Task: Campaign,Converted Lead to Opportunity
Action: Mouse moved to (1003, 6)
Screenshot: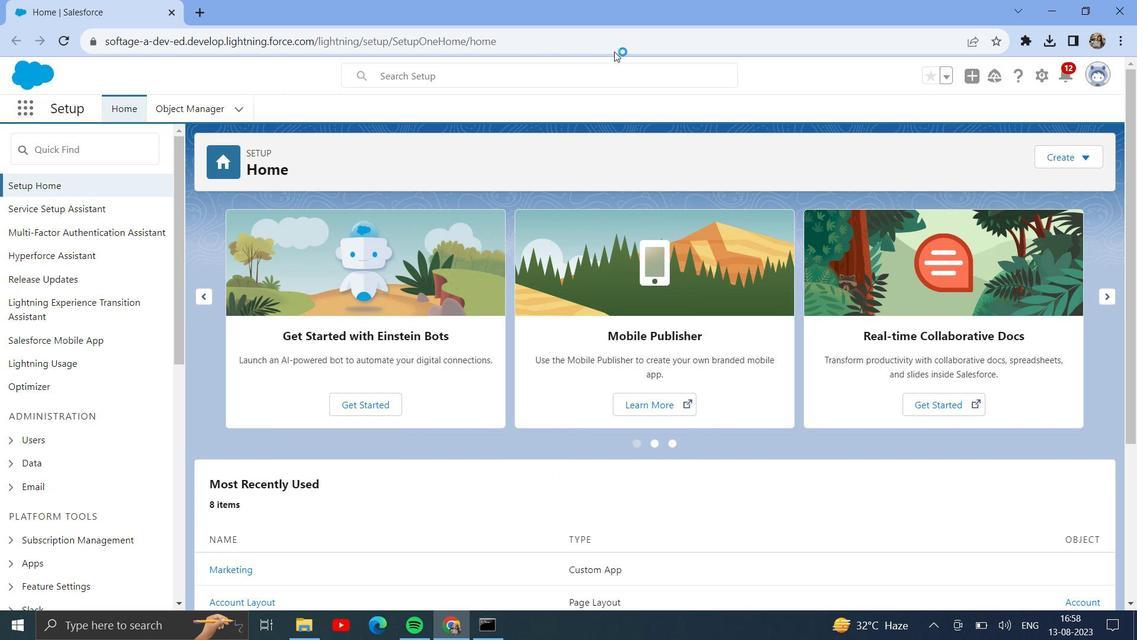 
Action: Mouse pressed left at (1003, 6)
Screenshot: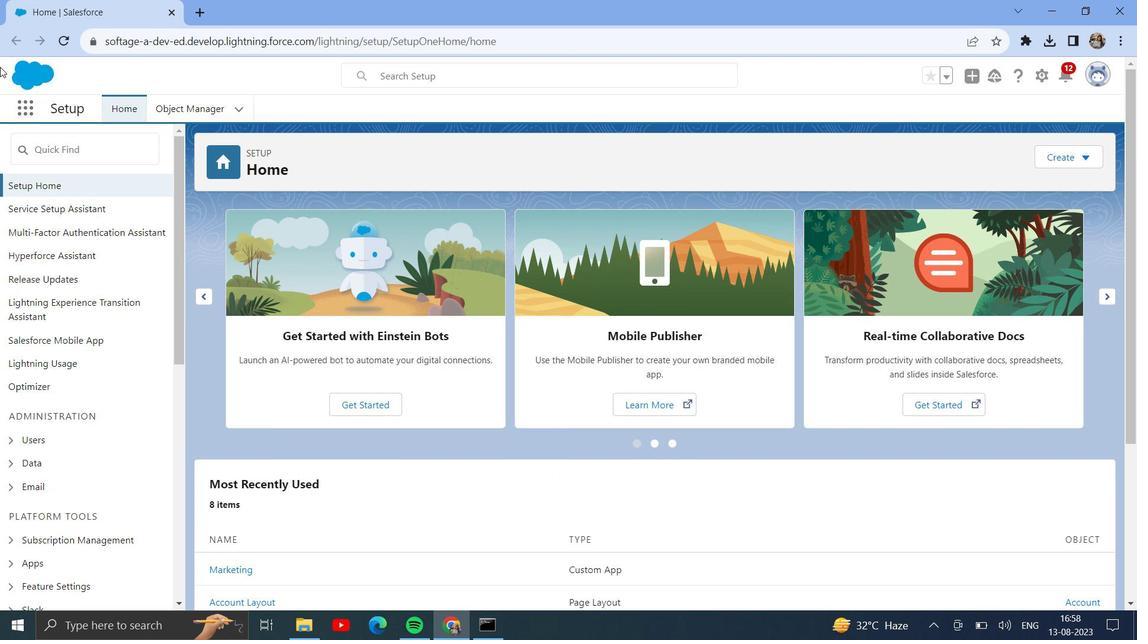 
Action: Mouse moved to (17, 112)
Screenshot: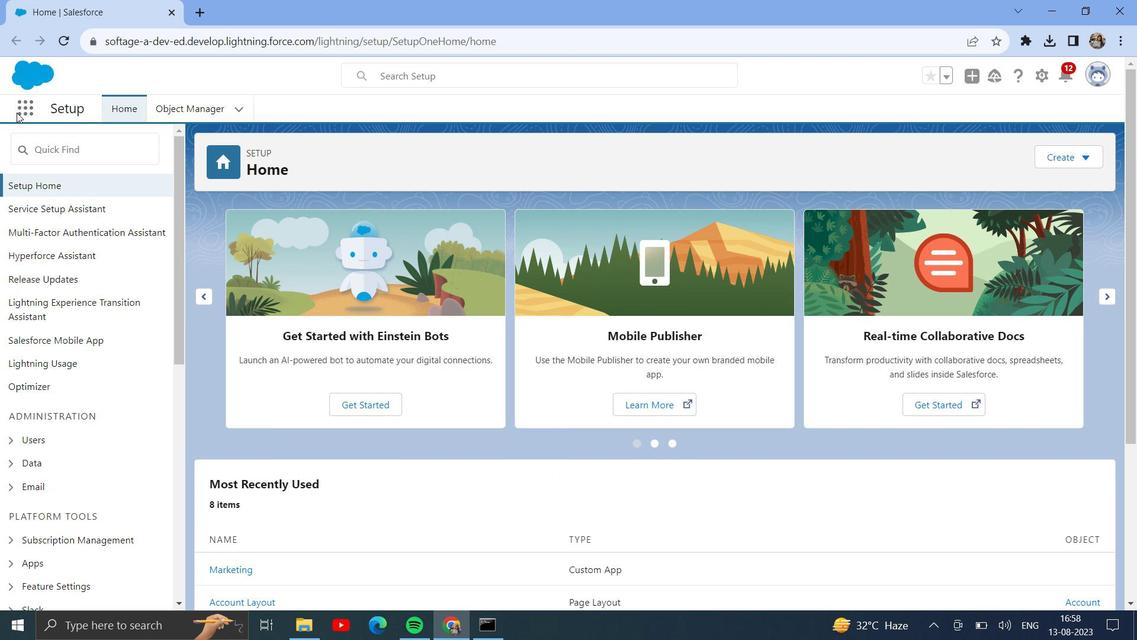 
Action: Mouse pressed left at (17, 112)
Screenshot: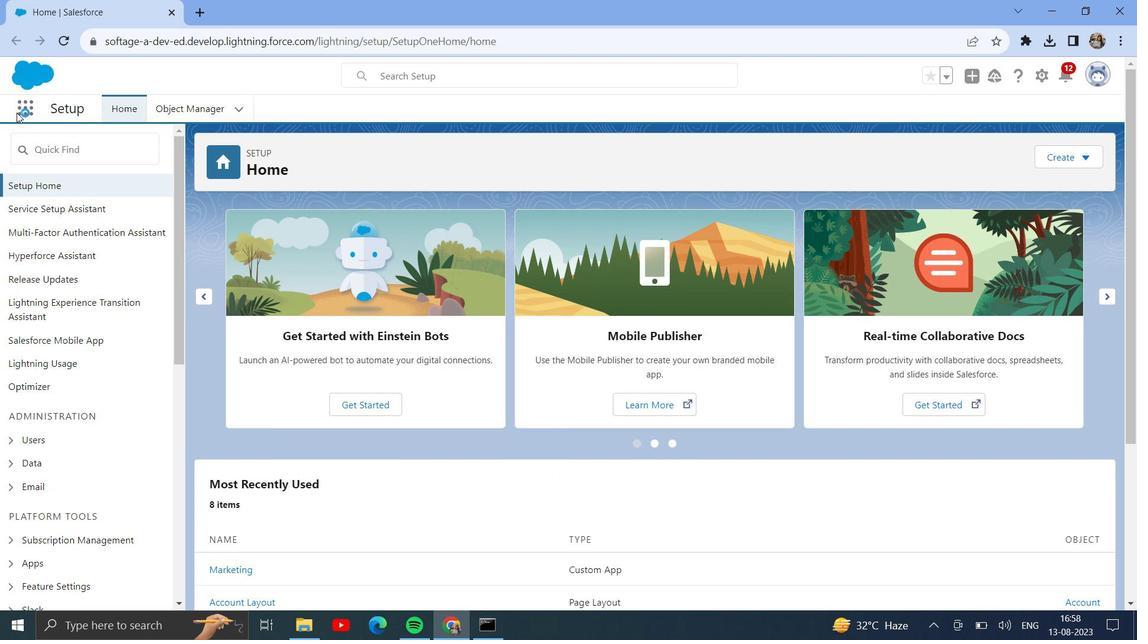 
Action: Mouse moved to (32, 109)
Screenshot: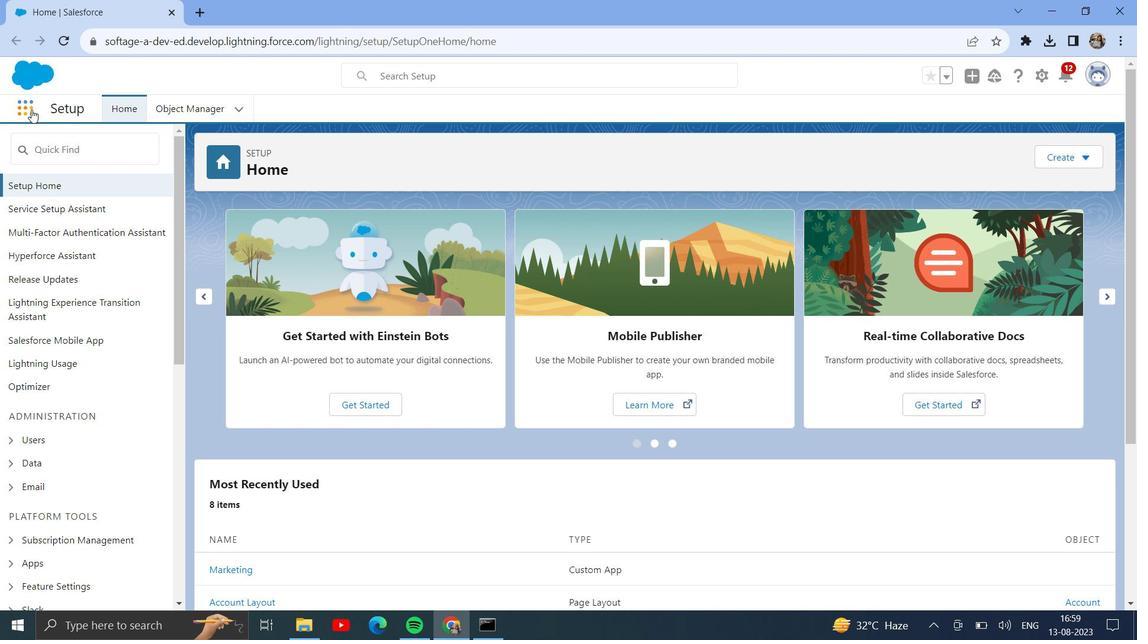 
Action: Mouse pressed left at (32, 109)
Screenshot: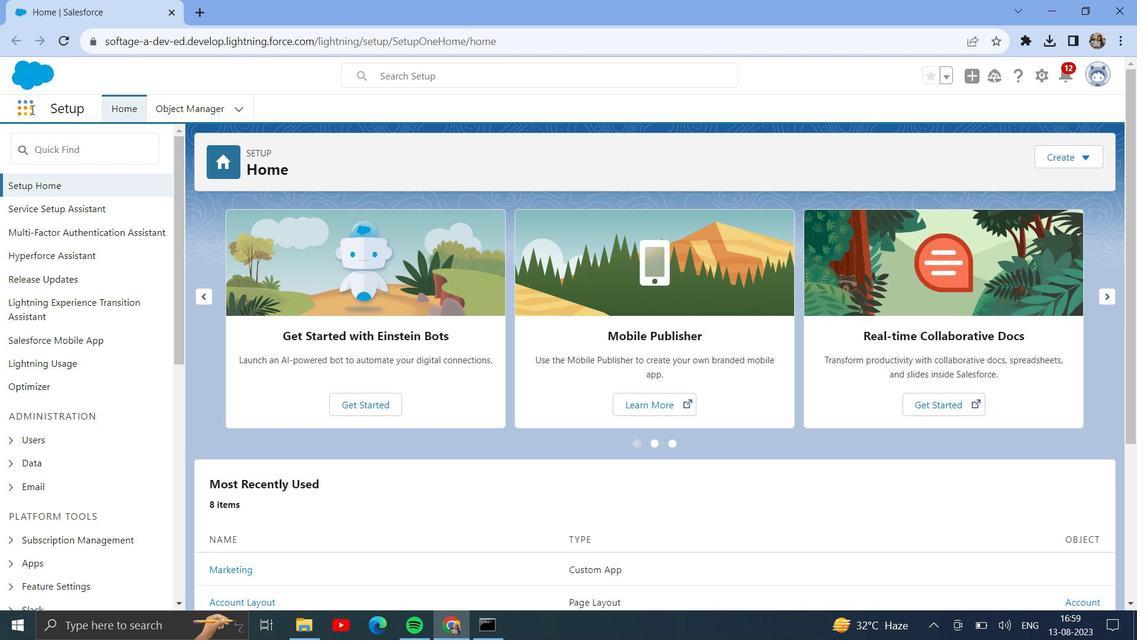 
Action: Mouse moved to (84, 227)
Screenshot: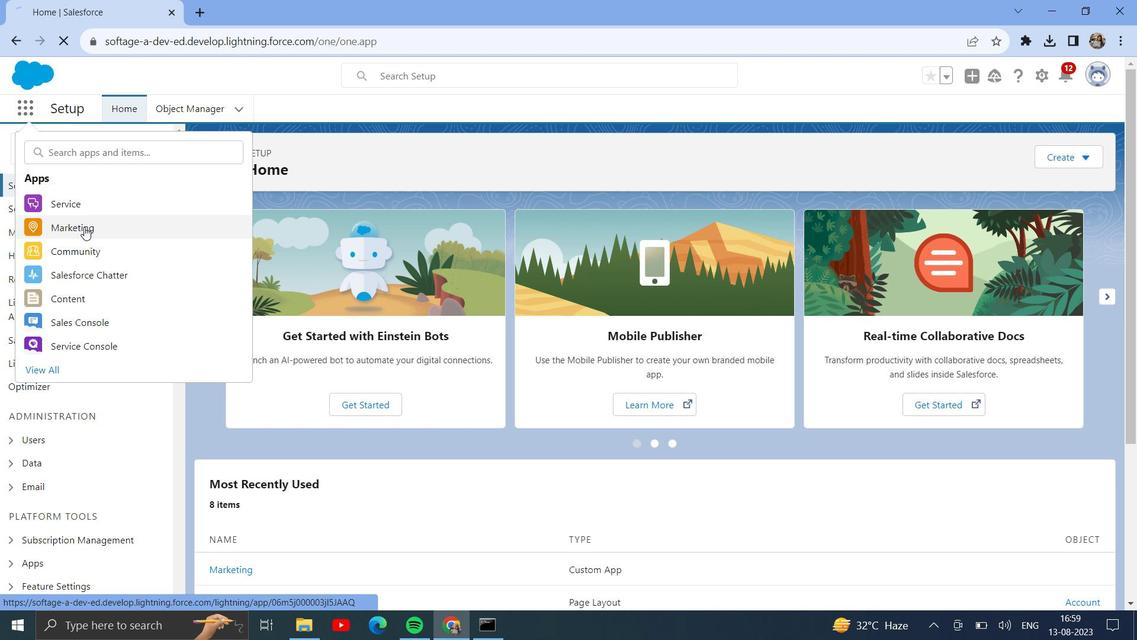 
Action: Mouse pressed left at (84, 227)
Screenshot: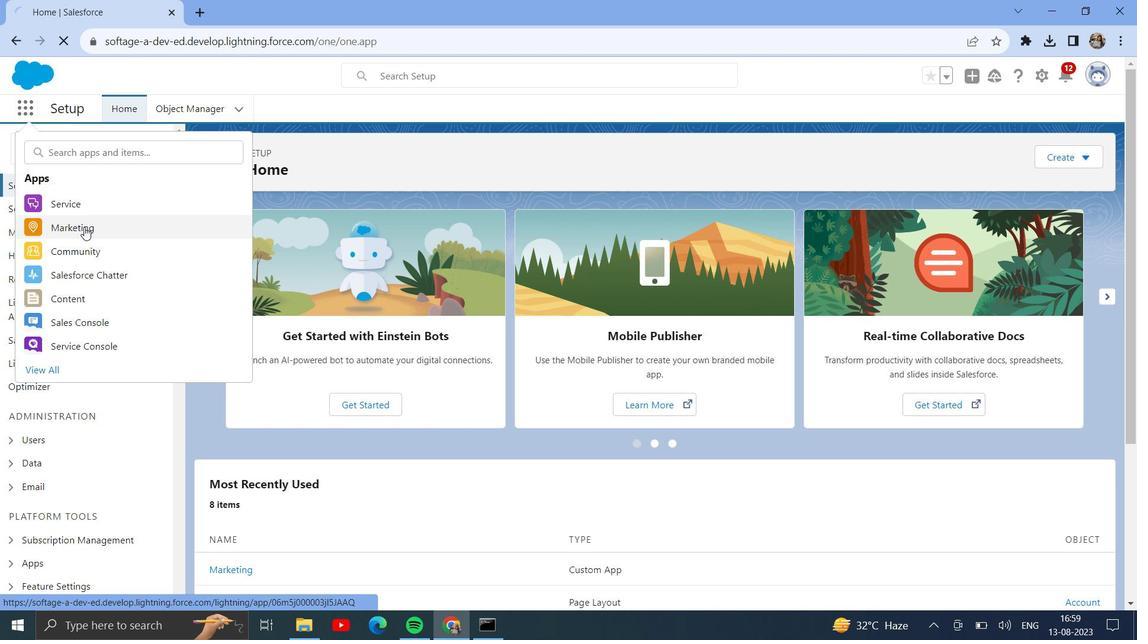 
Action: Mouse moved to (252, 109)
Screenshot: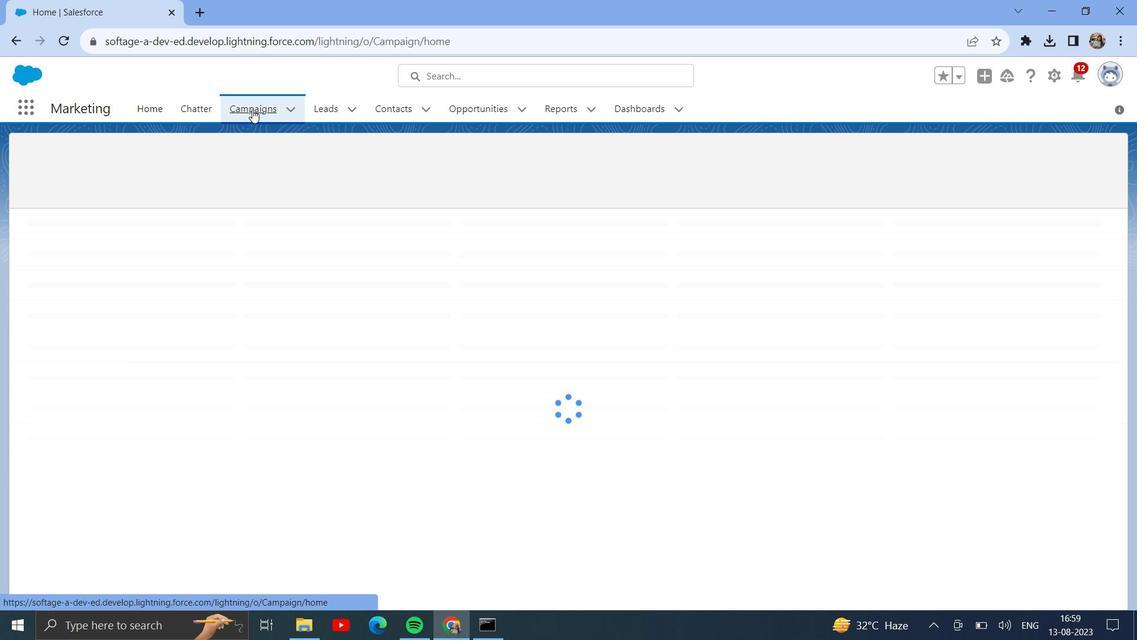 
Action: Mouse pressed left at (252, 109)
Screenshot: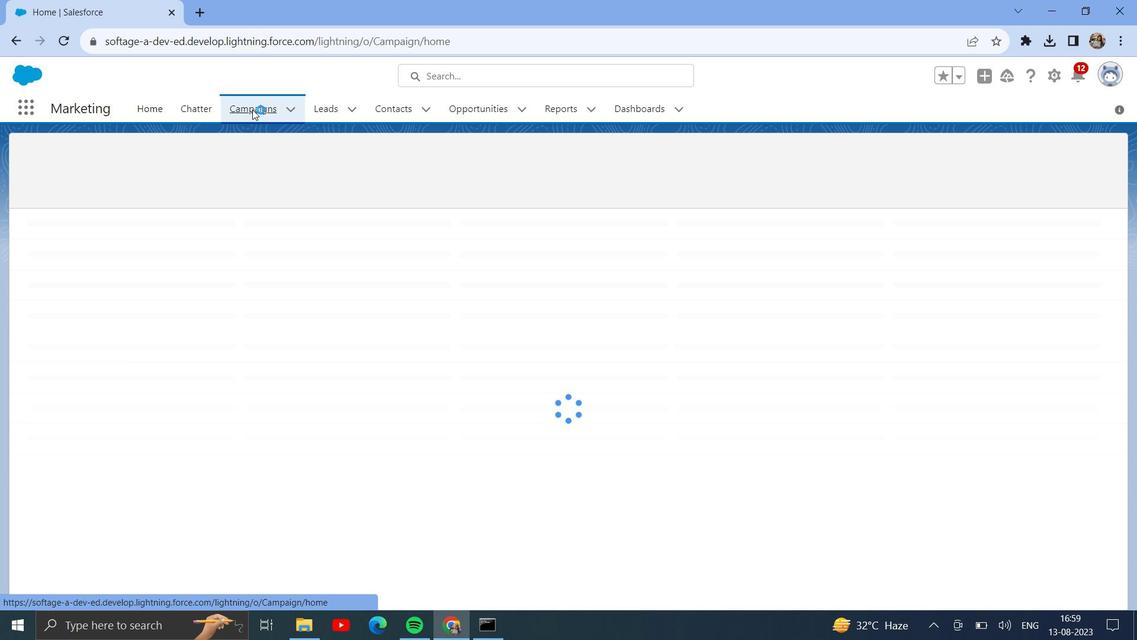 
Action: Mouse moved to (1083, 151)
Screenshot: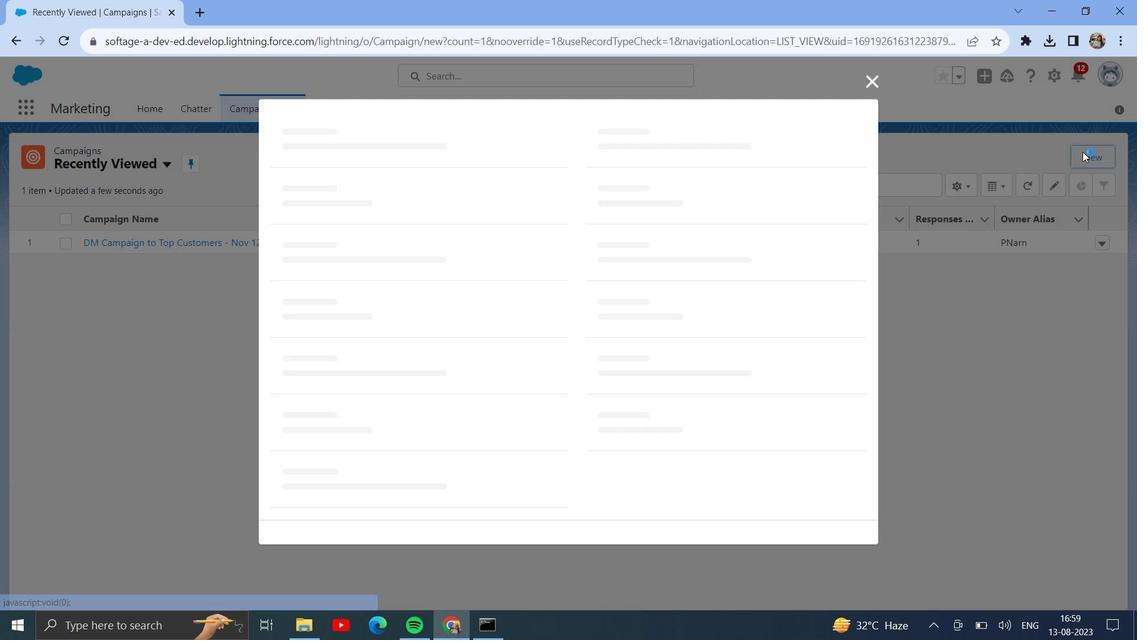 
Action: Mouse pressed left at (1083, 151)
Screenshot: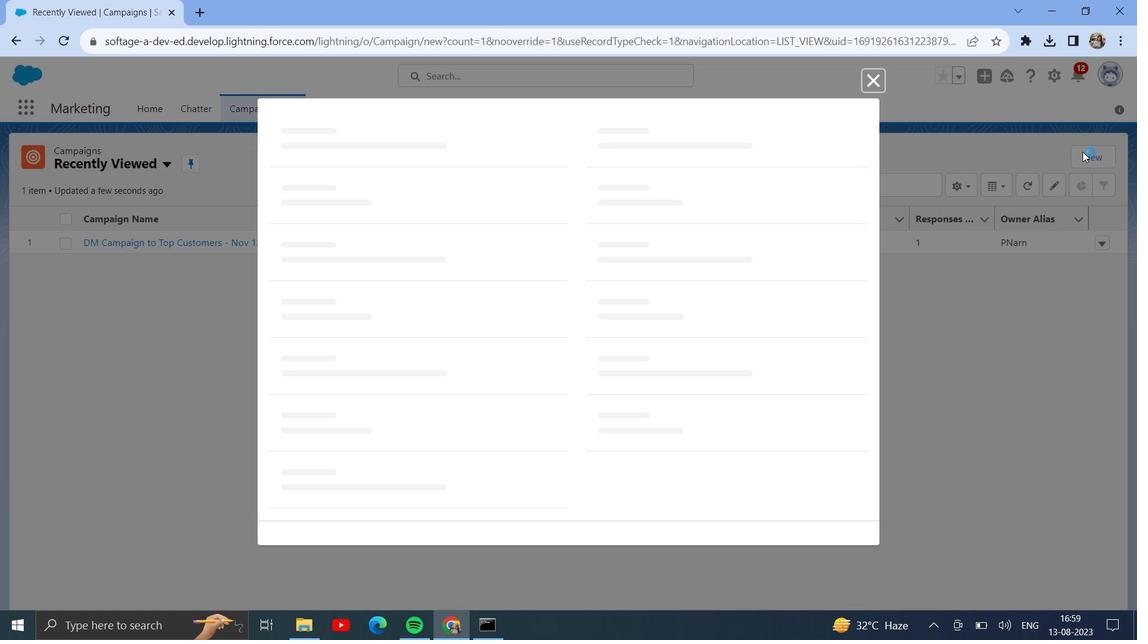 
Action: Mouse moved to (476, 264)
Screenshot: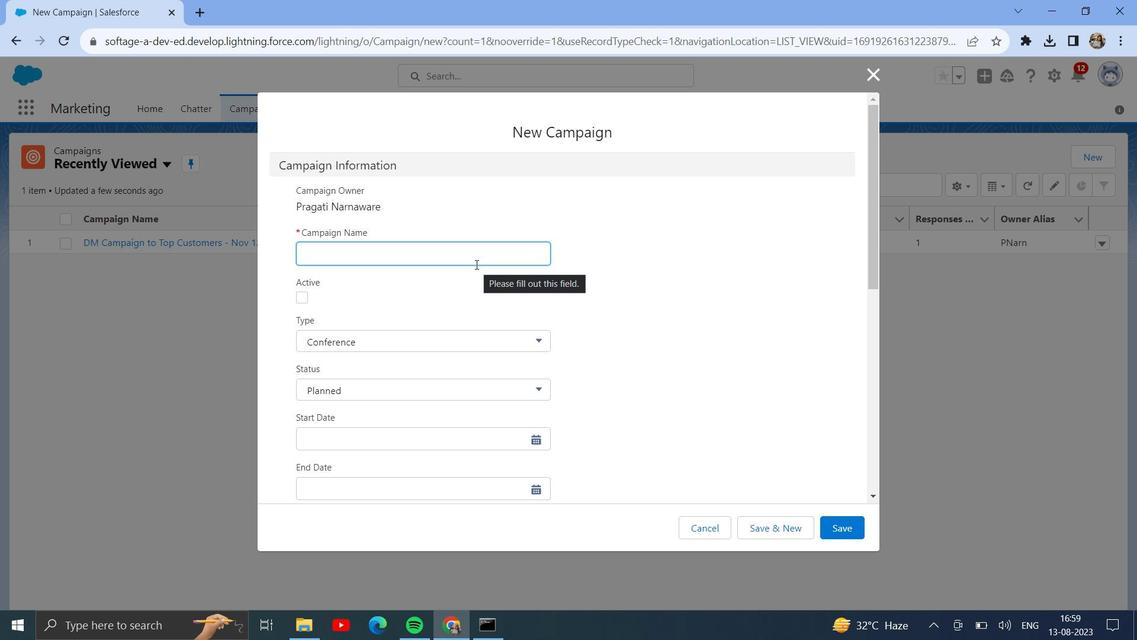 
Action: Key pressed <Key.shift>Mobile<Key.space><Key.shift>Campaign
Screenshot: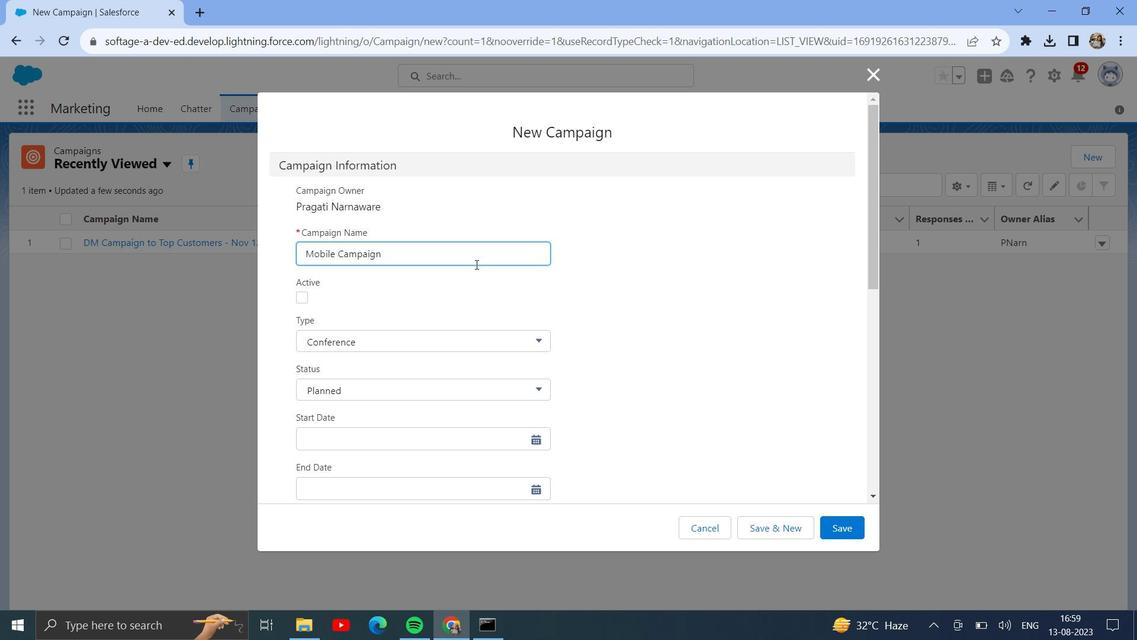 
Action: Mouse moved to (302, 297)
Screenshot: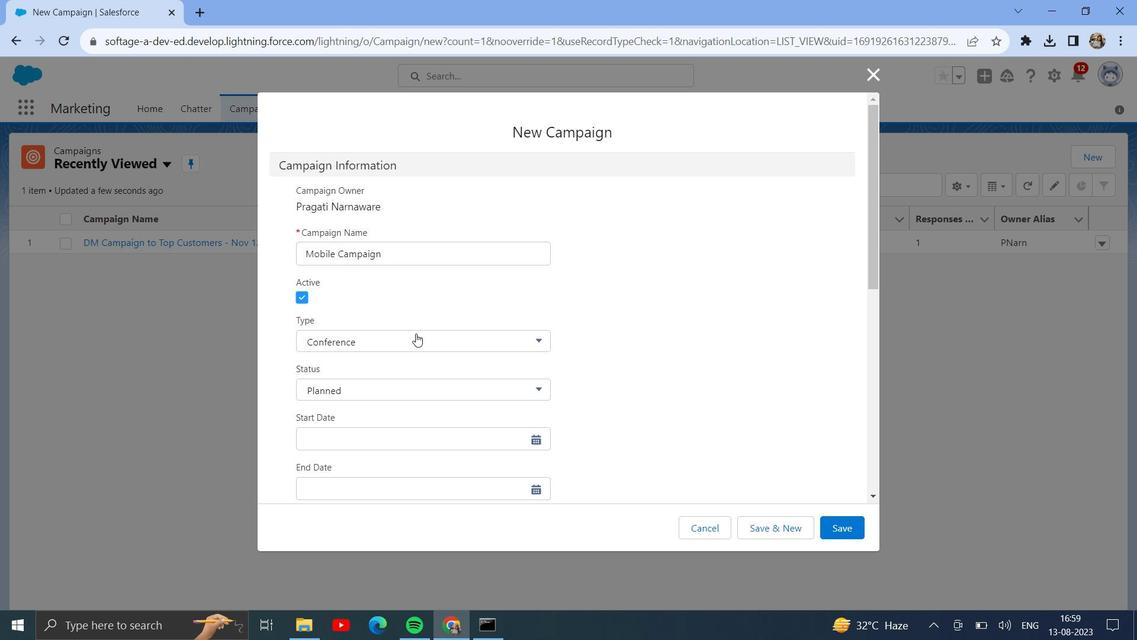 
Action: Mouse pressed left at (302, 297)
Screenshot: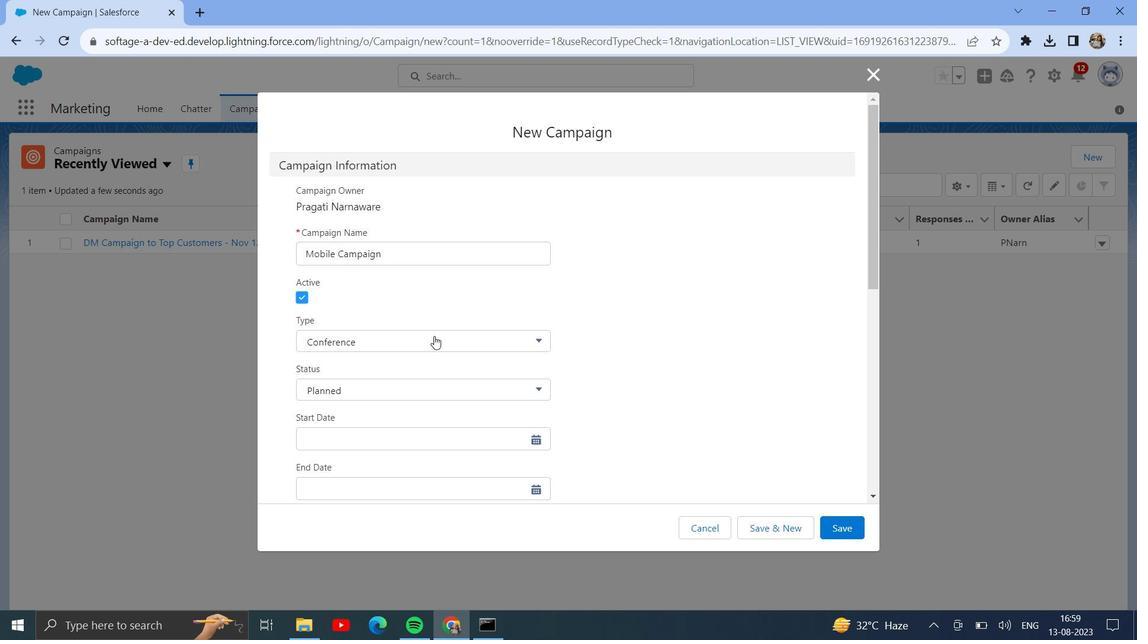 
Action: Mouse moved to (435, 336)
Screenshot: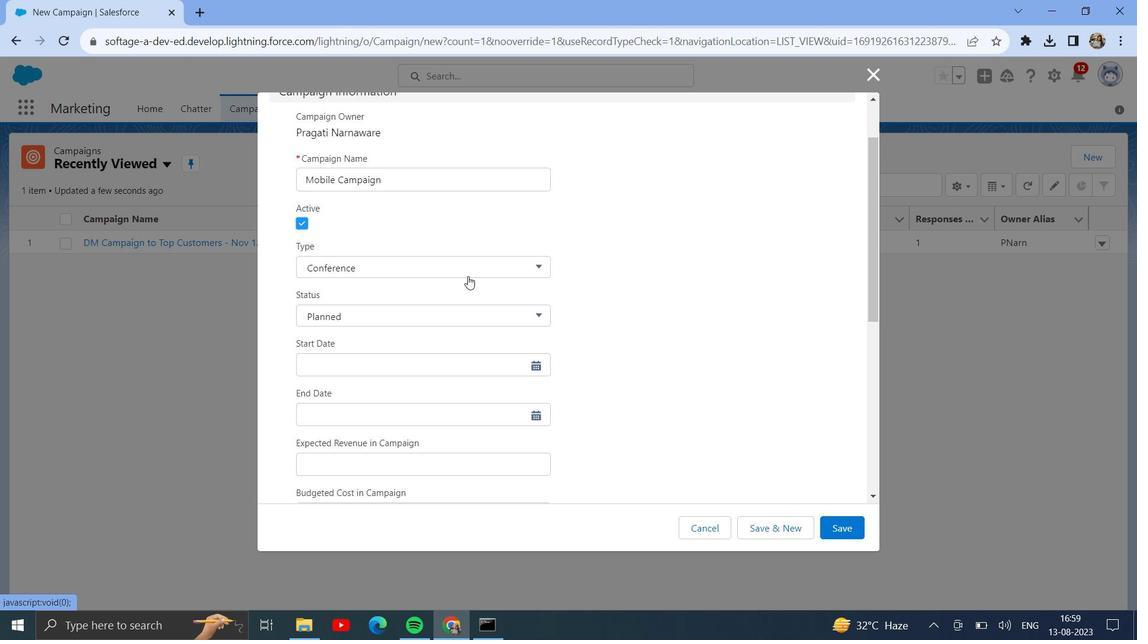 
Action: Mouse scrolled (435, 335) with delta (0, 0)
Screenshot: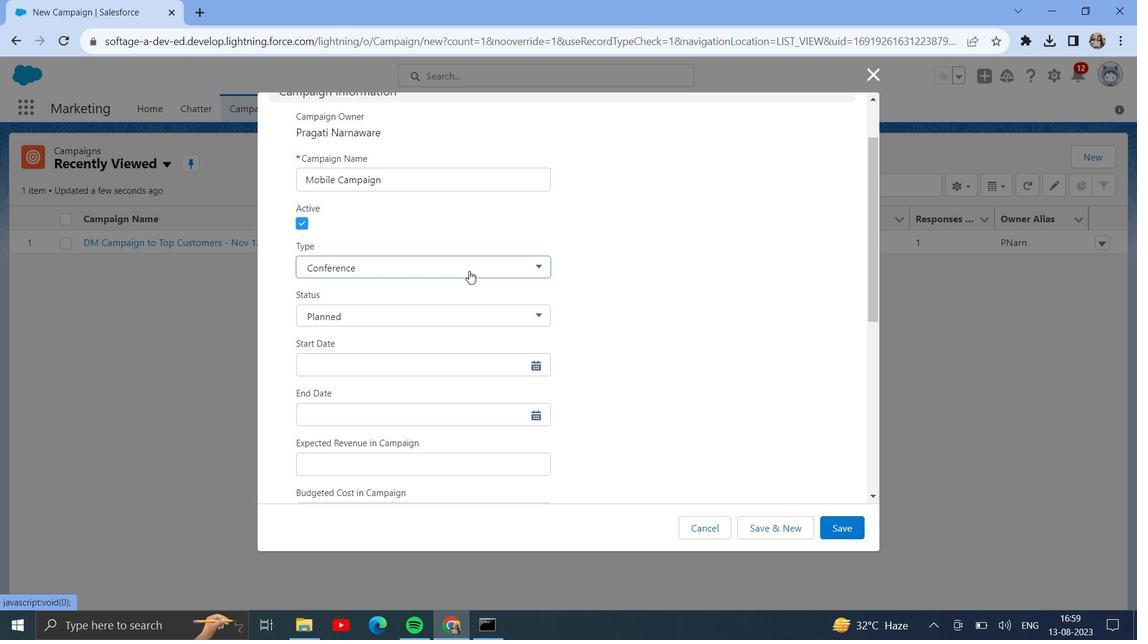 
Action: Mouse moved to (469, 270)
Screenshot: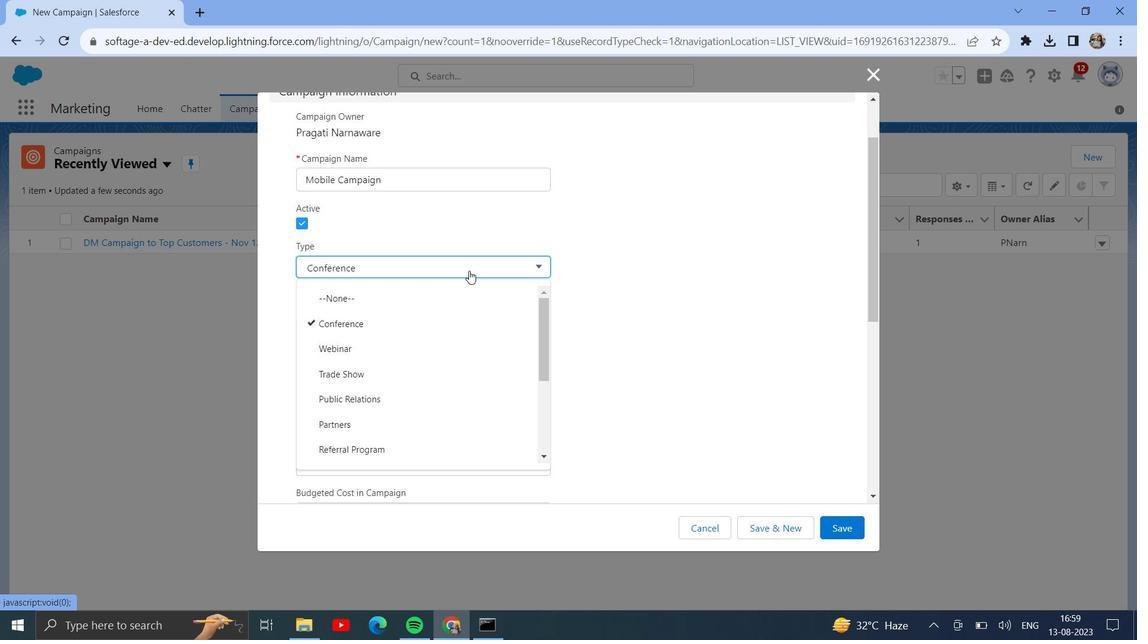 
Action: Mouse pressed left at (469, 270)
Screenshot: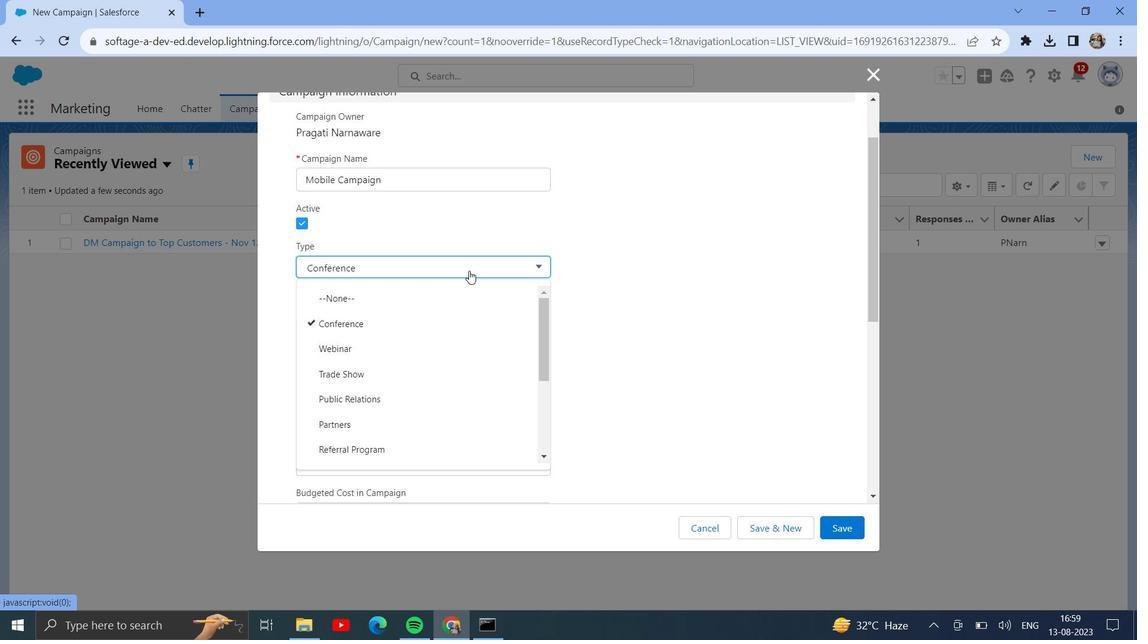 
Action: Mouse moved to (436, 381)
Screenshot: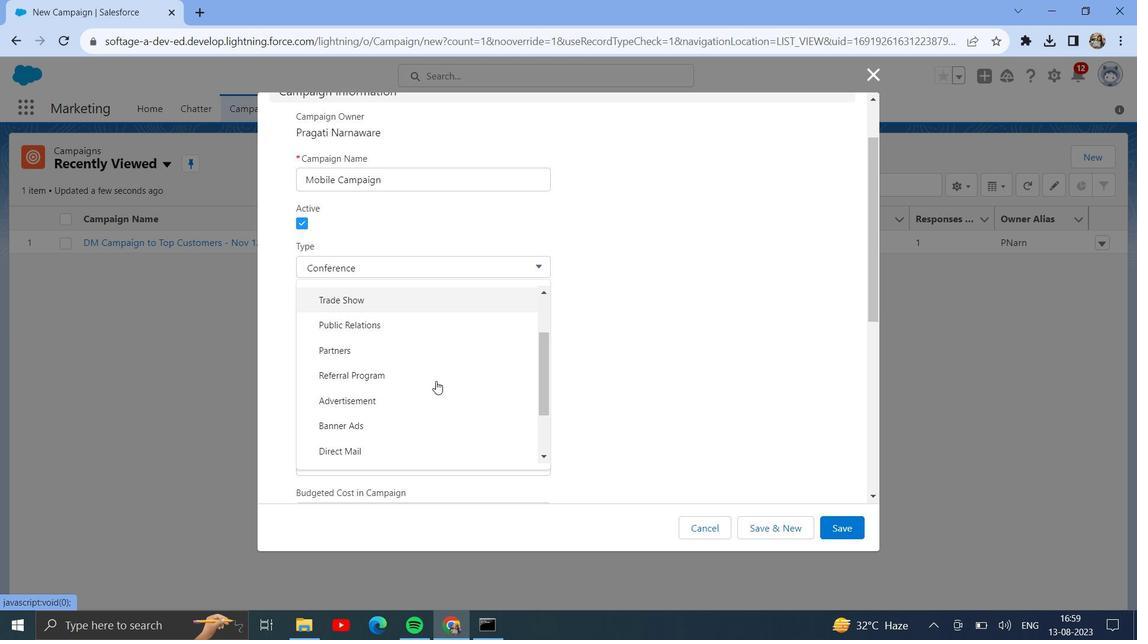 
Action: Mouse scrolled (436, 381) with delta (0, 0)
Screenshot: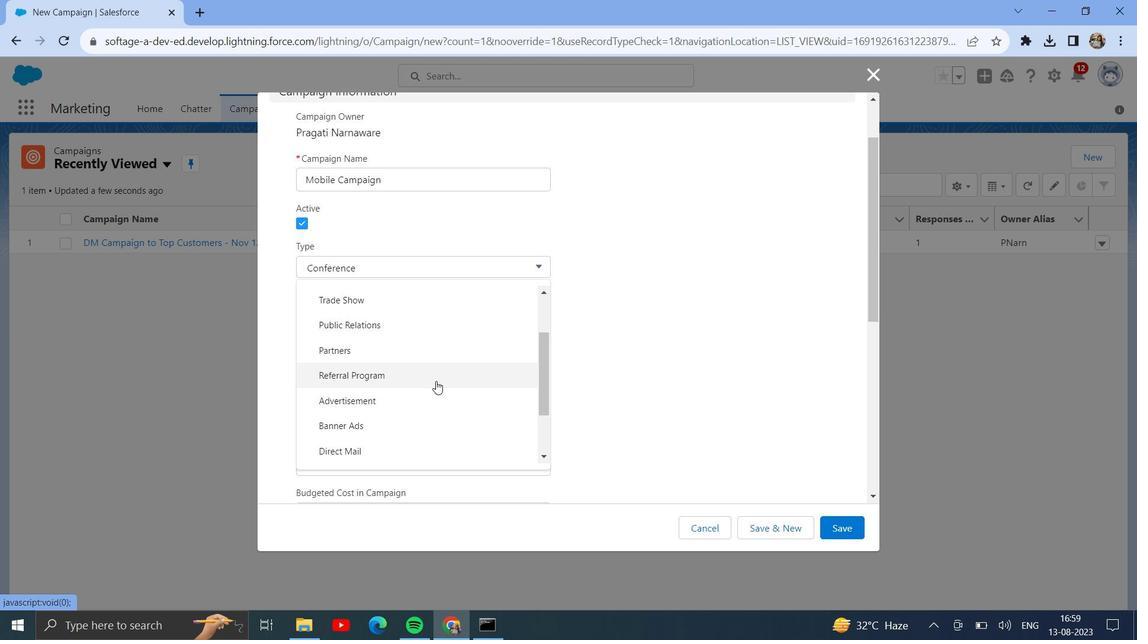 
Action: Mouse moved to (445, 430)
Screenshot: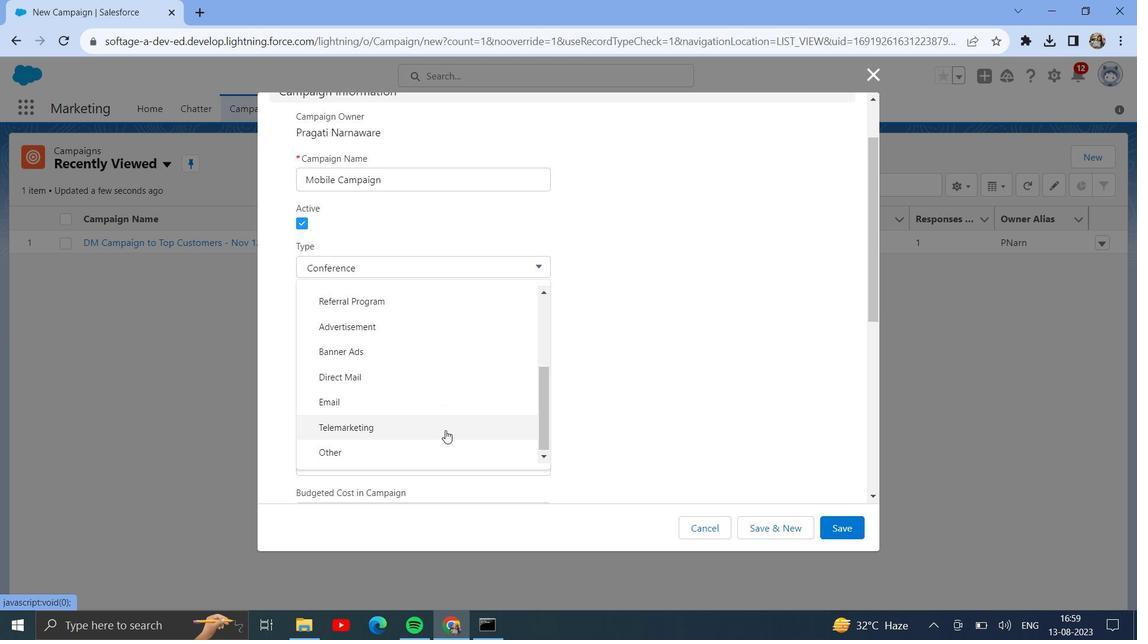 
Action: Mouse scrolled (445, 430) with delta (0, 0)
Screenshot: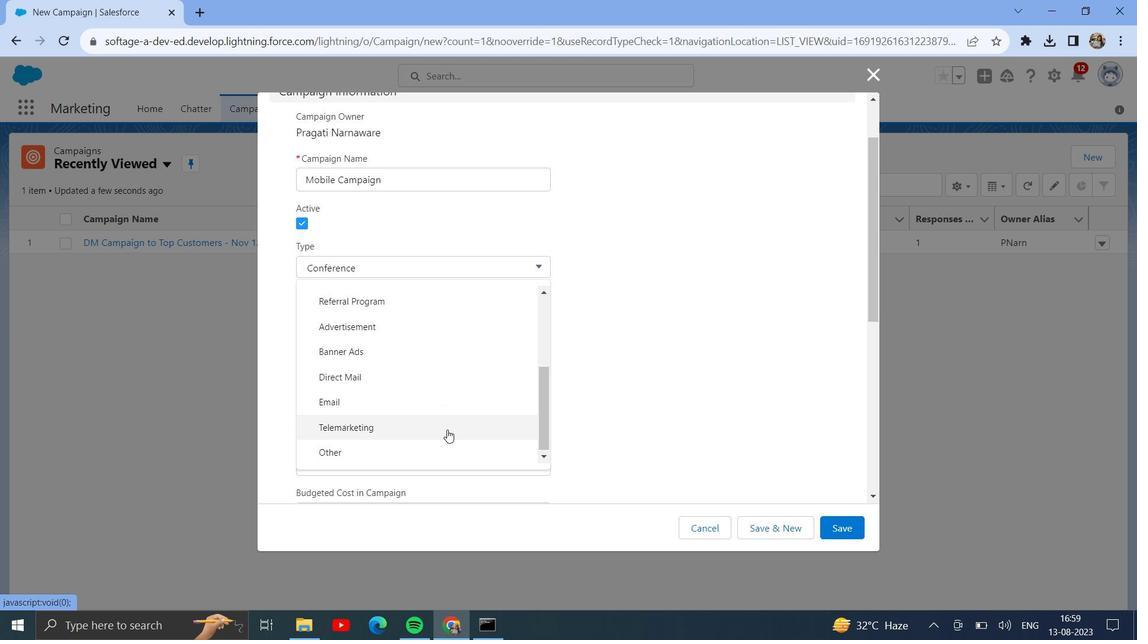 
Action: Mouse moved to (447, 429)
Screenshot: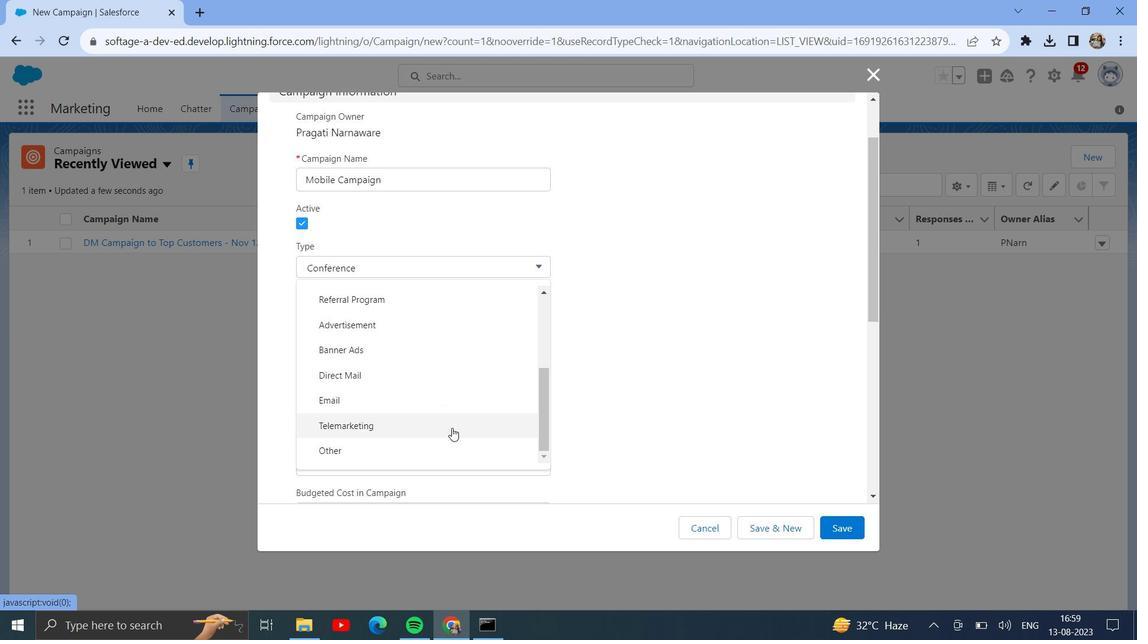 
Action: Mouse scrolled (447, 429) with delta (0, 0)
Screenshot: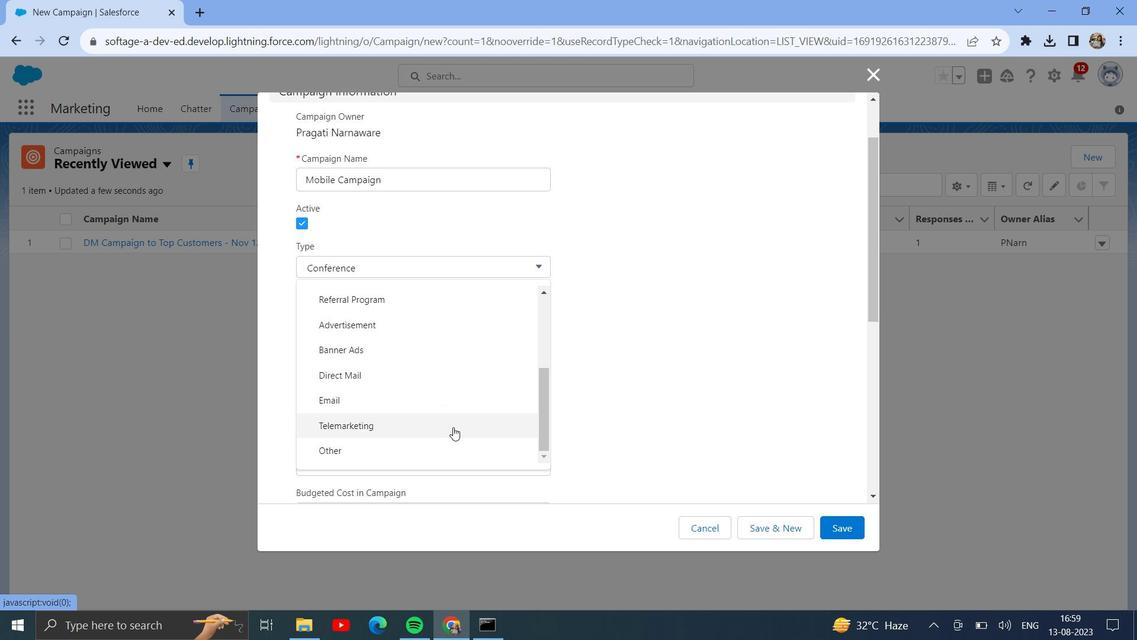 
Action: Mouse moved to (446, 429)
Screenshot: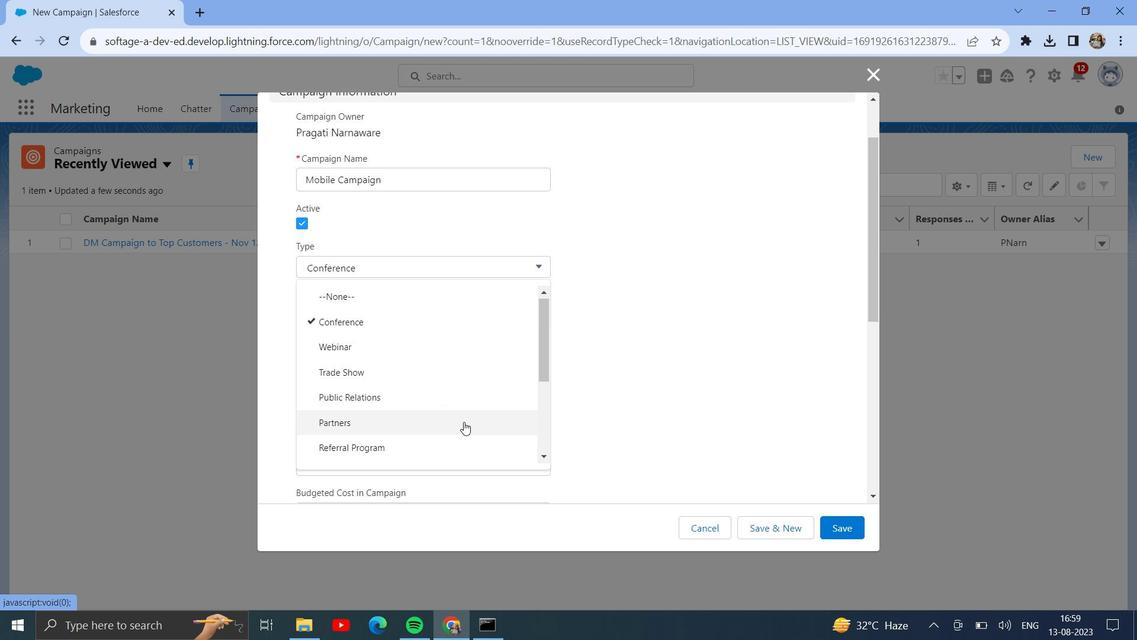 
Action: Mouse scrolled (446, 429) with delta (0, 0)
Screenshot: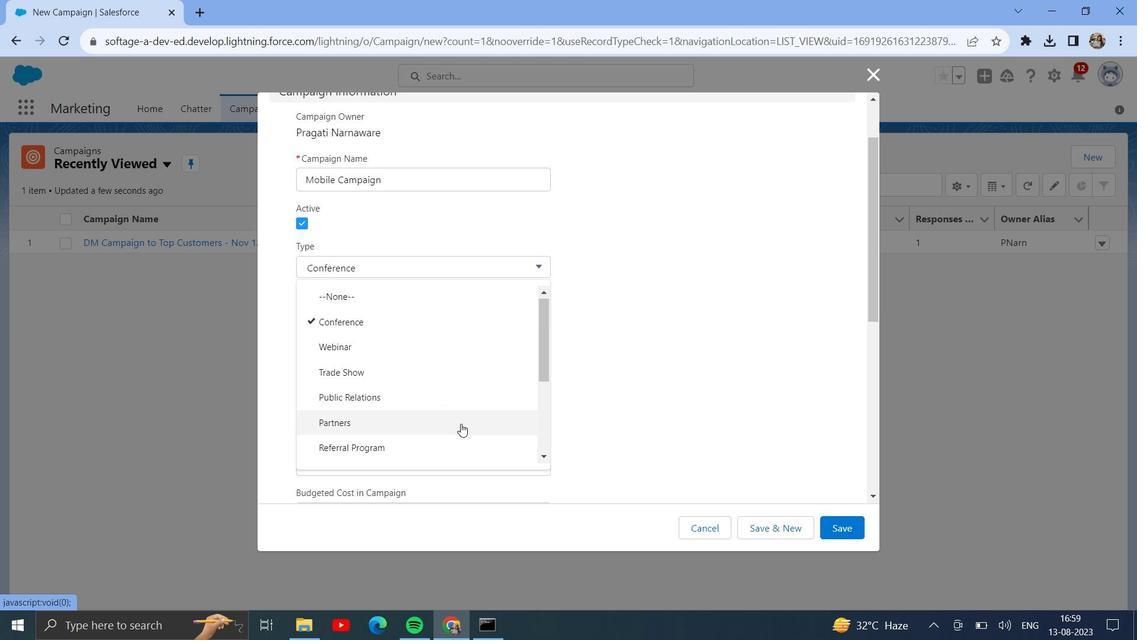 
Action: Mouse scrolled (446, 429) with delta (0, 0)
Screenshot: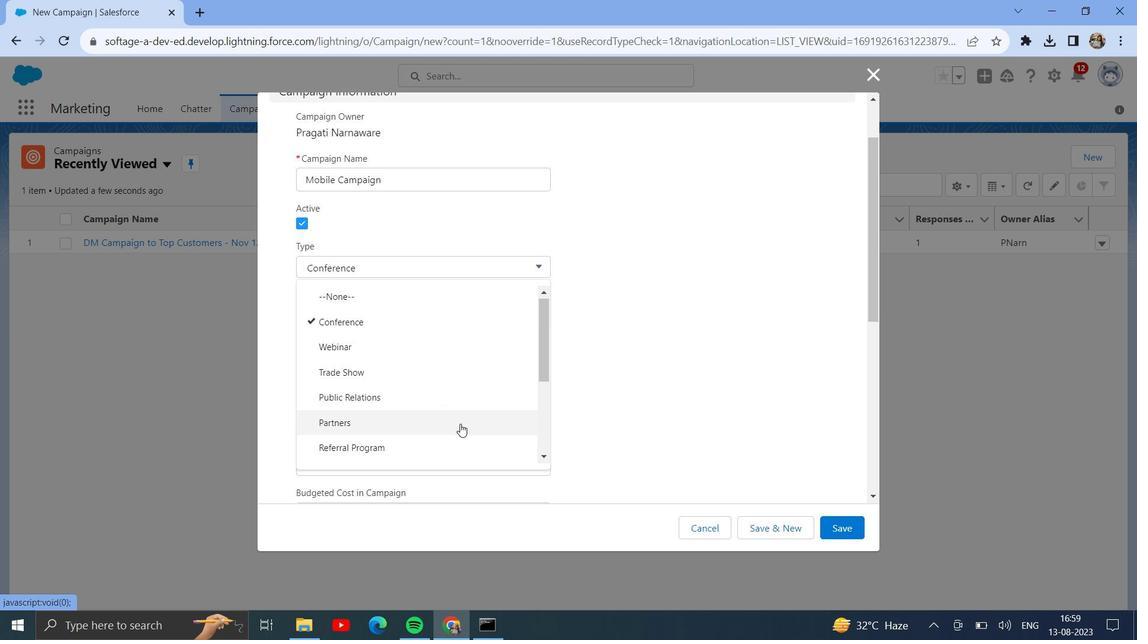 
Action: Mouse moved to (462, 423)
Screenshot: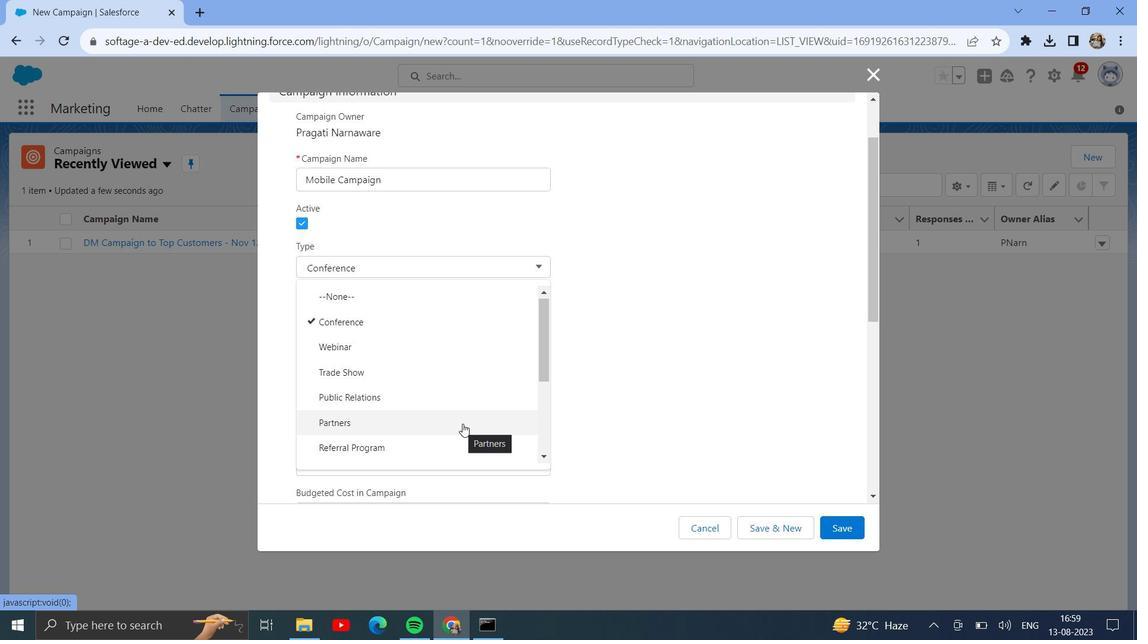 
Action: Mouse scrolled (462, 423) with delta (0, 0)
Screenshot: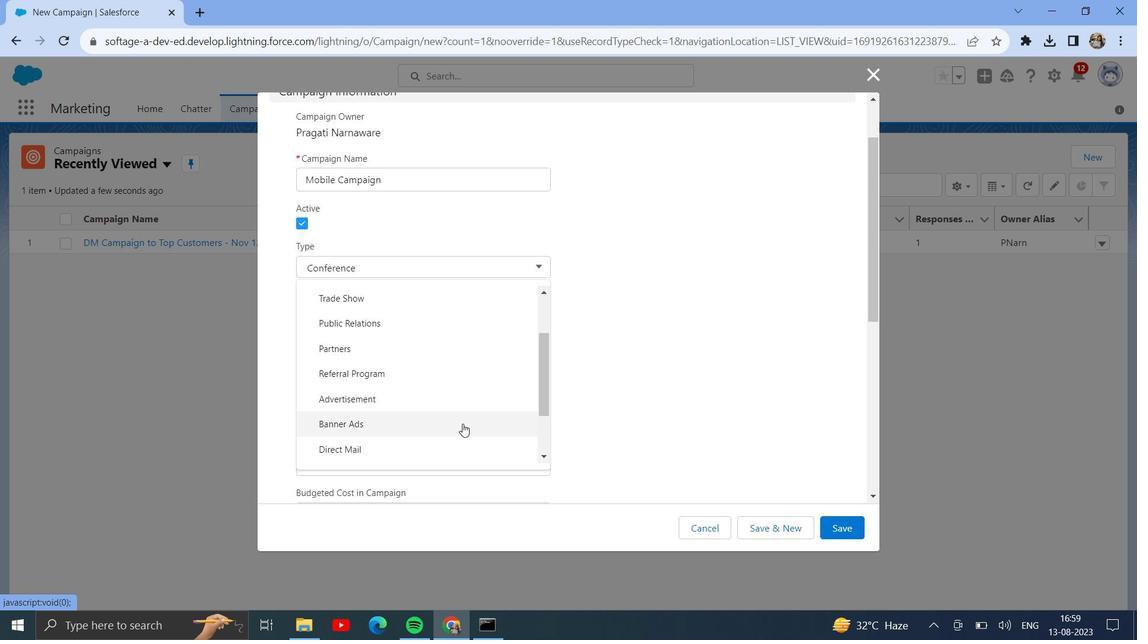 
Action: Mouse moved to (469, 416)
Screenshot: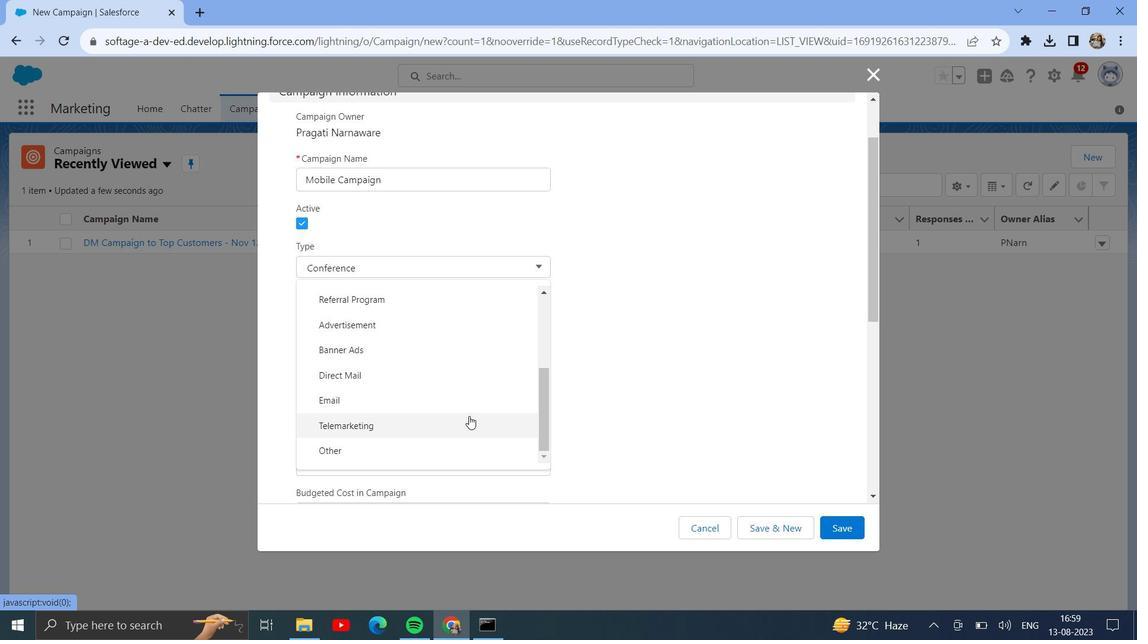 
Action: Mouse scrolled (469, 415) with delta (0, 0)
Screenshot: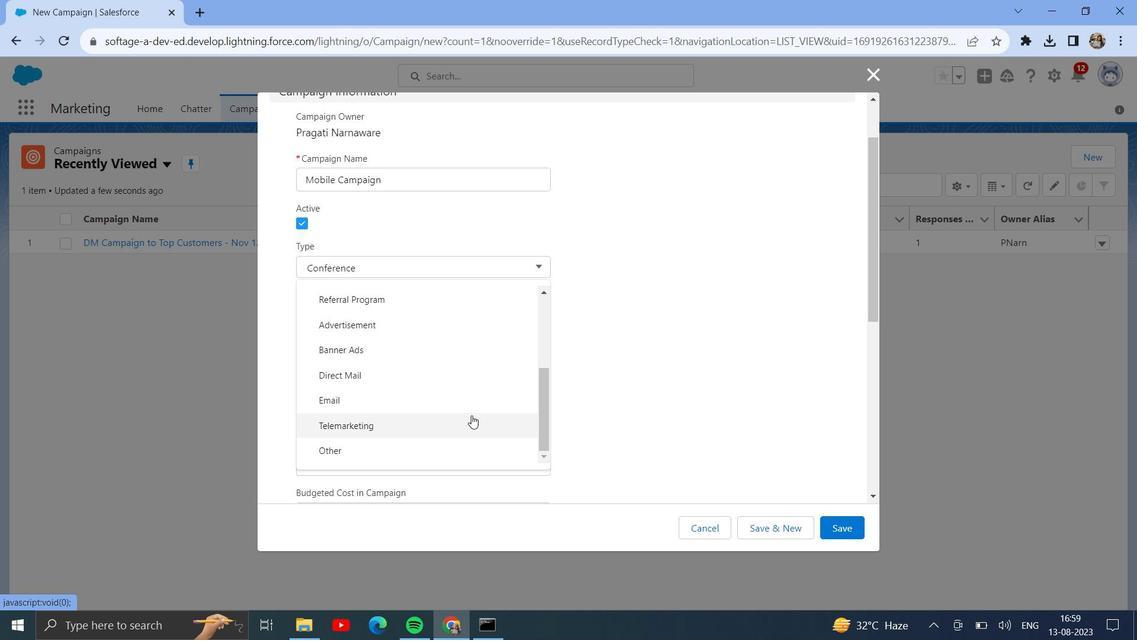 
Action: Mouse moved to (474, 414)
Screenshot: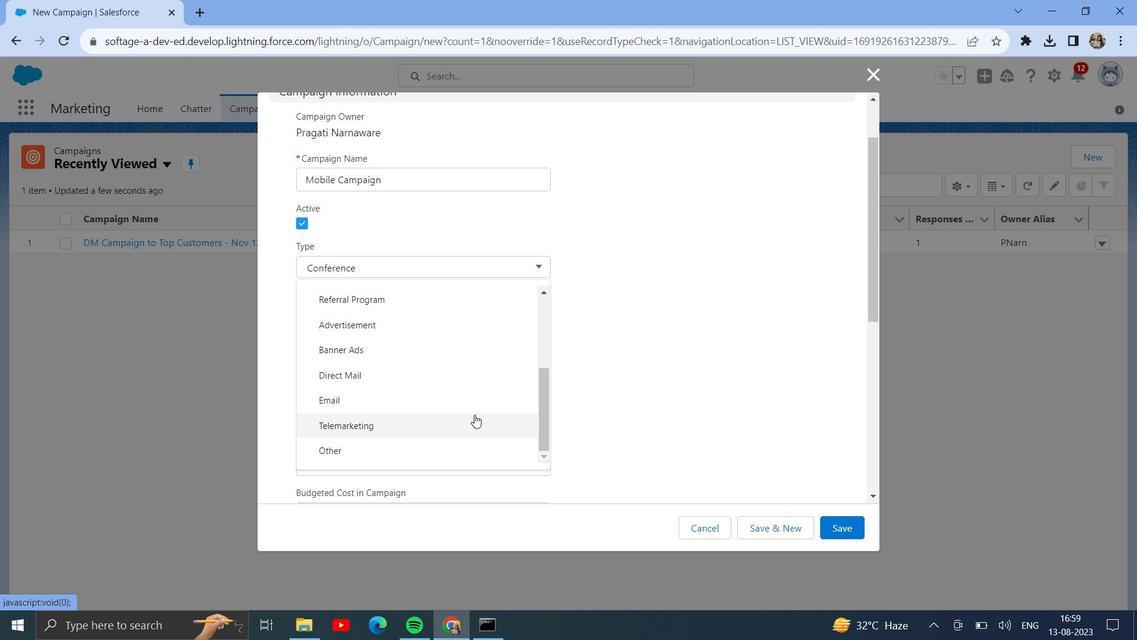 
Action: Mouse scrolled (474, 414) with delta (0, 0)
Screenshot: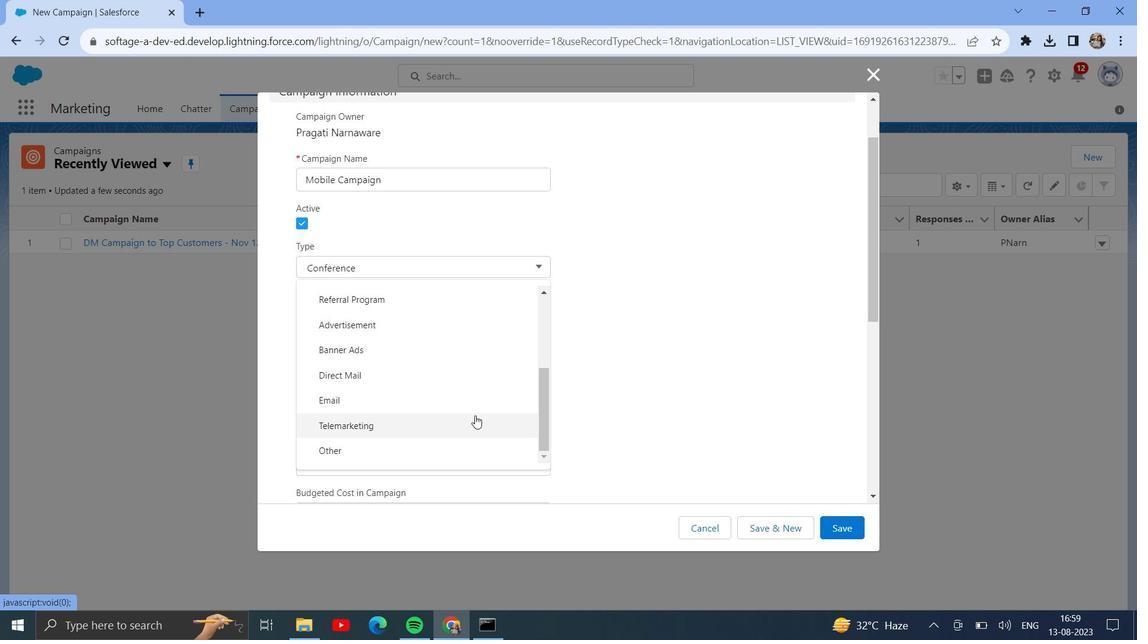 
Action: Mouse moved to (450, 399)
Screenshot: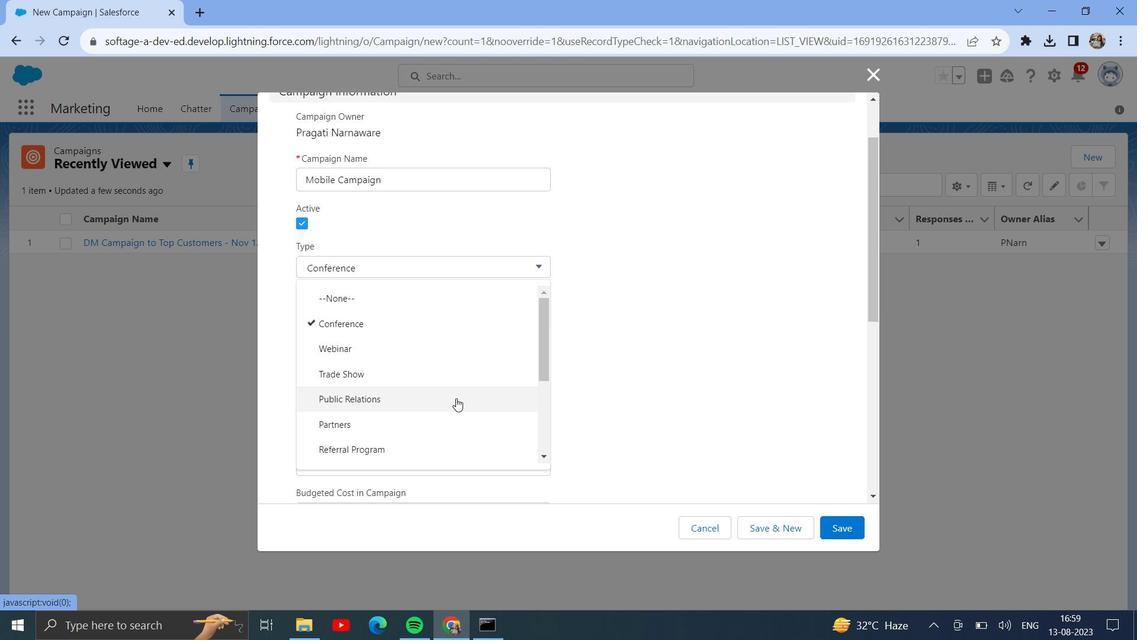 
Action: Mouse scrolled (450, 400) with delta (0, 0)
Screenshot: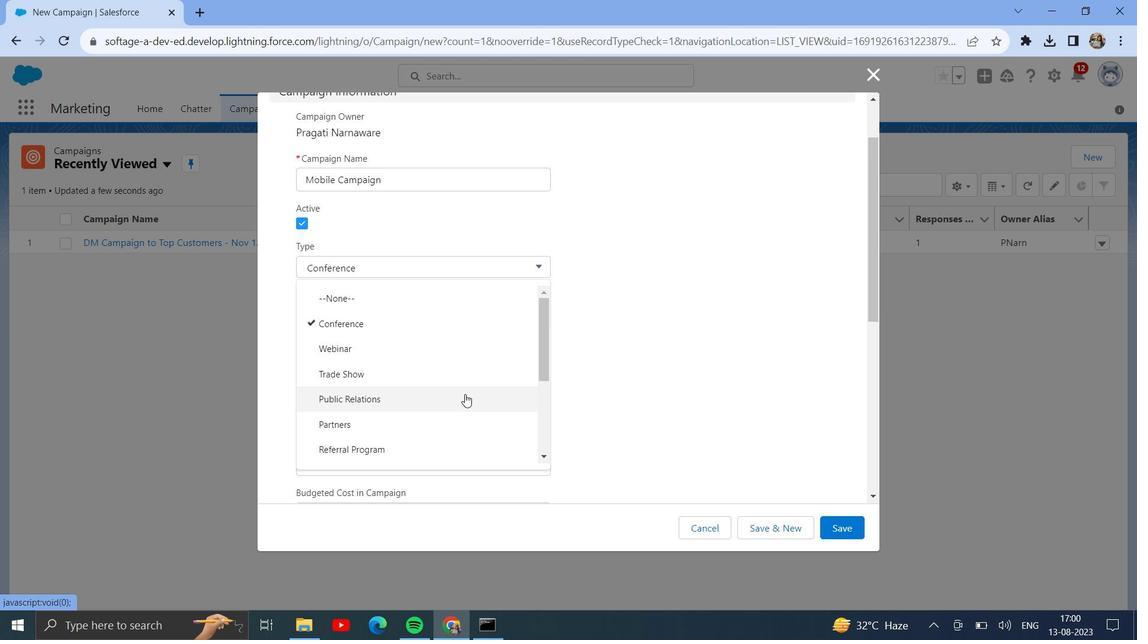 
Action: Mouse scrolled (450, 400) with delta (0, 0)
Screenshot: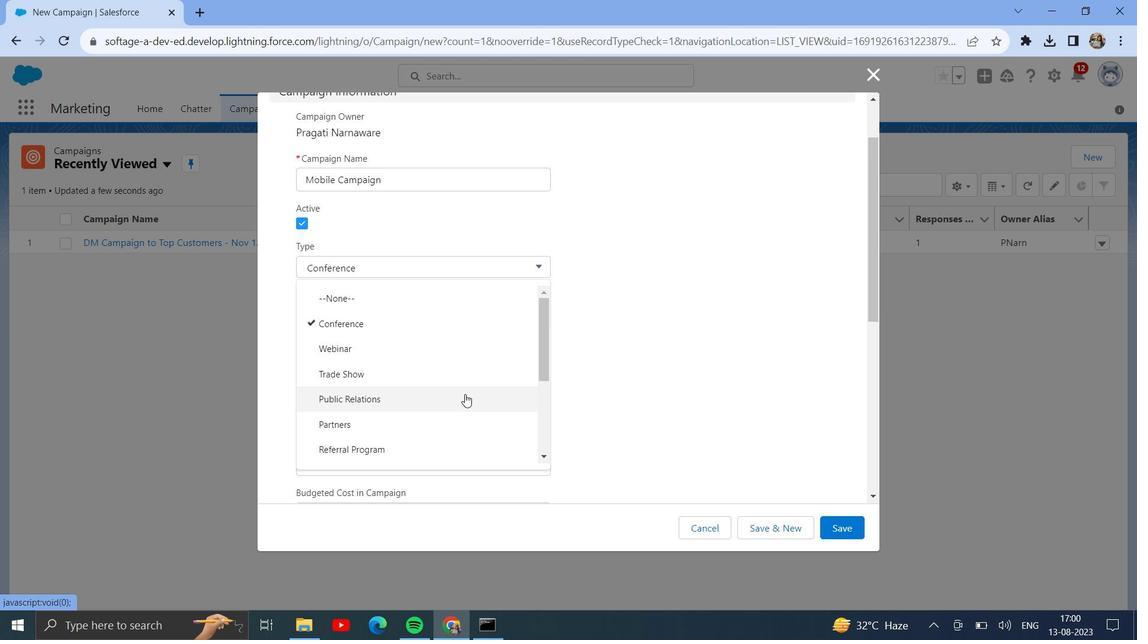 
Action: Mouse moved to (466, 395)
Screenshot: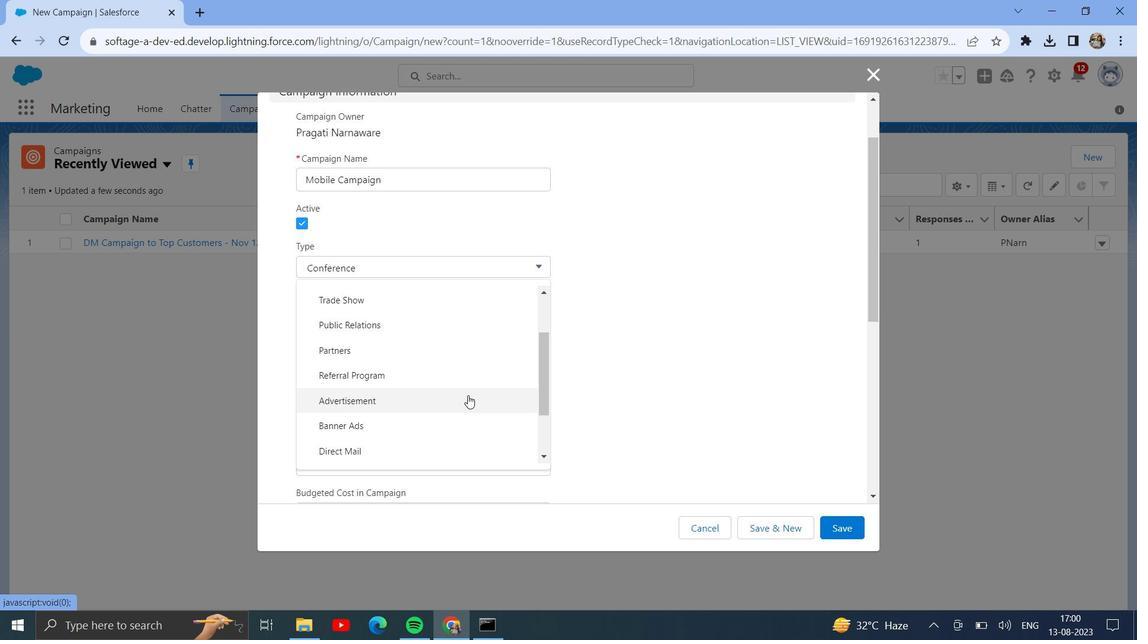 
Action: Mouse scrolled (466, 395) with delta (0, 0)
Screenshot: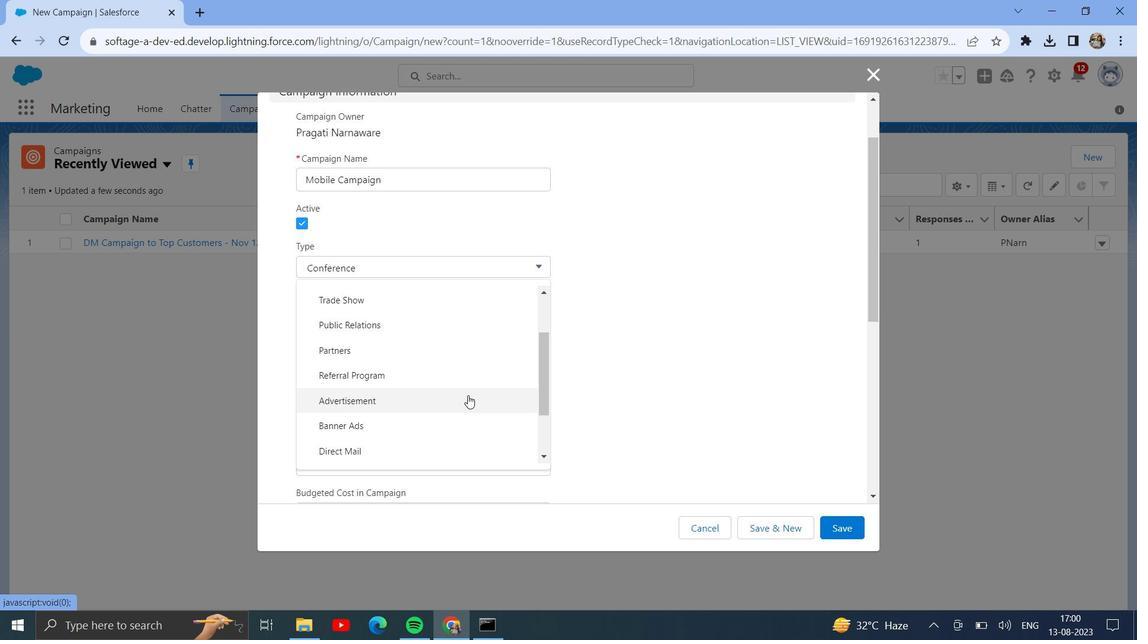 
Action: Mouse moved to (472, 393)
Screenshot: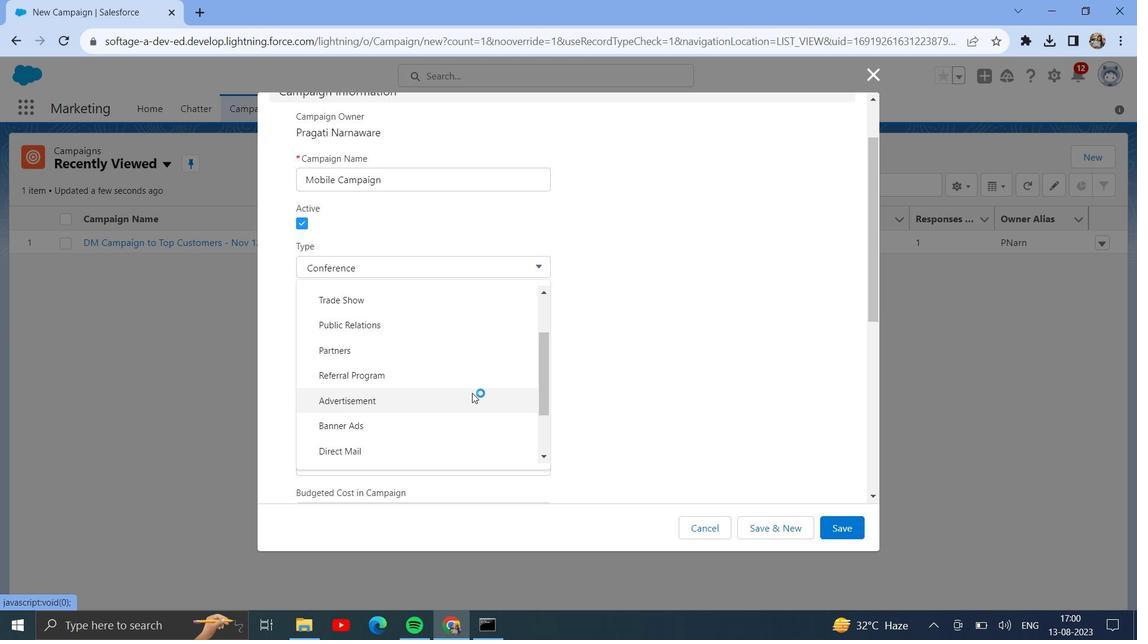 
Action: Mouse pressed left at (472, 393)
Screenshot: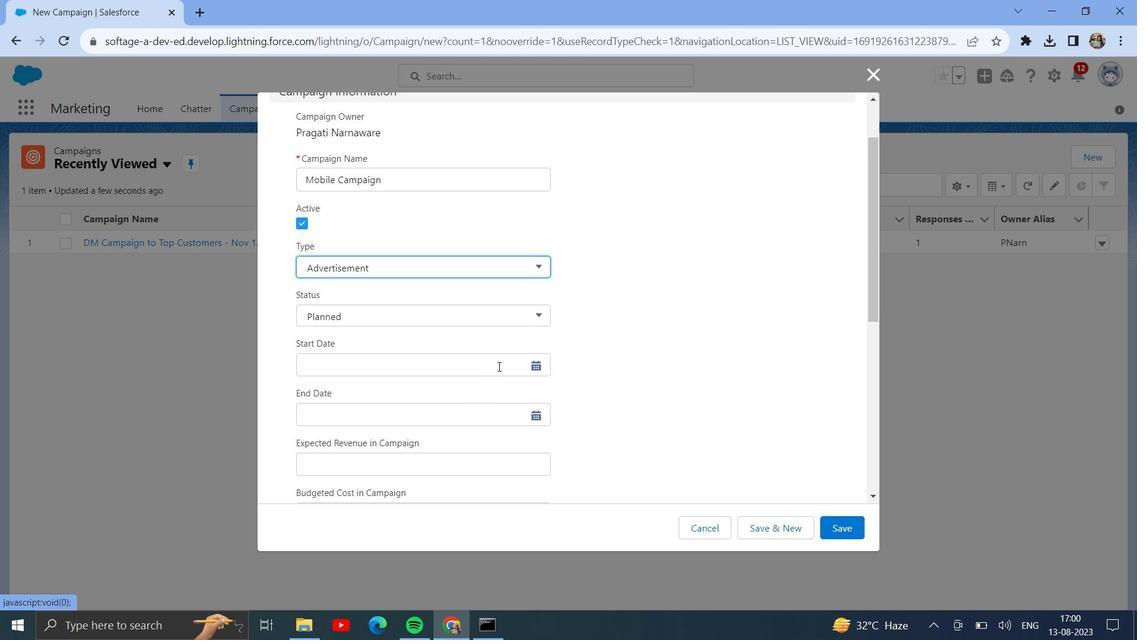 
Action: Mouse moved to (515, 310)
Screenshot: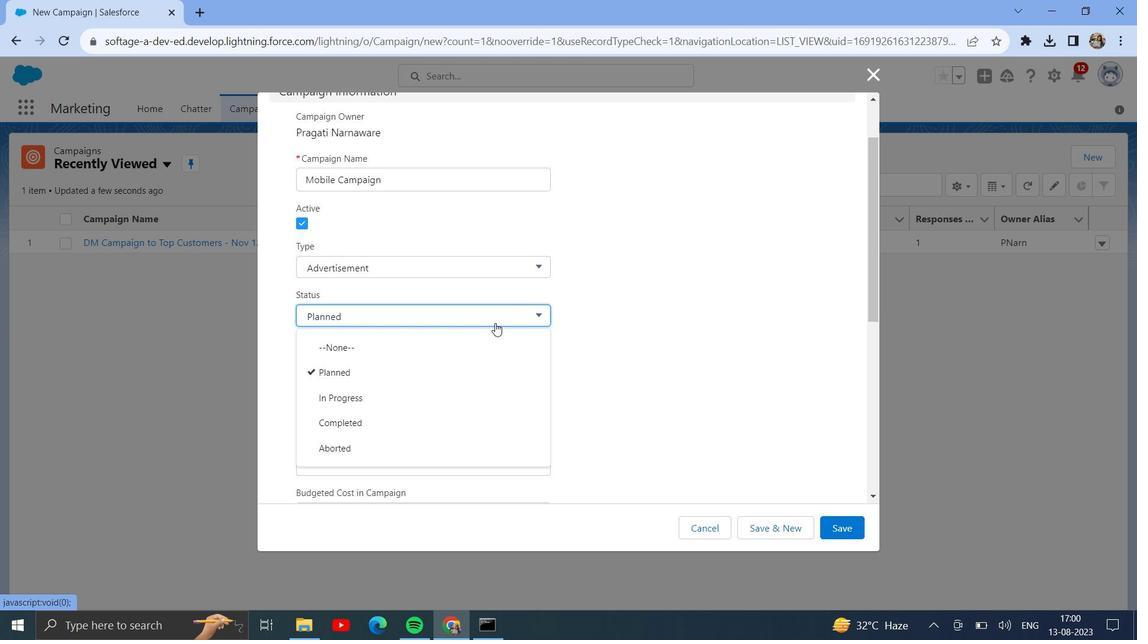 
Action: Mouse pressed left at (515, 310)
Screenshot: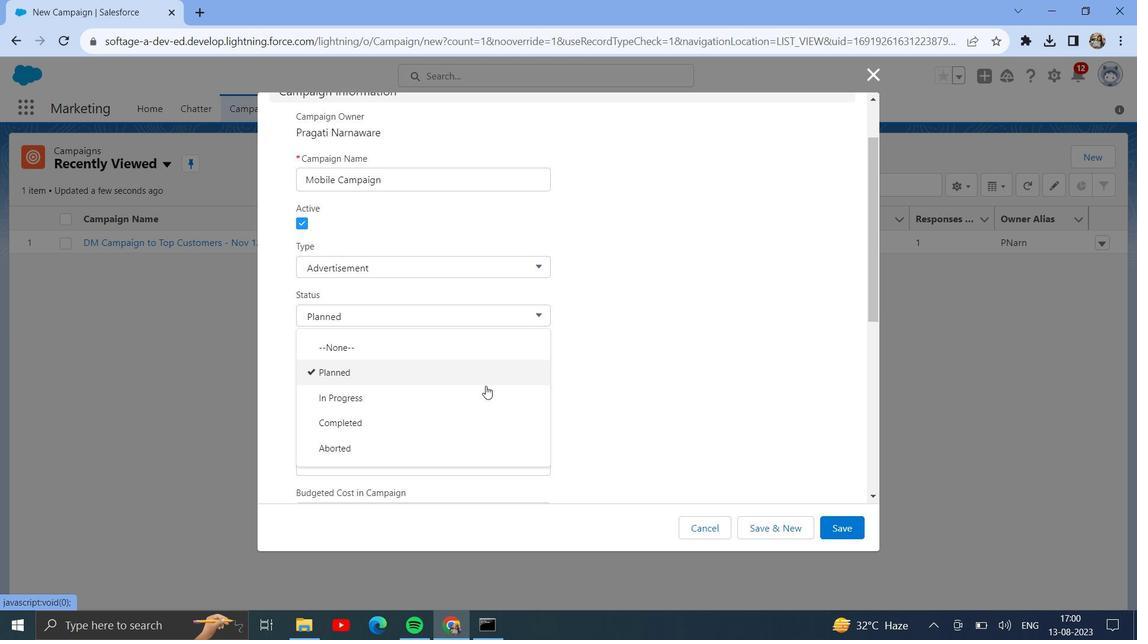 
Action: Mouse moved to (481, 400)
Screenshot: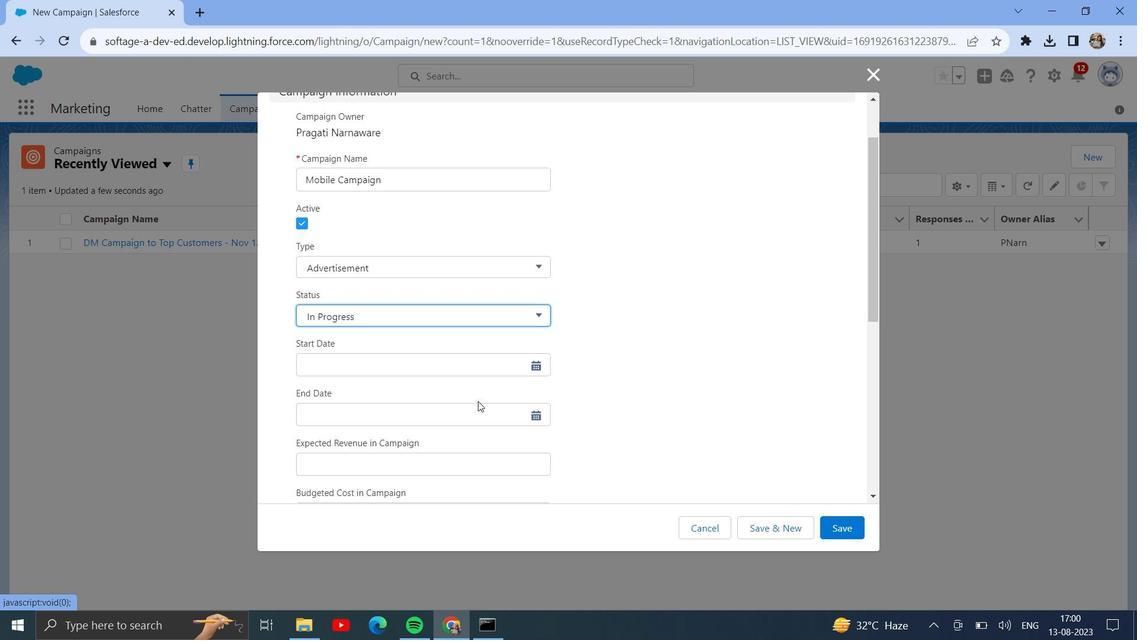
Action: Mouse pressed left at (481, 400)
Screenshot: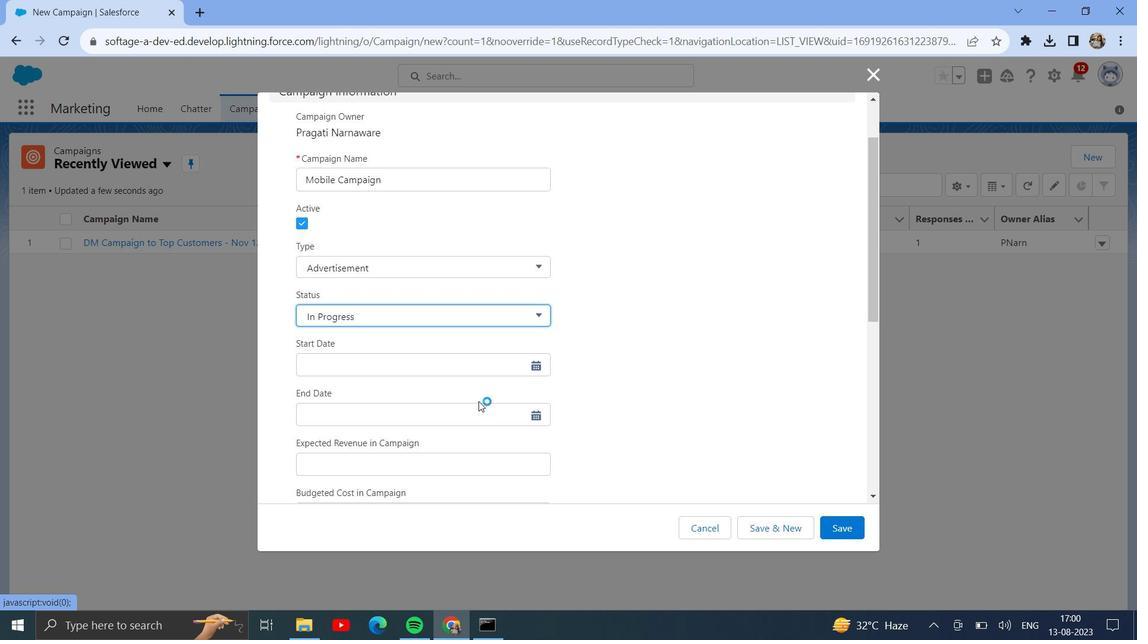 
Action: Mouse moved to (462, 361)
Screenshot: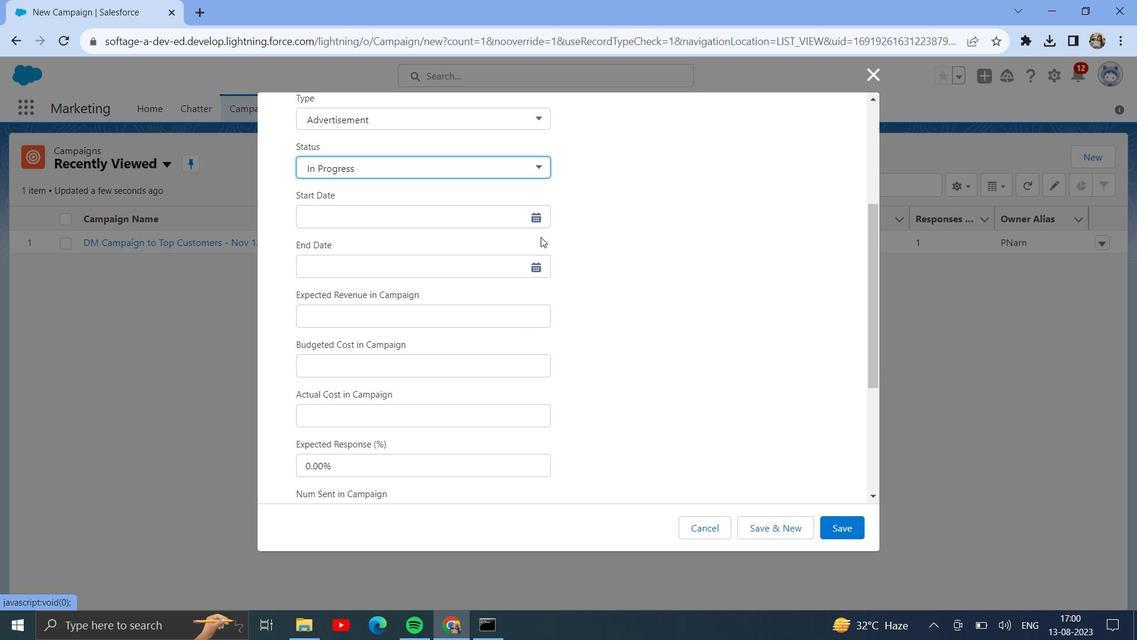 
Action: Mouse scrolled (462, 360) with delta (0, 0)
Screenshot: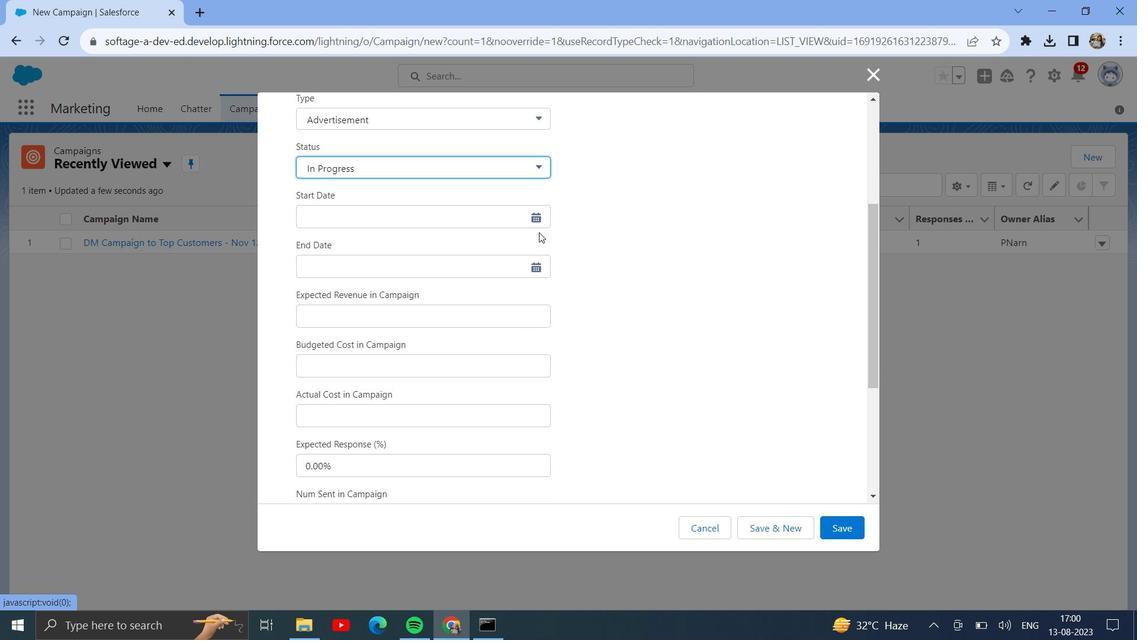 
Action: Mouse scrolled (462, 360) with delta (0, 0)
Screenshot: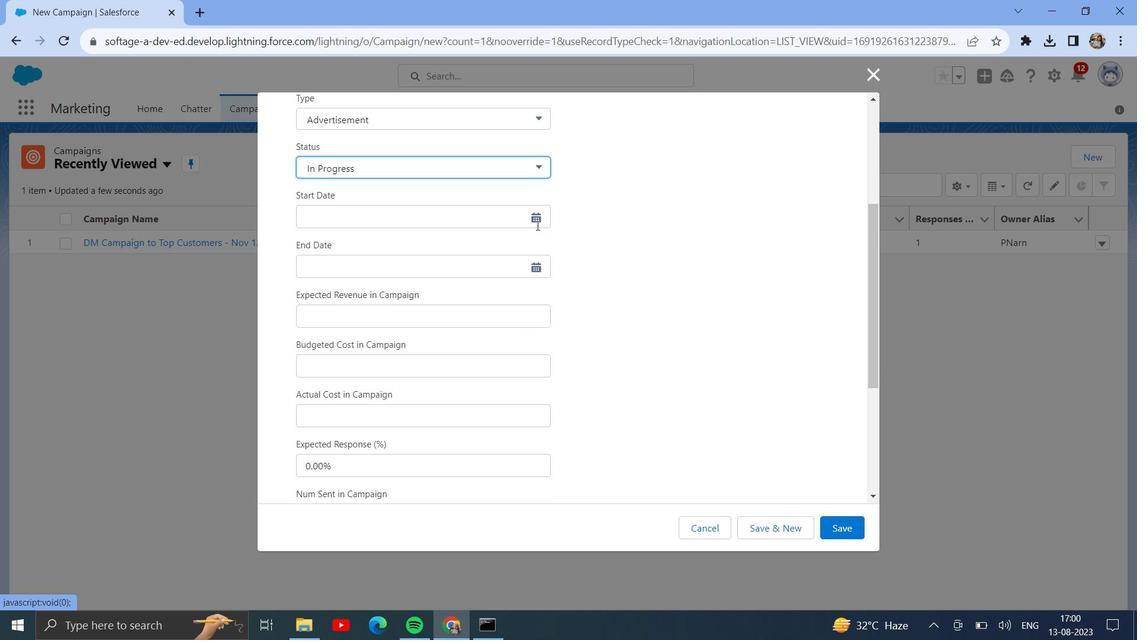 
Action: Mouse moved to (537, 216)
Screenshot: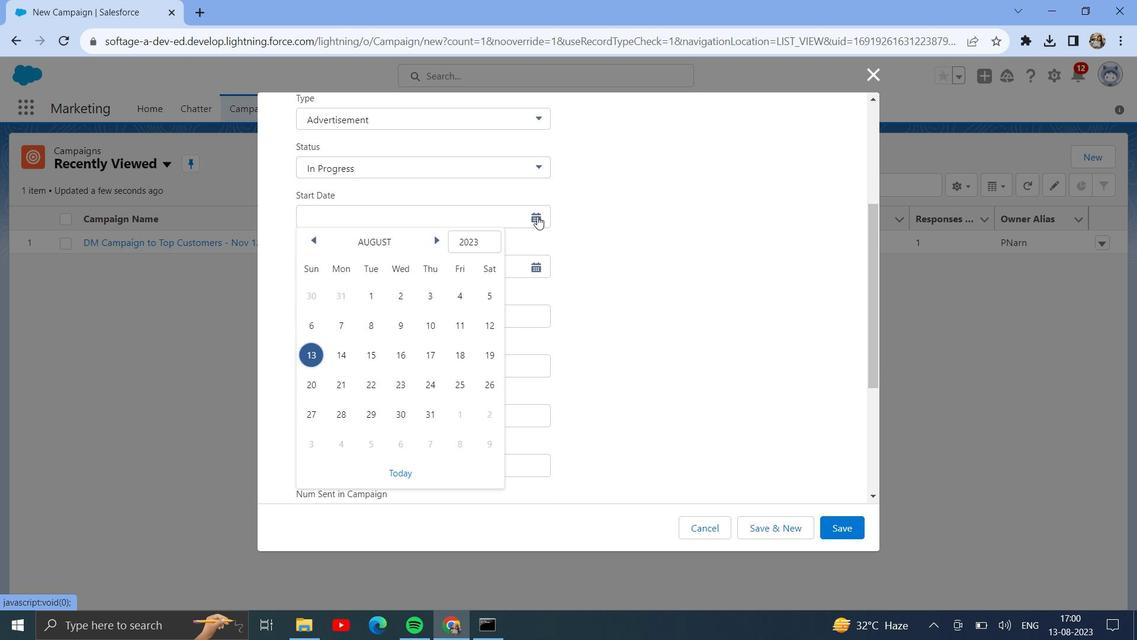 
Action: Mouse pressed left at (537, 216)
Screenshot: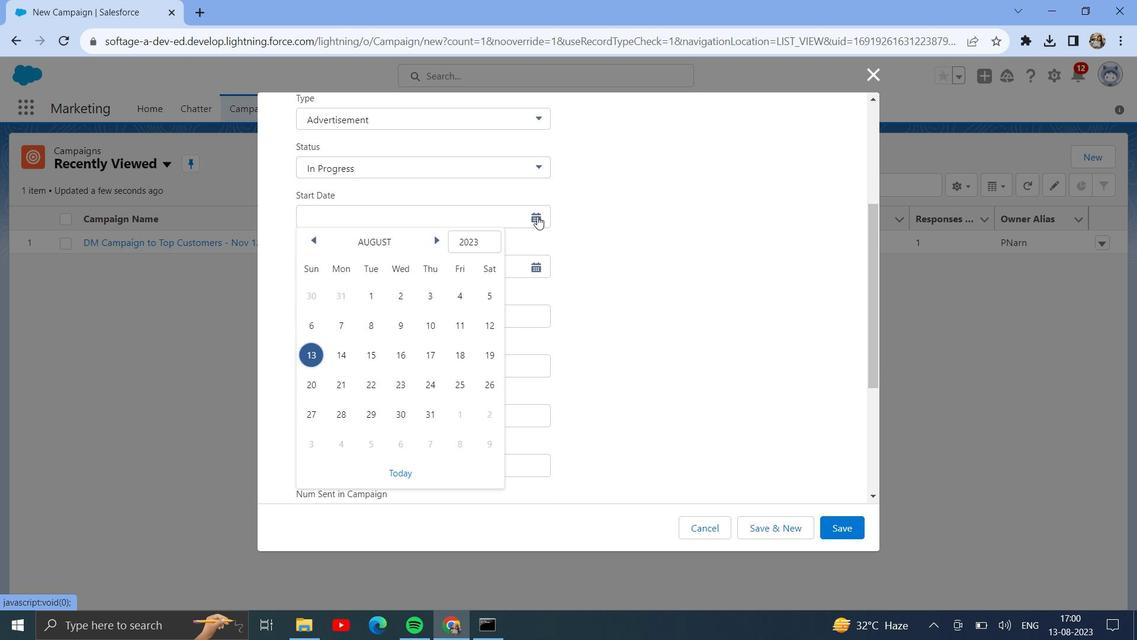
Action: Mouse moved to (311, 355)
Screenshot: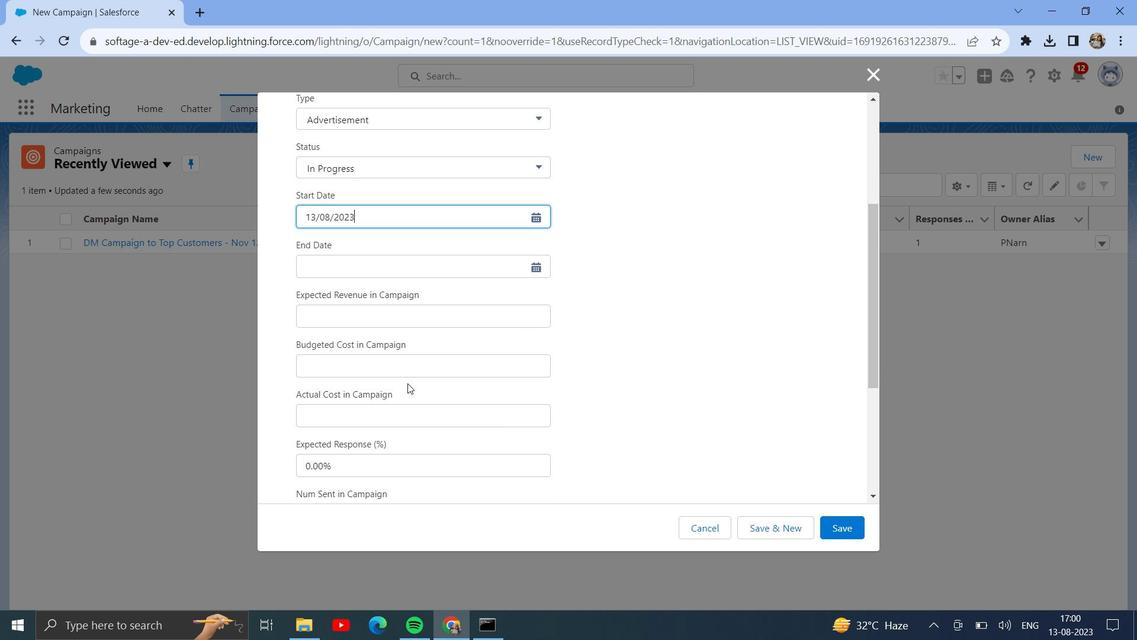 
Action: Mouse pressed left at (311, 355)
Screenshot: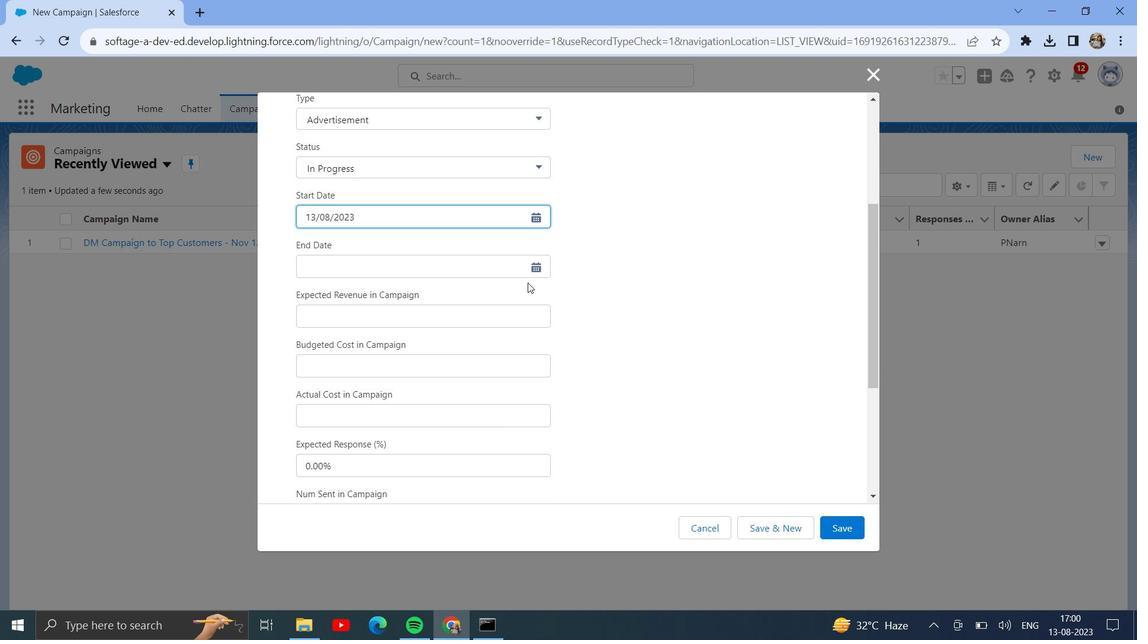 
Action: Mouse moved to (536, 274)
Screenshot: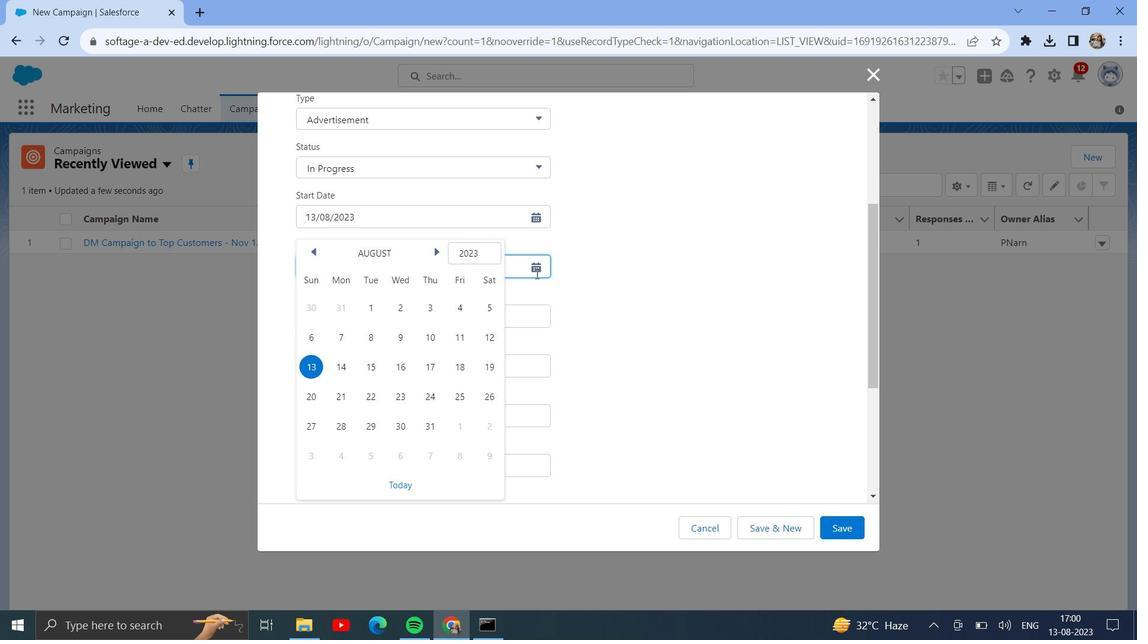 
Action: Mouse pressed left at (536, 274)
Screenshot: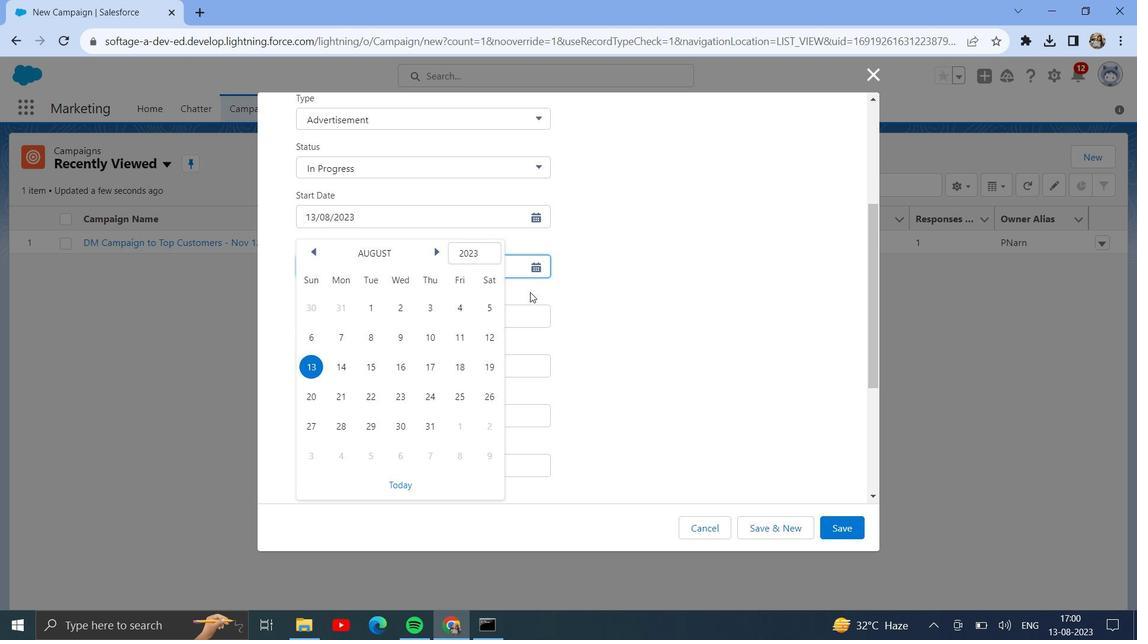 
Action: Mouse moved to (439, 253)
Screenshot: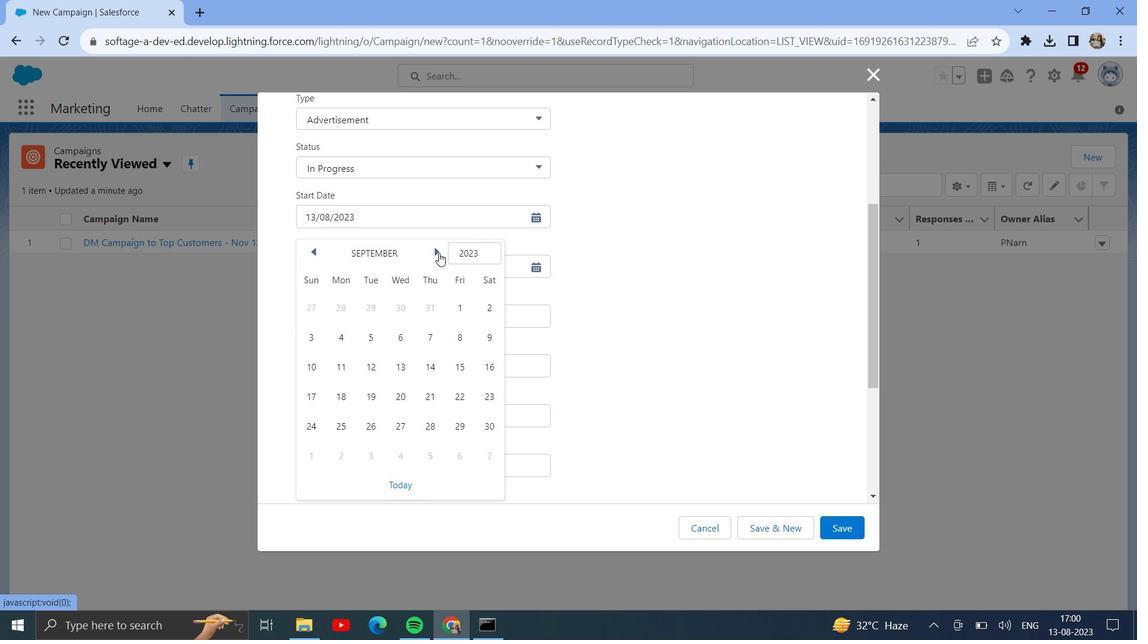 
Action: Mouse pressed left at (439, 253)
Screenshot: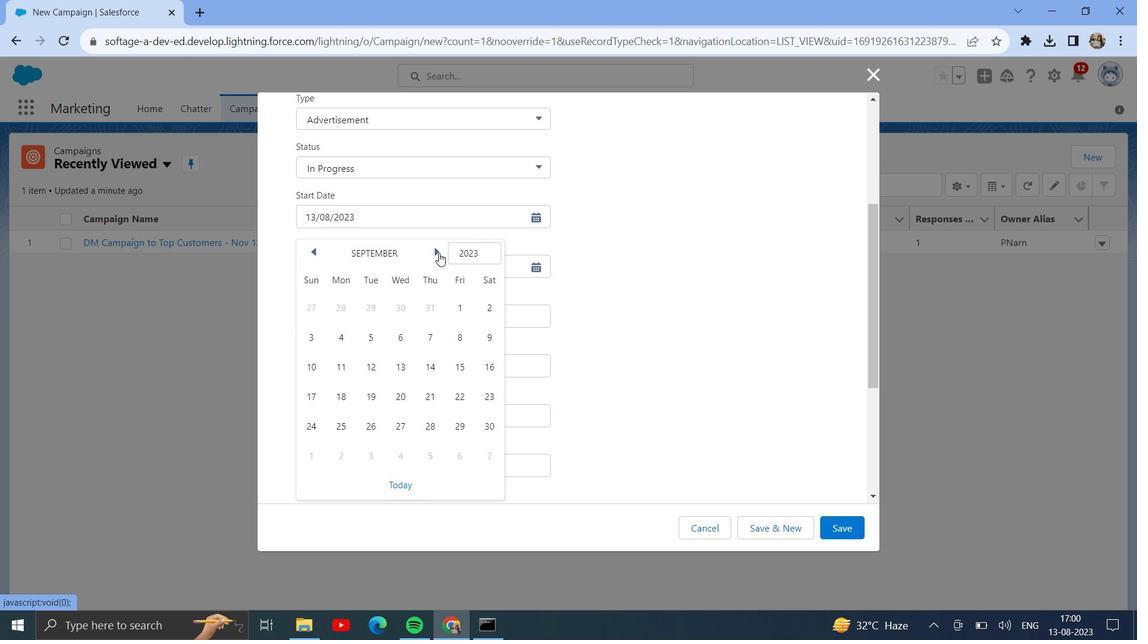 
Action: Mouse moved to (491, 424)
Screenshot: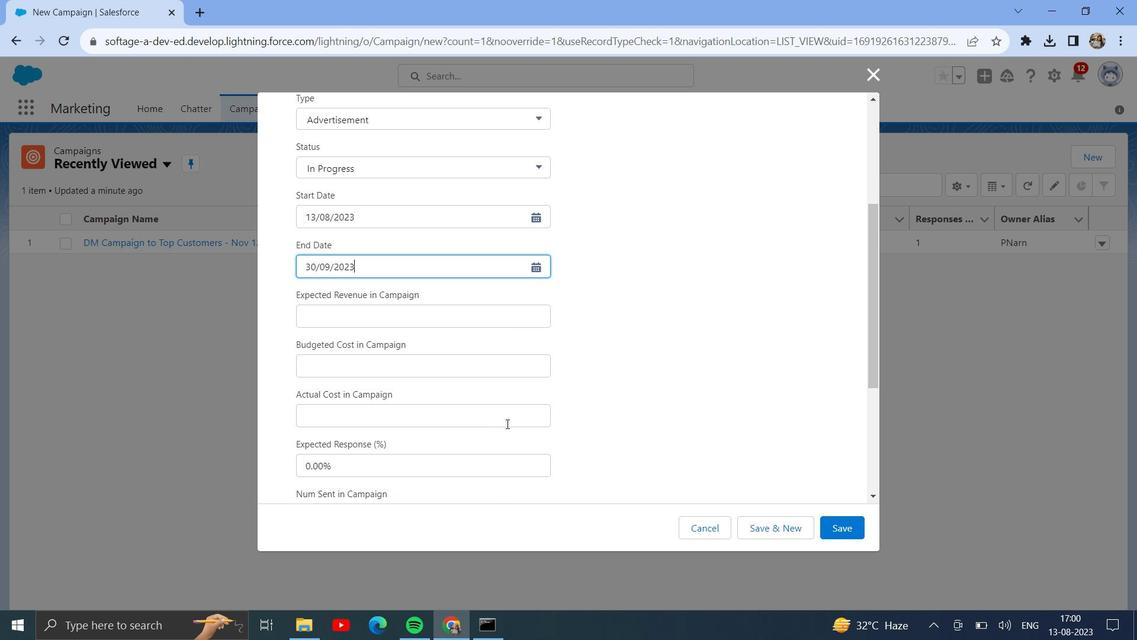 
Action: Mouse pressed left at (491, 424)
Screenshot: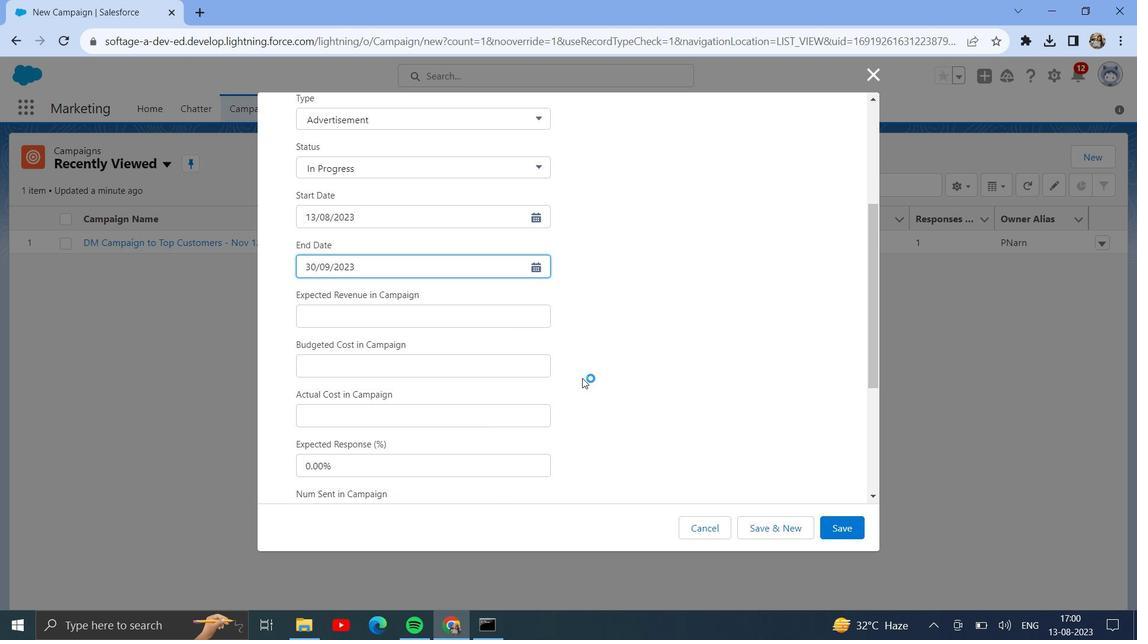 
Action: Mouse moved to (552, 363)
Screenshot: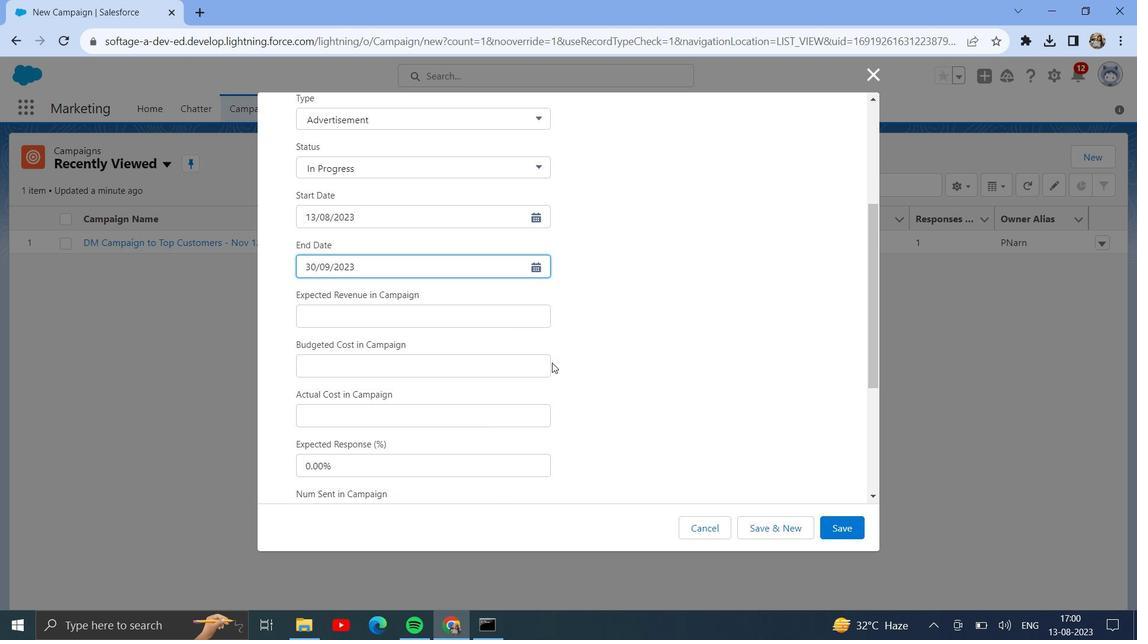 
Action: Mouse scrolled (552, 362) with delta (0, 0)
Screenshot: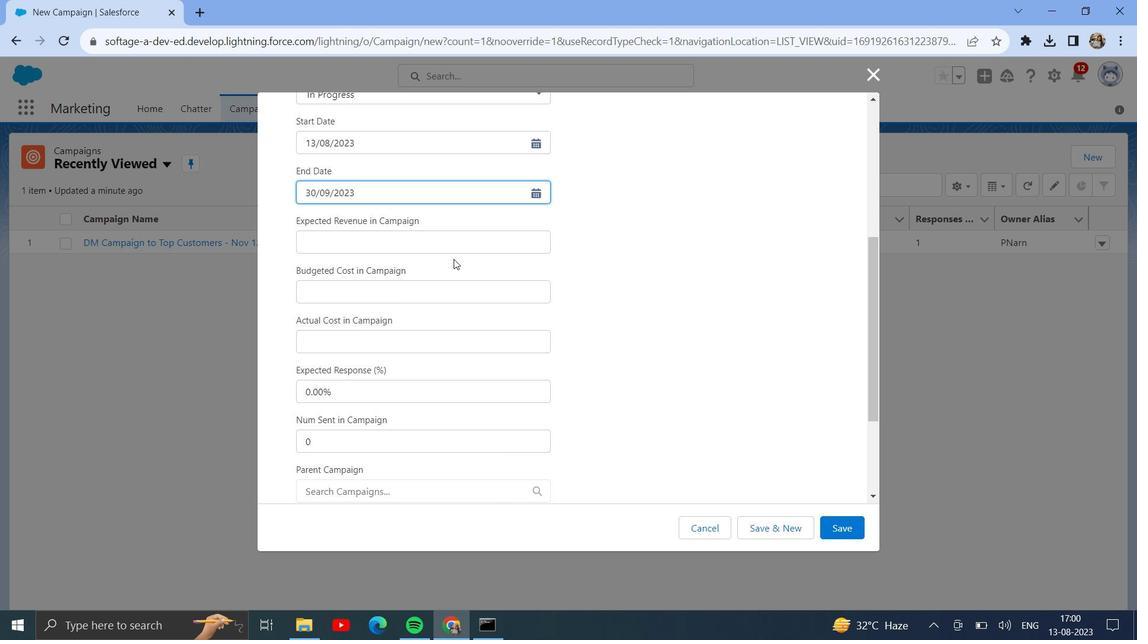 
Action: Mouse moved to (443, 240)
Screenshot: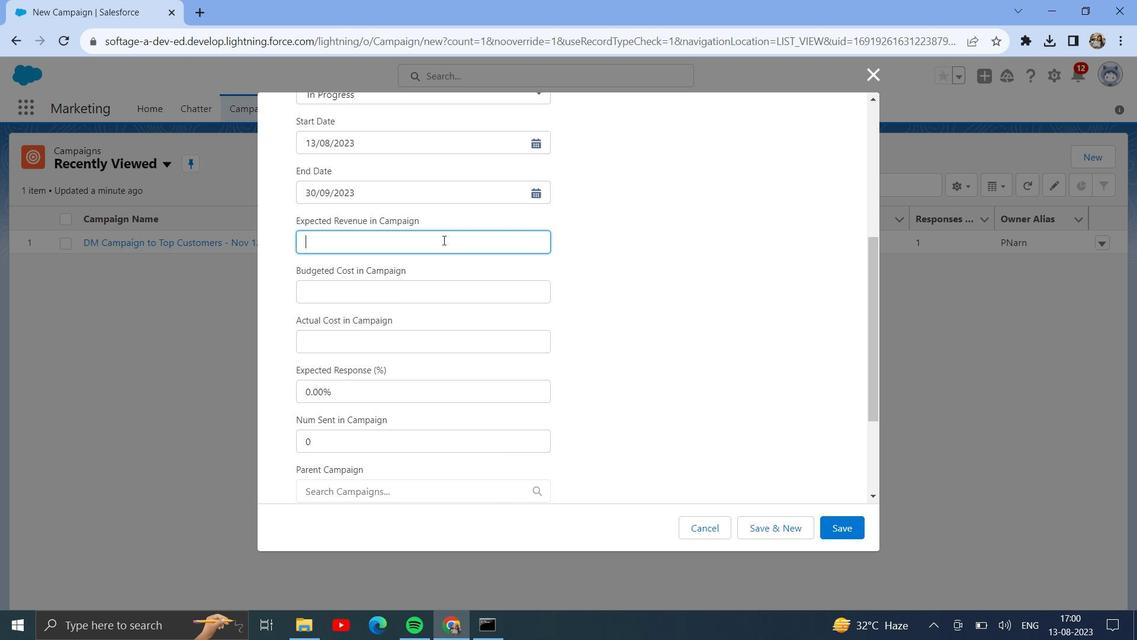 
Action: Mouse pressed left at (443, 240)
Screenshot: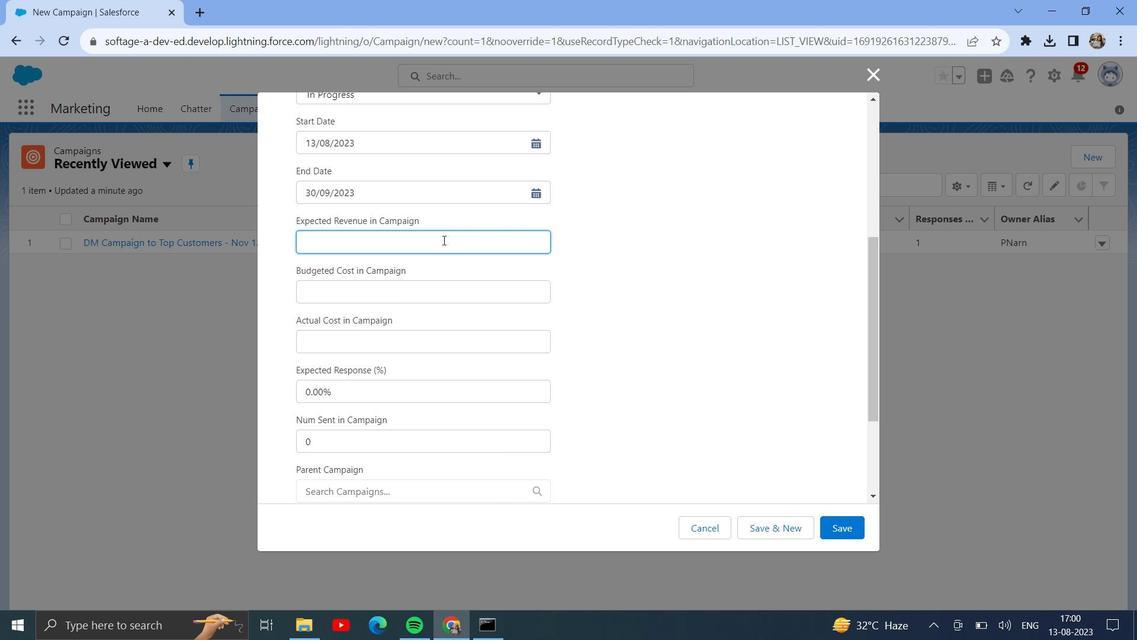 
Action: Key pressed 10000
Screenshot: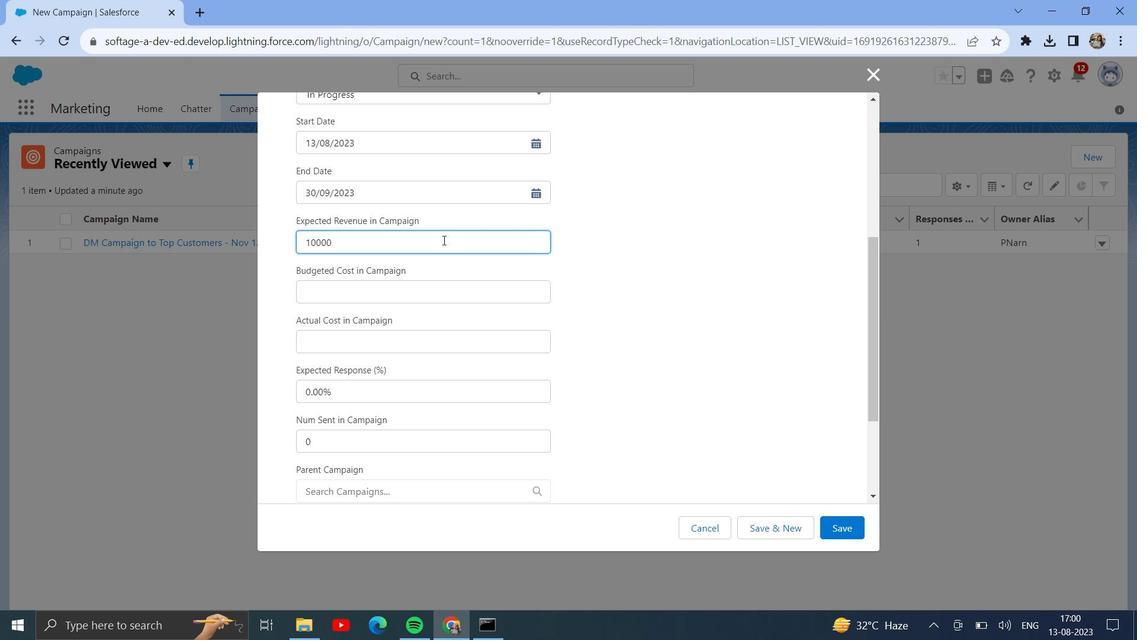 
Action: Mouse moved to (420, 296)
Screenshot: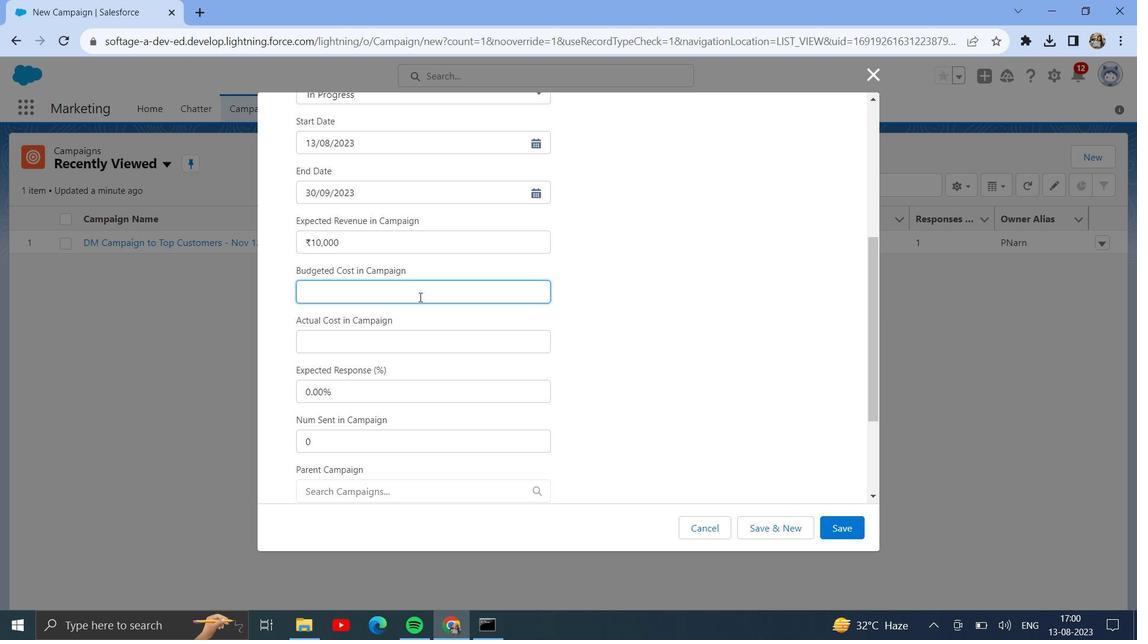 
Action: Mouse pressed left at (420, 296)
Screenshot: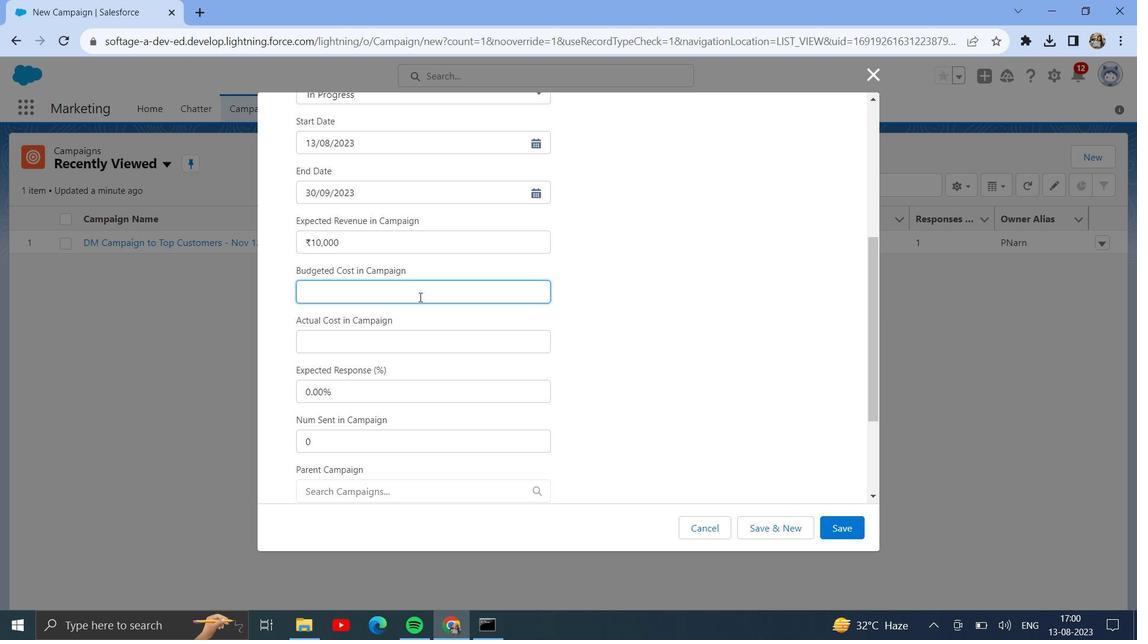 
Action: Key pressed 200000
Screenshot: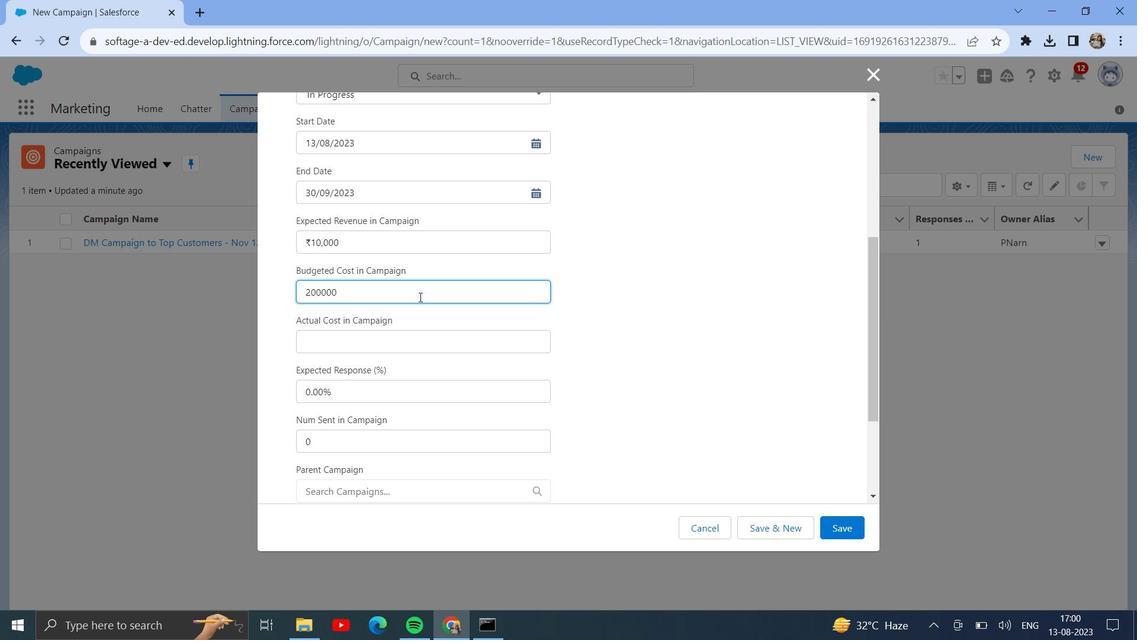 
Action: Mouse moved to (340, 245)
Screenshot: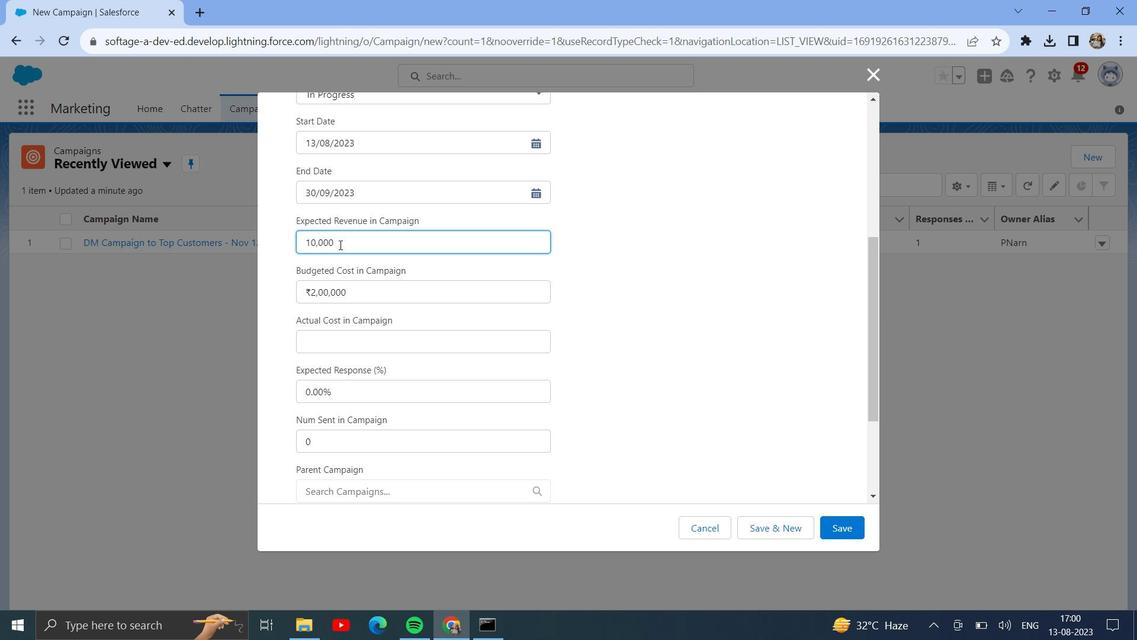 
Action: Mouse pressed left at (340, 245)
Screenshot: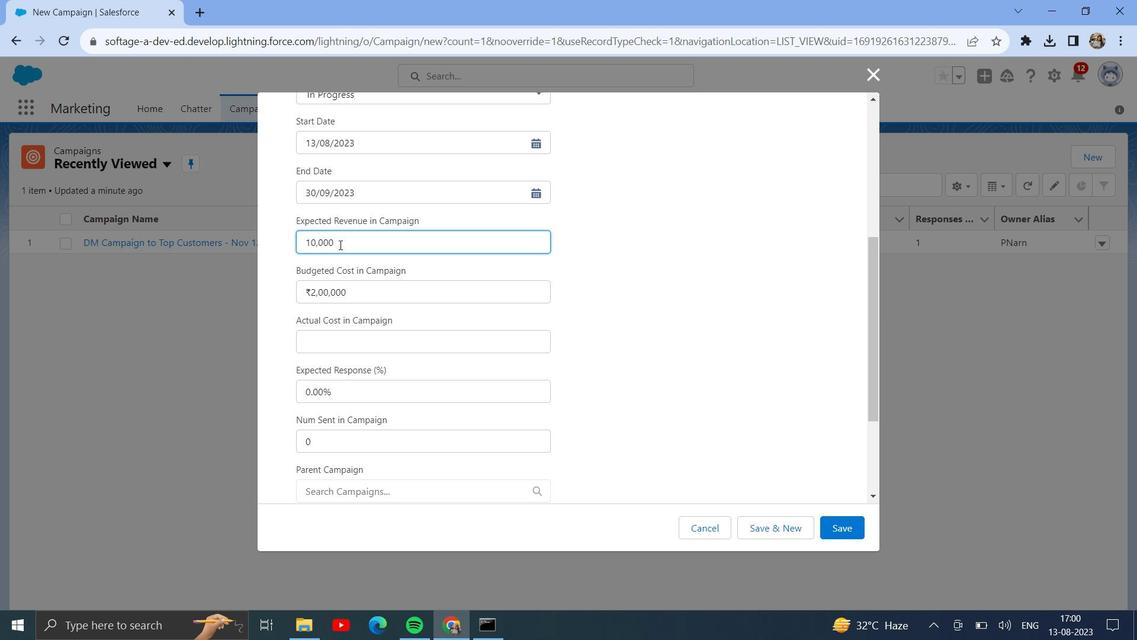 
Action: Key pressed 00
Screenshot: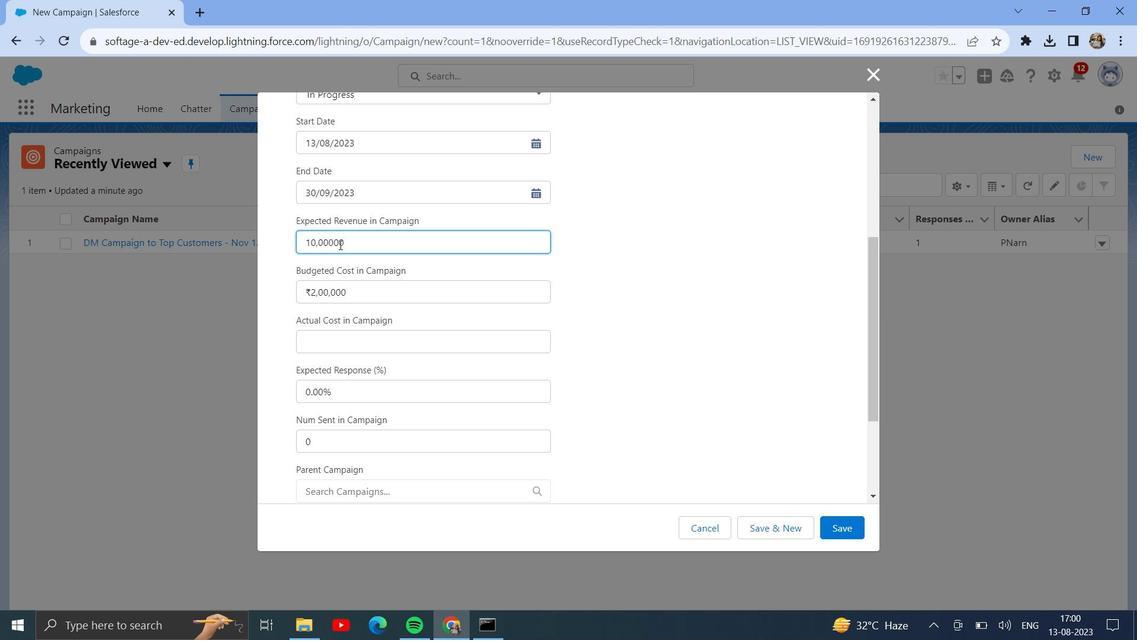 
Action: Mouse scrolled (340, 244) with delta (0, 0)
Screenshot: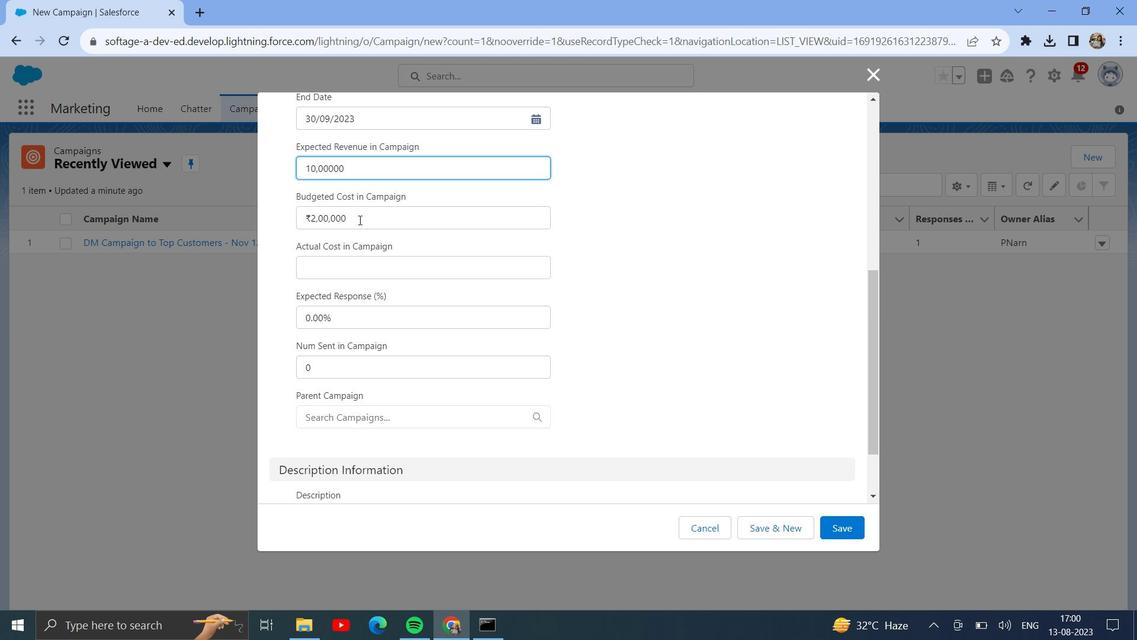 
Action: Mouse moved to (359, 219)
Screenshot: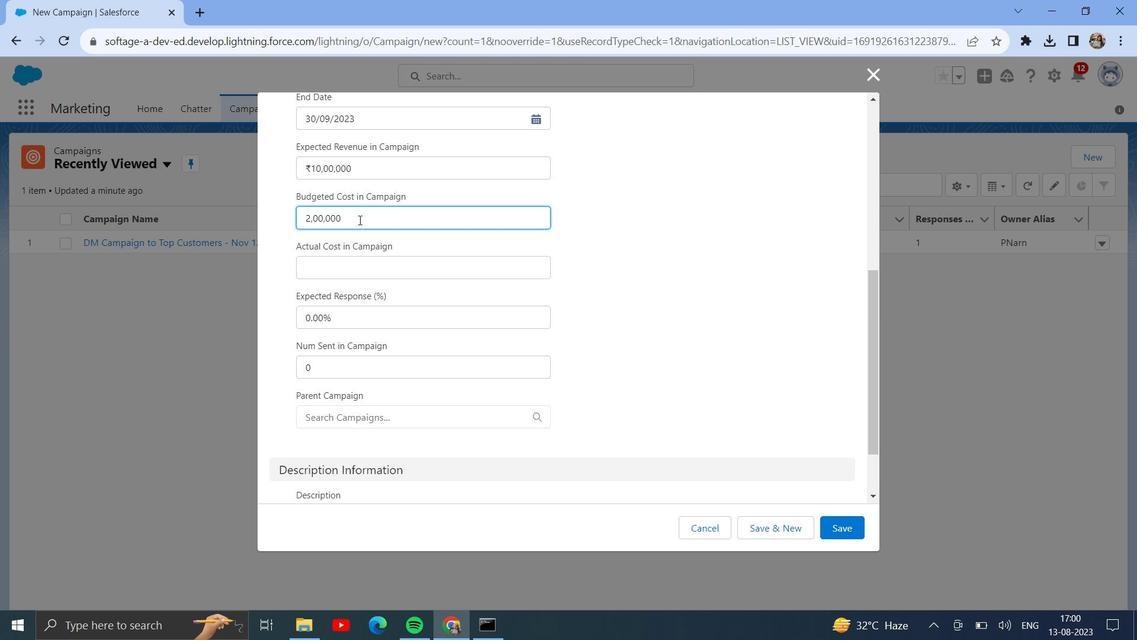 
Action: Mouse pressed left at (359, 219)
Screenshot: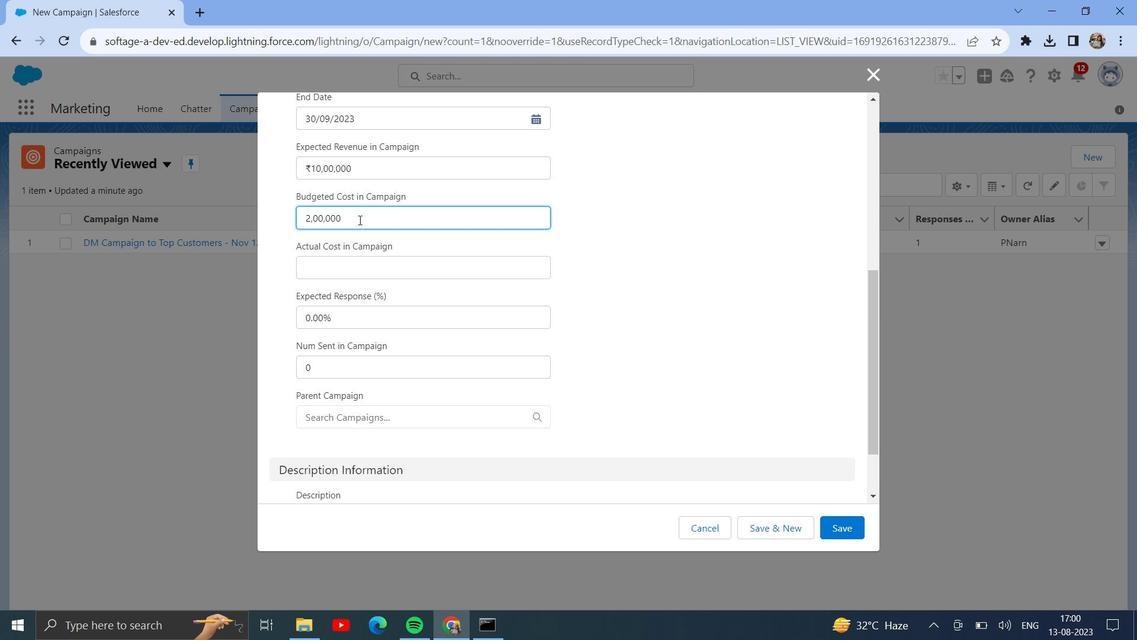 
Action: Key pressed 0<Key.backspace><Key.backspace><Key.backspace><Key.backspace><Key.backspace><Key.backspace><Key.backspace><Key.backspace><Key.backspace>500000<Key.backspace><Key.backspace>
Screenshot: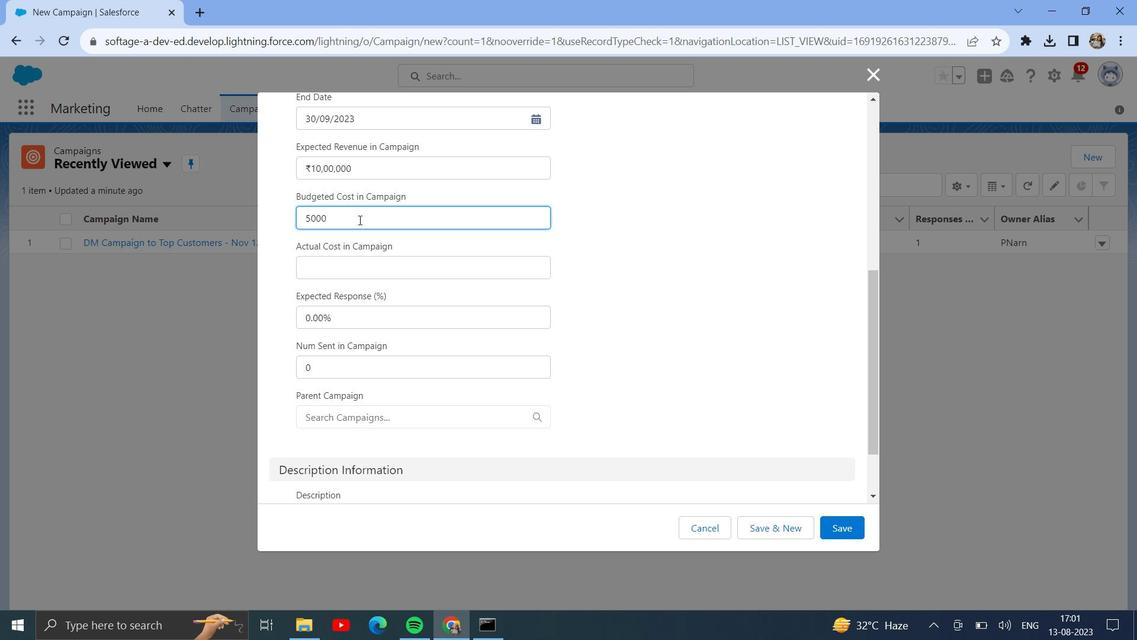 
Action: Mouse moved to (347, 254)
Screenshot: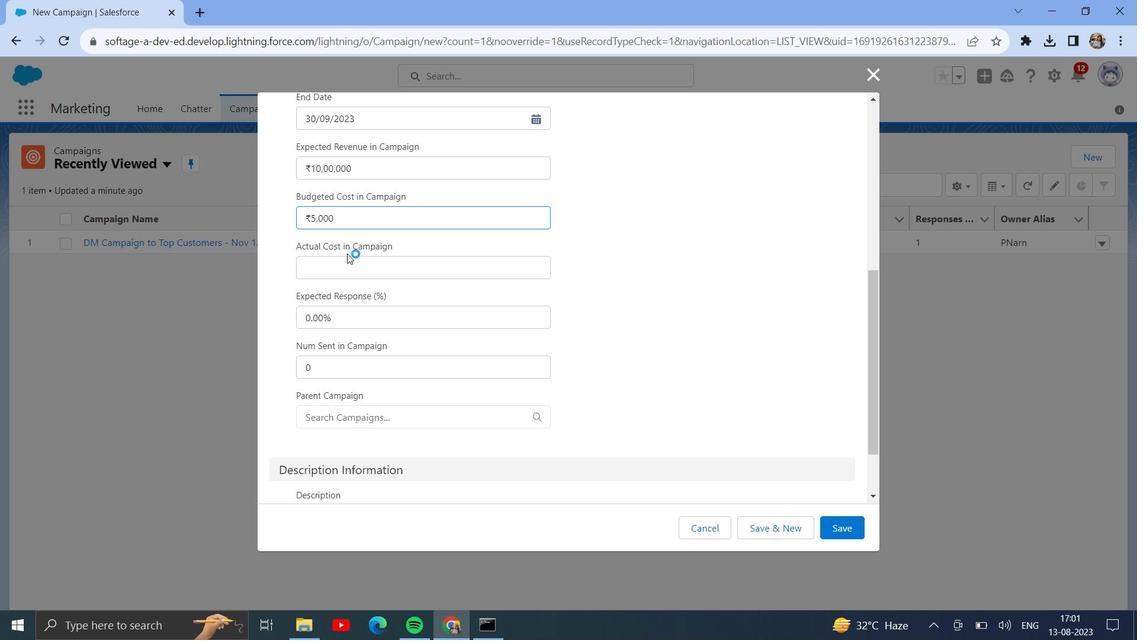 
Action: Mouse pressed left at (347, 254)
Screenshot: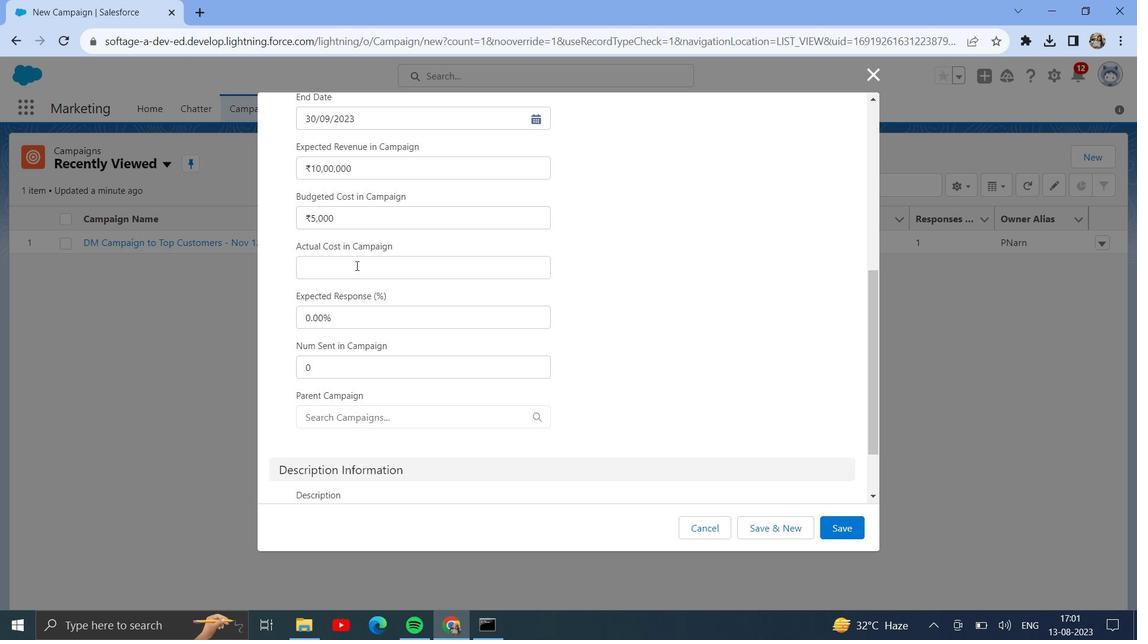 
Action: Mouse moved to (365, 276)
Screenshot: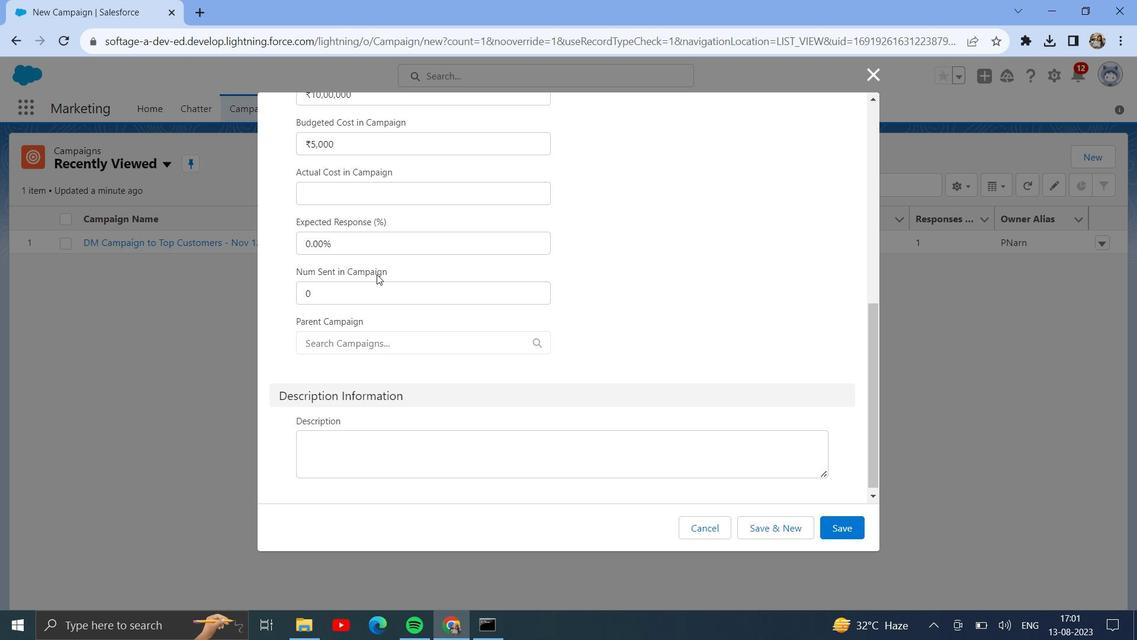 
Action: Mouse scrolled (365, 276) with delta (0, 0)
Screenshot: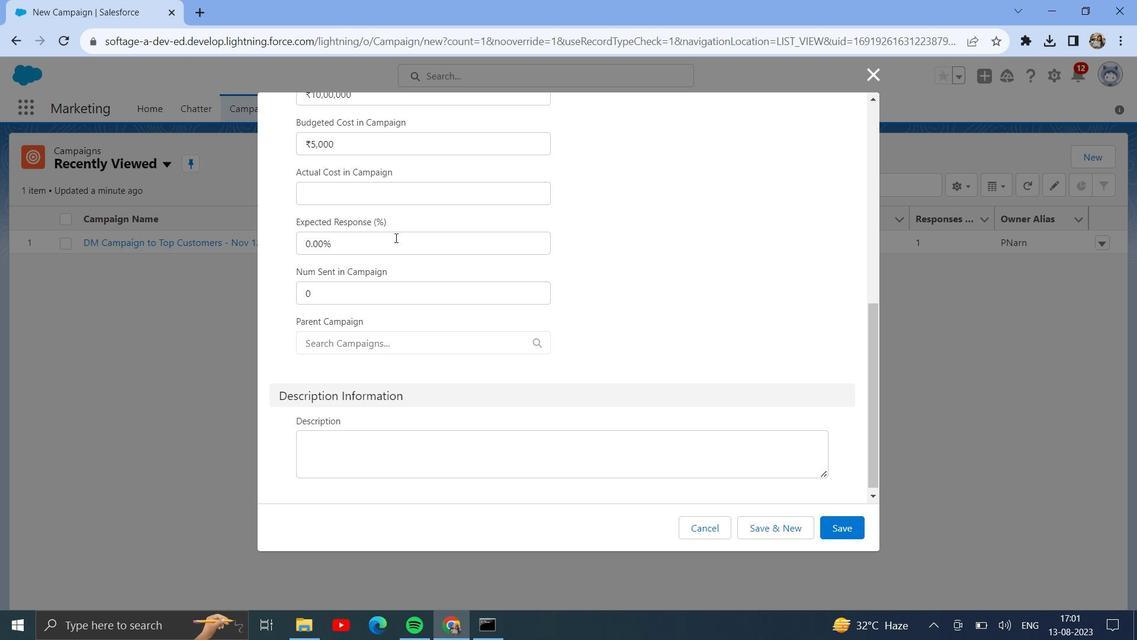 
Action: Mouse moved to (395, 237)
Screenshot: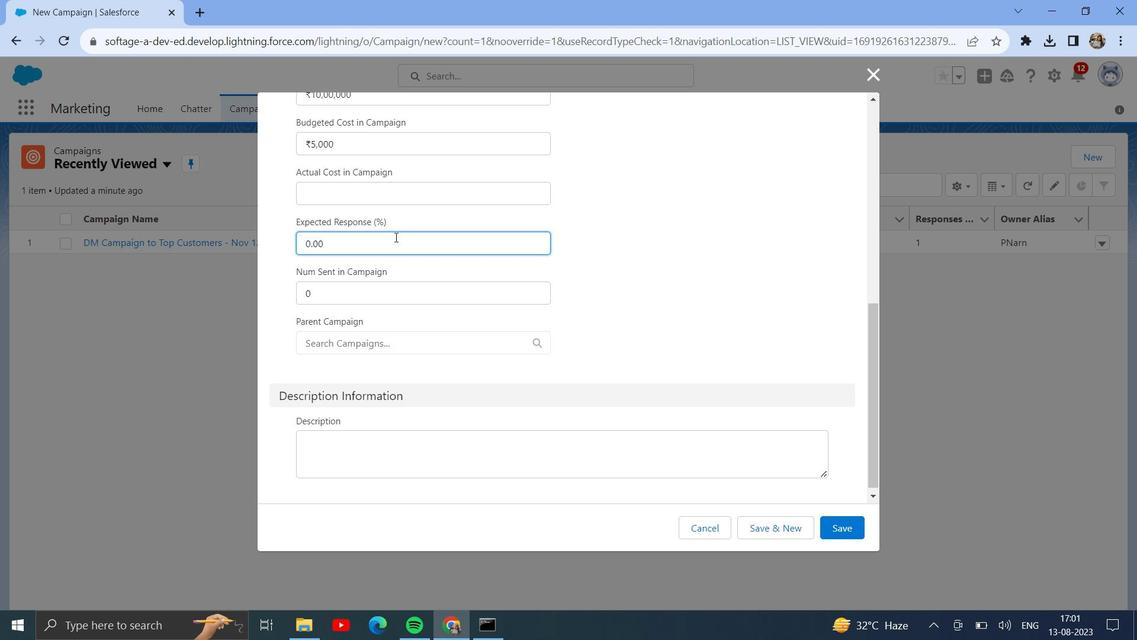
Action: Mouse pressed left at (395, 237)
Screenshot: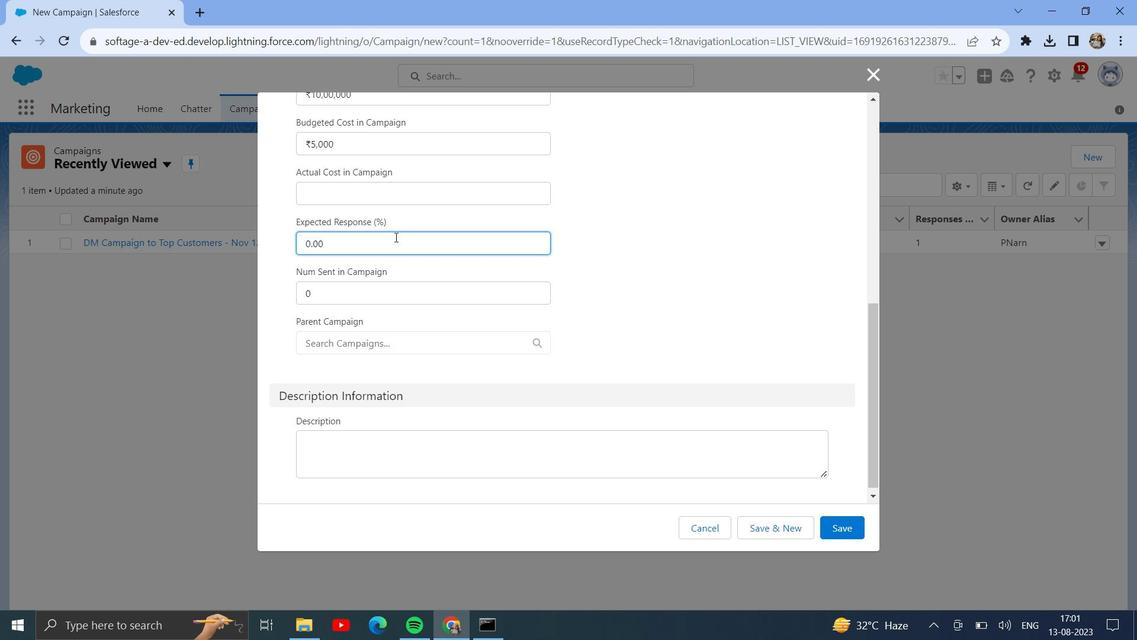 
Action: Key pressed <Key.backspace><Key.backspace><Key.backspace><Key.backspace><Key.backspace><Key.backspace><Key.backspace><Key.backspace><Key.backspace><Key.backspace><Key.backspace><Key.backspace><Key.backspace><Key.backspace>50.00
Screenshot: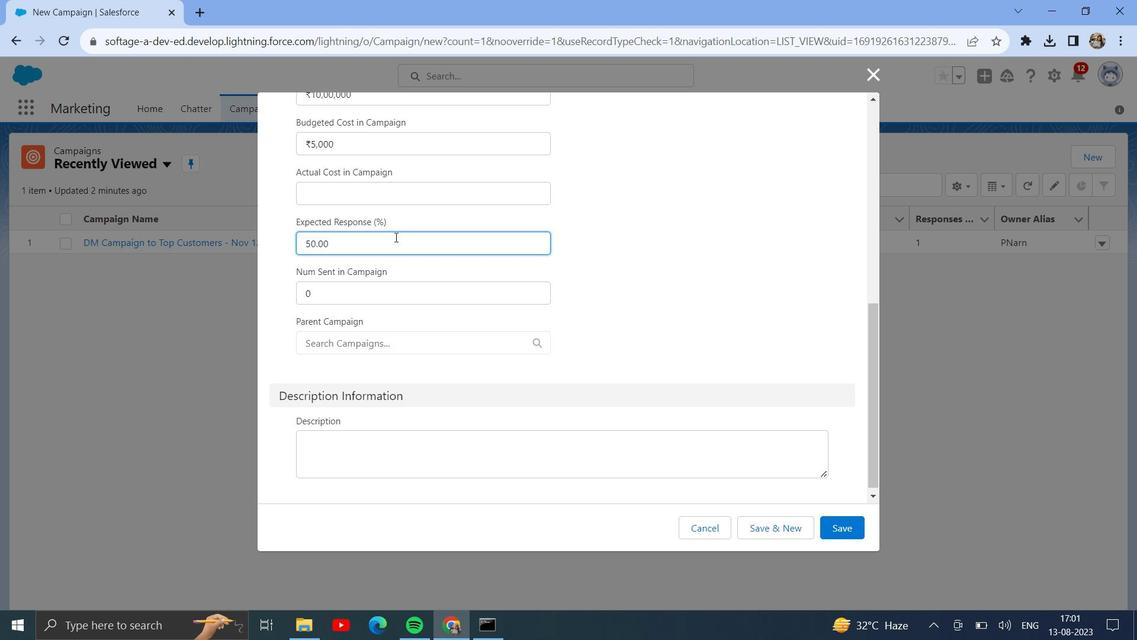 
Action: Mouse moved to (397, 236)
Screenshot: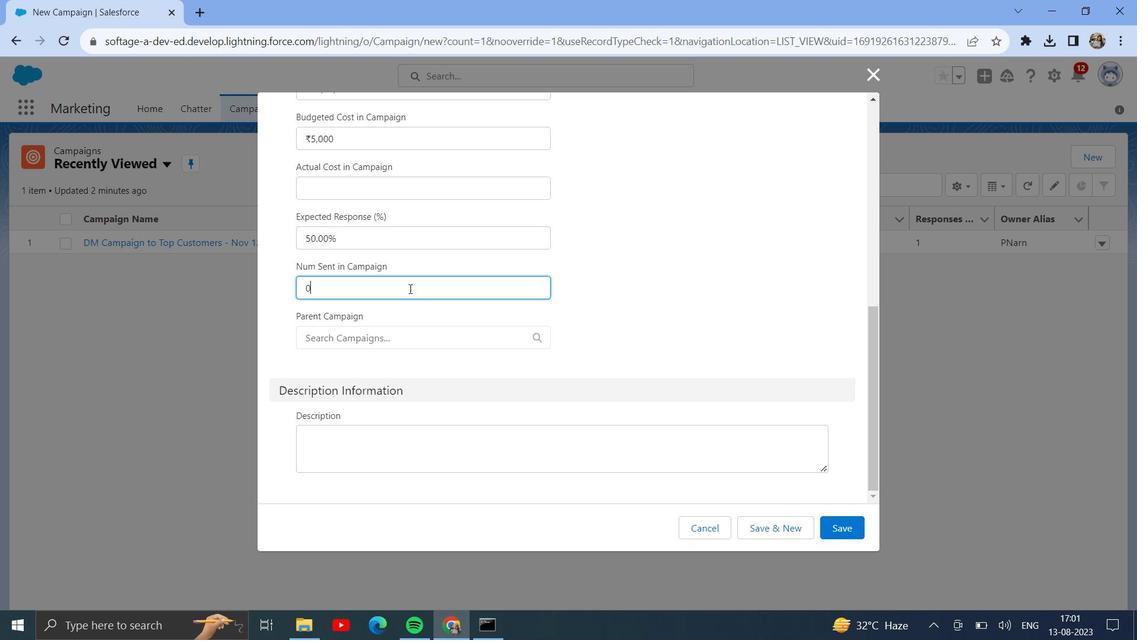 
Action: Mouse scrolled (397, 235) with delta (0, 0)
Screenshot: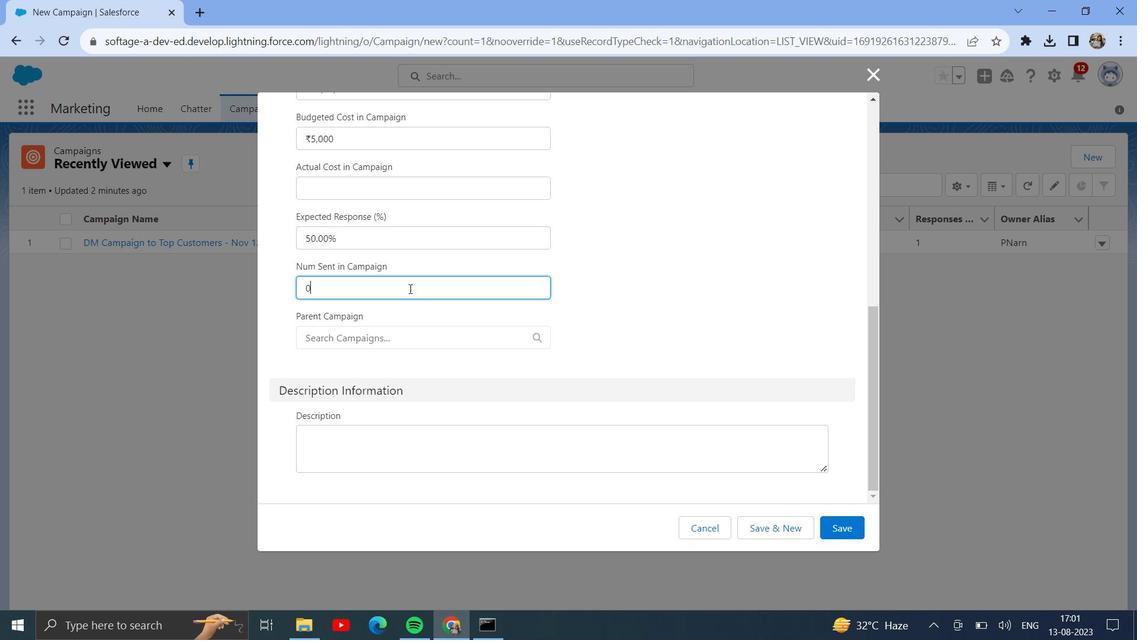 
Action: Mouse moved to (409, 288)
Screenshot: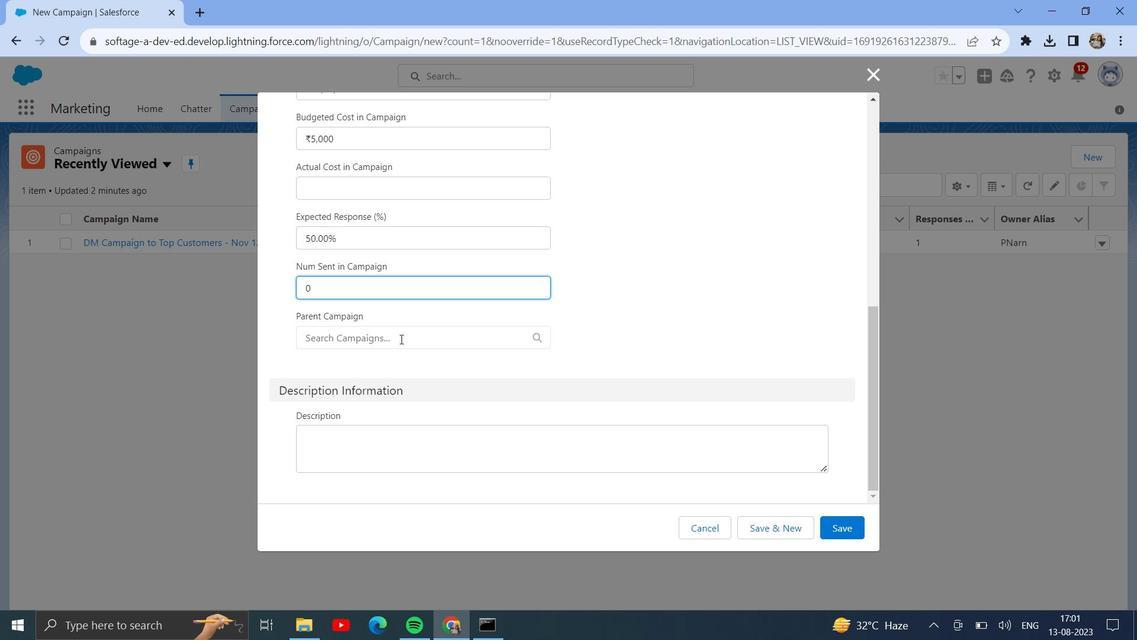 
Action: Mouse pressed left at (409, 288)
Screenshot: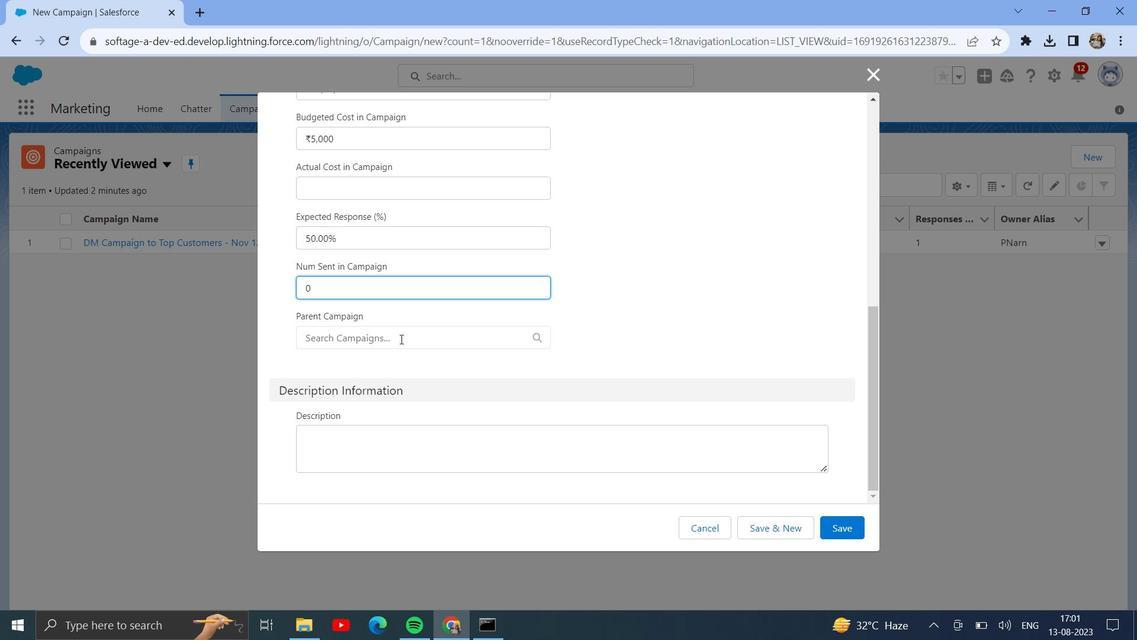 
Action: Mouse moved to (400, 339)
Screenshot: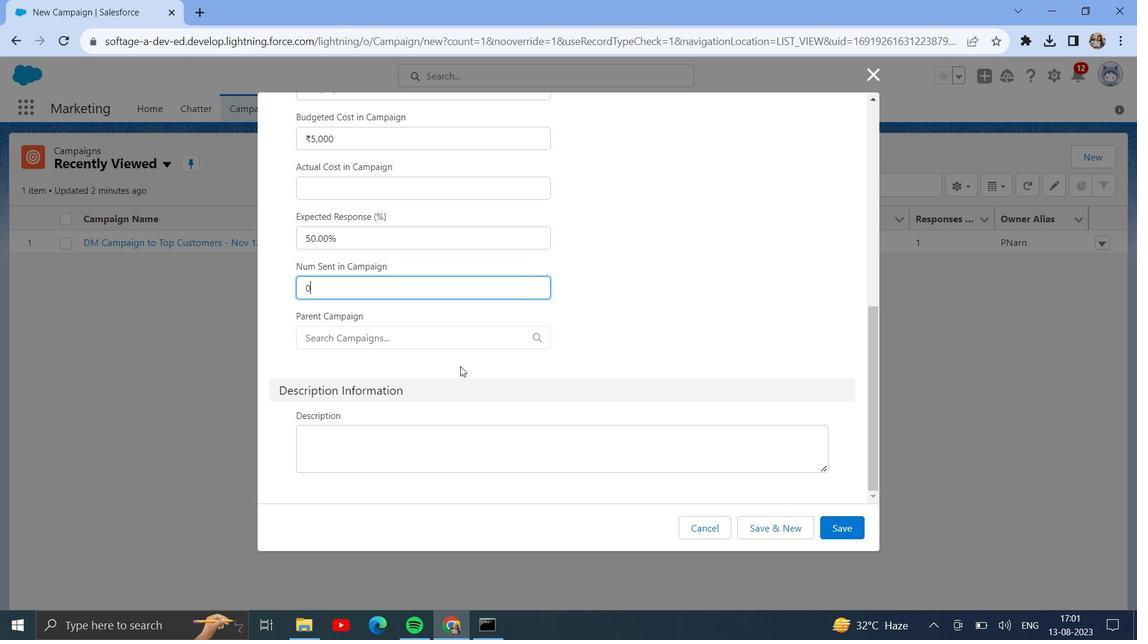 
Action: Mouse scrolled (400, 338) with delta (0, 0)
Screenshot: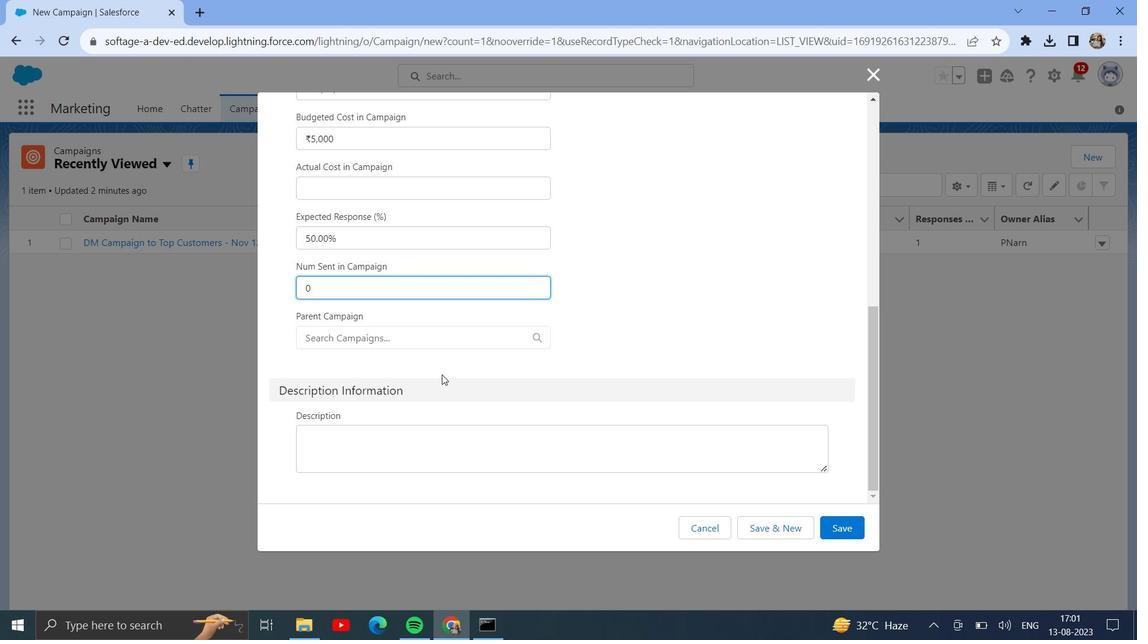 
Action: Mouse moved to (527, 341)
Screenshot: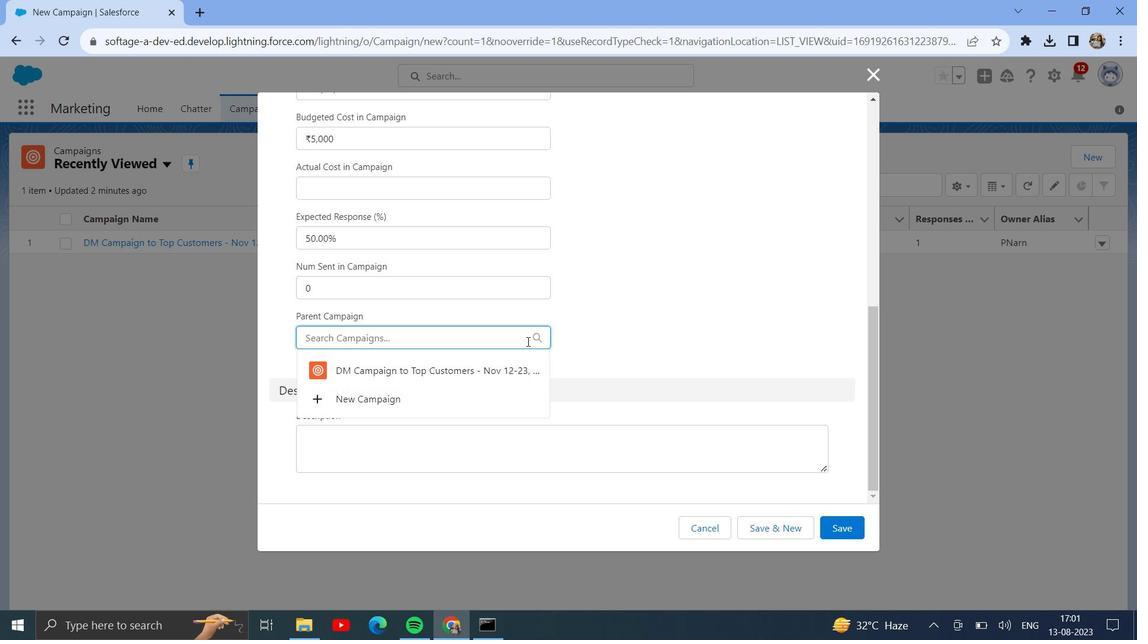 
Action: Mouse pressed left at (527, 341)
Screenshot: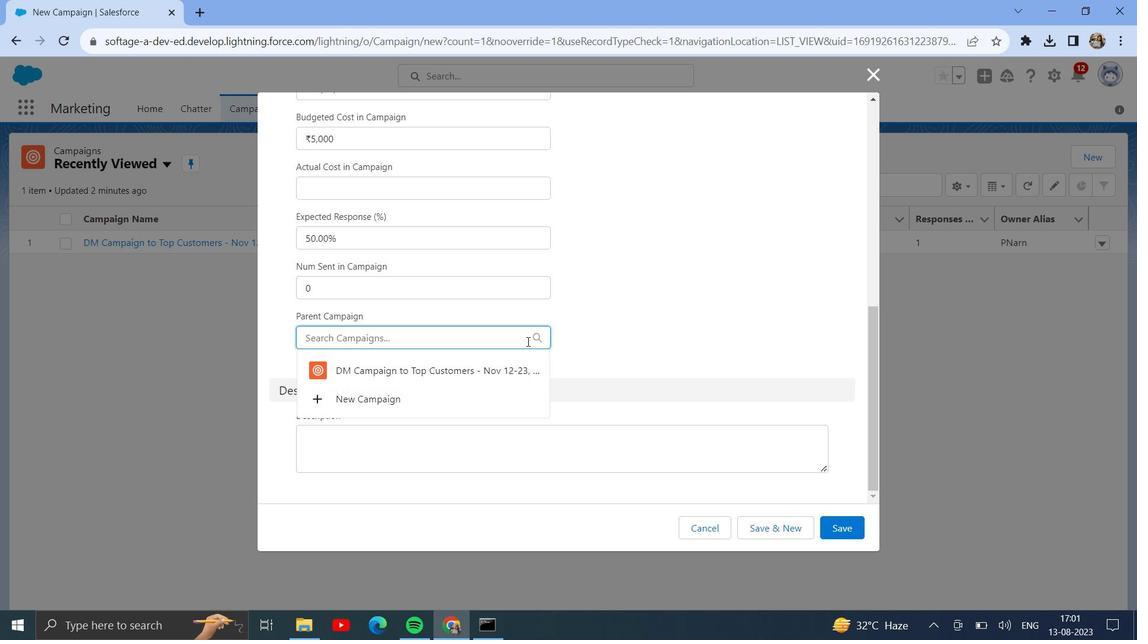 
Action: Mouse moved to (607, 304)
Screenshot: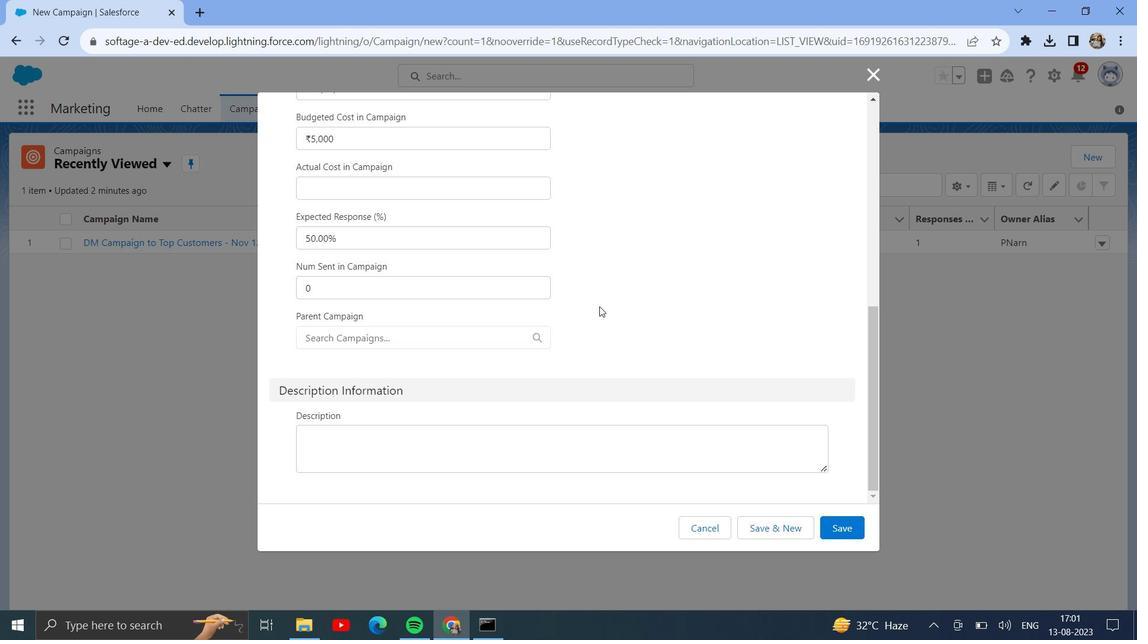 
Action: Mouse pressed left at (607, 304)
Screenshot: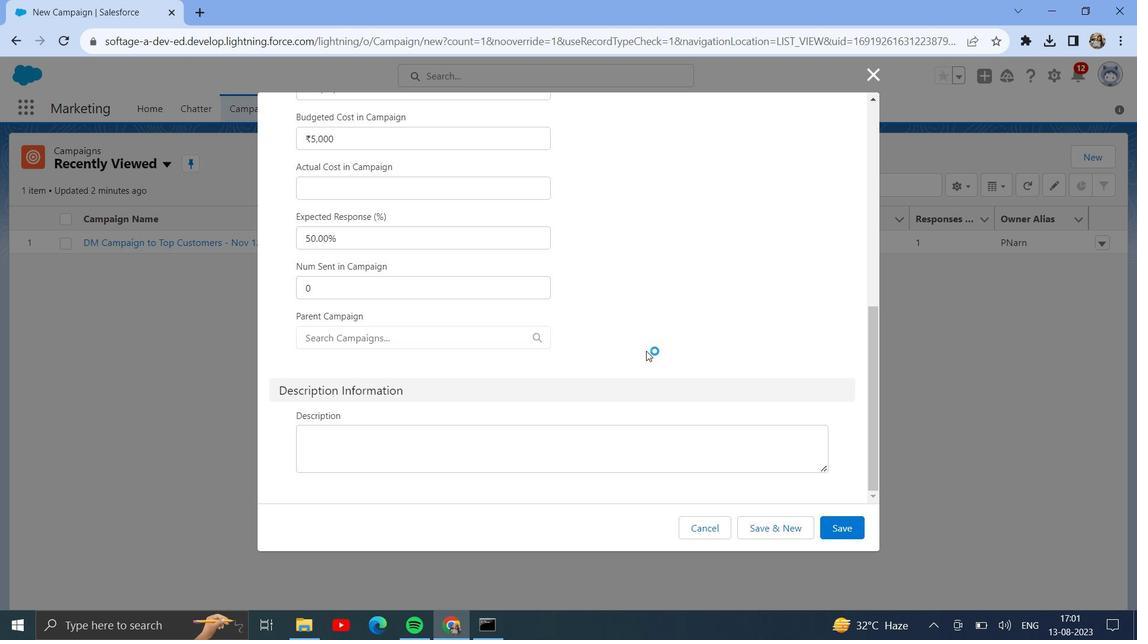 
Action: Mouse moved to (853, 528)
Screenshot: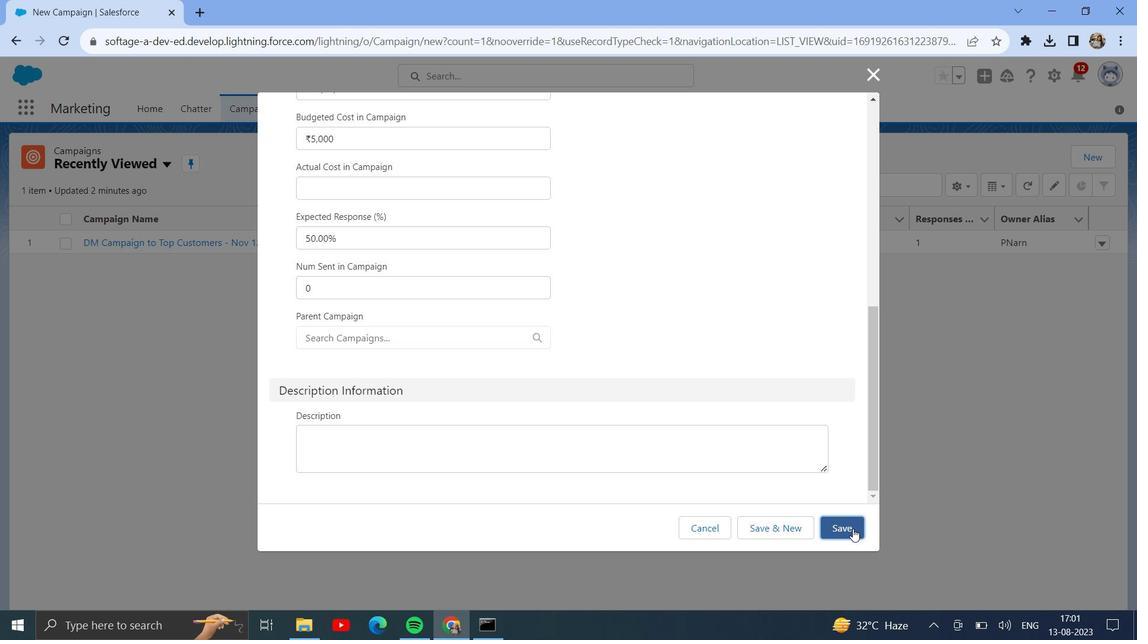 
Action: Mouse pressed left at (853, 528)
Screenshot: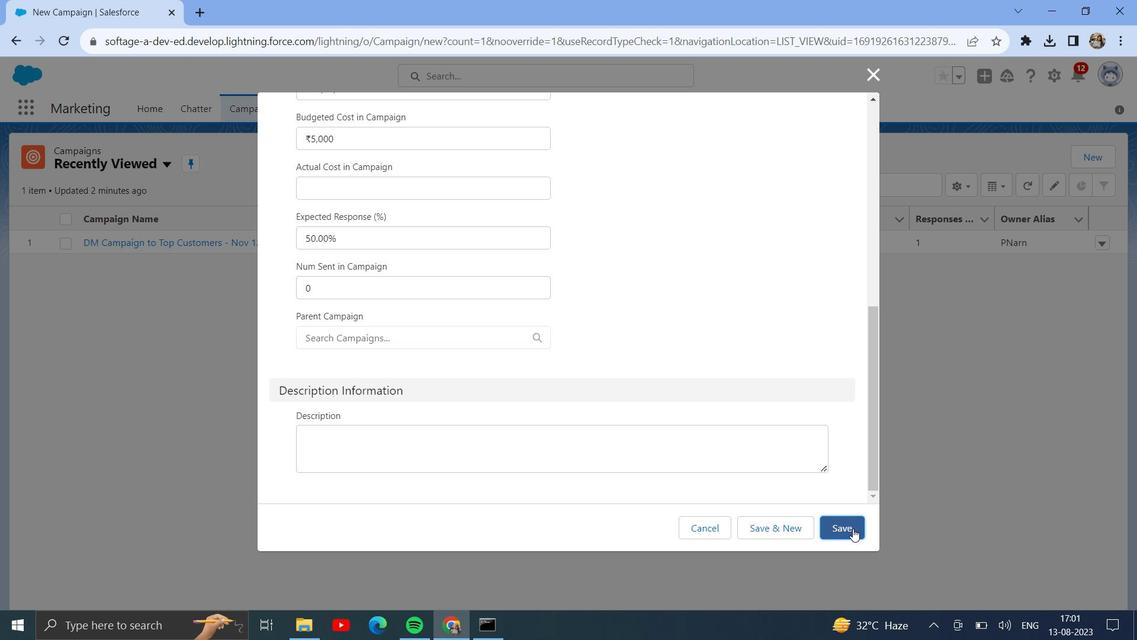 
Action: Mouse moved to (275, 493)
Screenshot: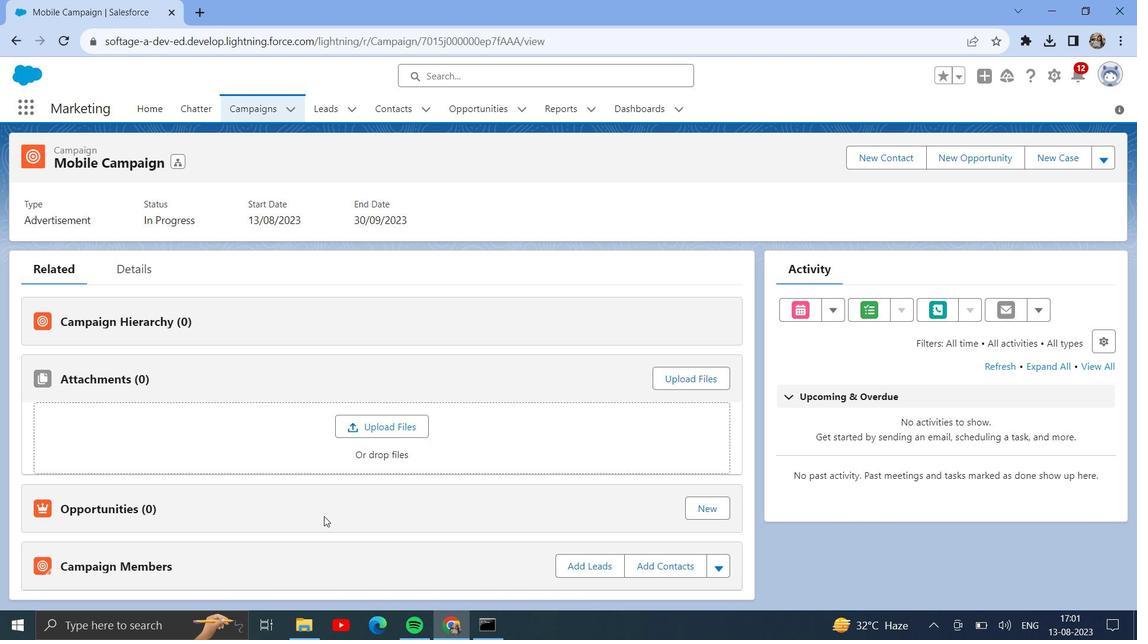 
Action: Mouse scrolled (275, 493) with delta (0, 0)
Screenshot: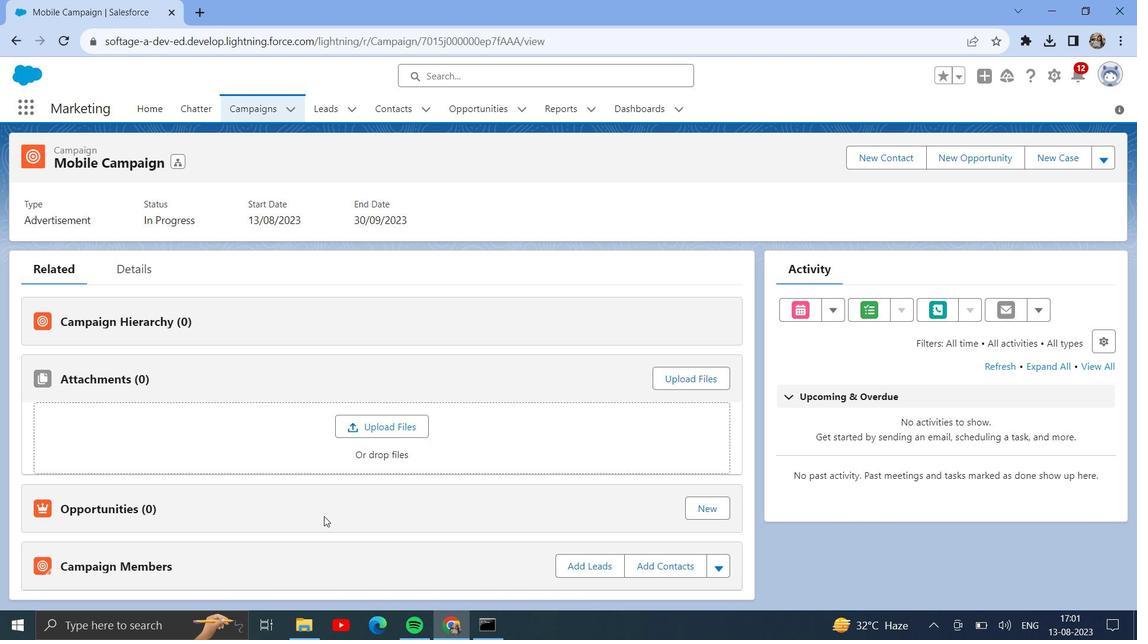 
Action: Mouse moved to (276, 494)
Screenshot: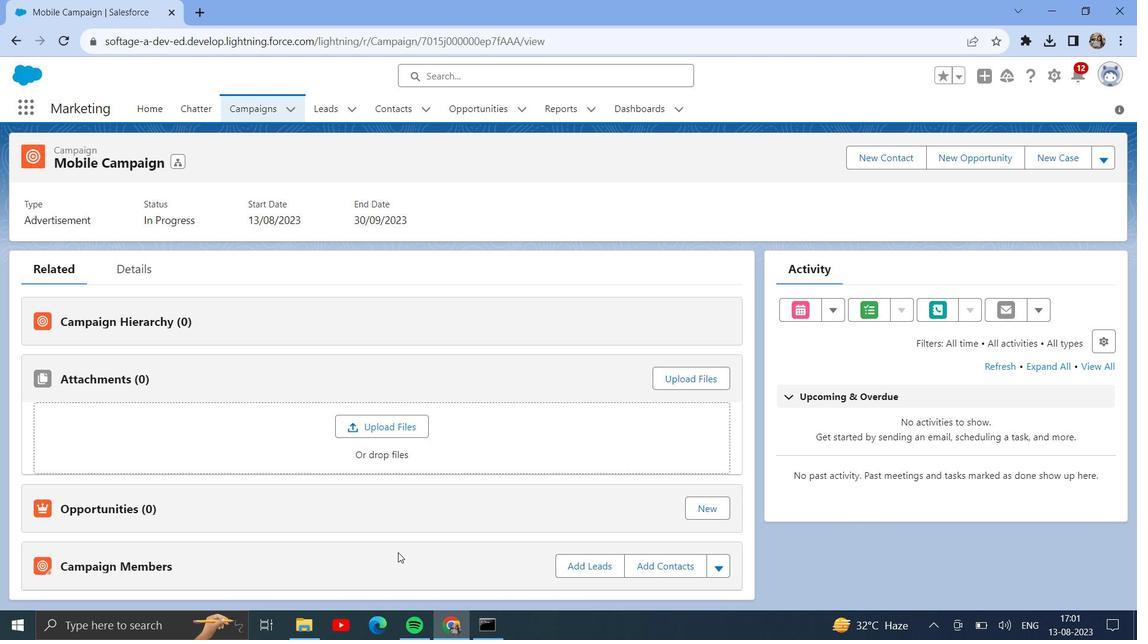 
Action: Mouse scrolled (276, 493) with delta (0, 0)
Screenshot: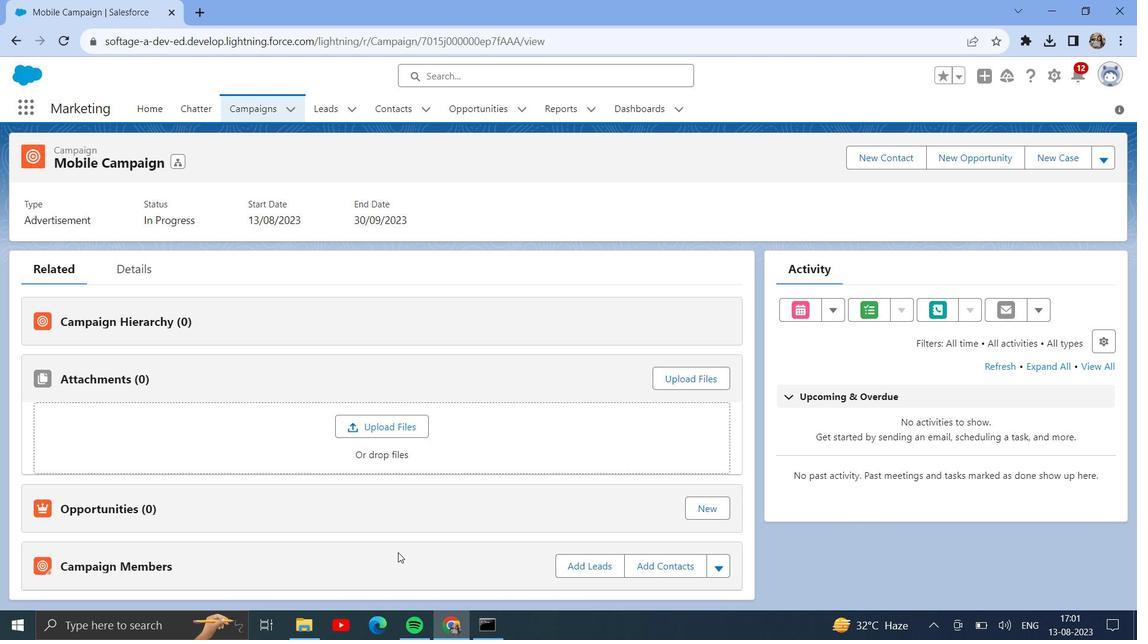 
Action: Mouse moved to (277, 493)
Screenshot: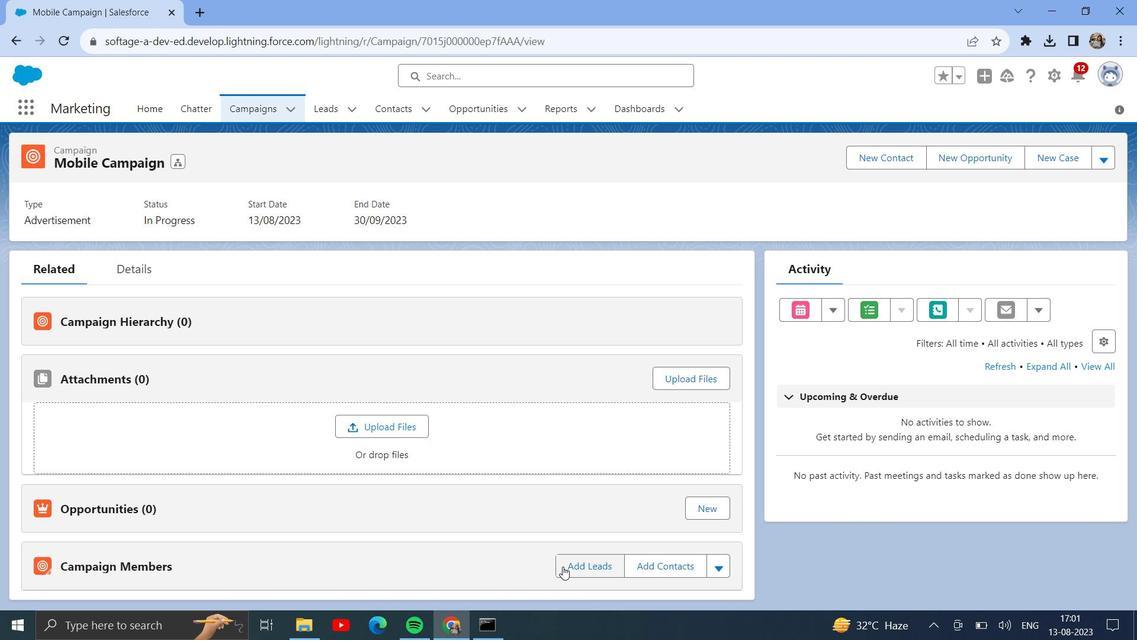 
Action: Mouse scrolled (277, 493) with delta (0, 0)
Screenshot: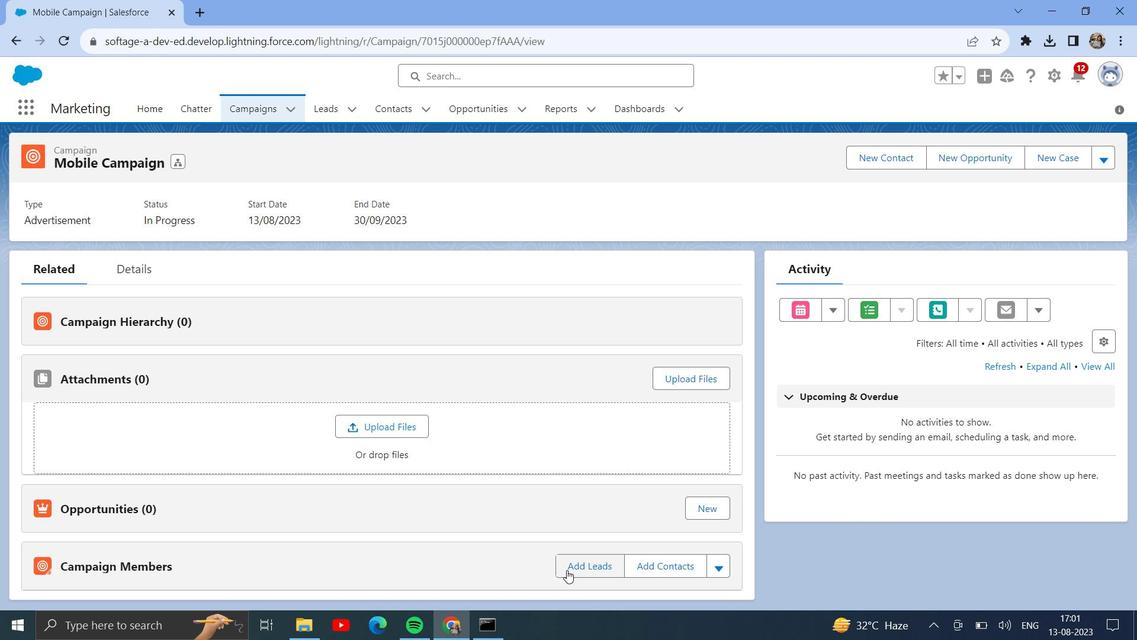
Action: Mouse scrolled (277, 493) with delta (0, 0)
Screenshot: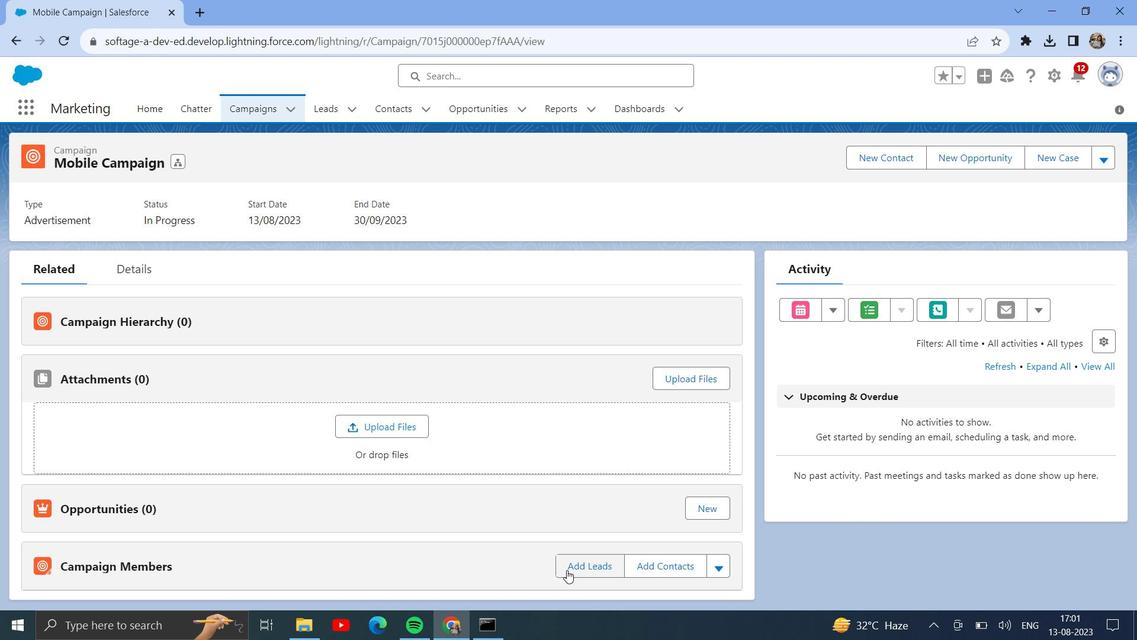 
Action: Mouse scrolled (277, 493) with delta (0, 0)
Screenshot: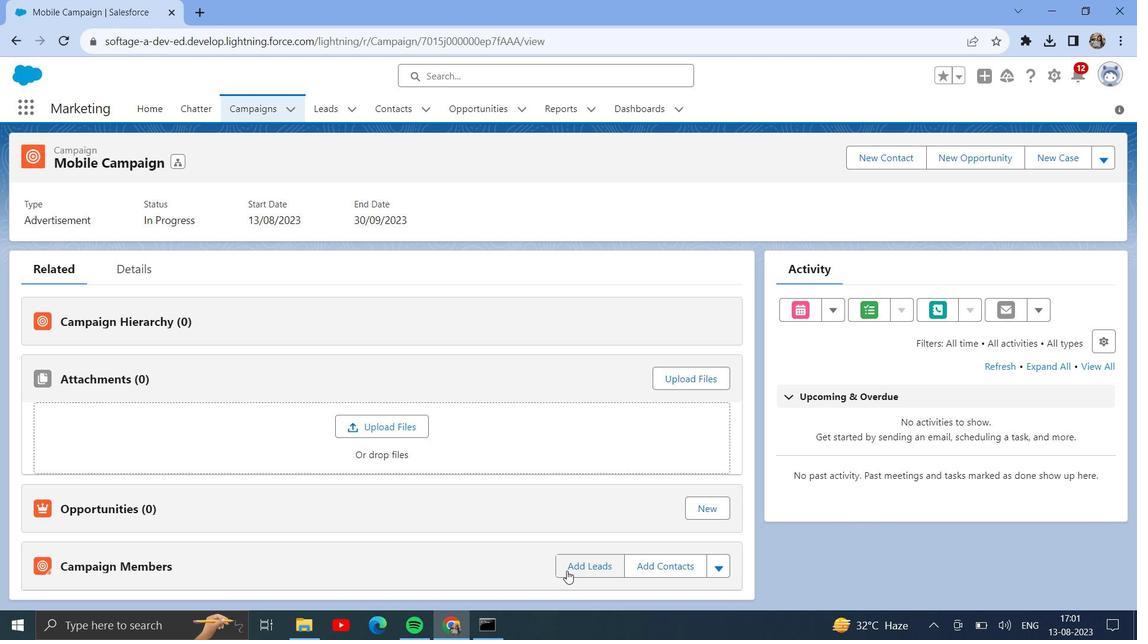 
Action: Mouse moved to (333, 106)
Screenshot: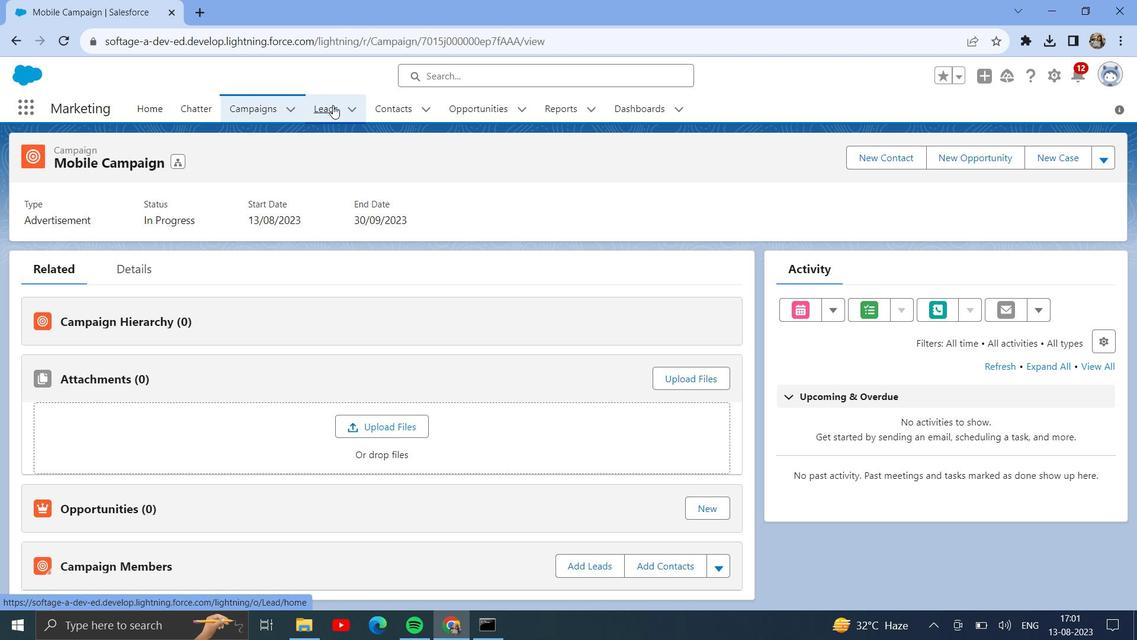 
Action: Mouse pressed right at (333, 106)
Screenshot: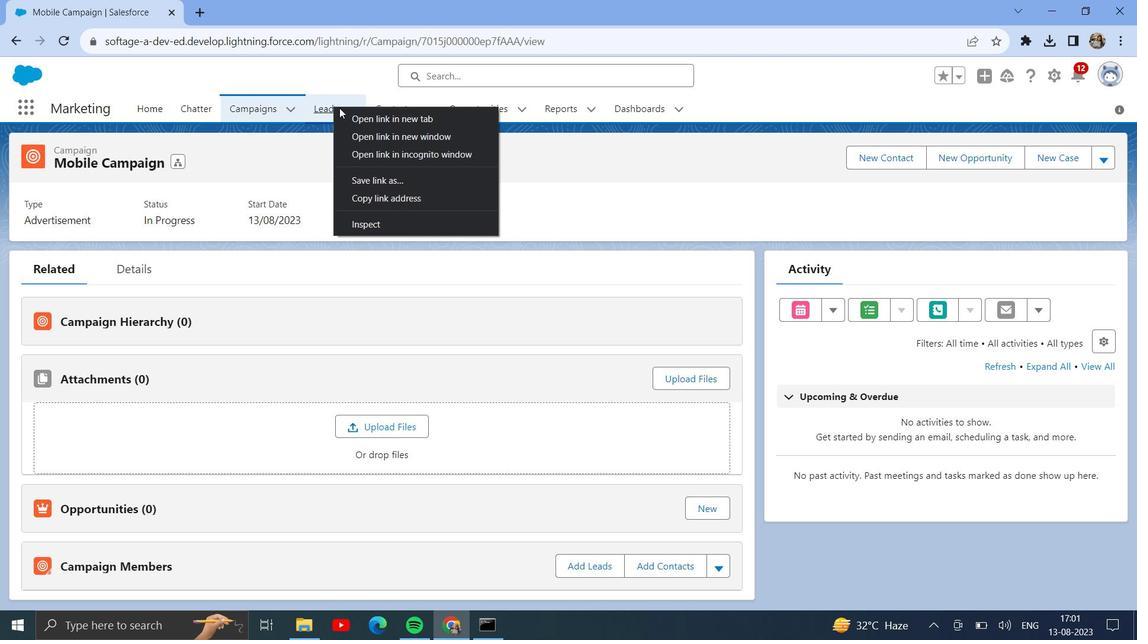 
Action: Mouse moved to (355, 121)
Screenshot: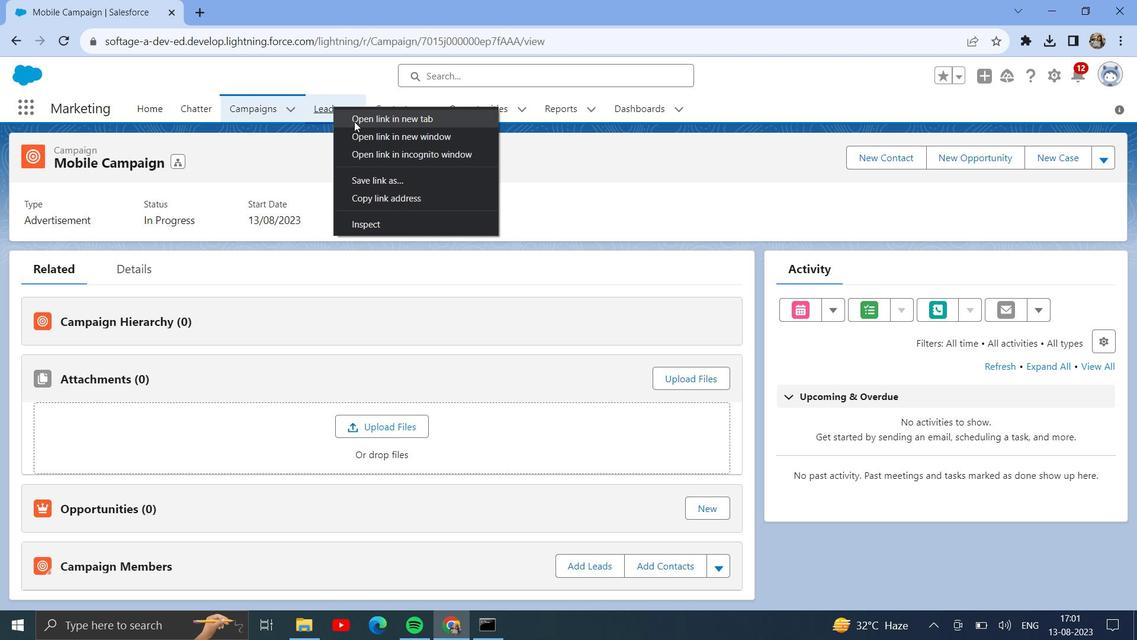 
Action: Mouse pressed left at (355, 121)
Screenshot: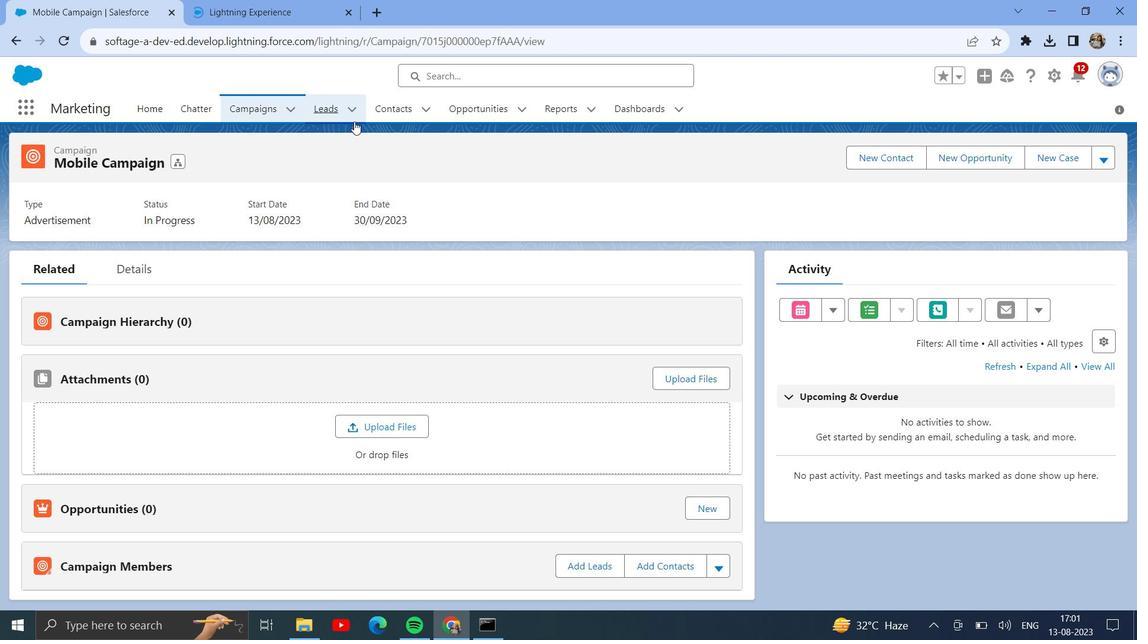 
Action: Mouse moved to (251, 1)
Screenshot: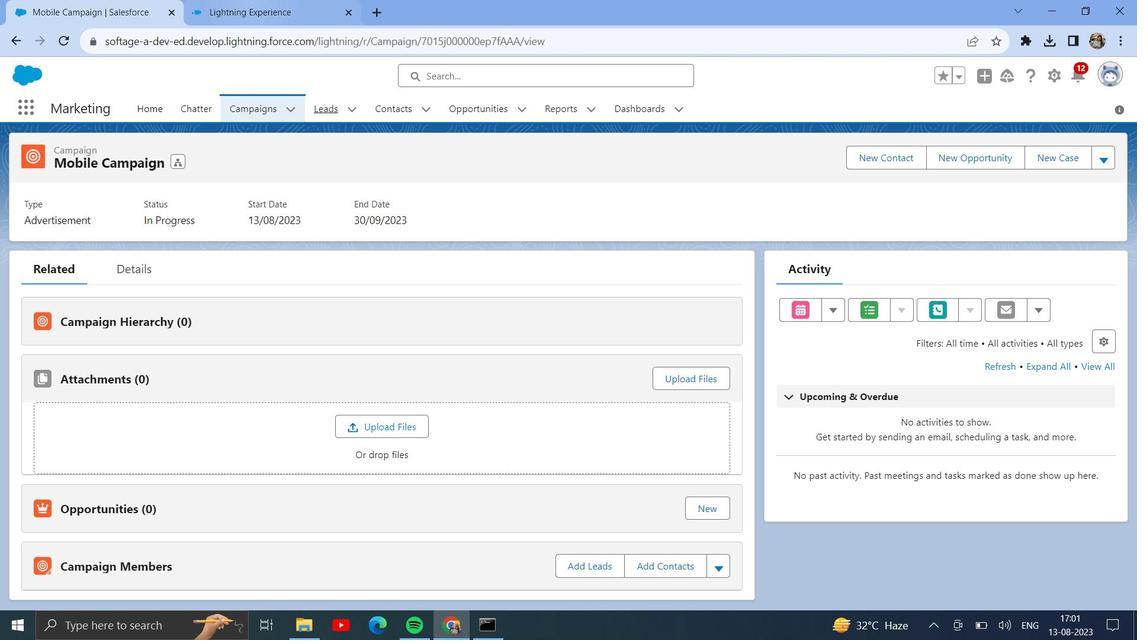 
Action: Mouse pressed left at (251, 1)
Screenshot: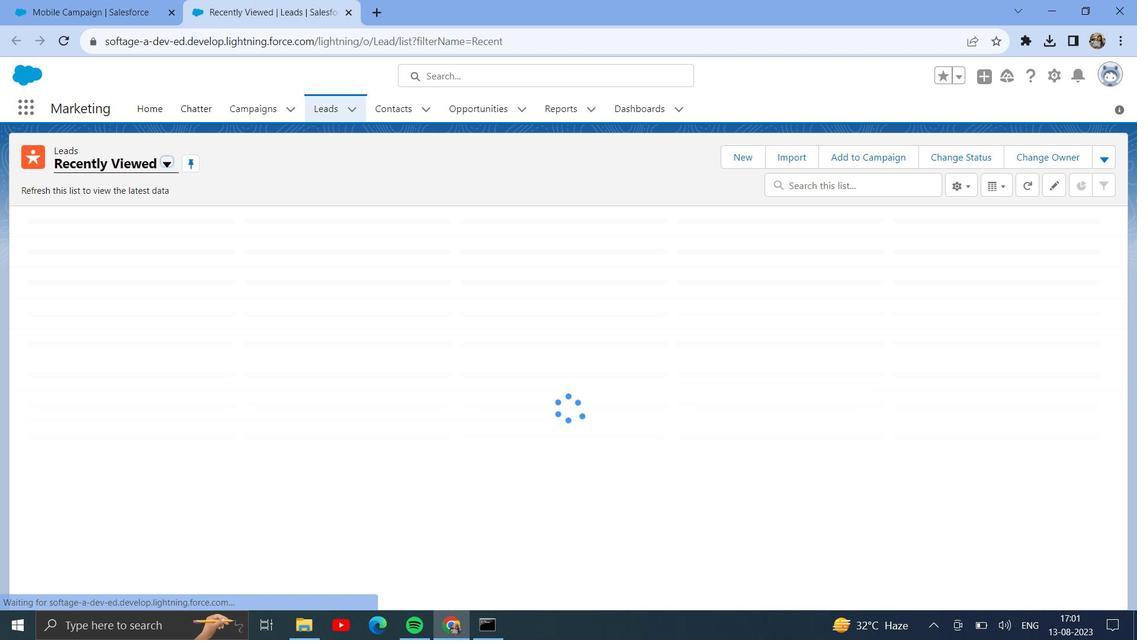 
Action: Mouse moved to (736, 162)
Screenshot: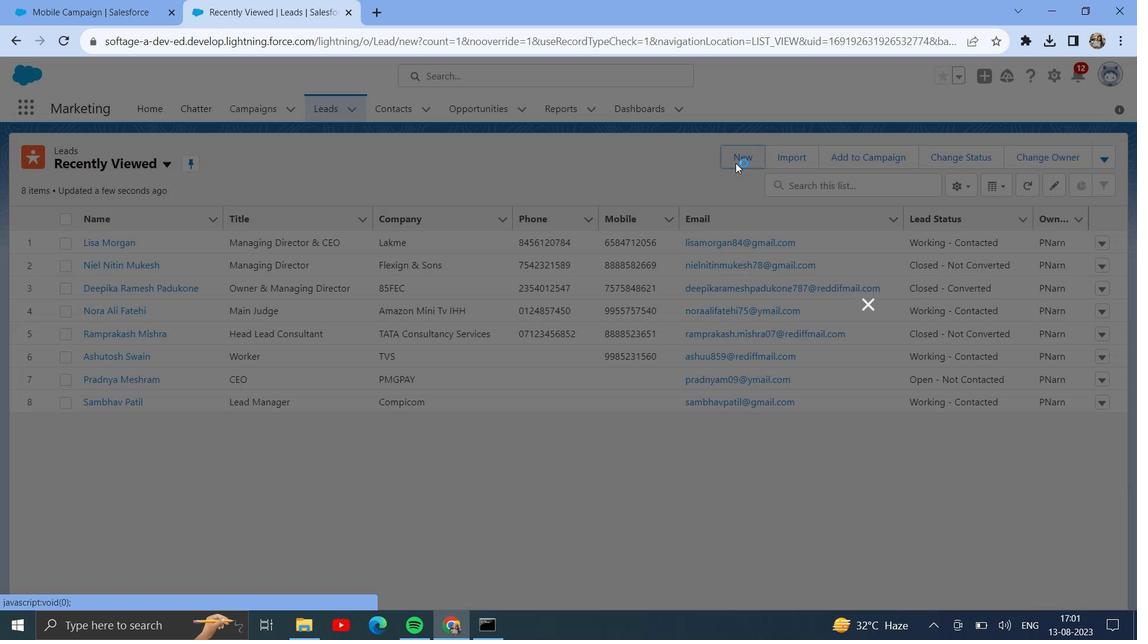 
Action: Mouse pressed left at (736, 162)
Screenshot: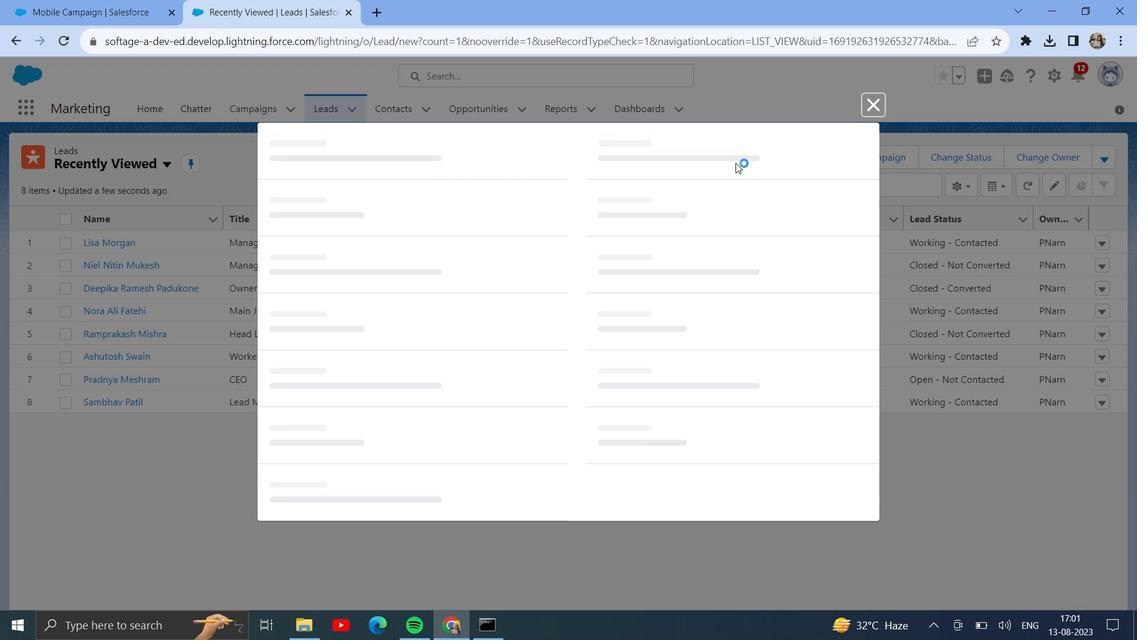 
Action: Mouse moved to (469, 288)
Screenshot: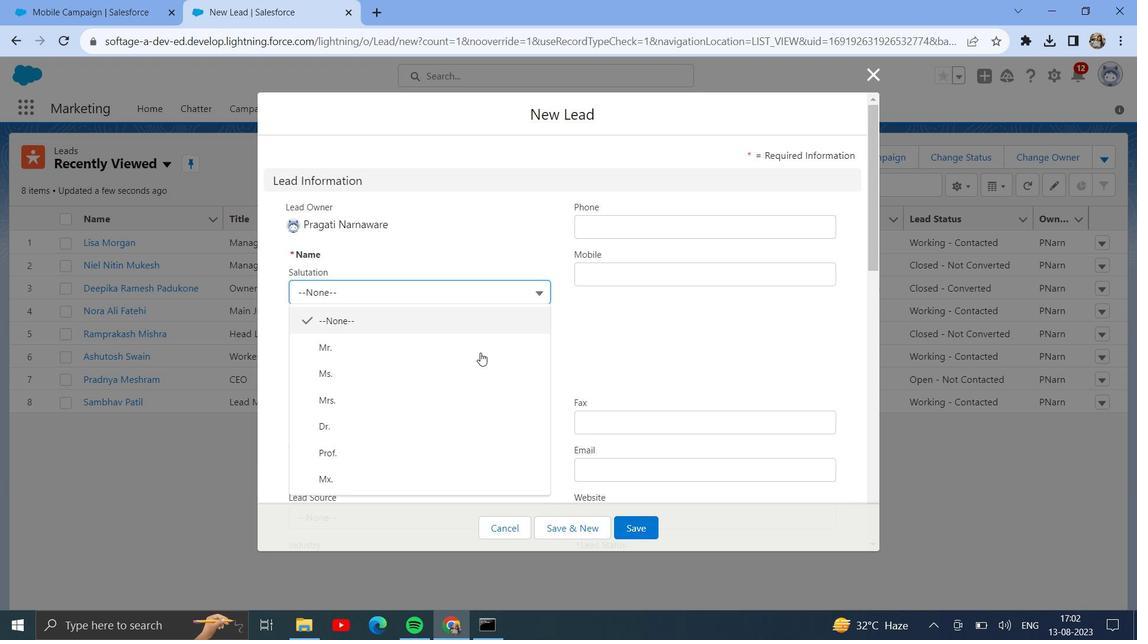 
Action: Mouse pressed left at (469, 288)
Screenshot: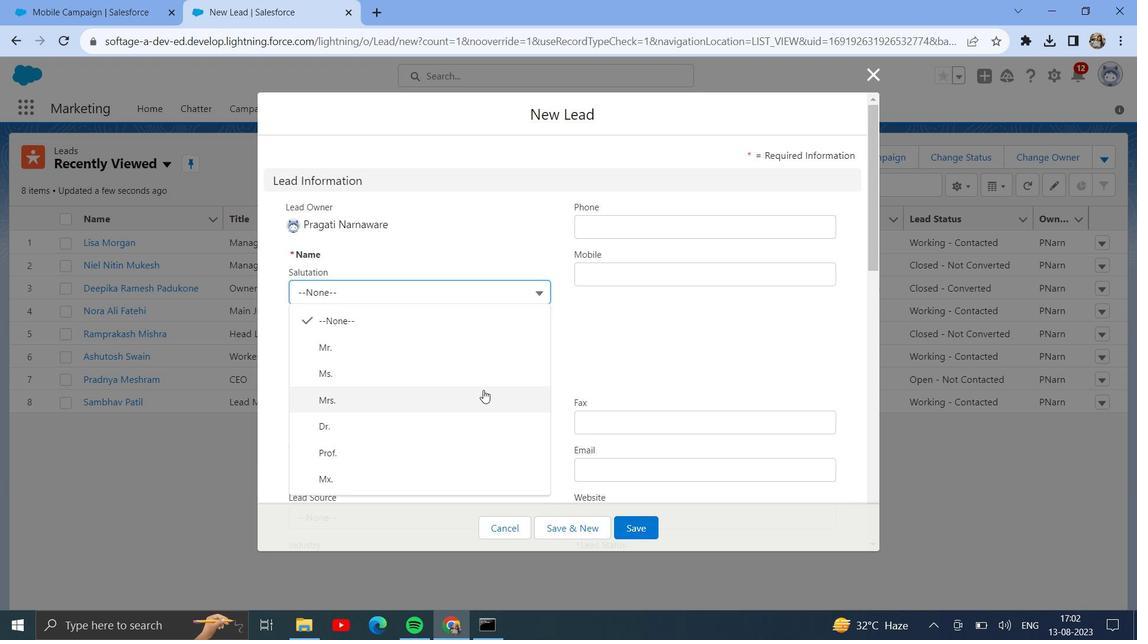 
Action: Mouse moved to (476, 379)
Screenshot: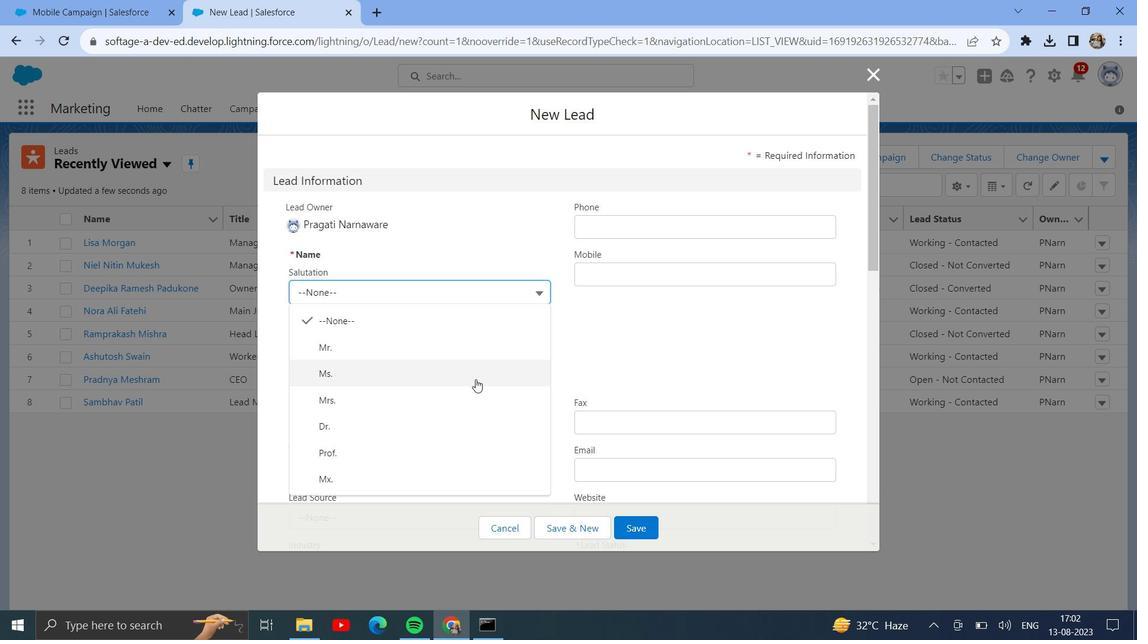 
Action: Mouse pressed left at (476, 379)
Screenshot: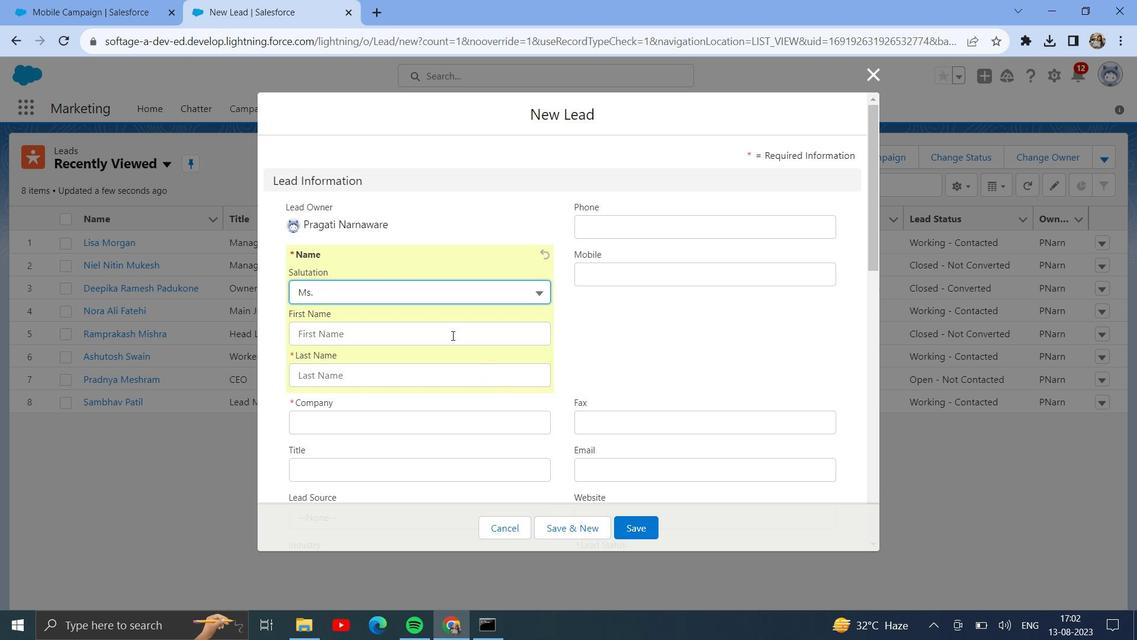 
Action: Mouse moved to (452, 335)
Screenshot: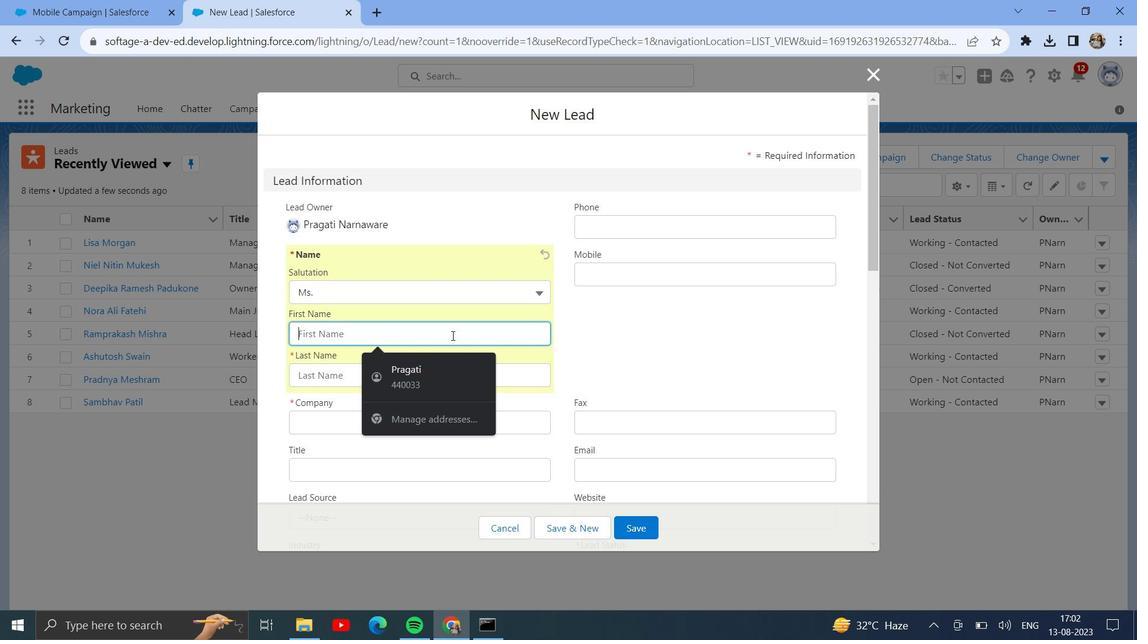 
Action: Mouse pressed left at (452, 335)
Screenshot: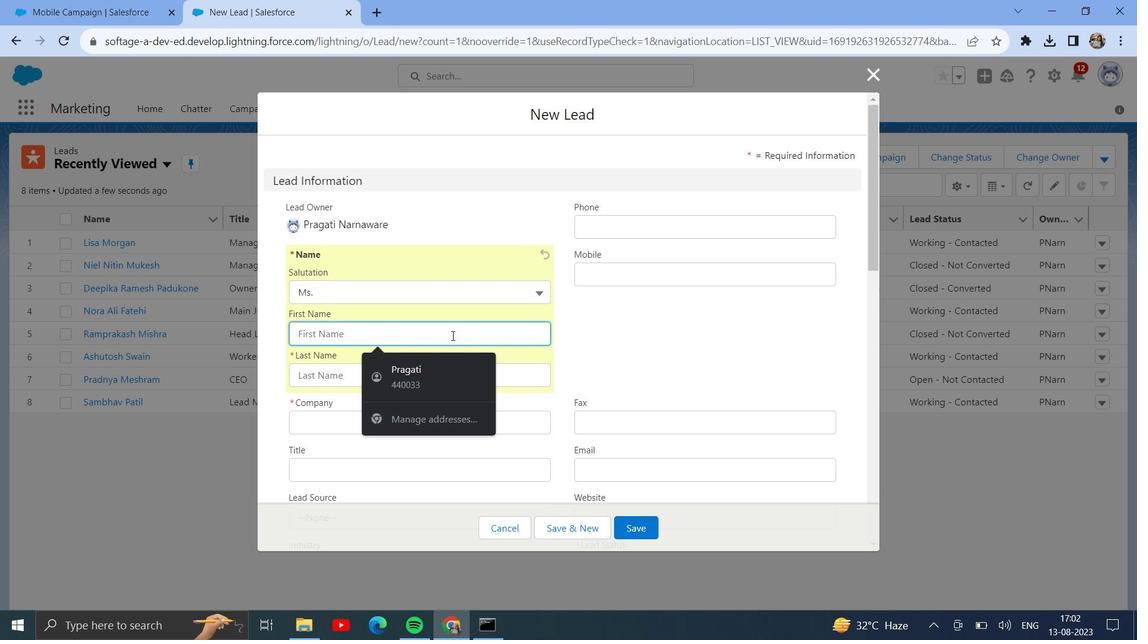 
Action: Key pressed <Key.shift>Pooja
Screenshot: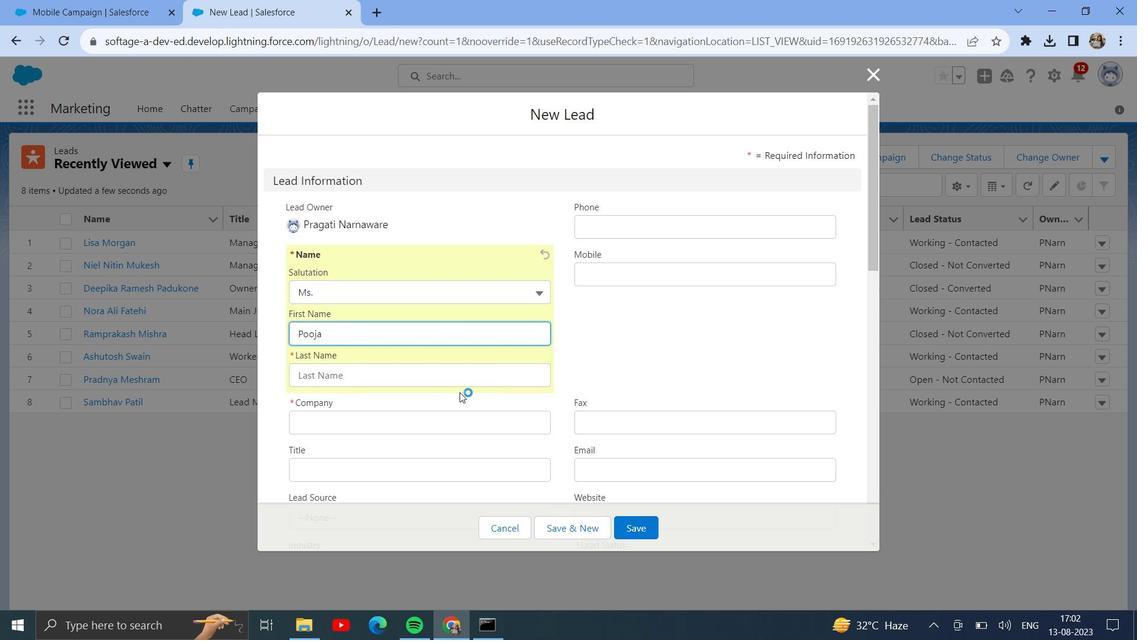 
Action: Mouse moved to (453, 374)
Screenshot: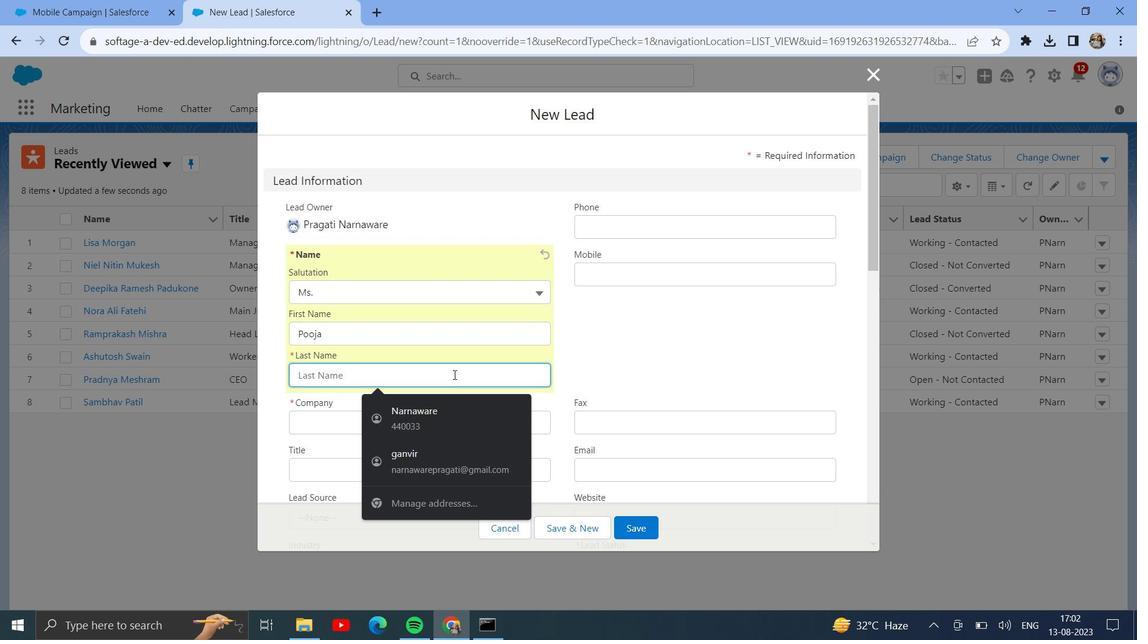 
Action: Mouse pressed left at (453, 374)
Screenshot: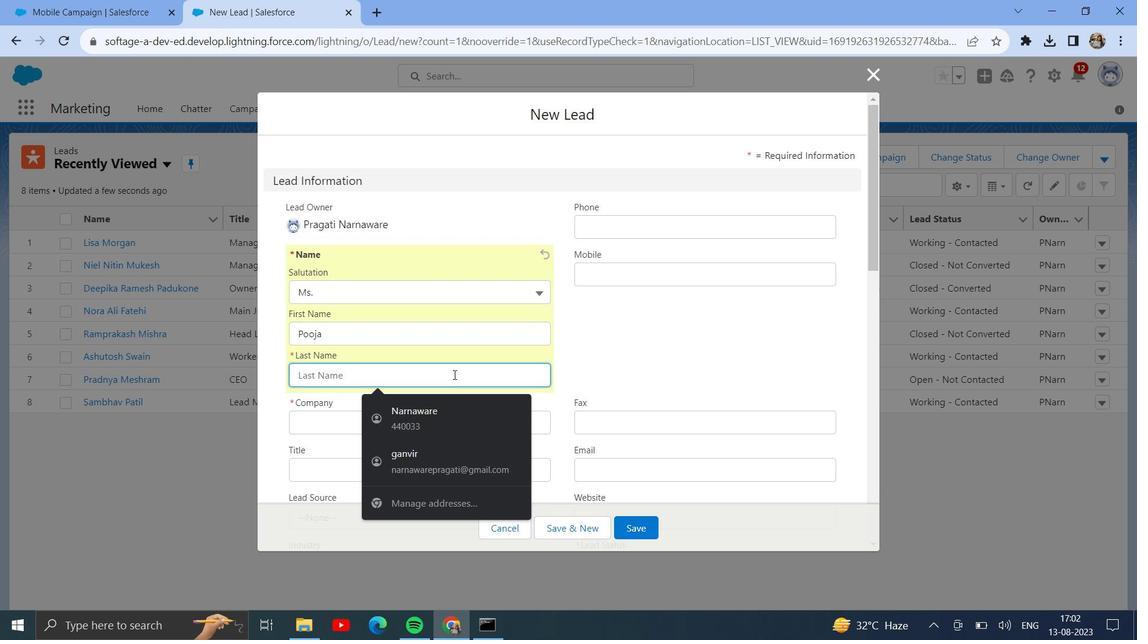
Action: Key pressed <Key.shift>Kashyap
Screenshot: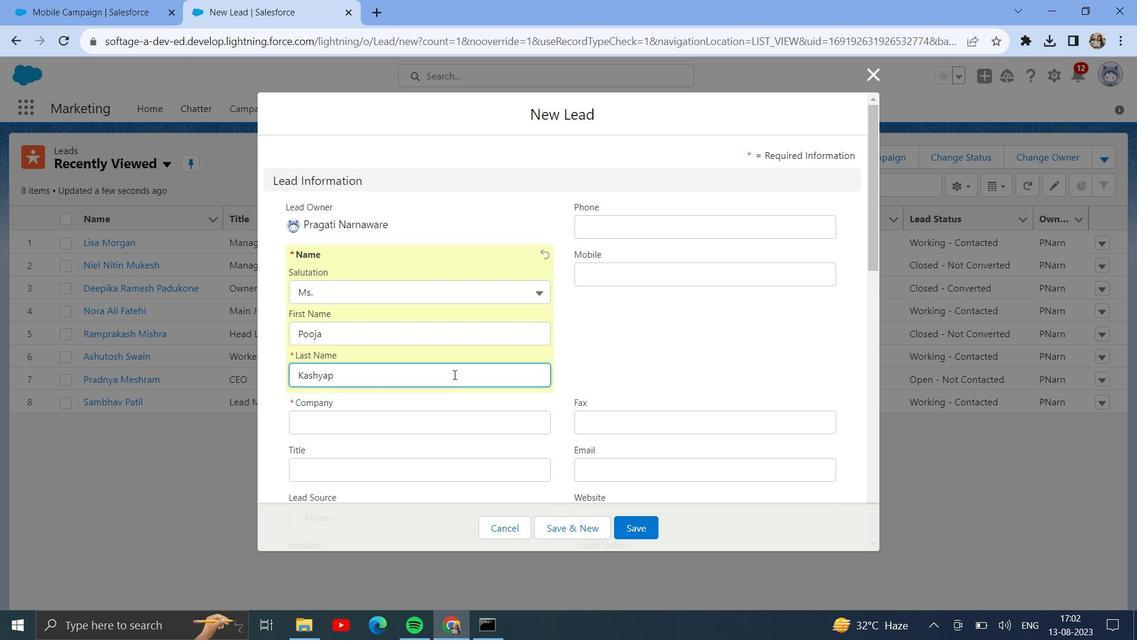 
Action: Mouse scrolled (453, 373) with delta (0, 0)
Screenshot: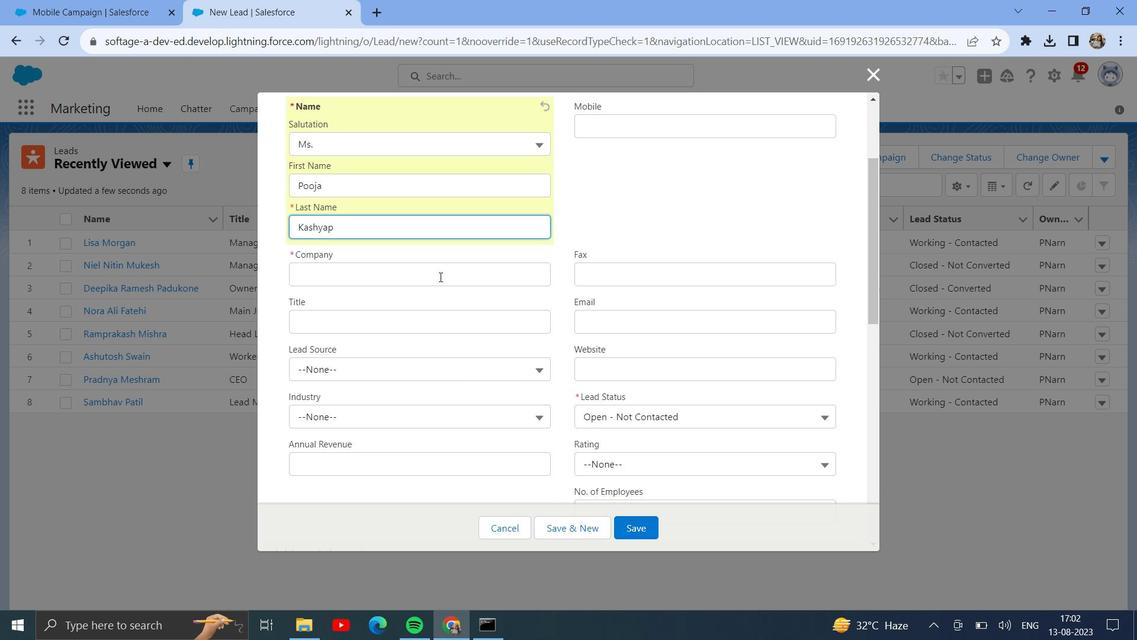 
Action: Mouse scrolled (453, 373) with delta (0, 0)
Screenshot: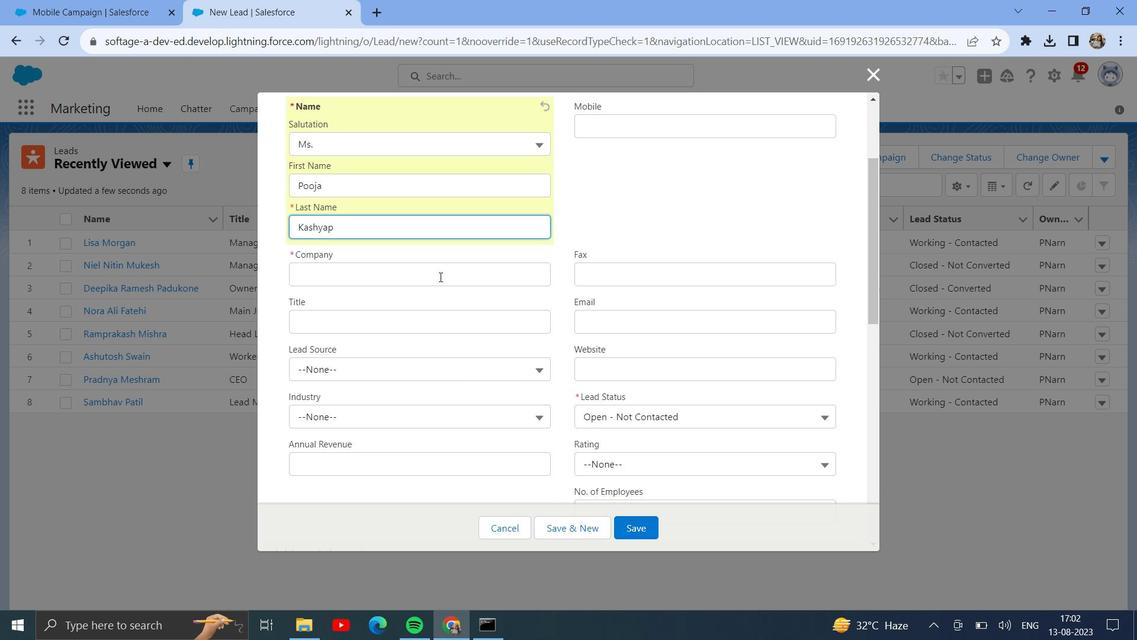 
Action: Mouse moved to (440, 277)
Screenshot: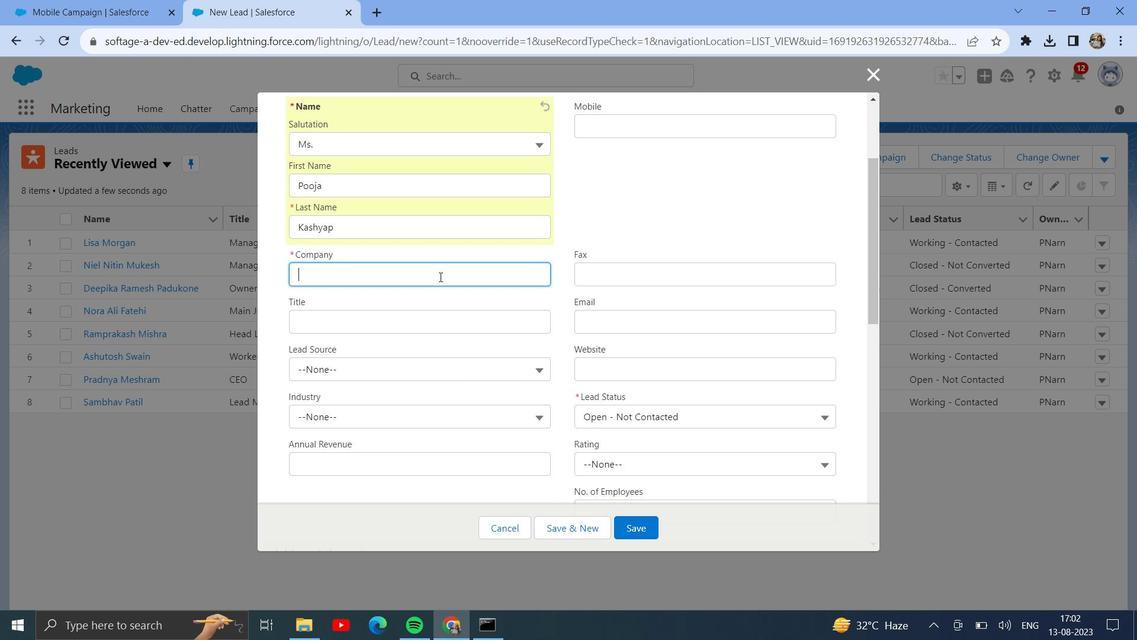 
Action: Mouse pressed left at (440, 277)
Screenshot: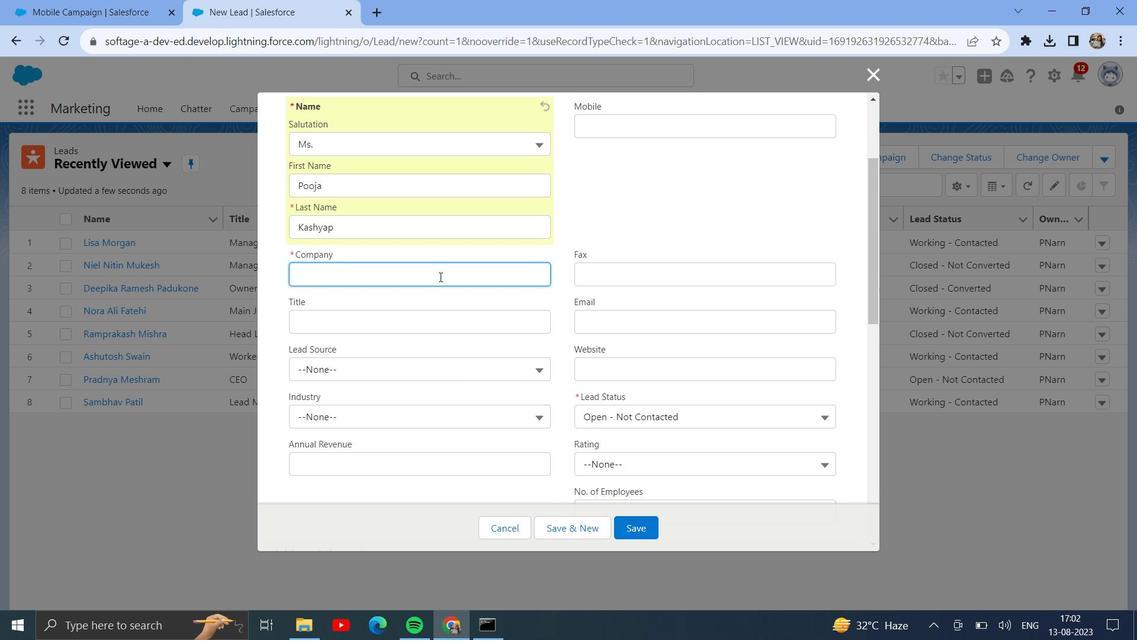 
Action: Key pressed <Key.shift><Key.shift>Airtel
Screenshot: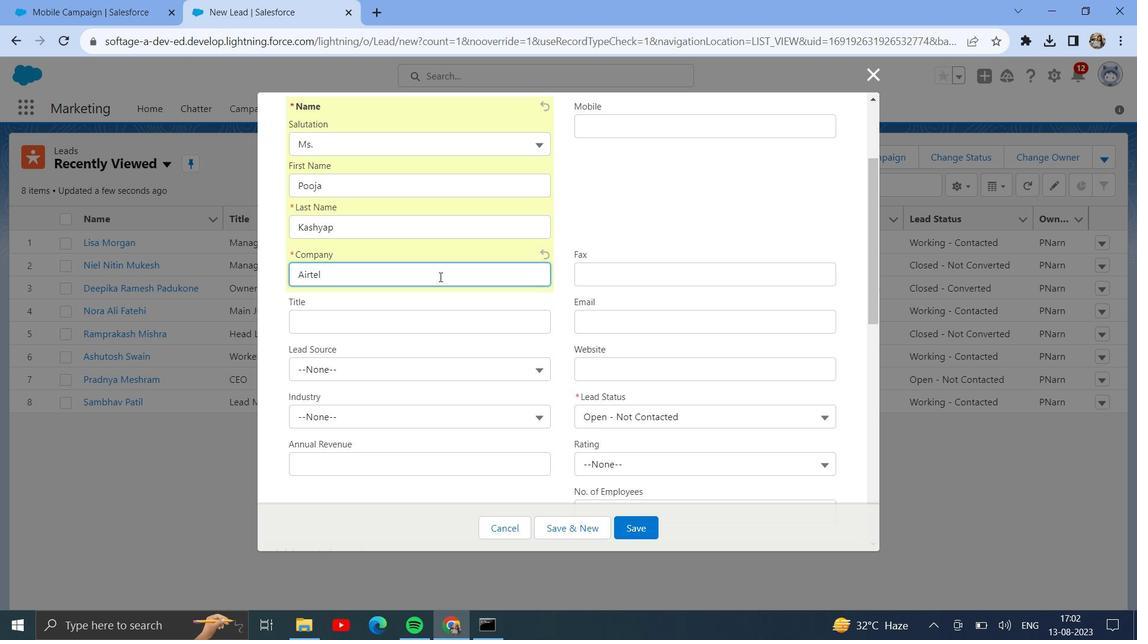 
Action: Mouse moved to (611, 326)
Screenshot: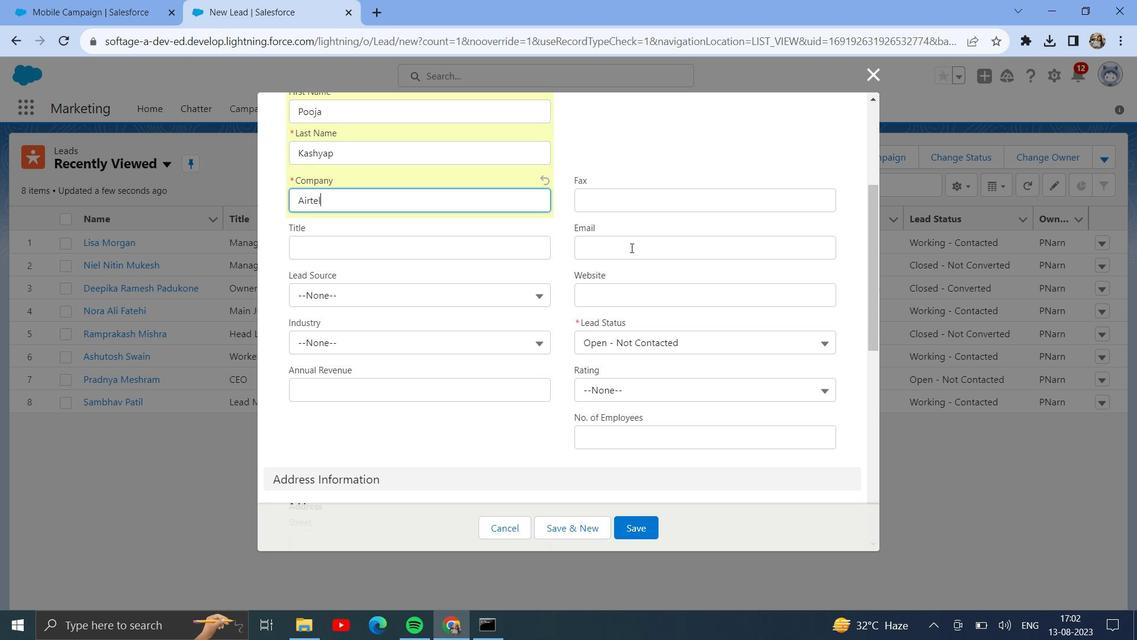
Action: Mouse scrolled (611, 325) with delta (0, 0)
Screenshot: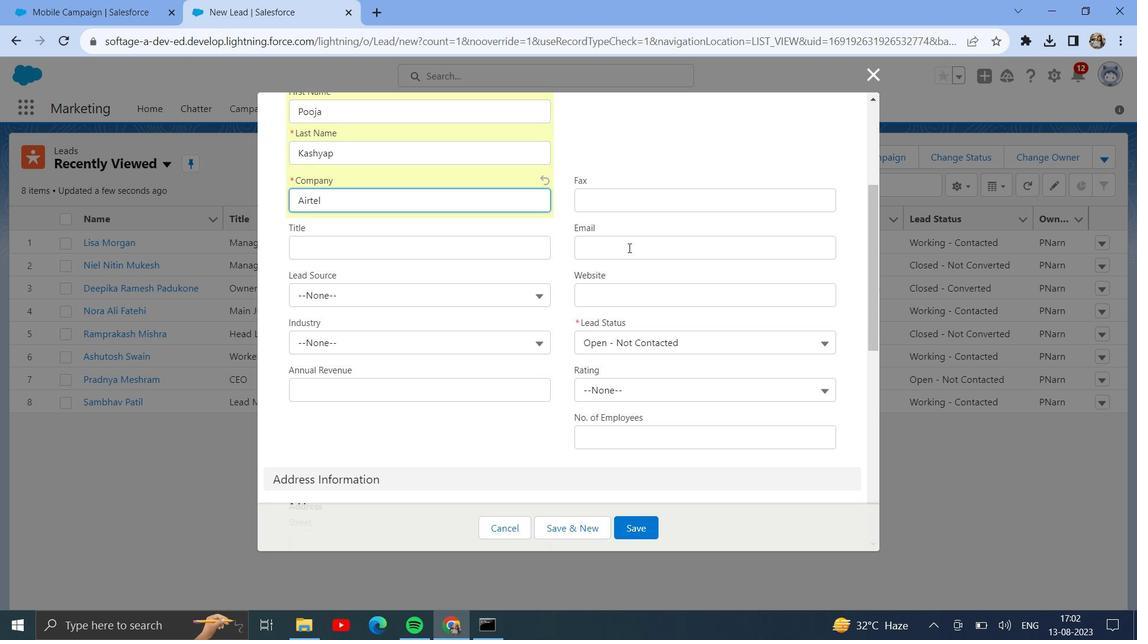 
Action: Mouse moved to (628, 248)
Screenshot: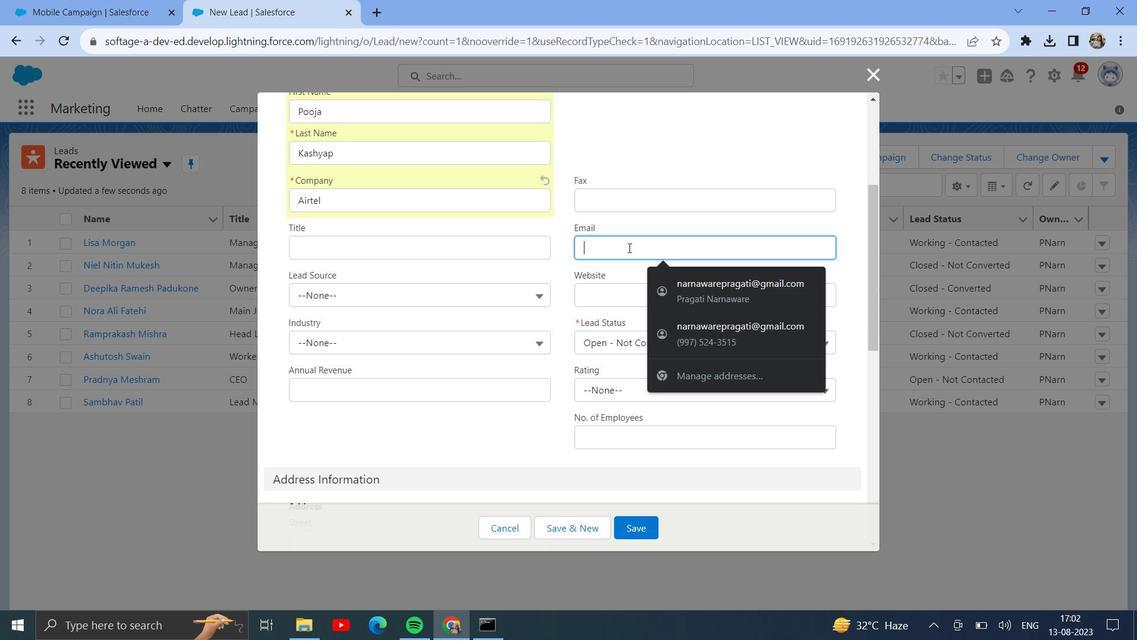 
Action: Mouse pressed left at (628, 248)
Screenshot: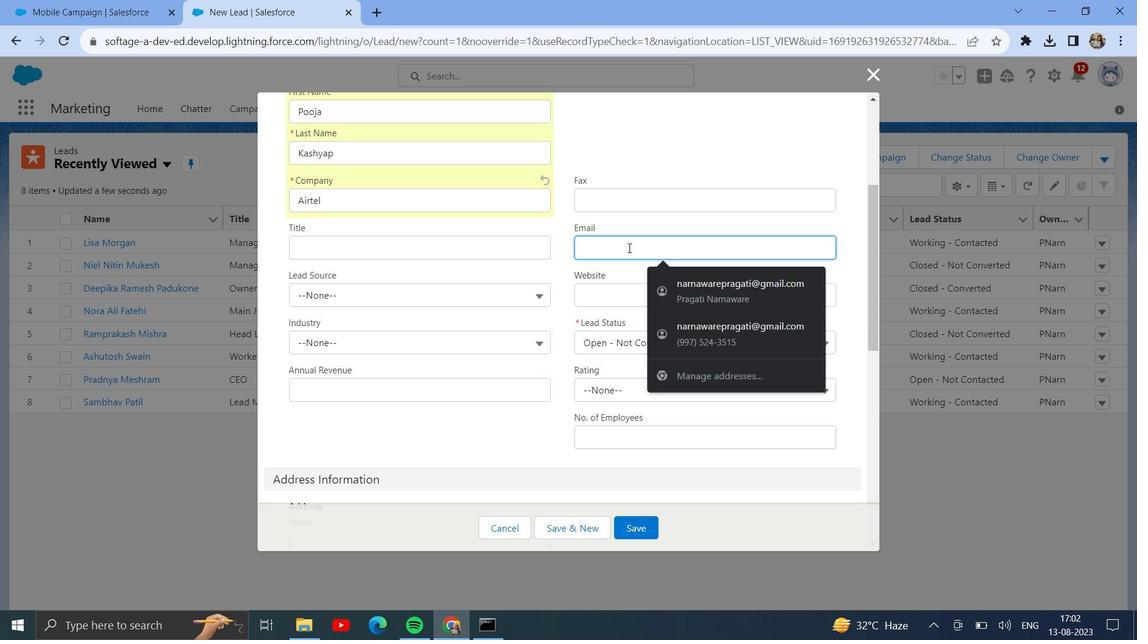 
Action: Key pressed <Key.shift>Pooja<Key.shift_r><Key.shift_r><Key.shift_r><Key.shift_r><Key.shift_r><Key.shift_r><Key.shift_r><Key.shift_r><Key.shift_r><Key.shift_r><Key.shift_r><Key.shift_r><Key.shift_r><Key.shift_r><Key.shift_r><Key.shift_r>@airtel.com
Screenshot: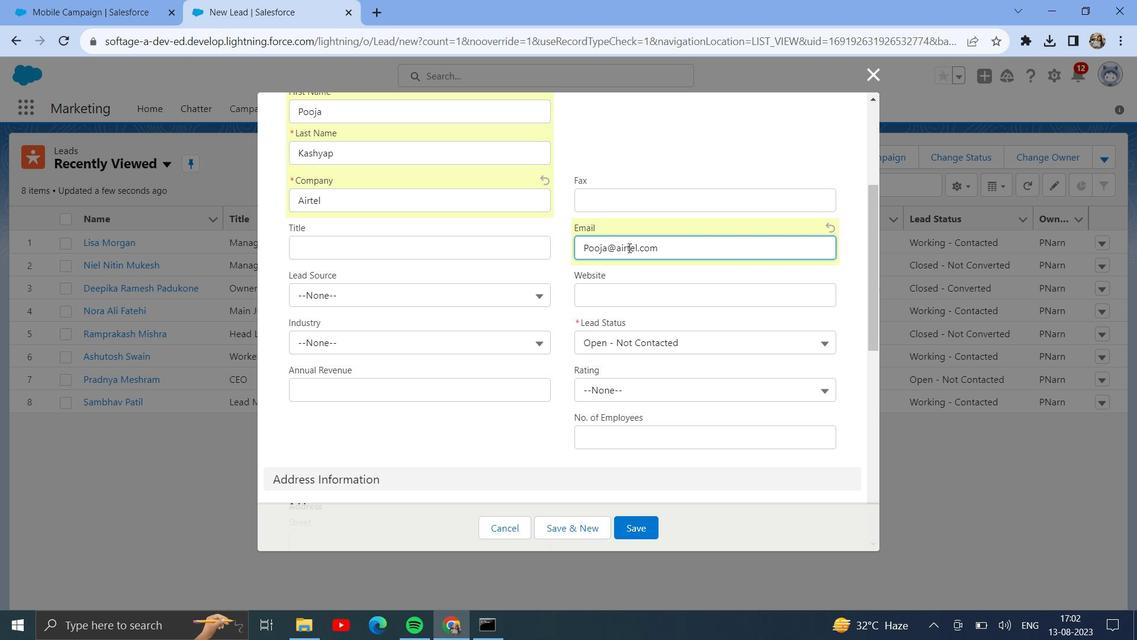 
Action: Mouse moved to (433, 299)
Screenshot: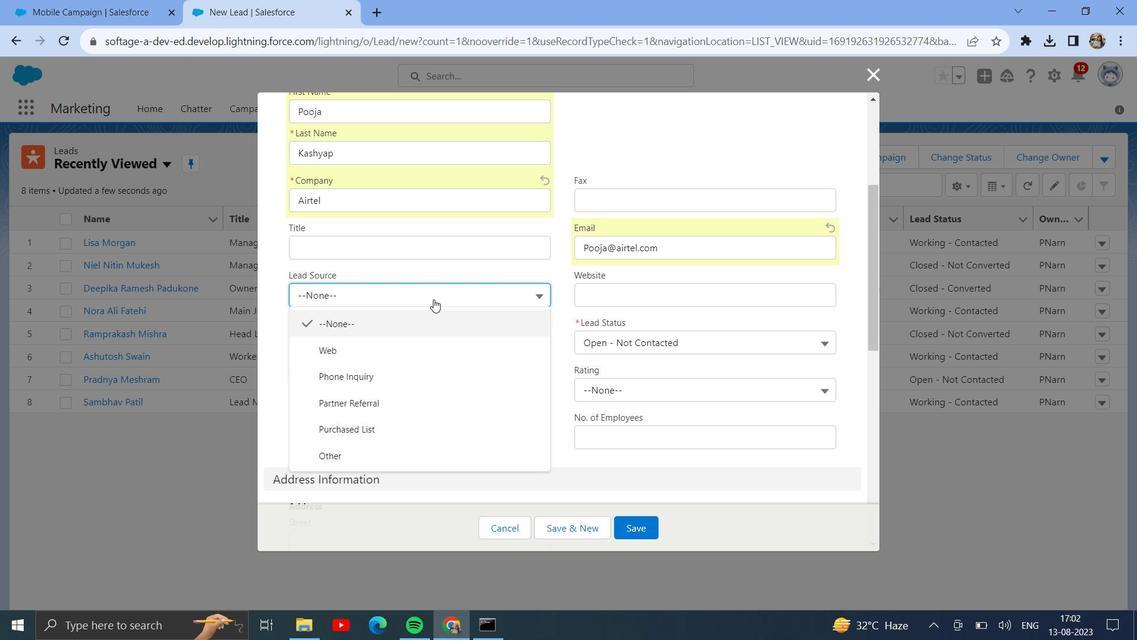 
Action: Mouse pressed left at (433, 299)
Screenshot: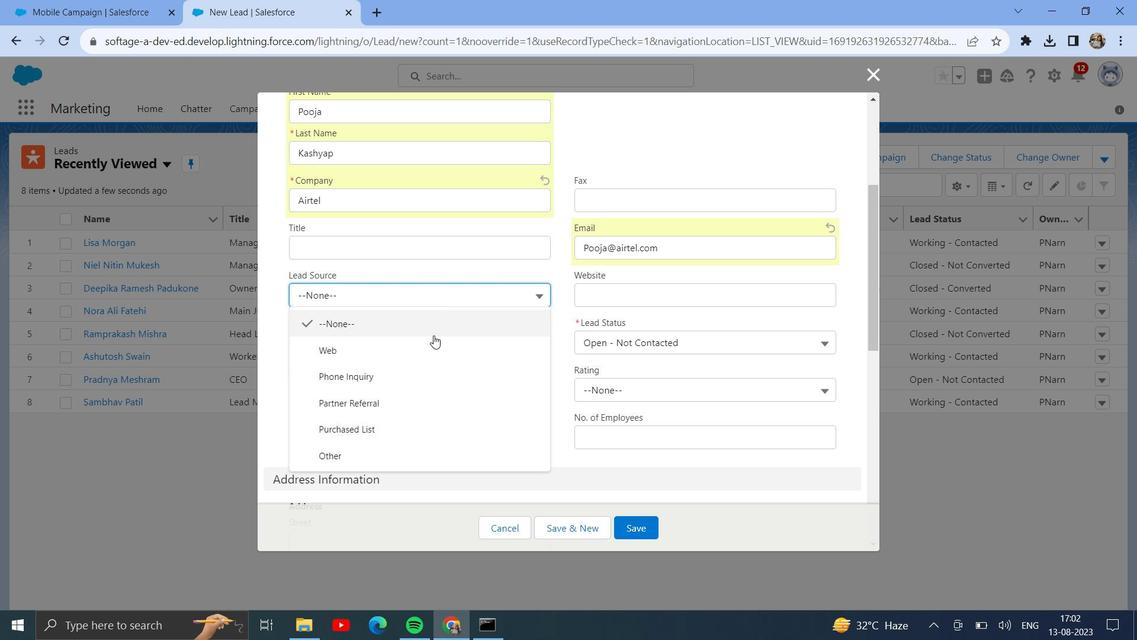 
Action: Mouse moved to (436, 458)
Screenshot: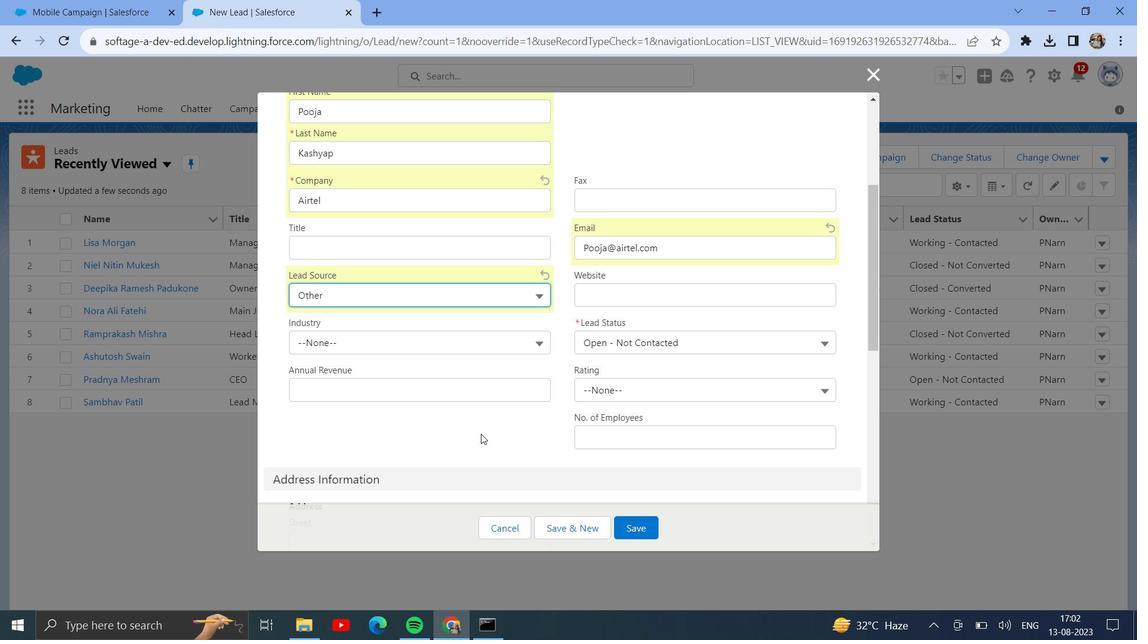 
Action: Mouse pressed left at (436, 458)
Screenshot: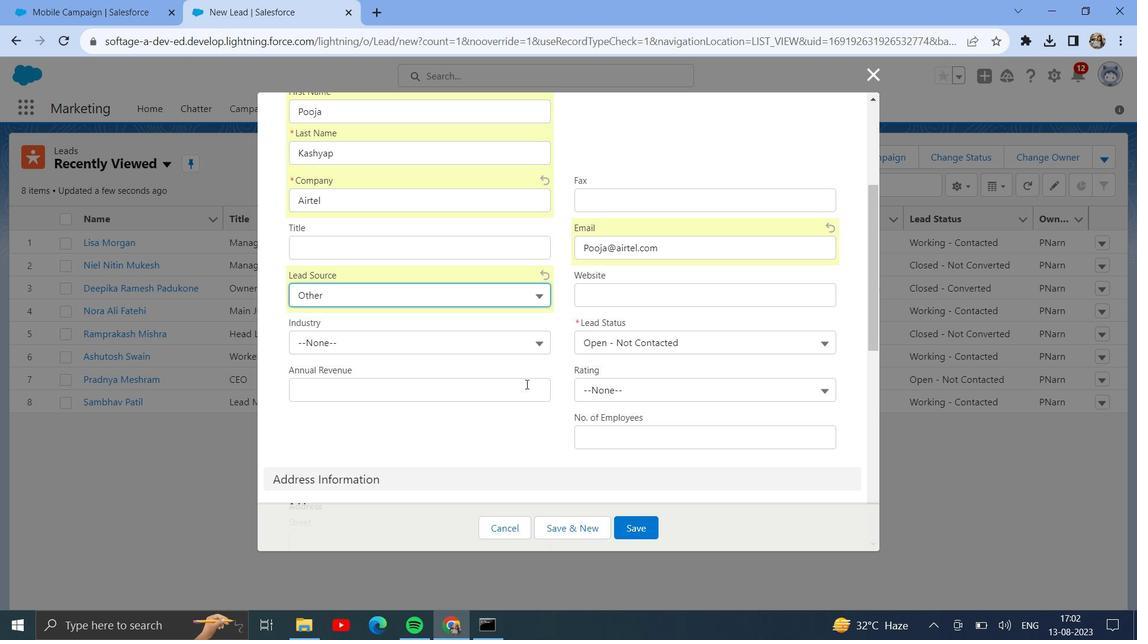 
Action: Mouse moved to (518, 345)
Screenshot: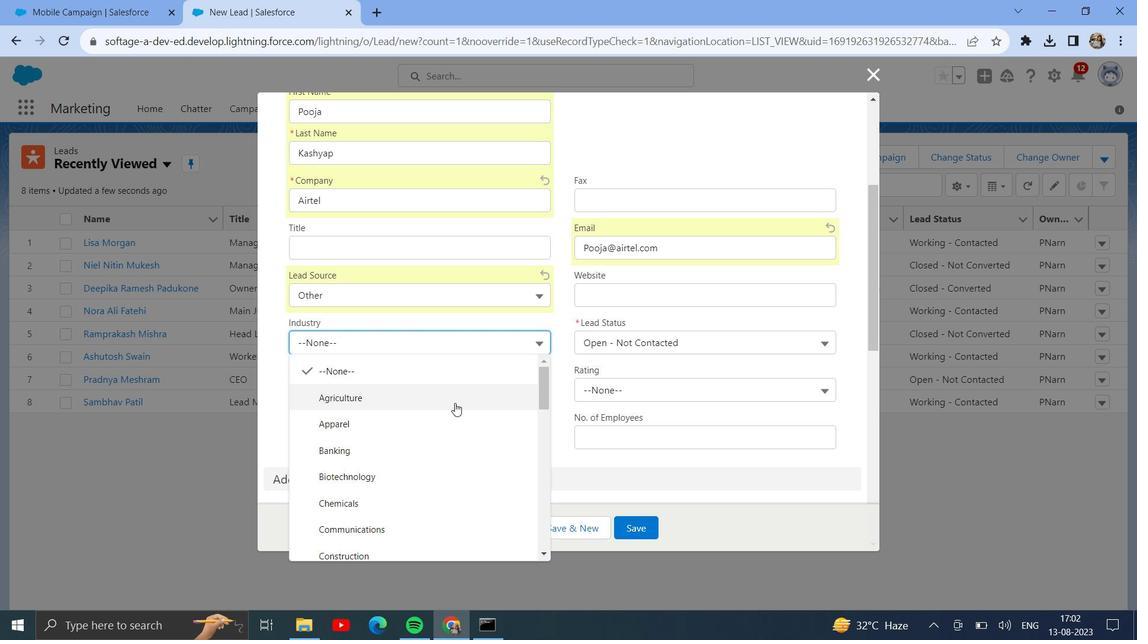 
Action: Mouse pressed left at (518, 345)
Screenshot: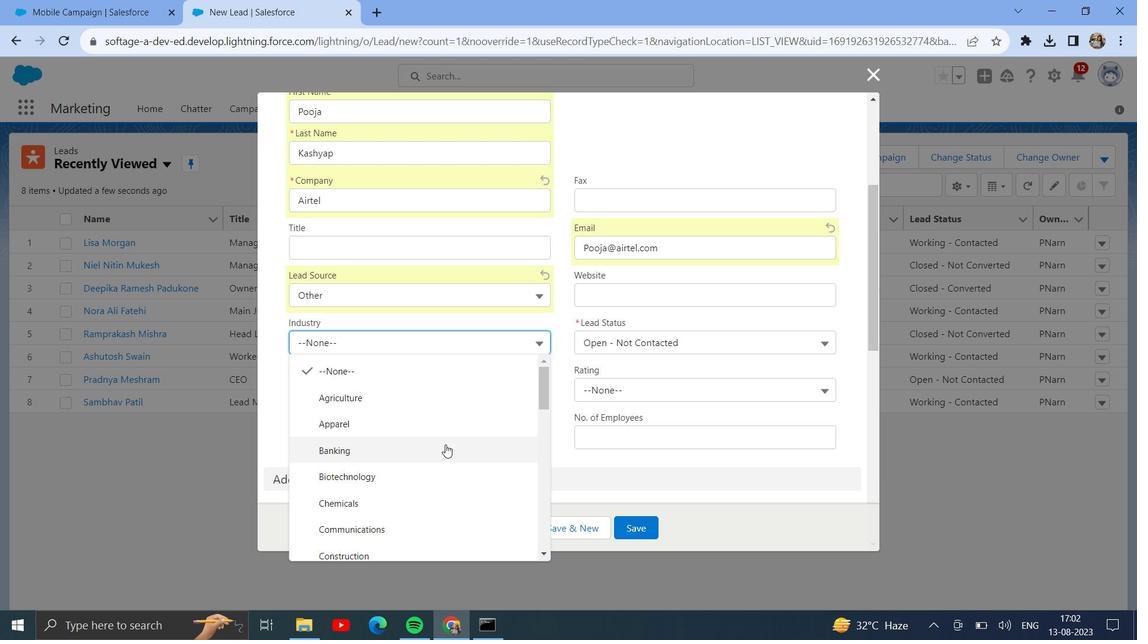 
Action: Mouse moved to (440, 465)
Screenshot: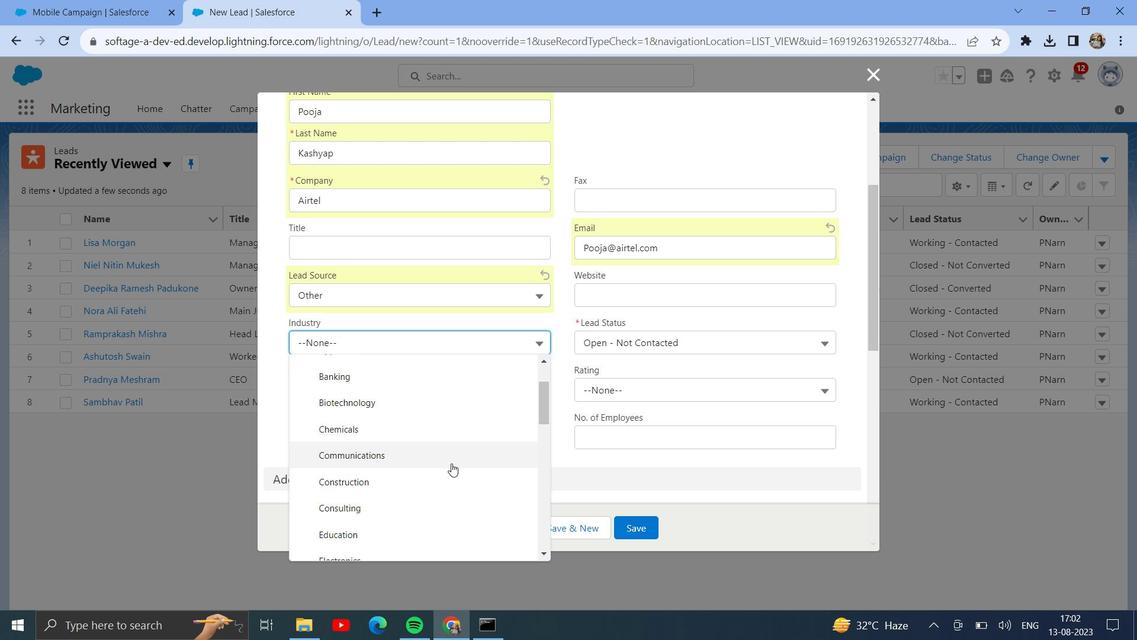 
Action: Mouse scrolled (440, 464) with delta (0, 0)
Screenshot: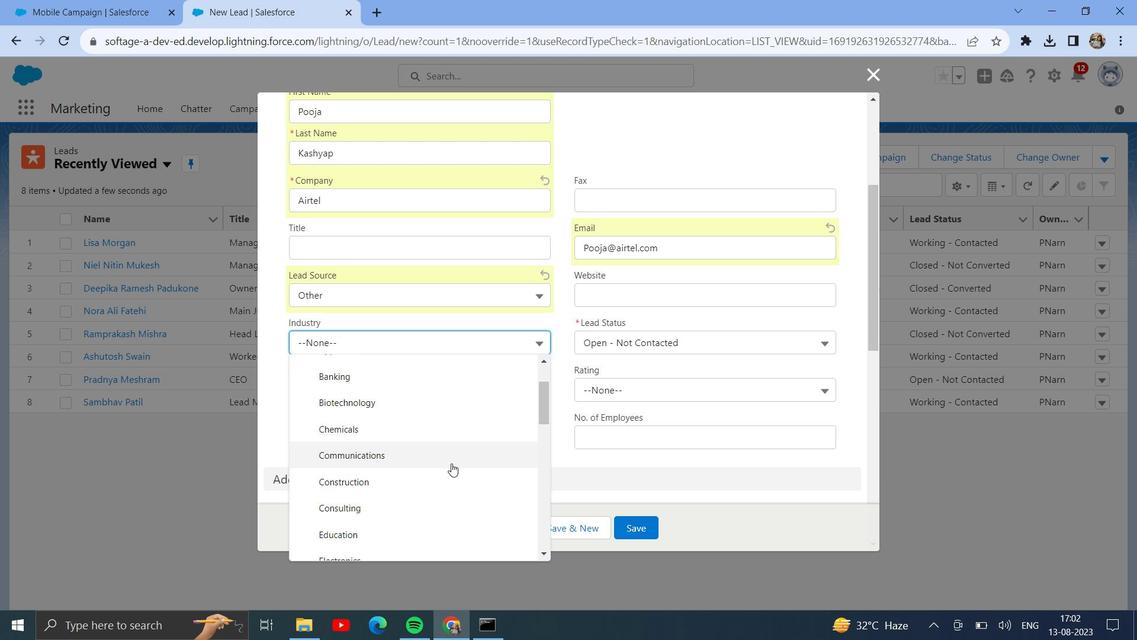 
Action: Mouse moved to (451, 463)
Screenshot: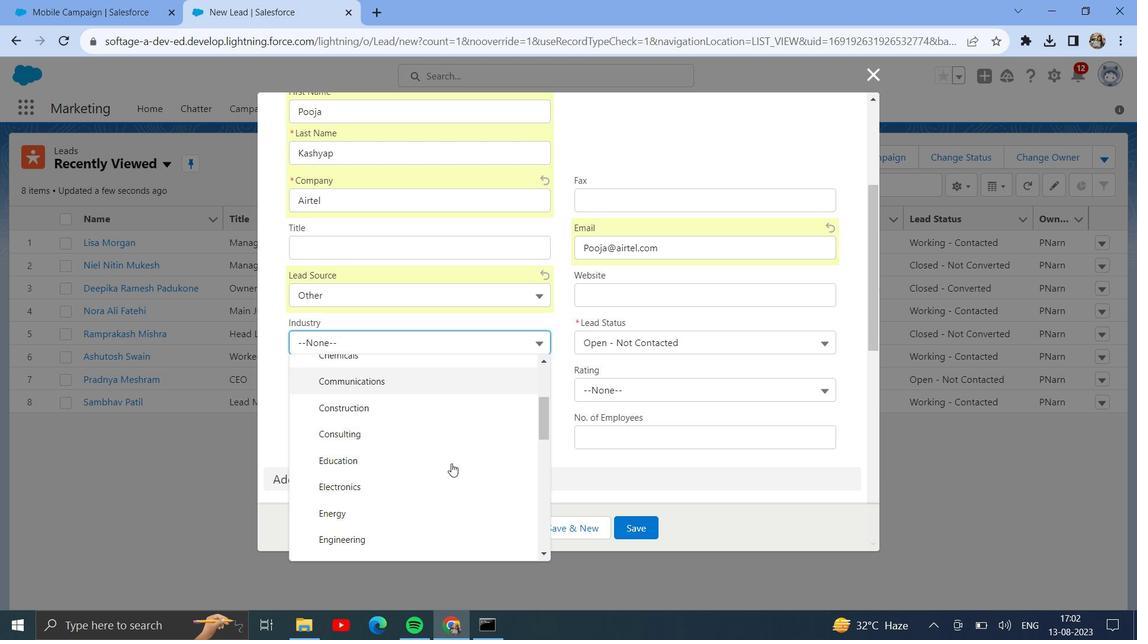 
Action: Mouse scrolled (451, 462) with delta (0, 0)
Screenshot: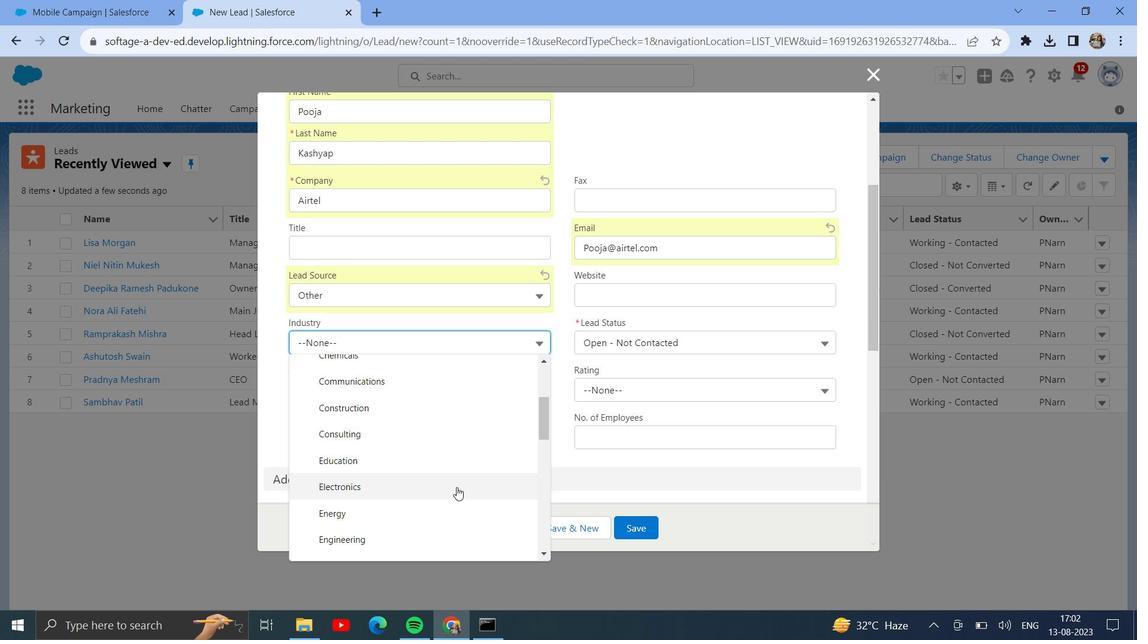 
Action: Mouse moved to (449, 489)
Screenshot: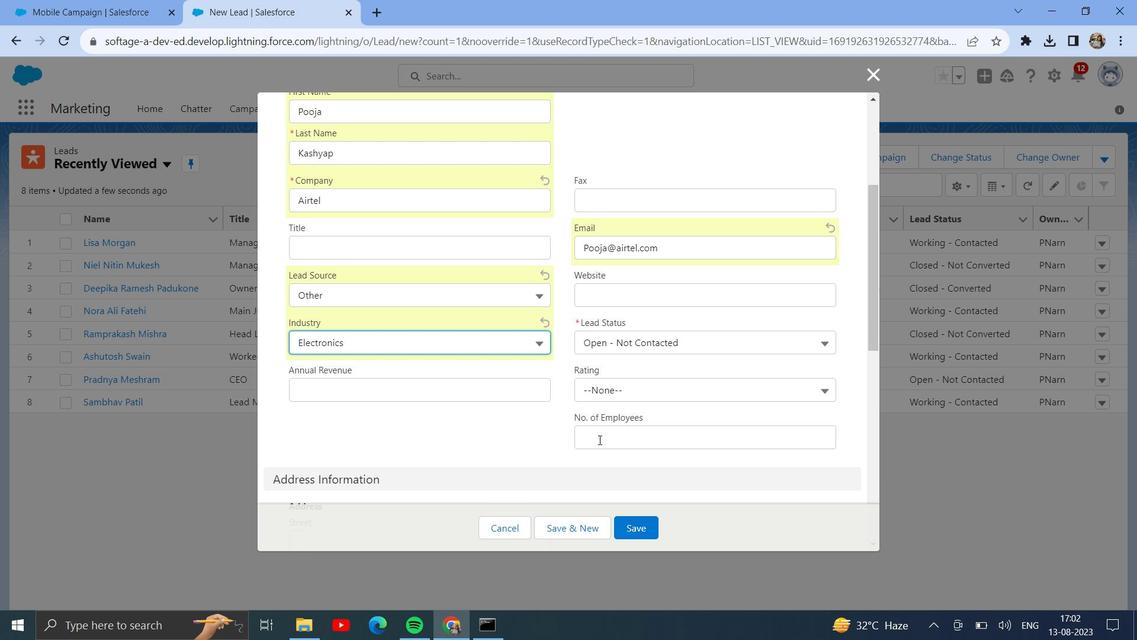 
Action: Mouse pressed left at (449, 489)
Screenshot: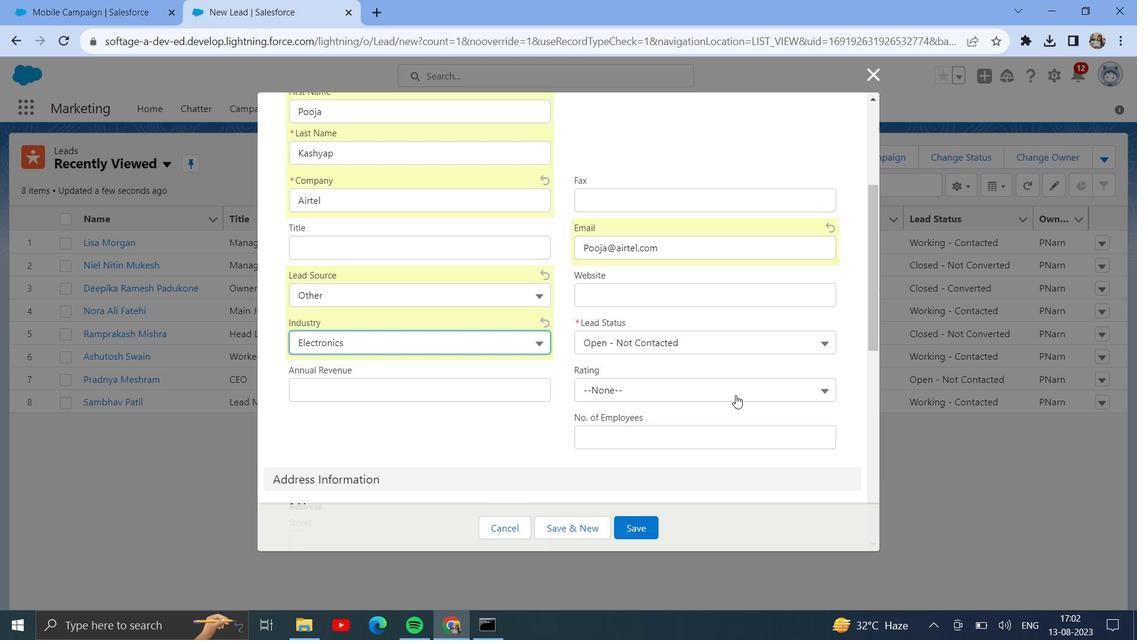 
Action: Mouse moved to (747, 347)
Screenshot: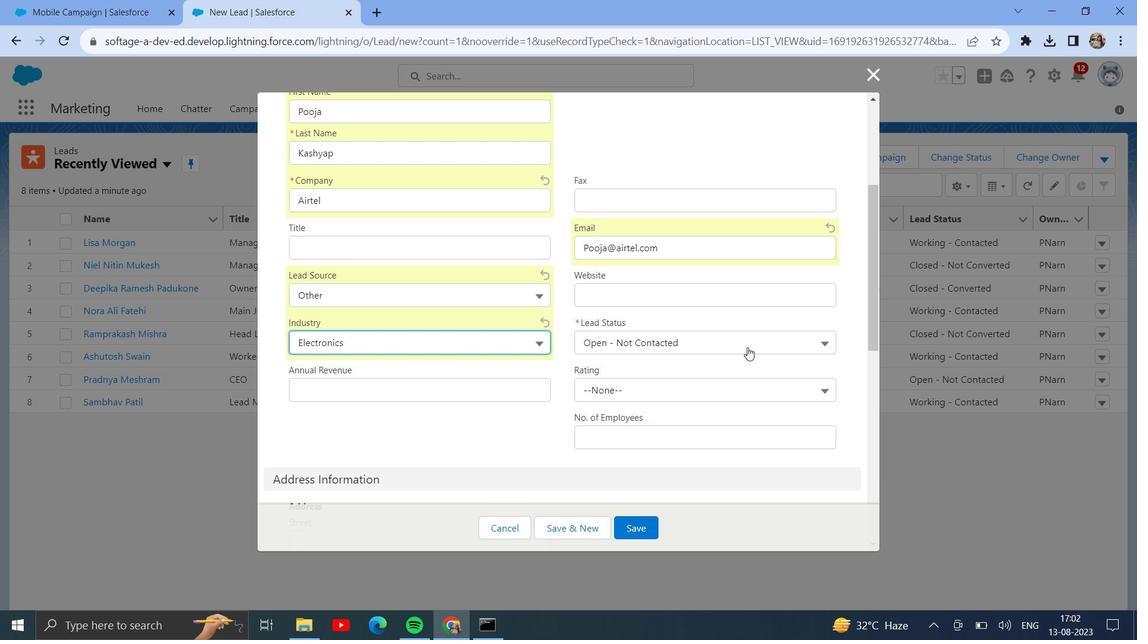 
Action: Mouse pressed left at (747, 347)
Screenshot: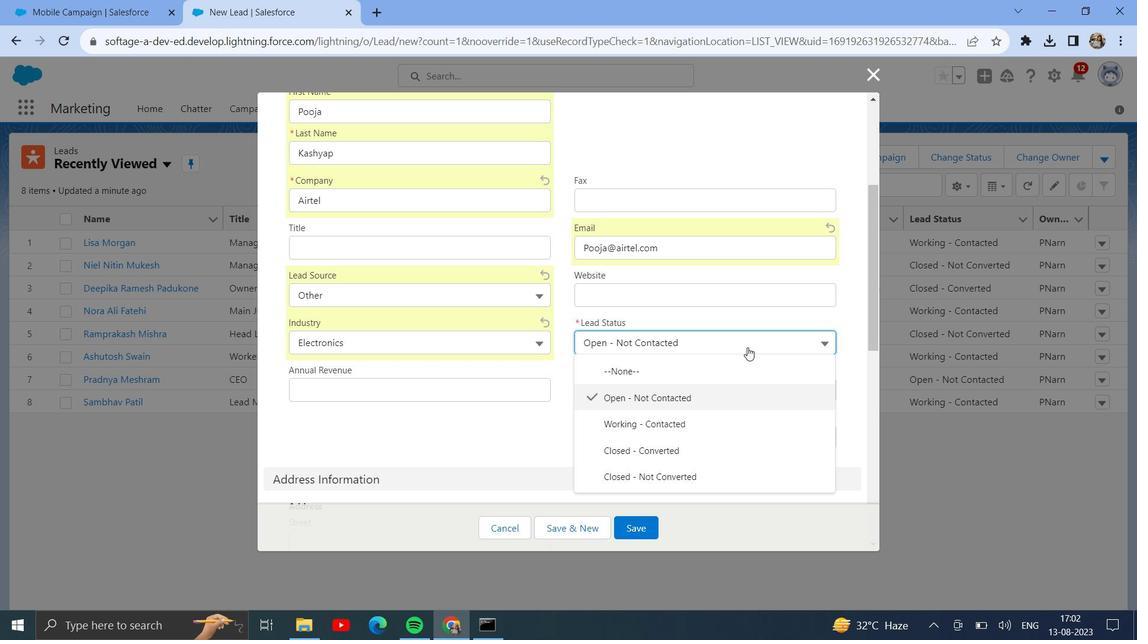 
Action: Mouse moved to (521, 431)
Screenshot: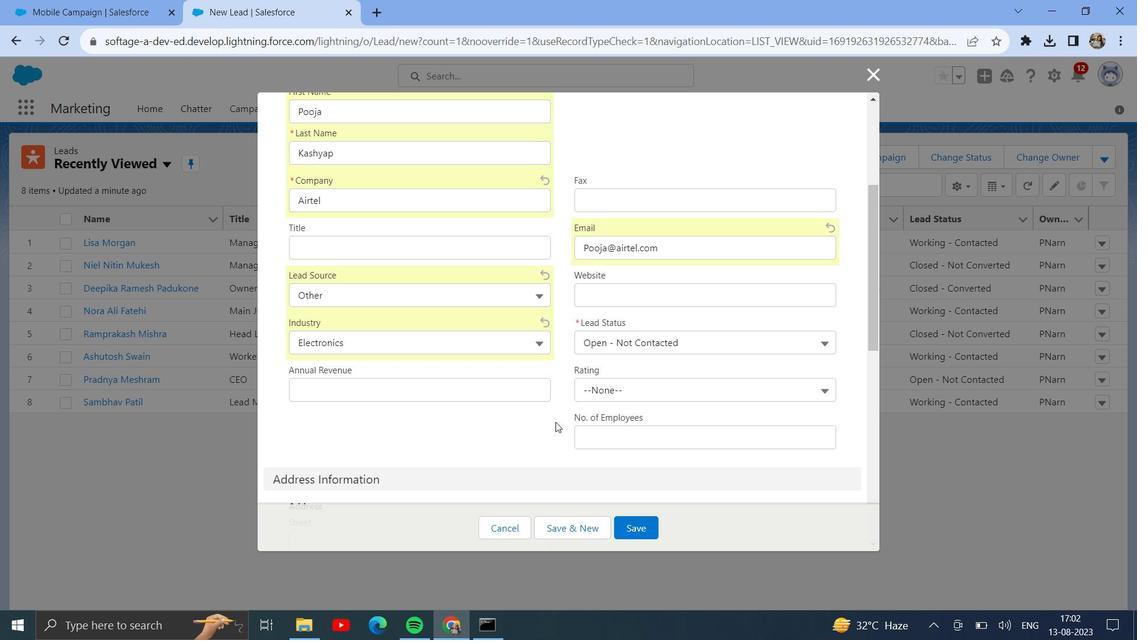 
Action: Mouse pressed left at (521, 431)
Screenshot: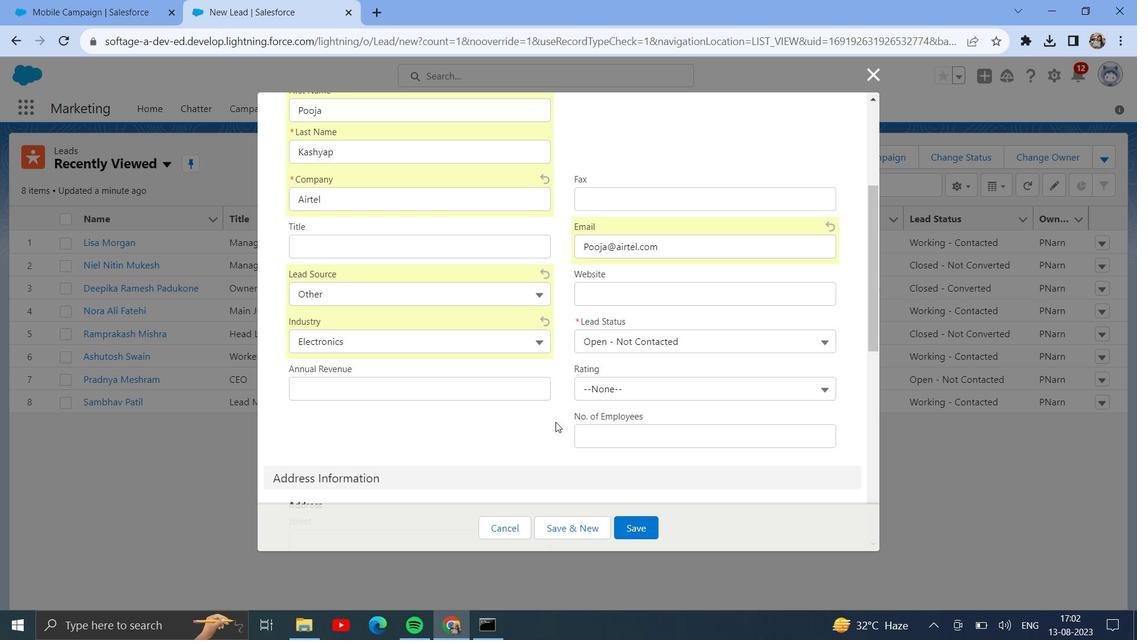
Action: Mouse moved to (556, 421)
Screenshot: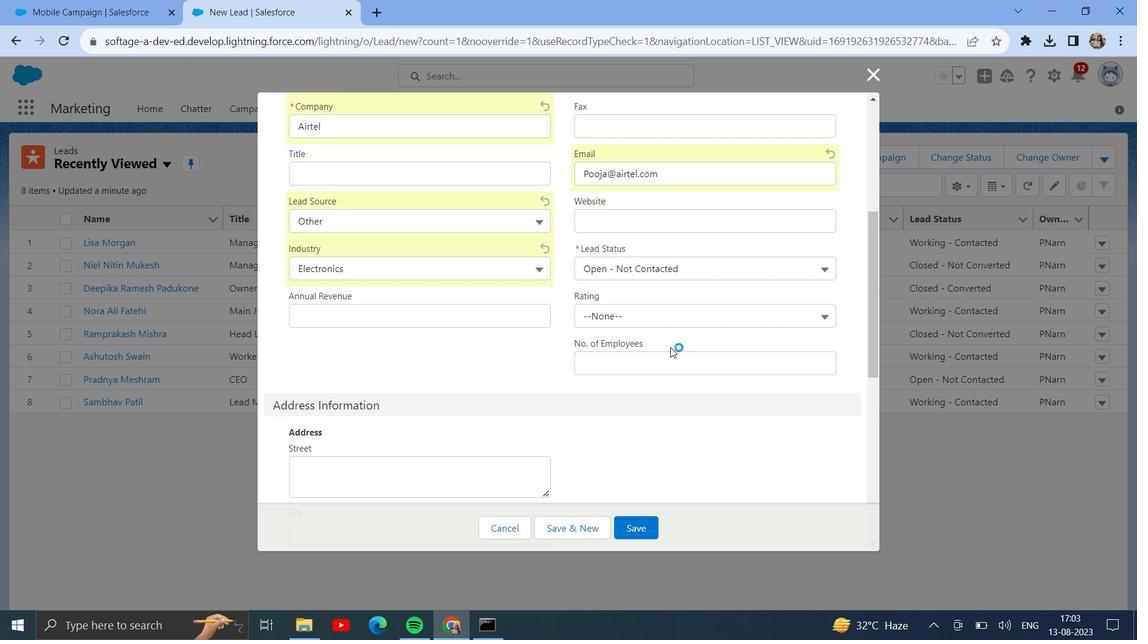 
Action: Mouse scrolled (556, 421) with delta (0, 0)
Screenshot: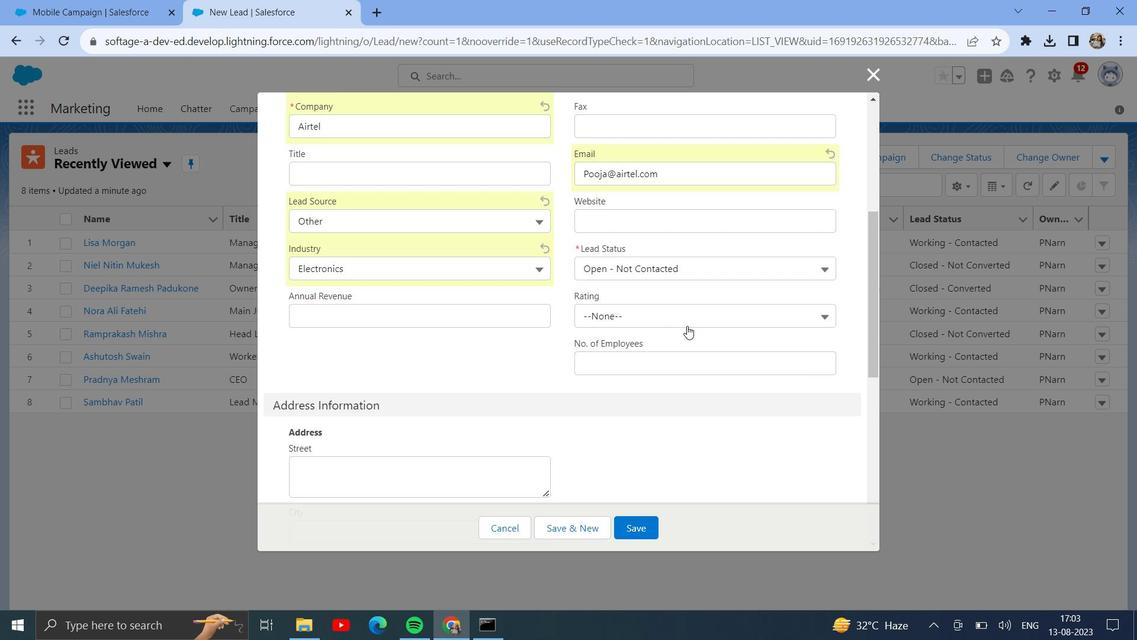 
Action: Mouse moved to (454, 359)
Screenshot: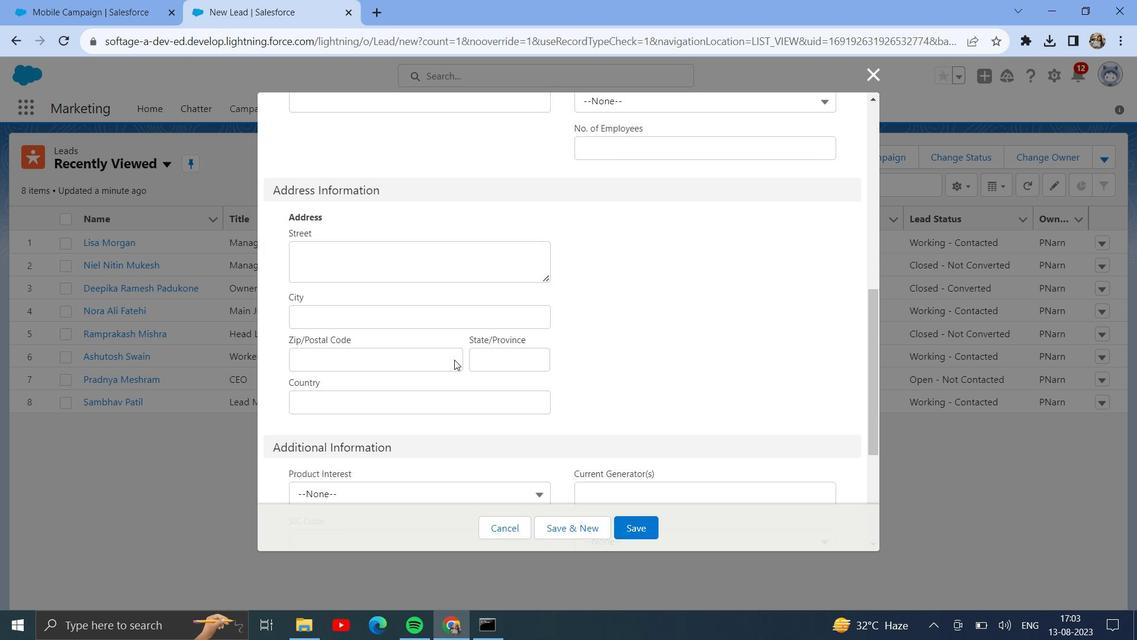 
Action: Mouse scrolled (454, 359) with delta (0, 0)
Screenshot: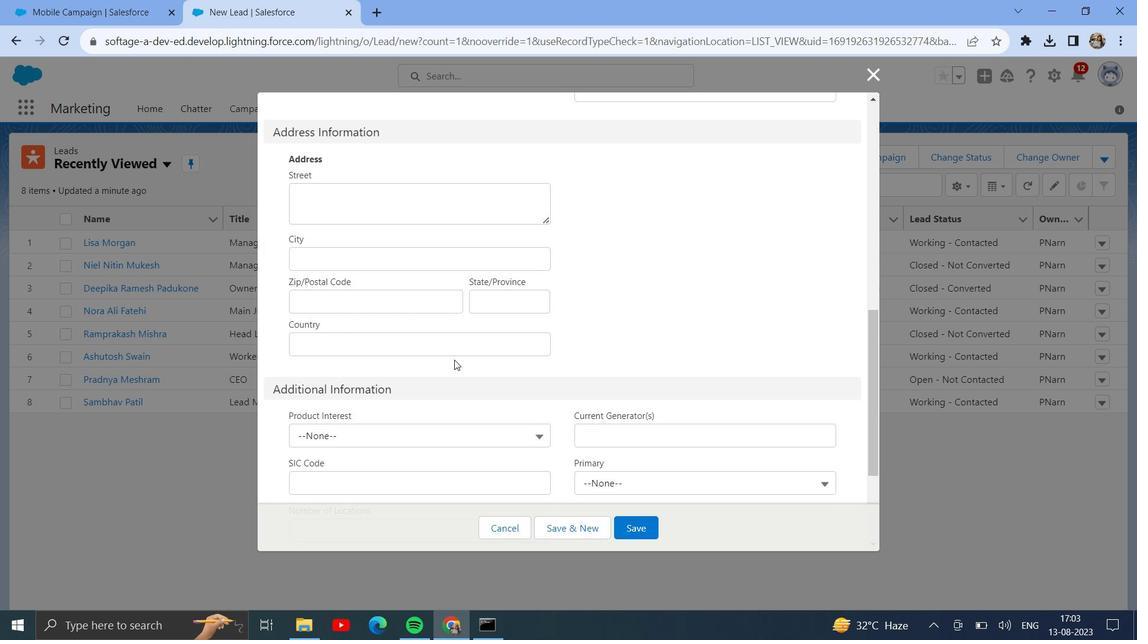 
Action: Mouse scrolled (454, 359) with delta (0, 0)
Screenshot: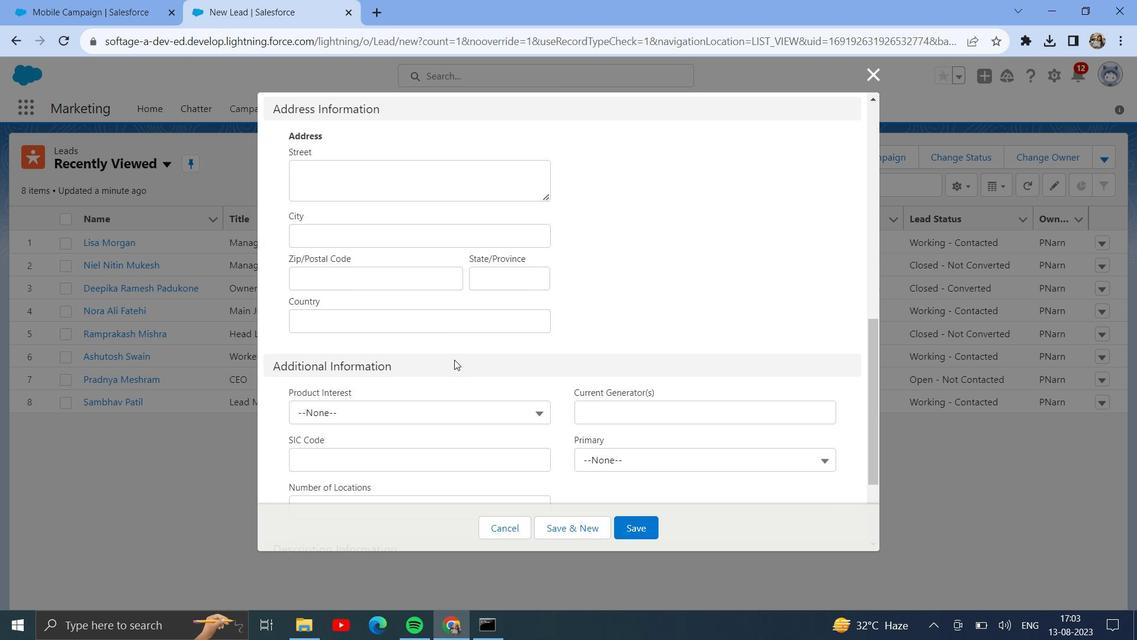 
Action: Mouse scrolled (454, 359) with delta (0, 0)
Screenshot: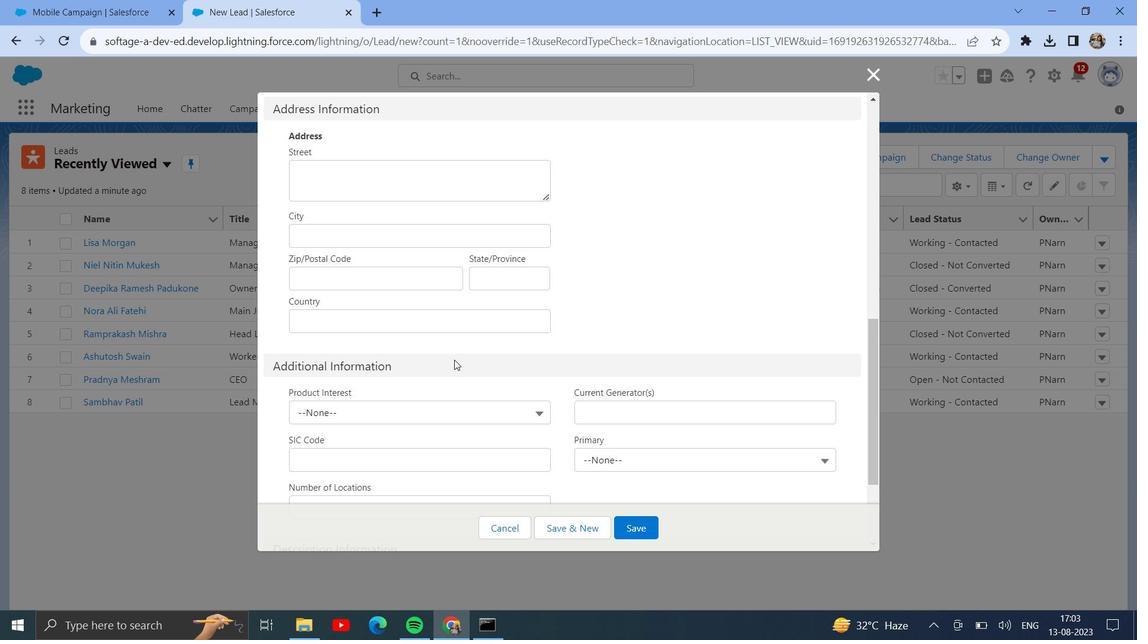 
Action: Mouse scrolled (454, 359) with delta (0, 0)
Screenshot: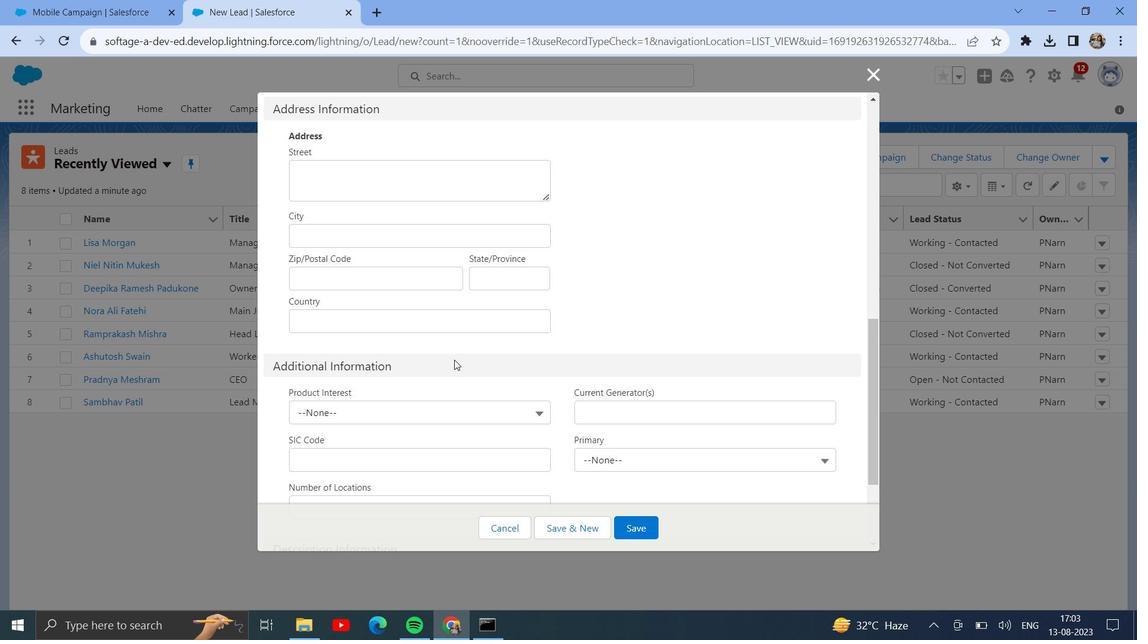 
Action: Mouse scrolled (454, 359) with delta (0, 0)
Screenshot: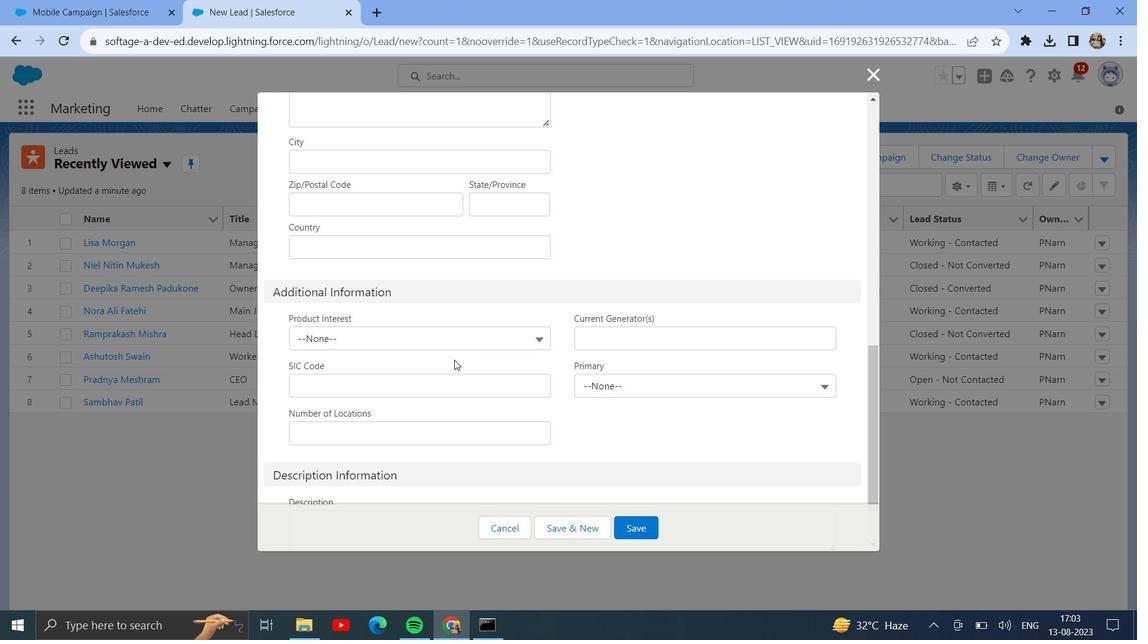 
Action: Mouse scrolled (454, 359) with delta (0, 0)
Screenshot: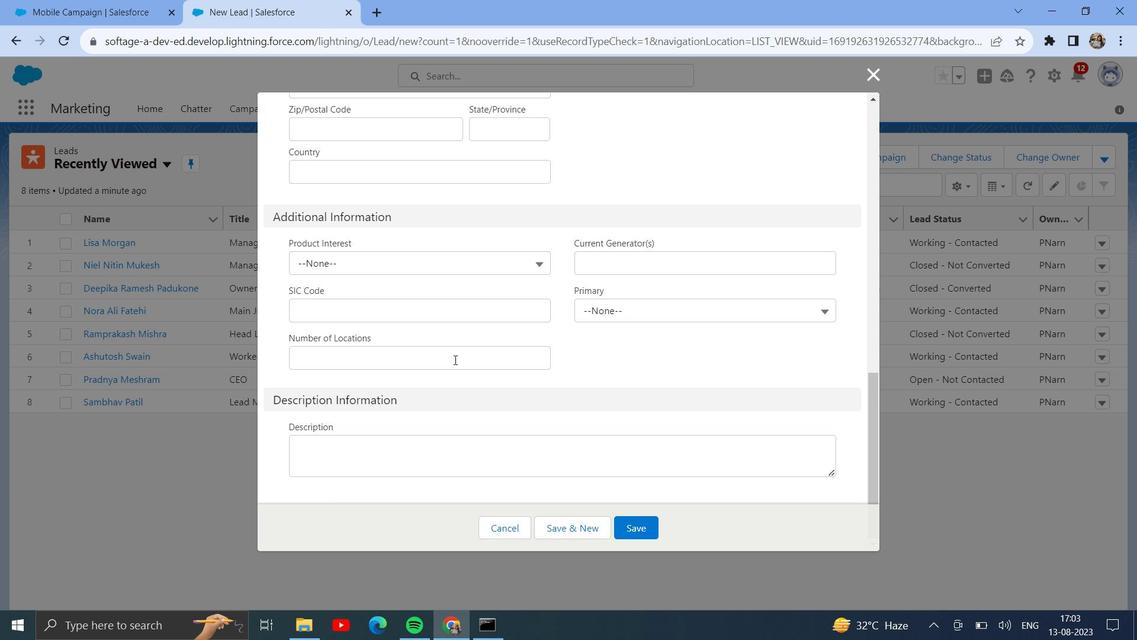 
Action: Mouse scrolled (454, 359) with delta (0, 0)
Screenshot: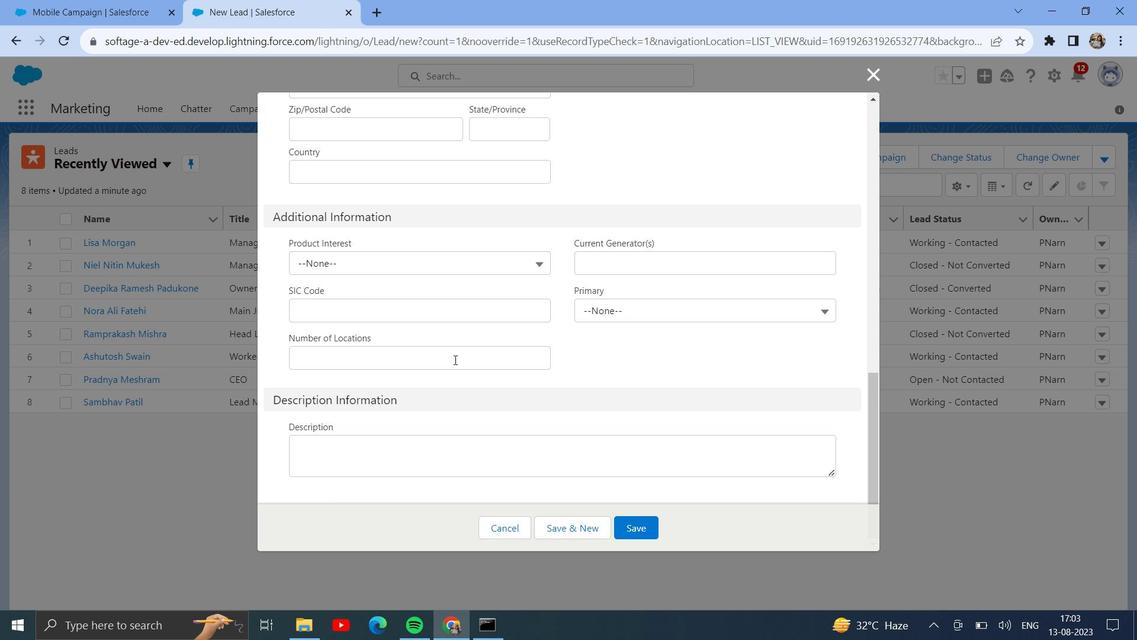 
Action: Mouse scrolled (454, 359) with delta (0, 0)
Screenshot: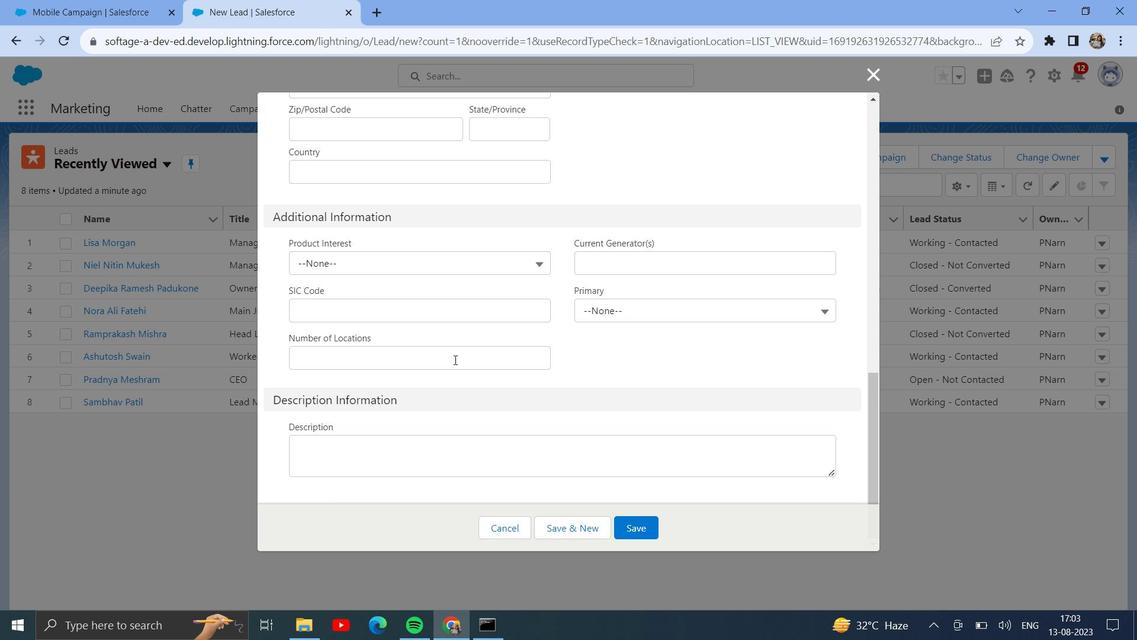 
Action: Mouse scrolled (454, 359) with delta (0, 0)
Screenshot: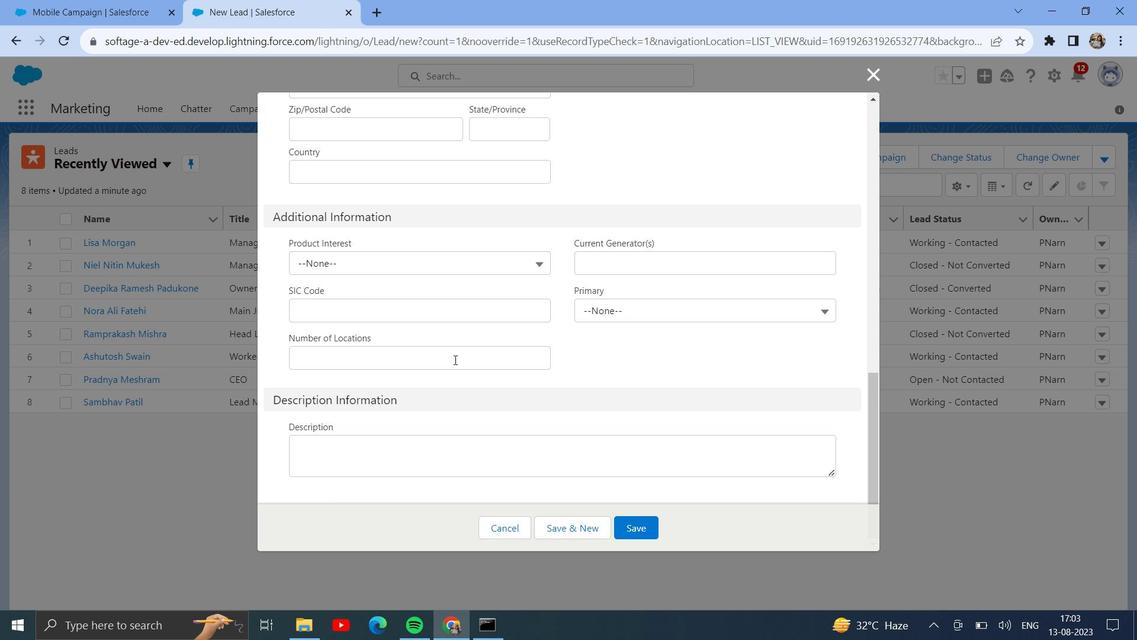 
Action: Mouse scrolled (454, 360) with delta (0, 0)
Screenshot: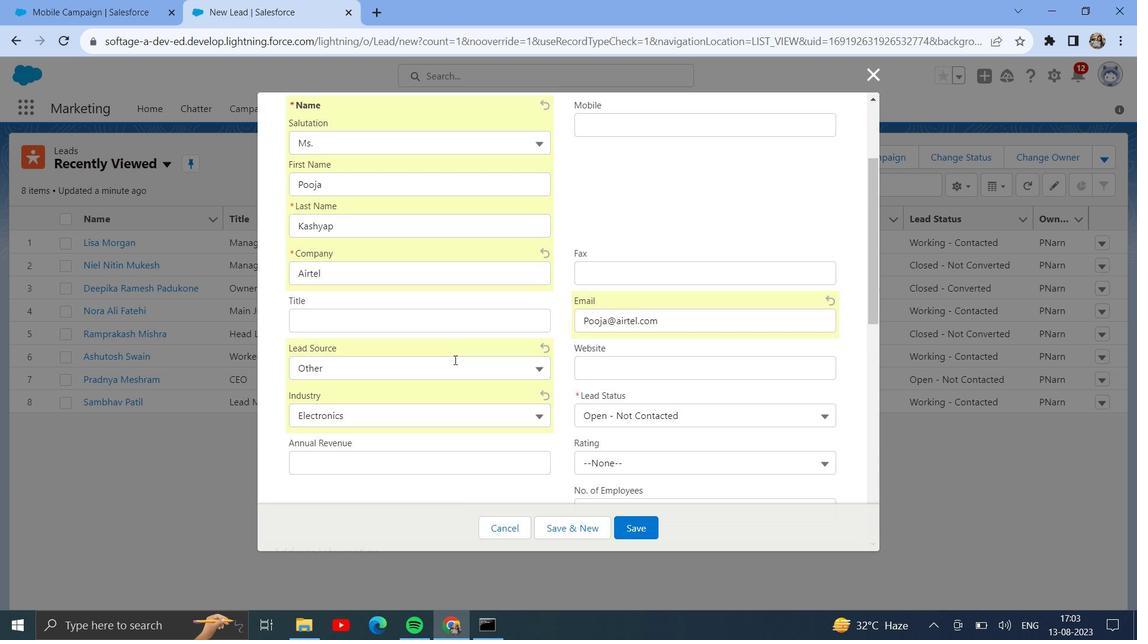 
Action: Mouse scrolled (454, 360) with delta (0, 0)
Screenshot: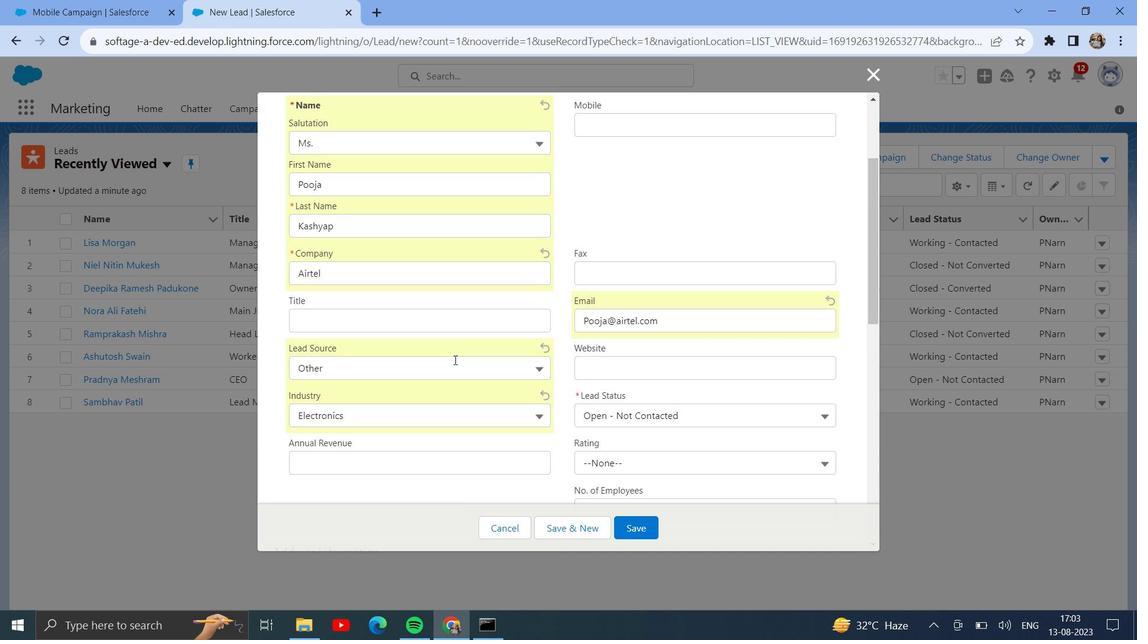 
Action: Mouse scrolled (454, 360) with delta (0, 0)
Screenshot: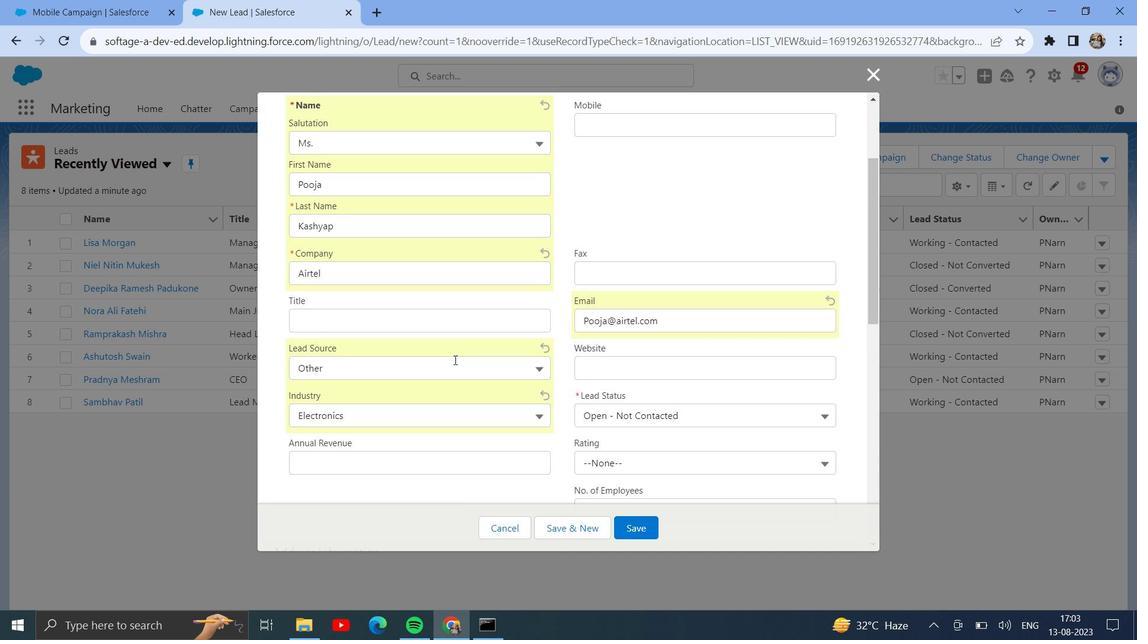 
Action: Mouse scrolled (454, 360) with delta (0, 0)
Screenshot: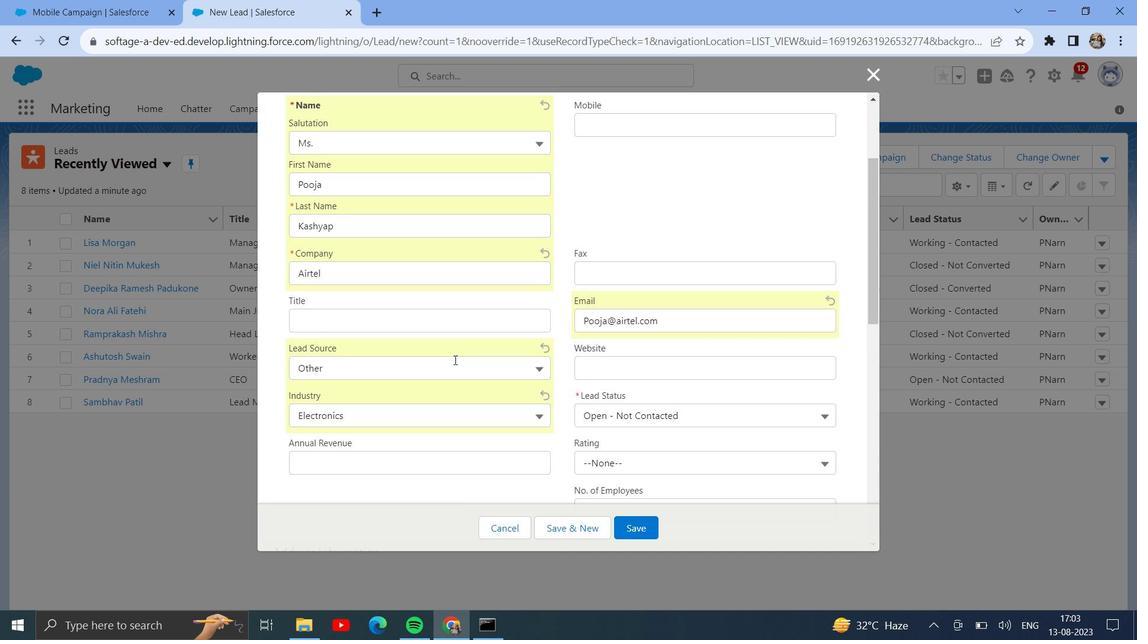 
Action: Mouse scrolled (454, 360) with delta (0, 0)
Screenshot: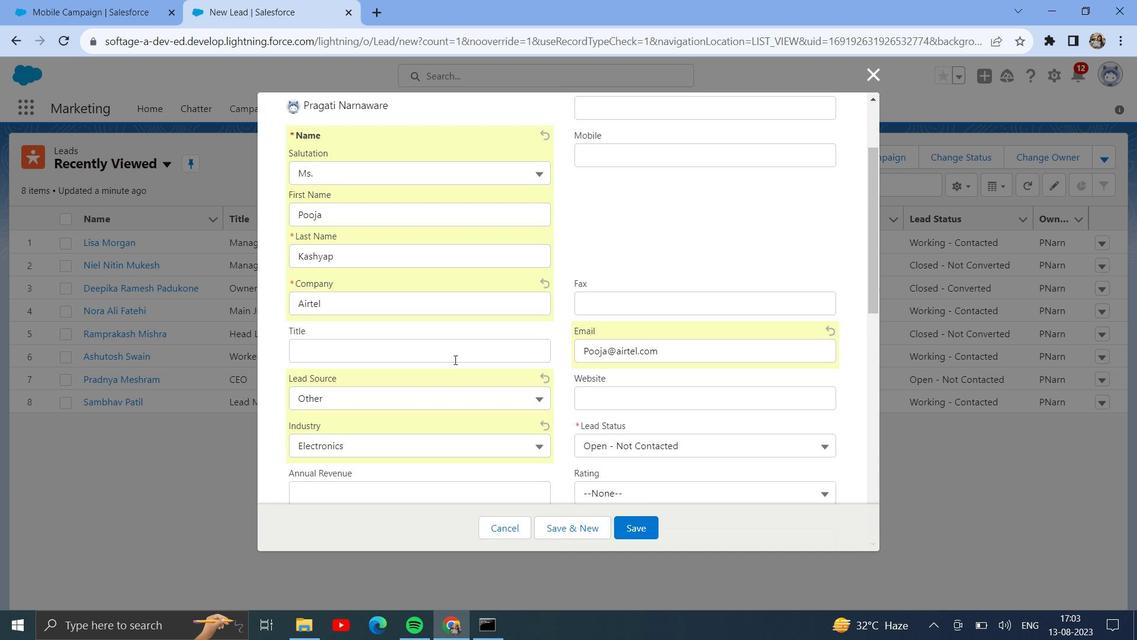 
Action: Mouse scrolled (454, 360) with delta (0, 0)
Screenshot: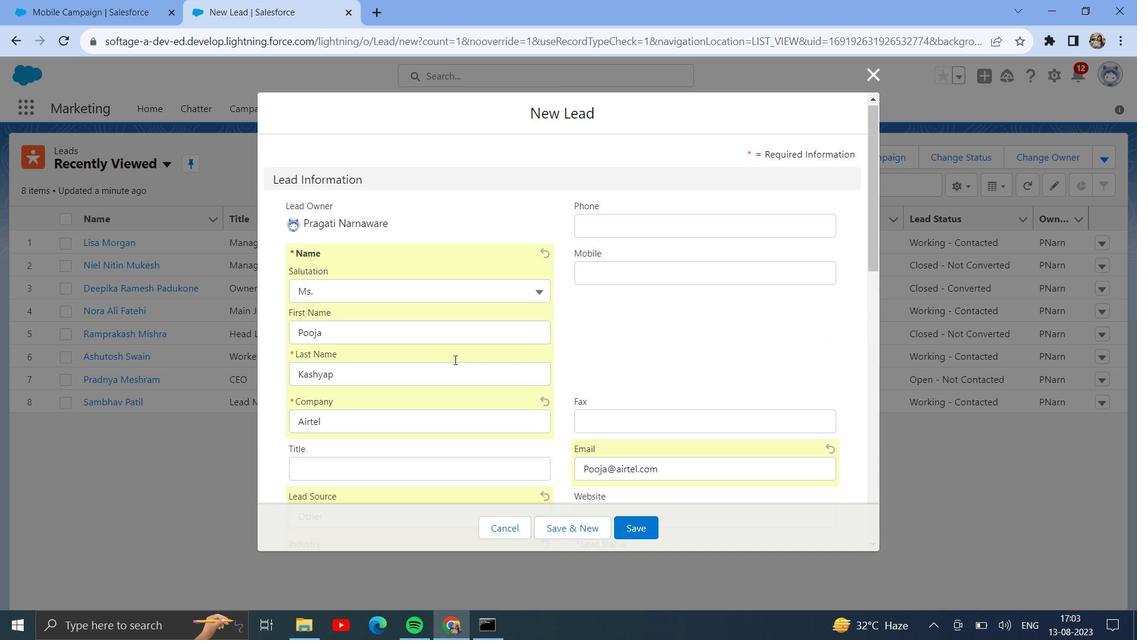 
Action: Mouse scrolled (454, 360) with delta (0, 0)
Screenshot: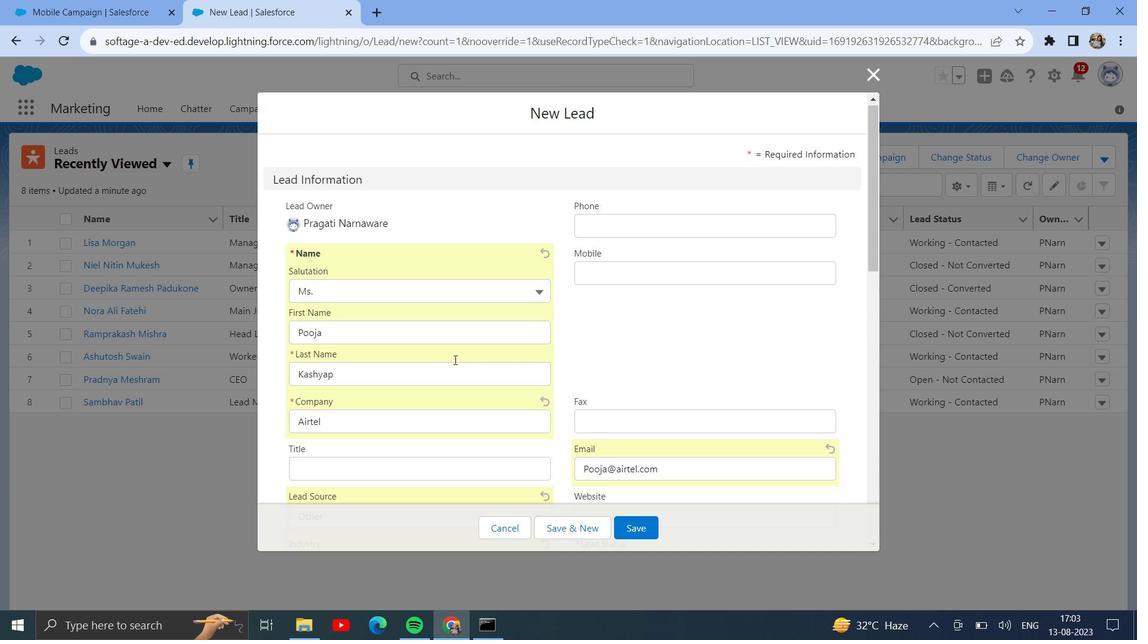
Action: Mouse scrolled (454, 360) with delta (0, 0)
Screenshot: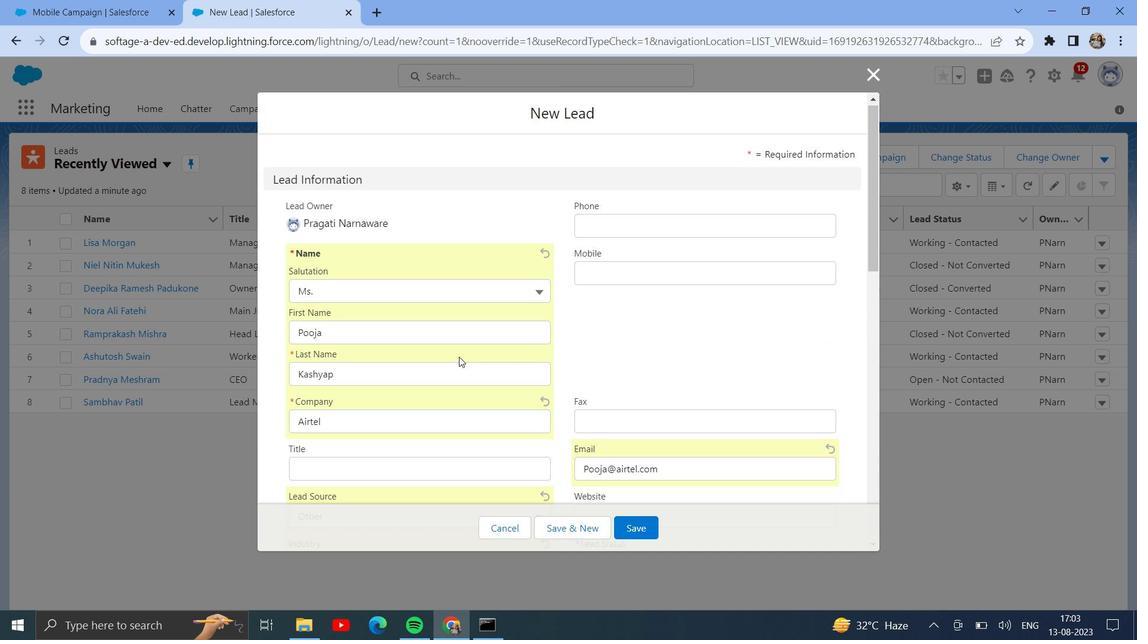 
Action: Mouse scrolled (454, 360) with delta (0, 0)
Screenshot: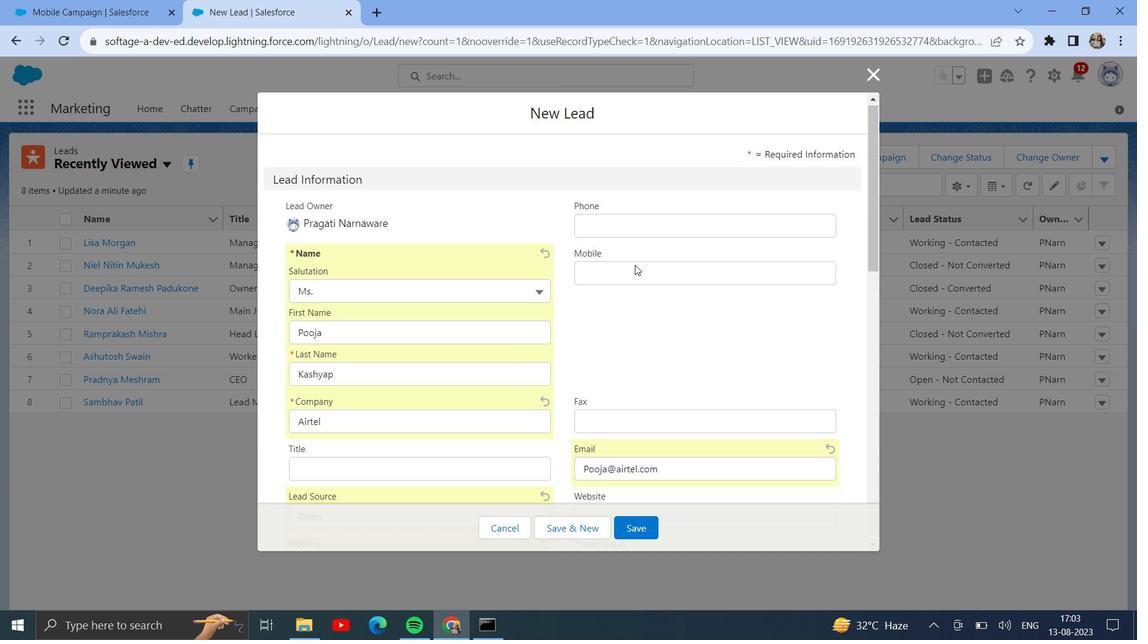 
Action: Mouse scrolled (454, 360) with delta (0, 0)
Screenshot: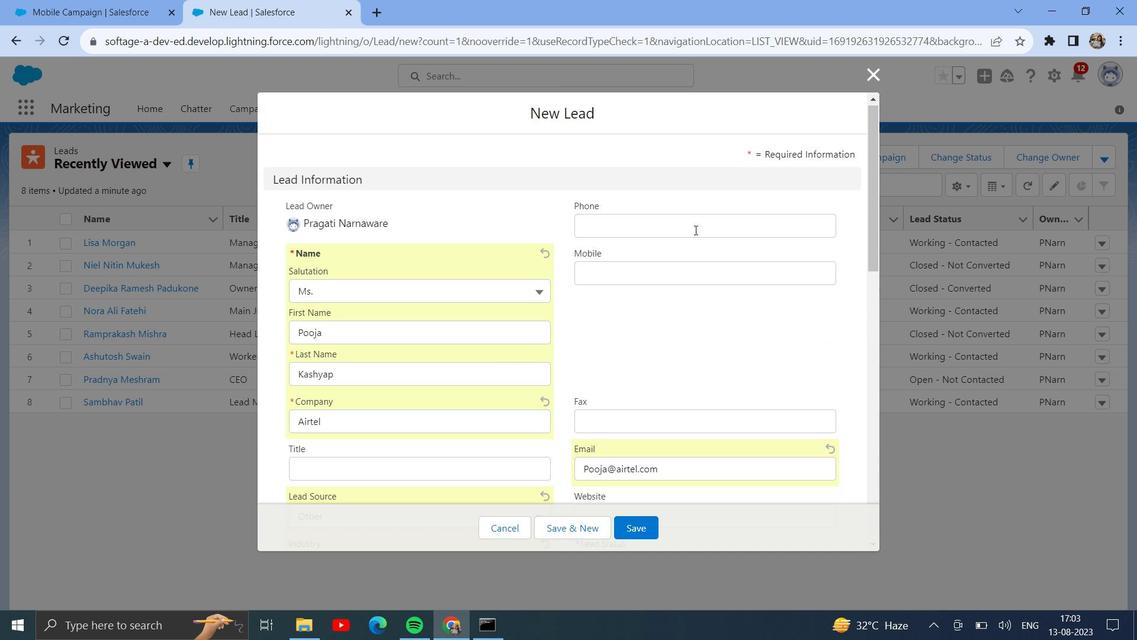 
Action: Mouse moved to (696, 227)
Screenshot: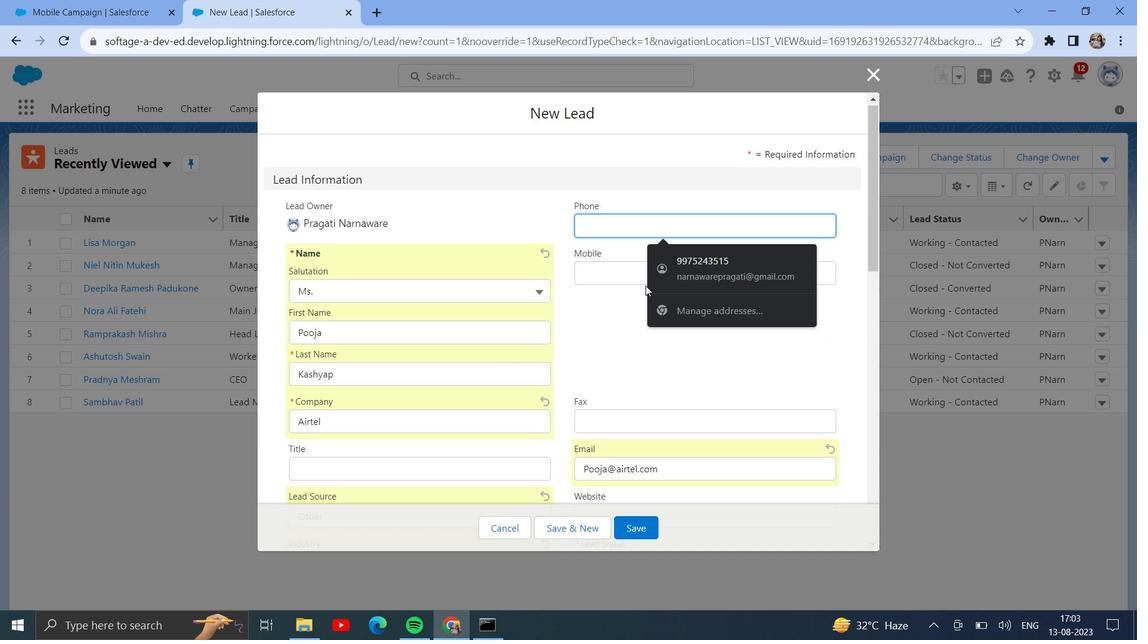 
Action: Mouse pressed left at (696, 227)
Screenshot: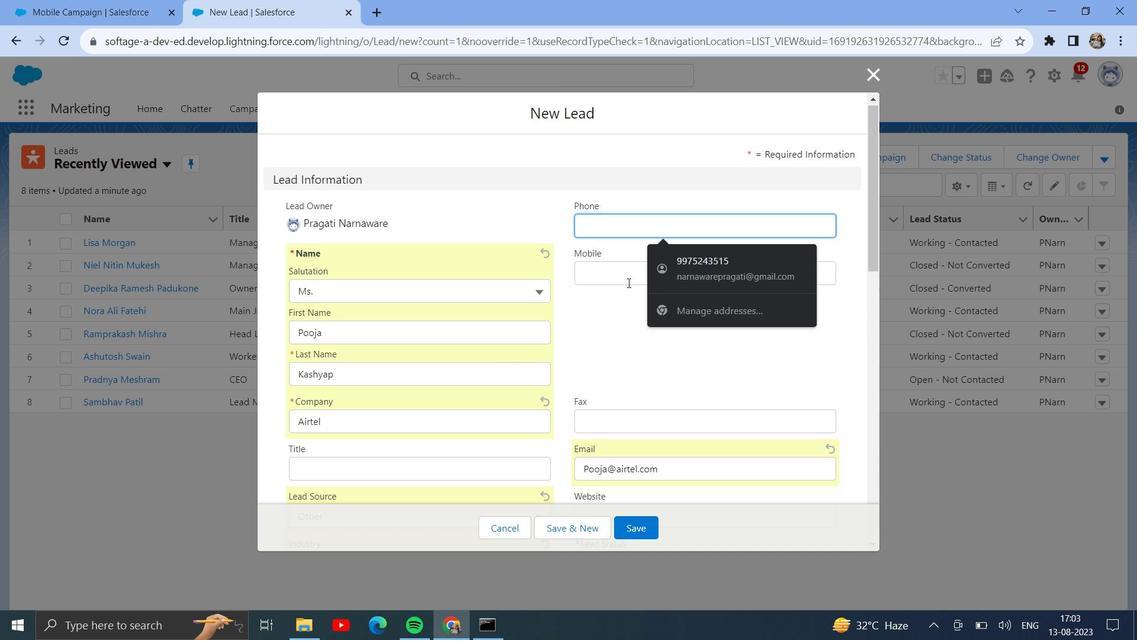 
Action: Mouse moved to (603, 282)
Screenshot: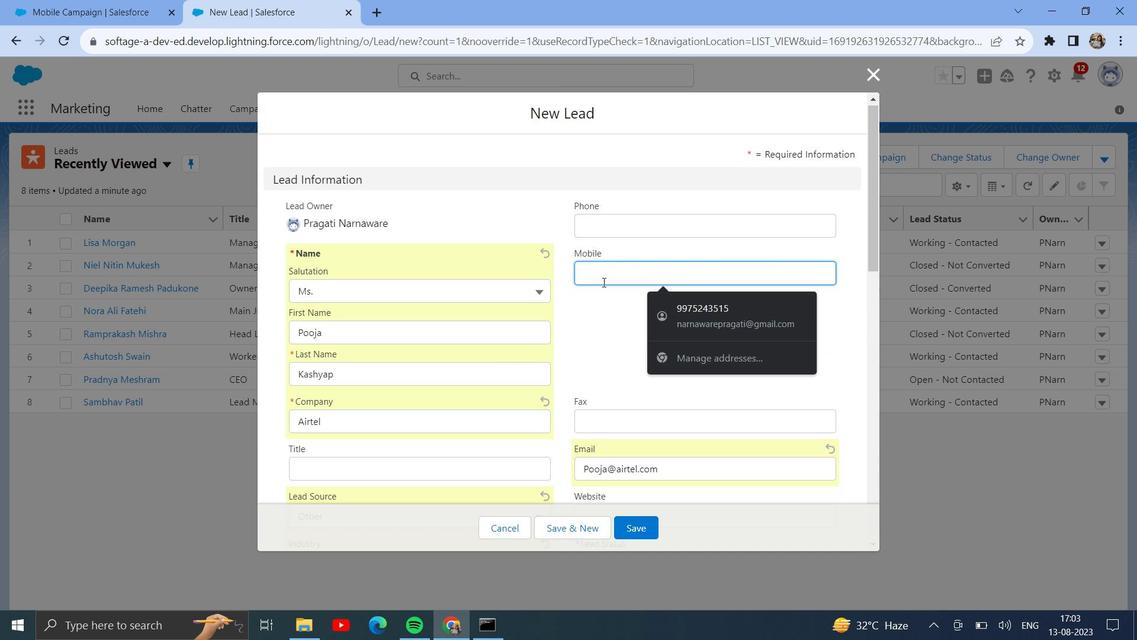 
Action: Mouse pressed left at (603, 282)
Screenshot: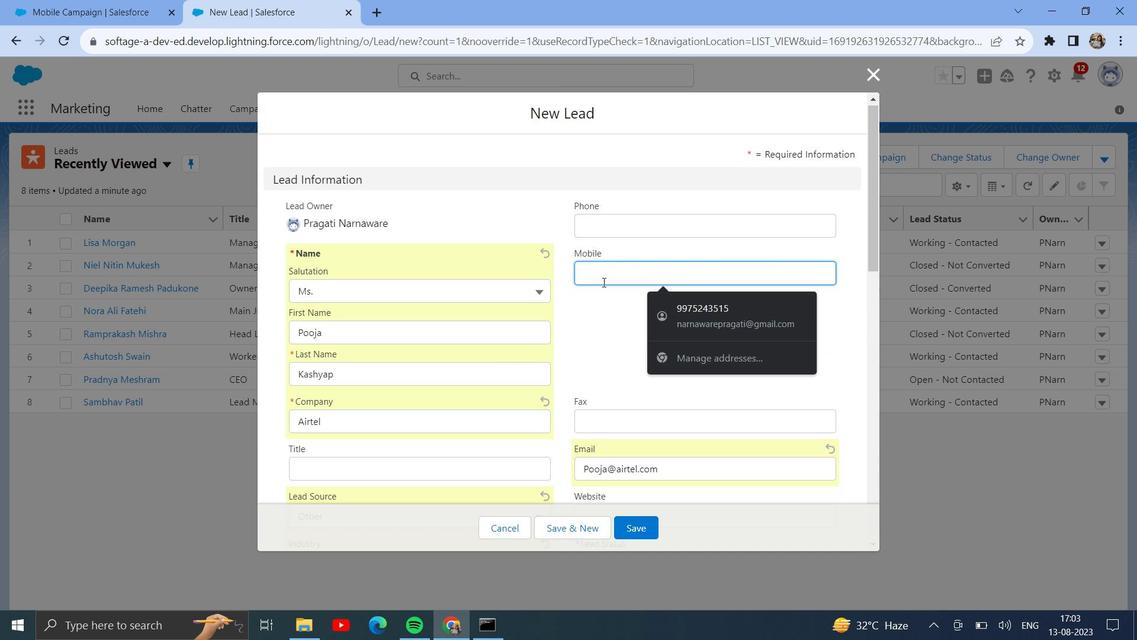 
Action: Key pressed 6667779090
Screenshot: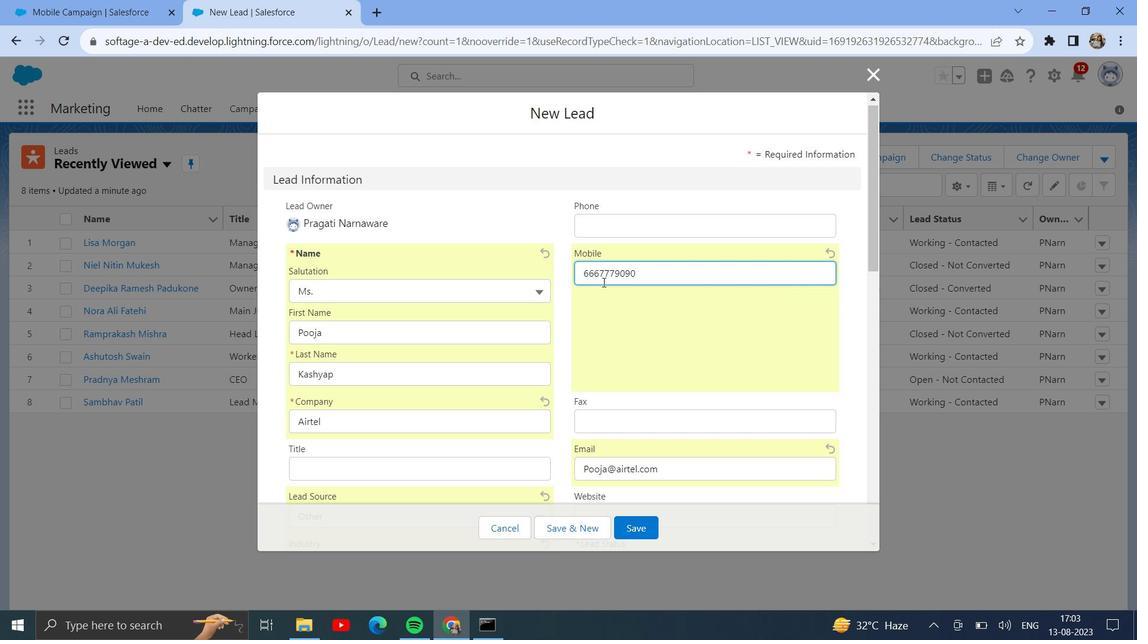 
Action: Mouse moved to (650, 385)
Screenshot: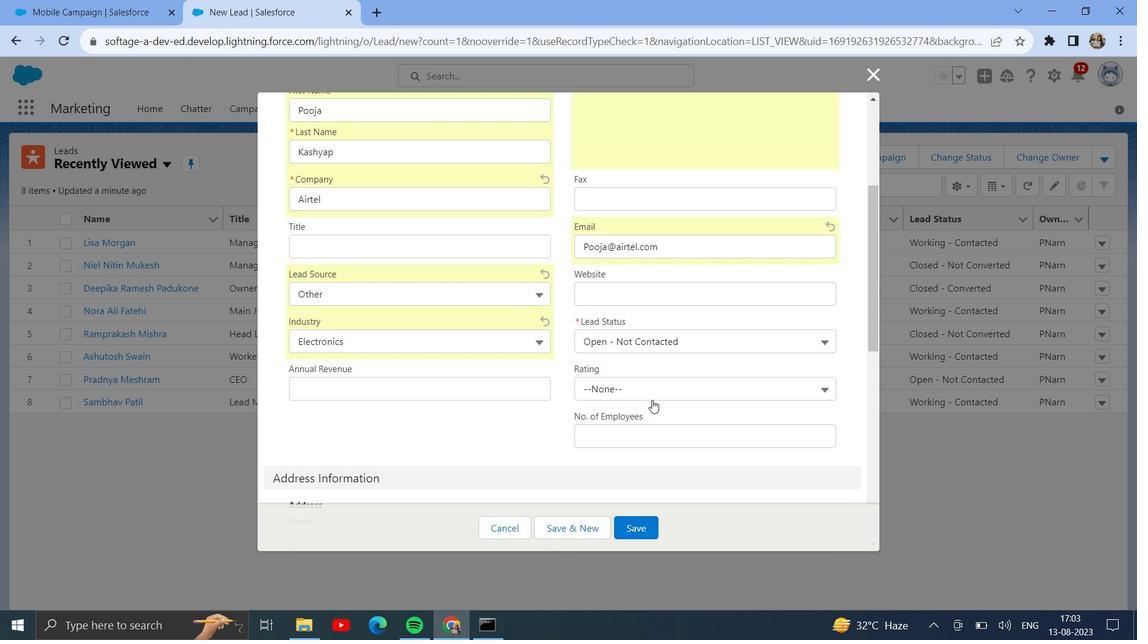 
Action: Mouse scrolled (650, 384) with delta (0, 0)
Screenshot: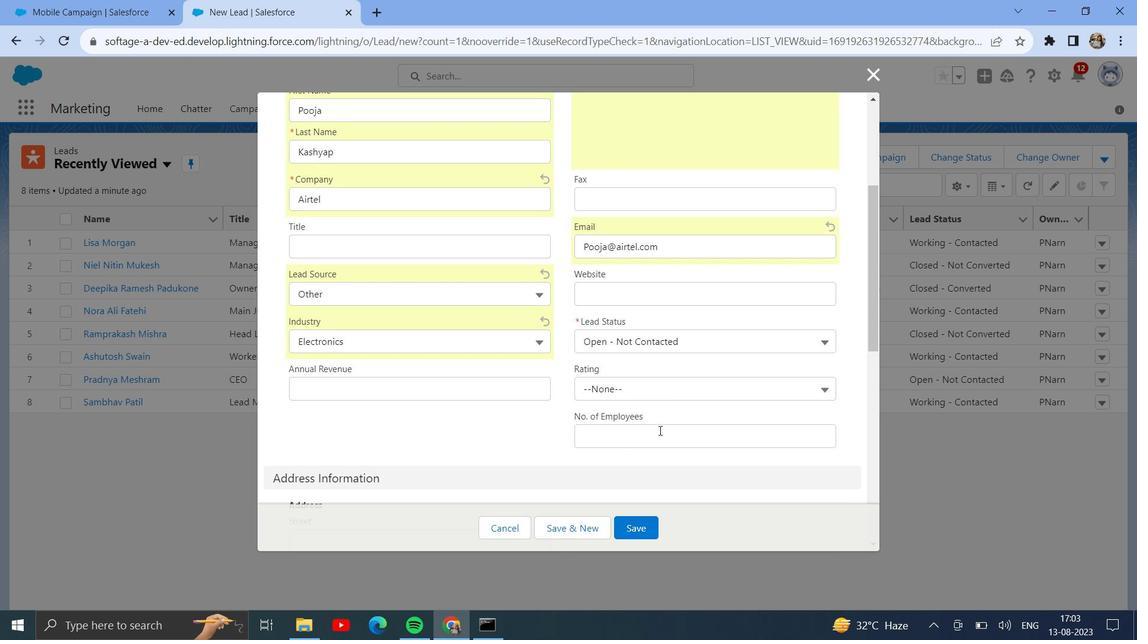 
Action: Mouse scrolled (650, 384) with delta (0, 0)
Screenshot: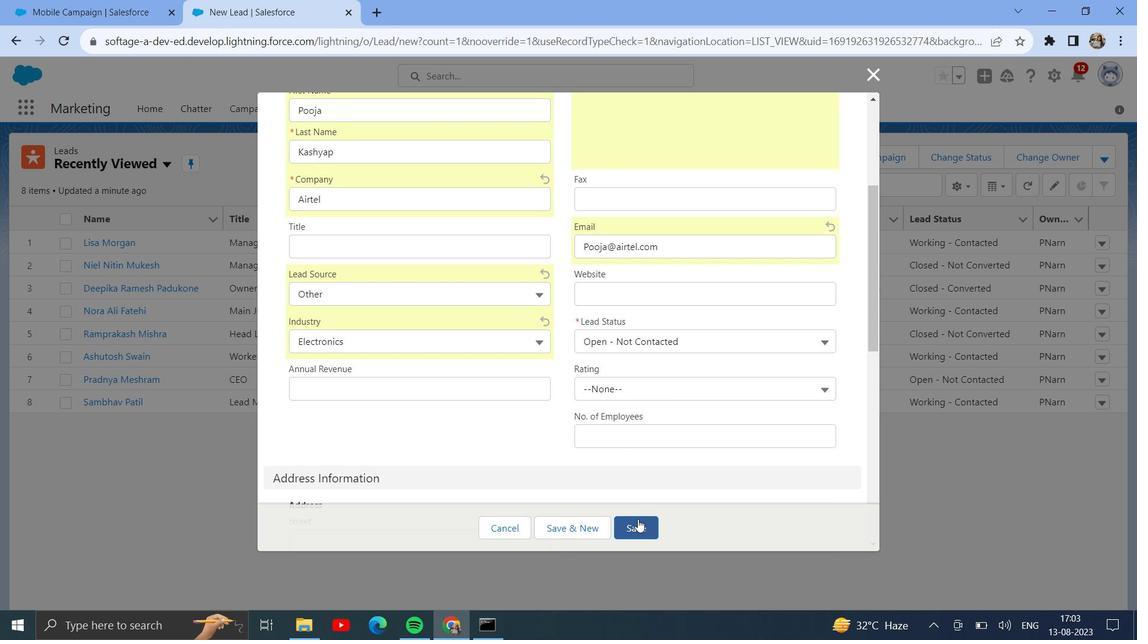 
Action: Mouse scrolled (650, 384) with delta (0, 0)
Screenshot: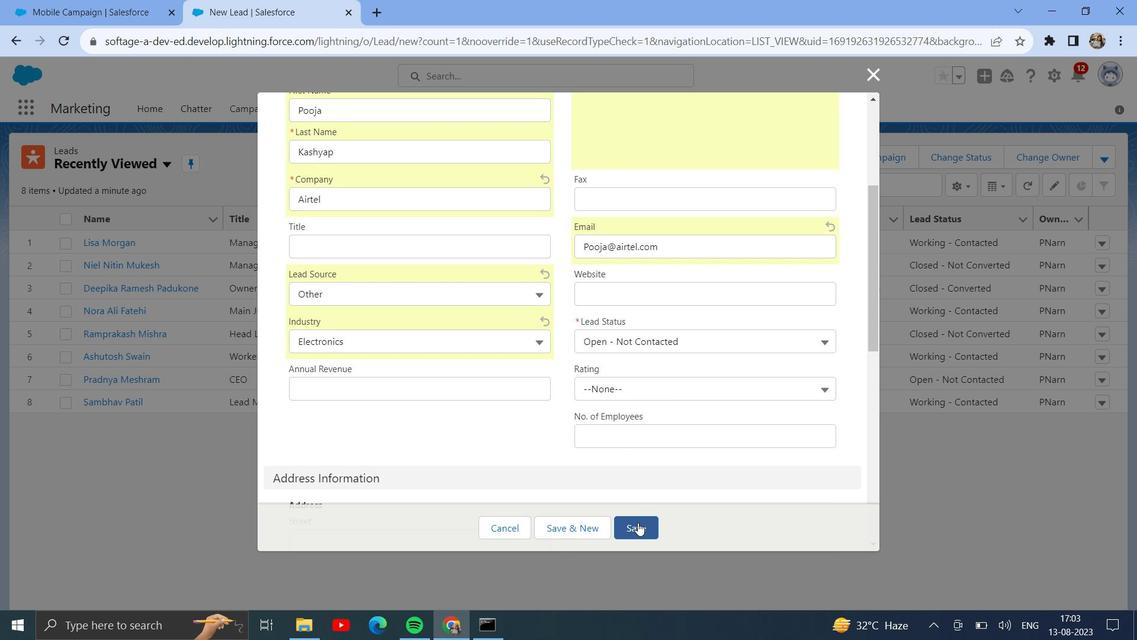 
Action: Mouse moved to (646, 528)
Screenshot: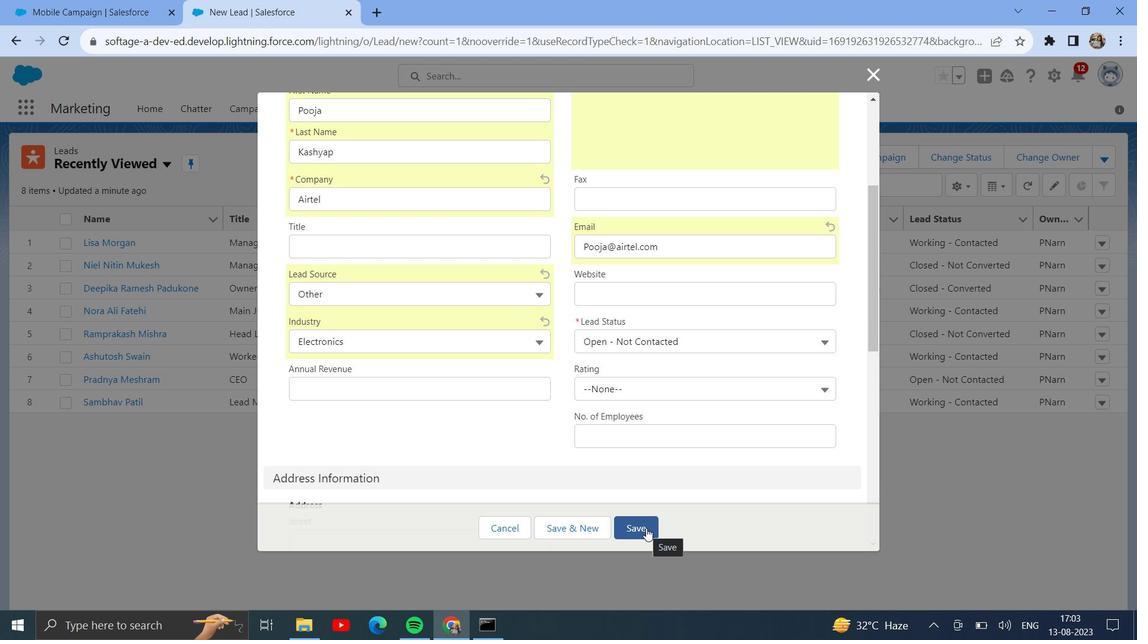 
Action: Mouse pressed left at (646, 528)
Screenshot: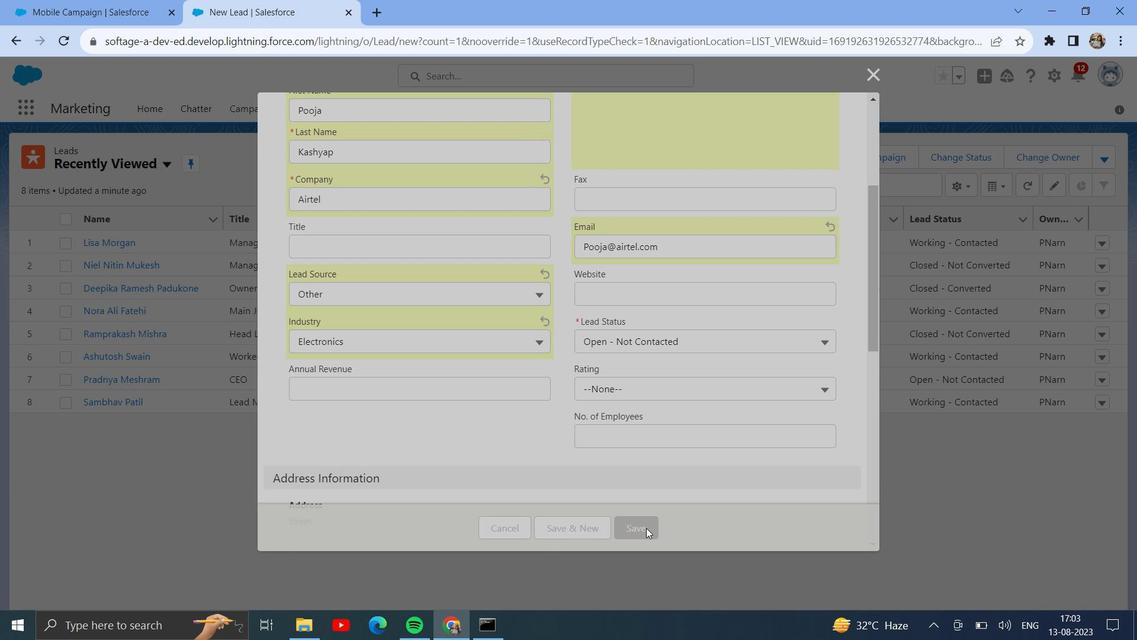 
Action: Mouse moved to (1098, 413)
Screenshot: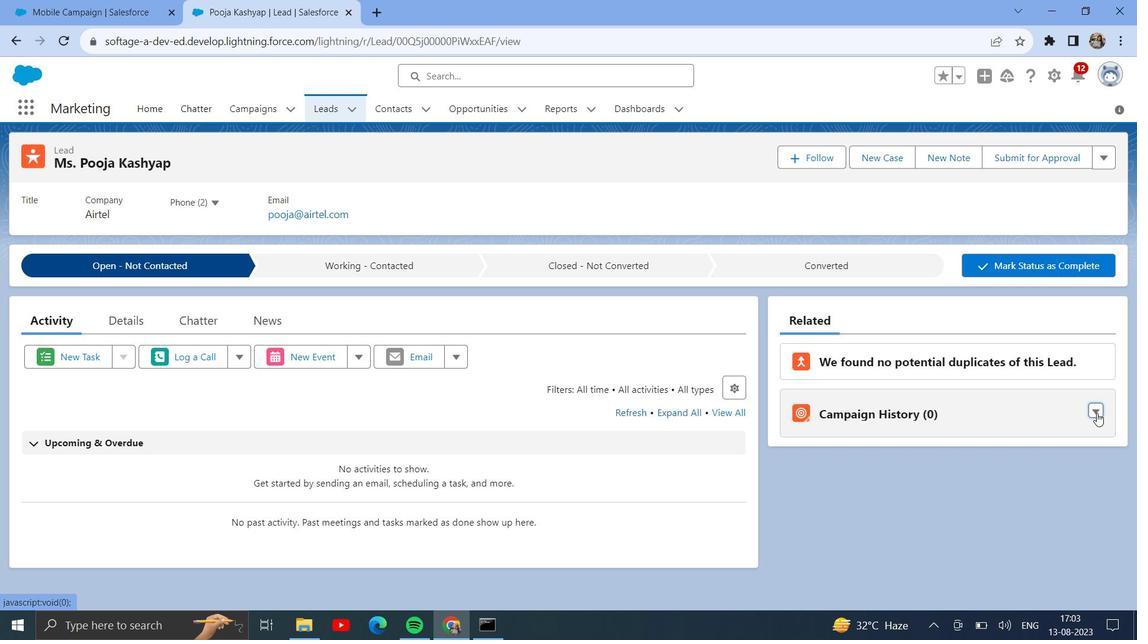 
Action: Mouse pressed left at (1098, 413)
Screenshot: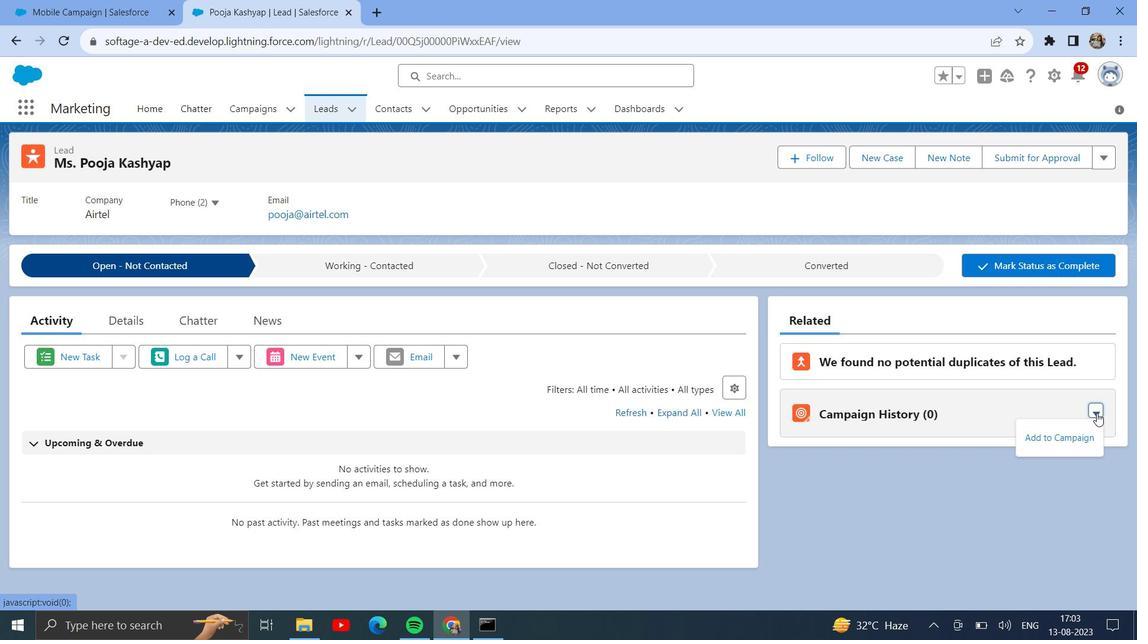 
Action: Mouse moved to (1056, 433)
Screenshot: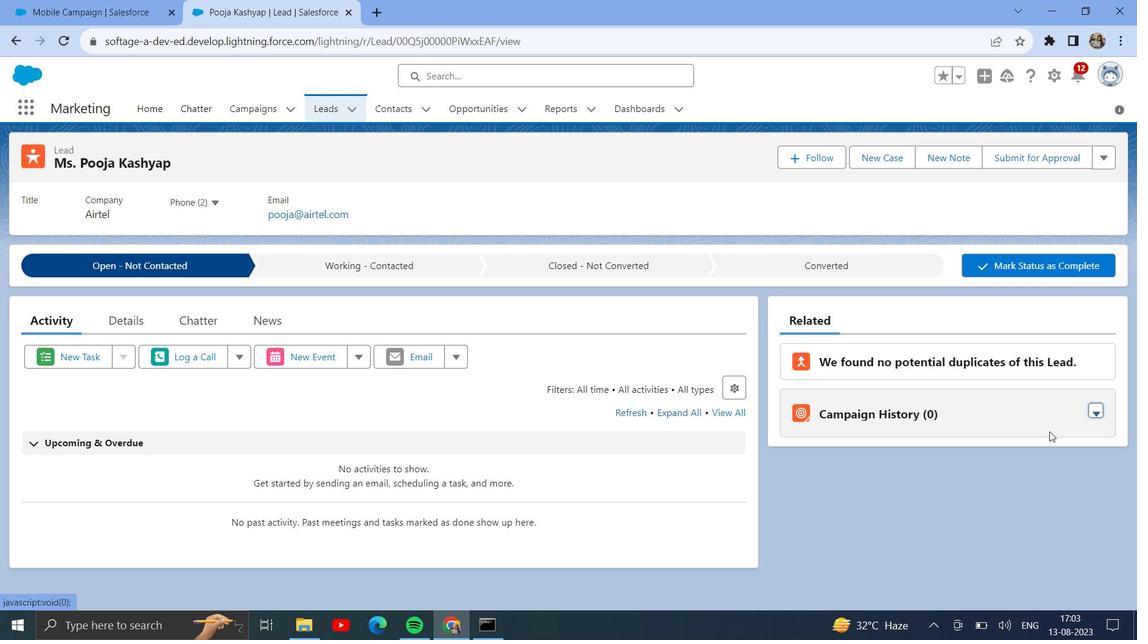 
Action: Mouse pressed left at (1056, 433)
Screenshot: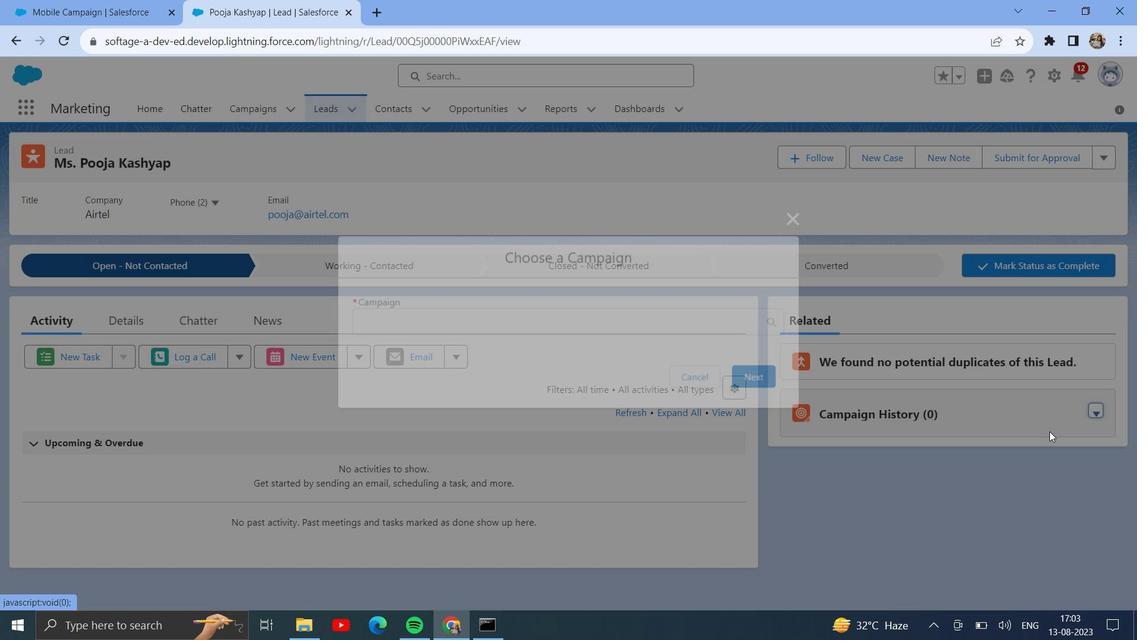 
Action: Mouse moved to (584, 350)
Screenshot: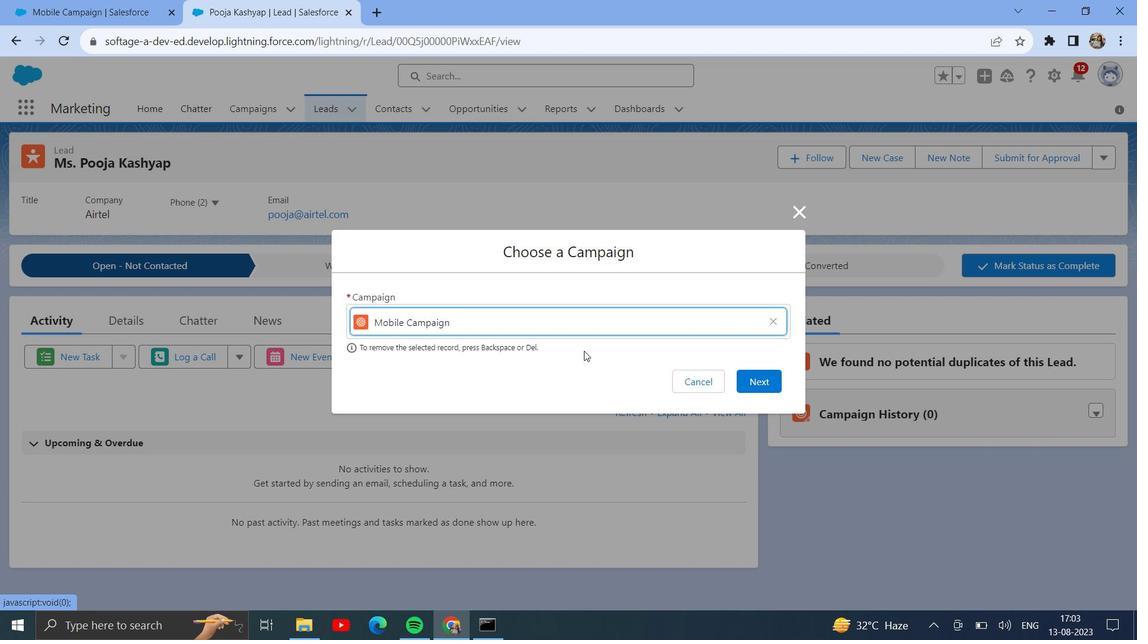 
Action: Mouse pressed left at (584, 350)
Screenshot: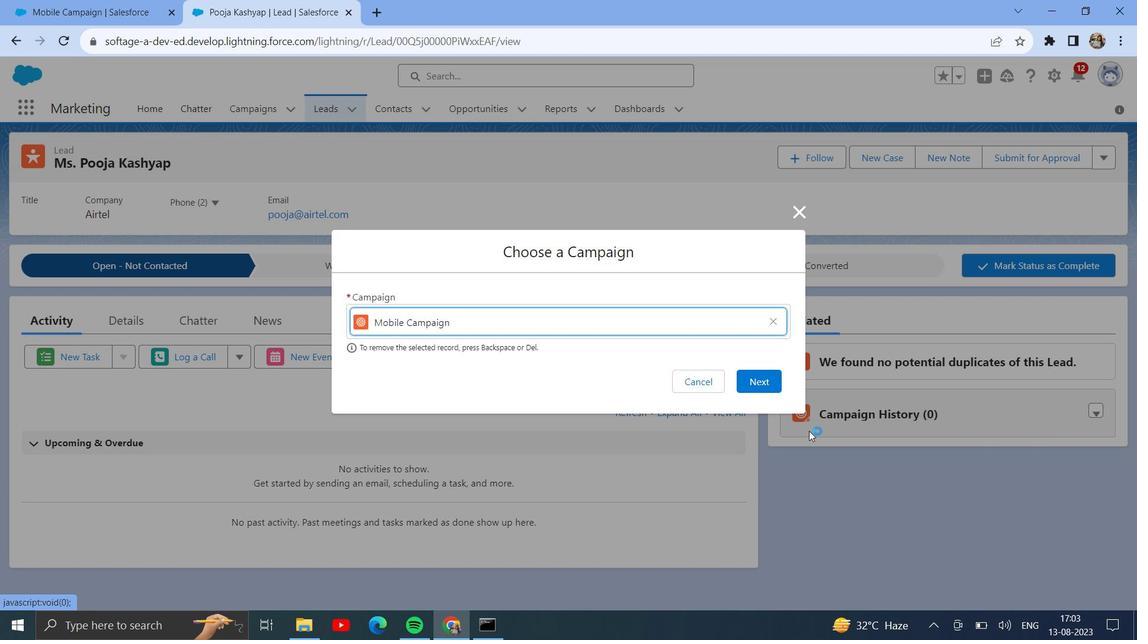 
Action: Mouse moved to (762, 389)
Screenshot: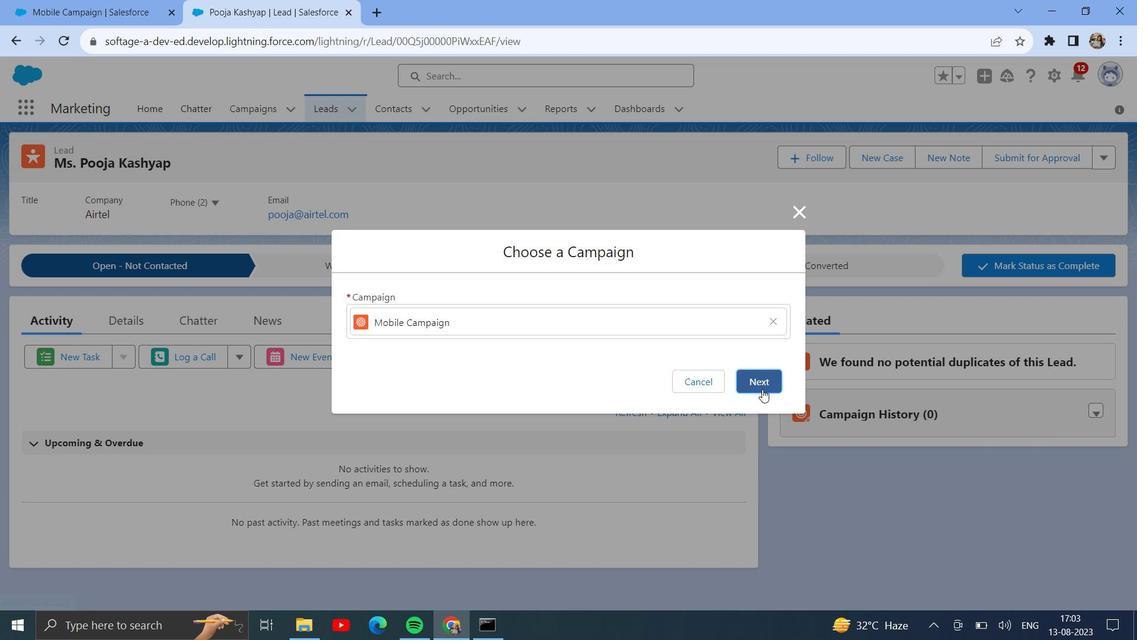 
Action: Mouse pressed left at (762, 389)
Screenshot: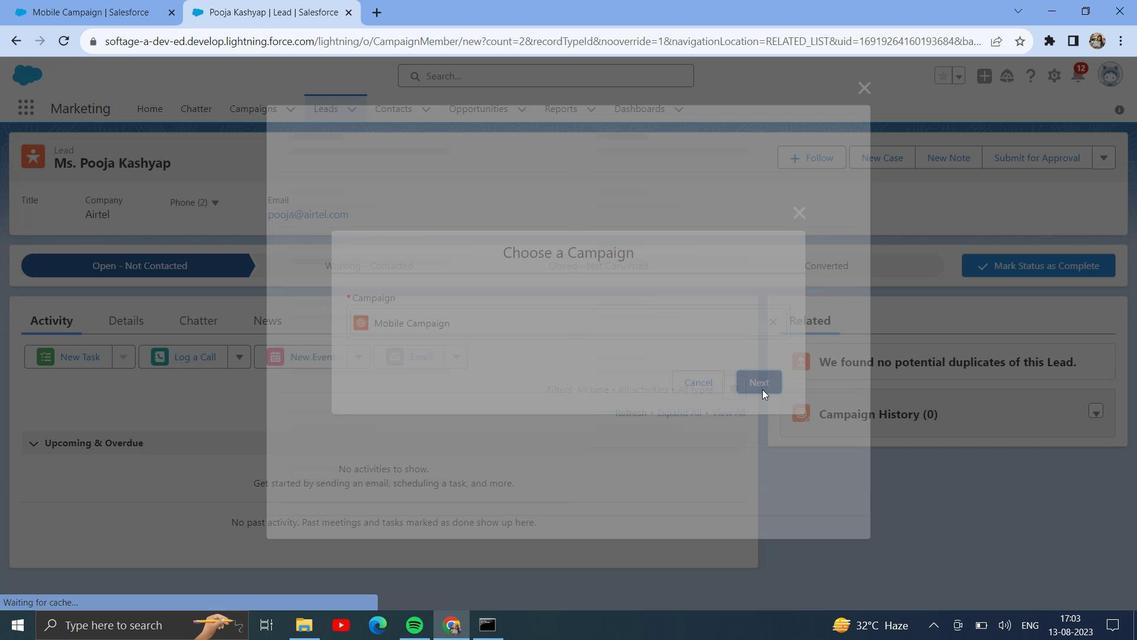 
Action: Mouse moved to (469, 343)
Screenshot: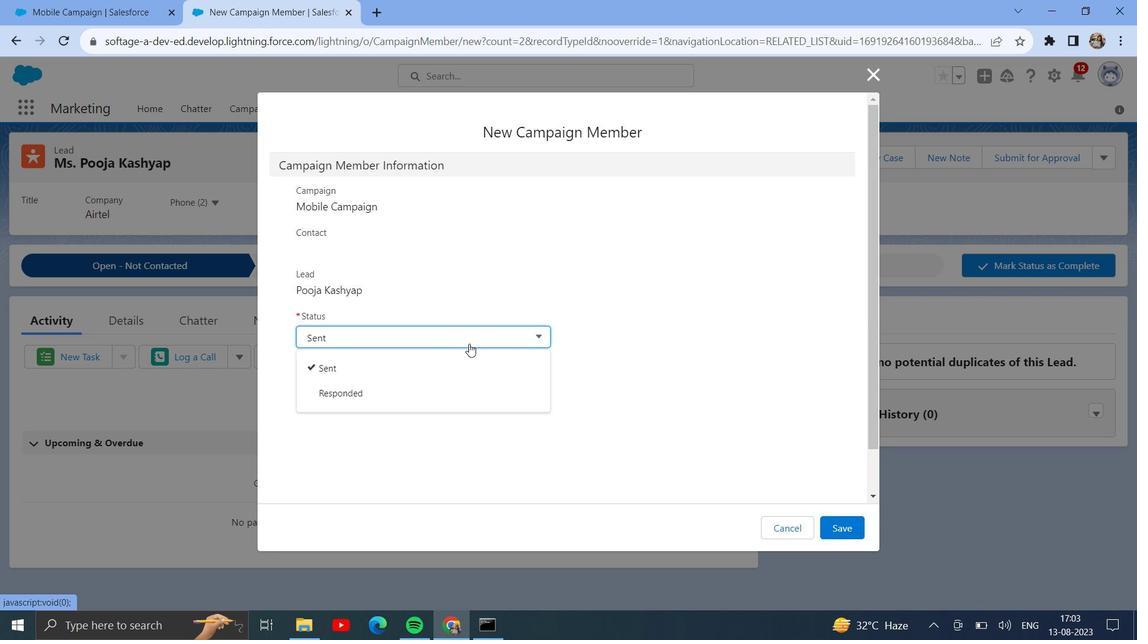 
Action: Mouse pressed left at (469, 343)
Screenshot: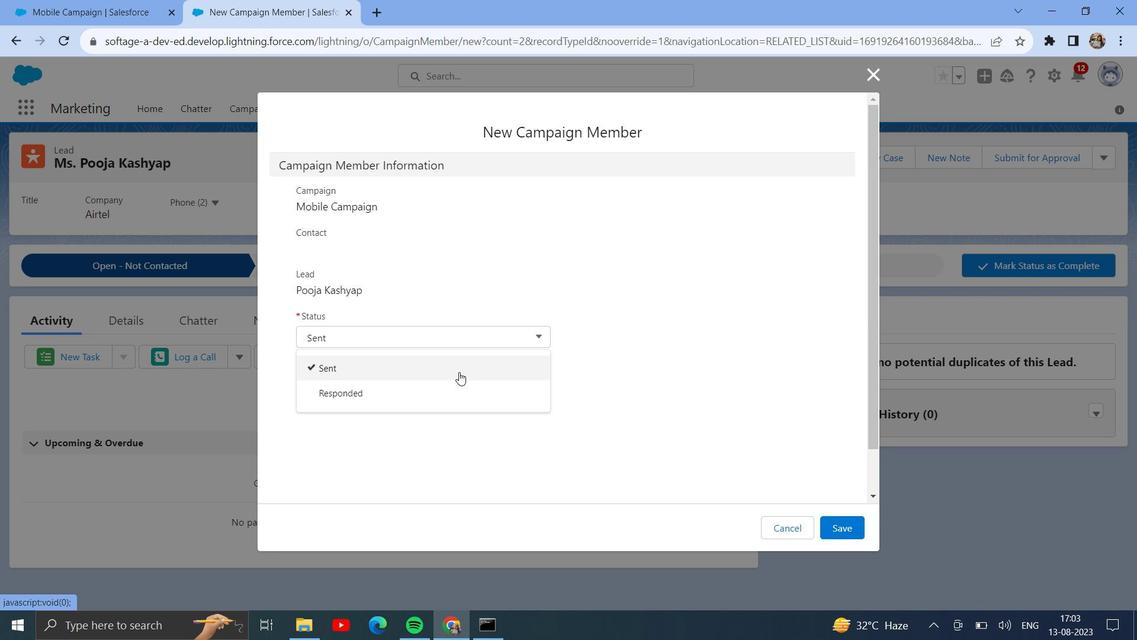 
Action: Mouse moved to (459, 392)
Screenshot: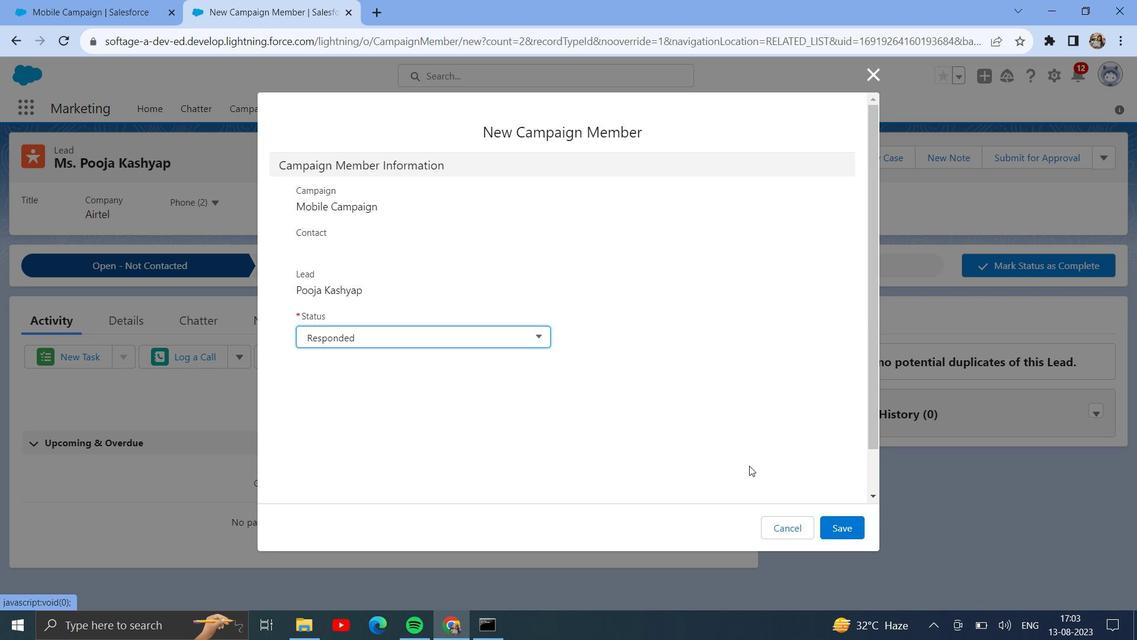 
Action: Mouse pressed left at (459, 392)
Screenshot: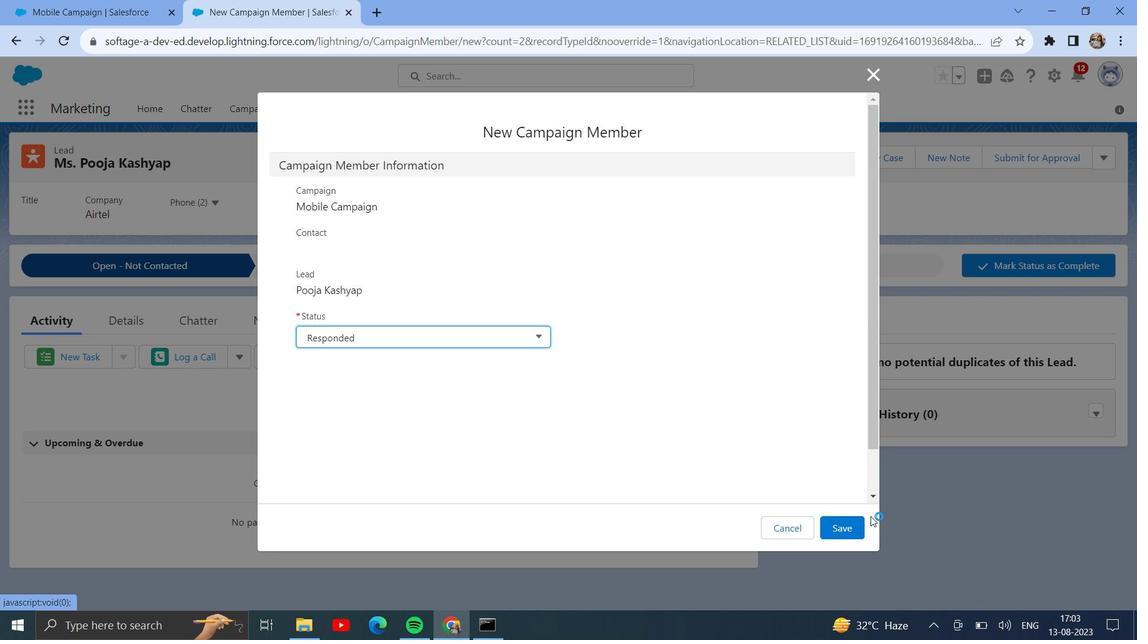 
Action: Mouse moved to (851, 528)
Screenshot: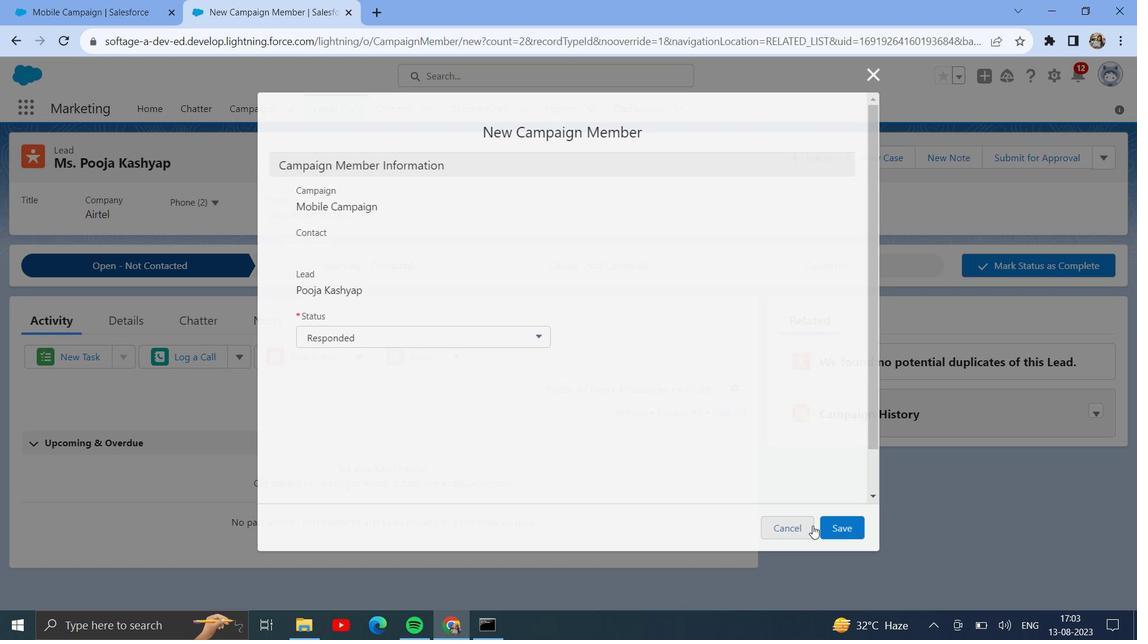 
Action: Mouse pressed left at (851, 528)
Screenshot: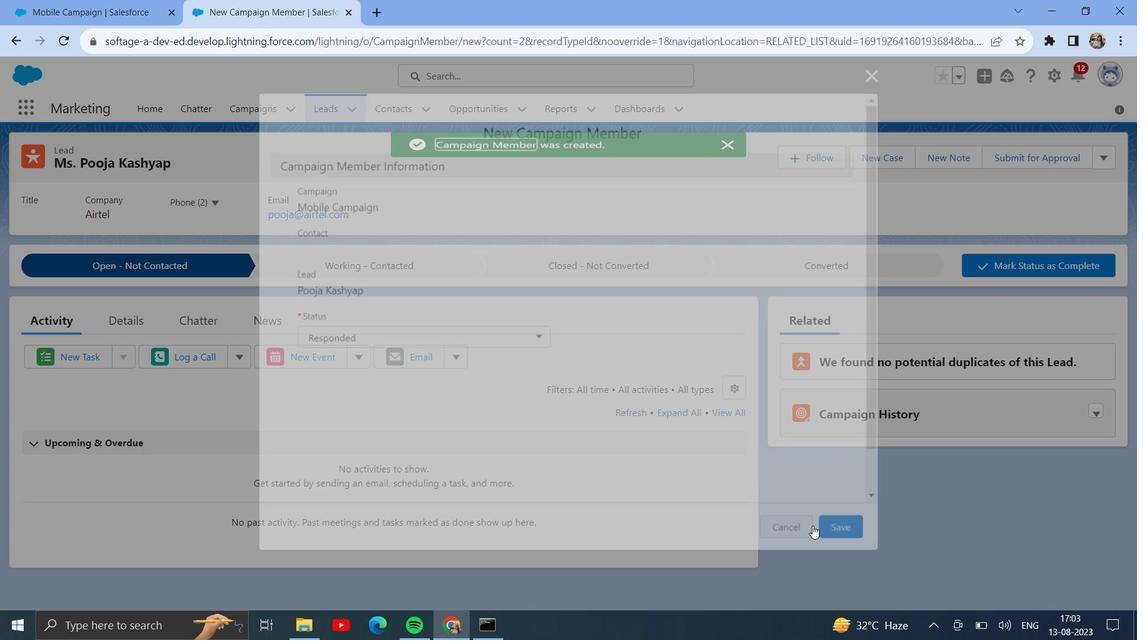 
Action: Mouse moved to (96, 13)
Screenshot: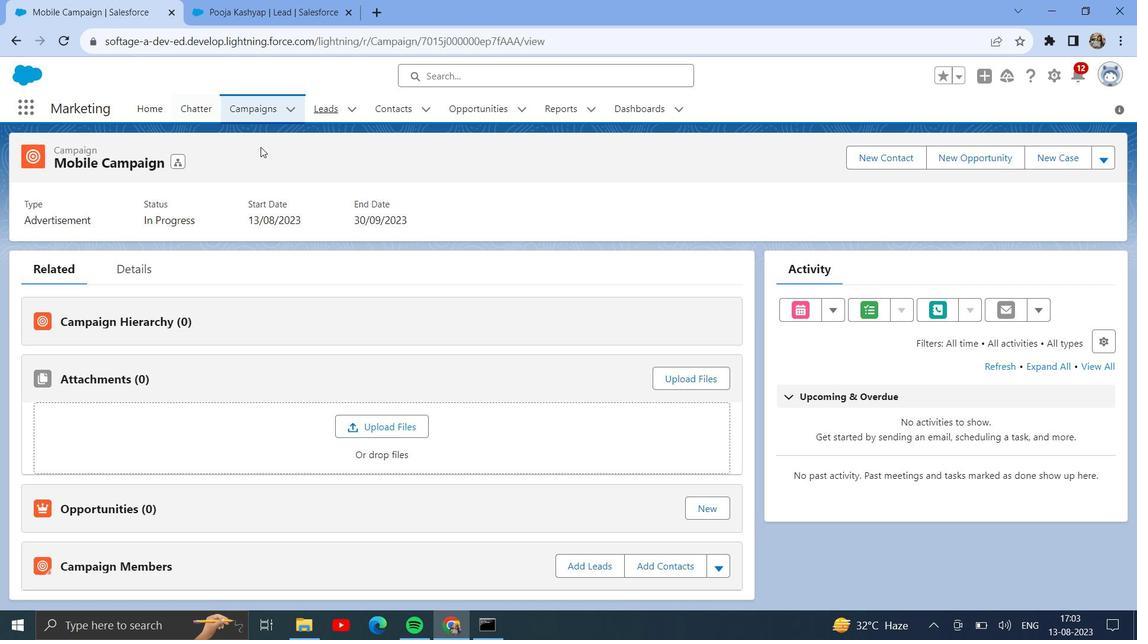 
Action: Mouse pressed left at (96, 13)
Screenshot: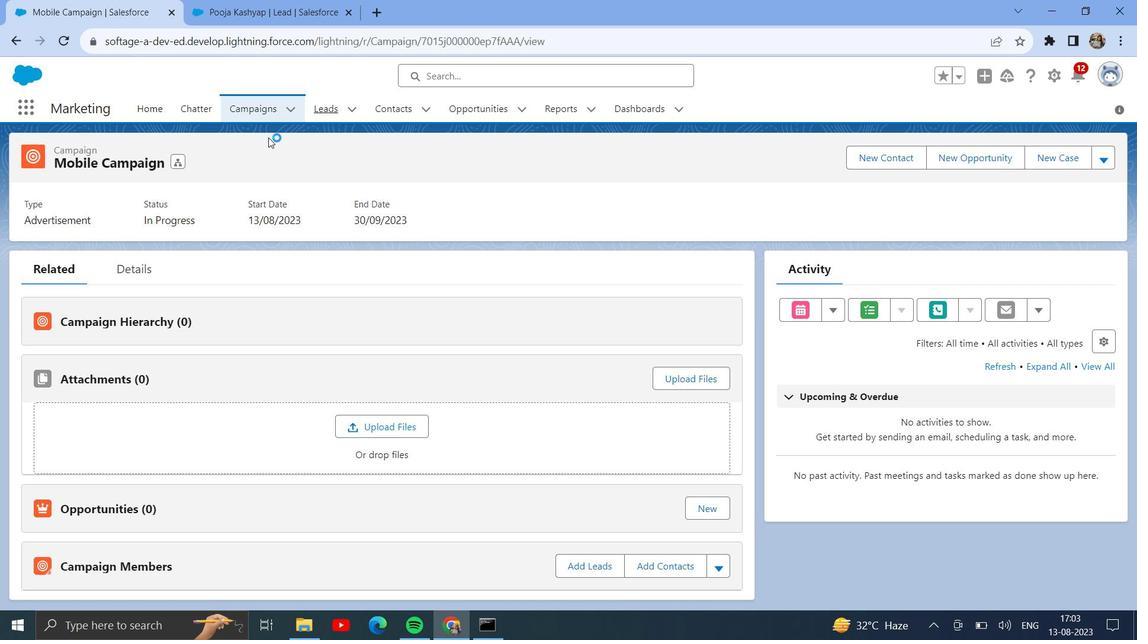 
Action: Mouse moved to (315, 237)
Screenshot: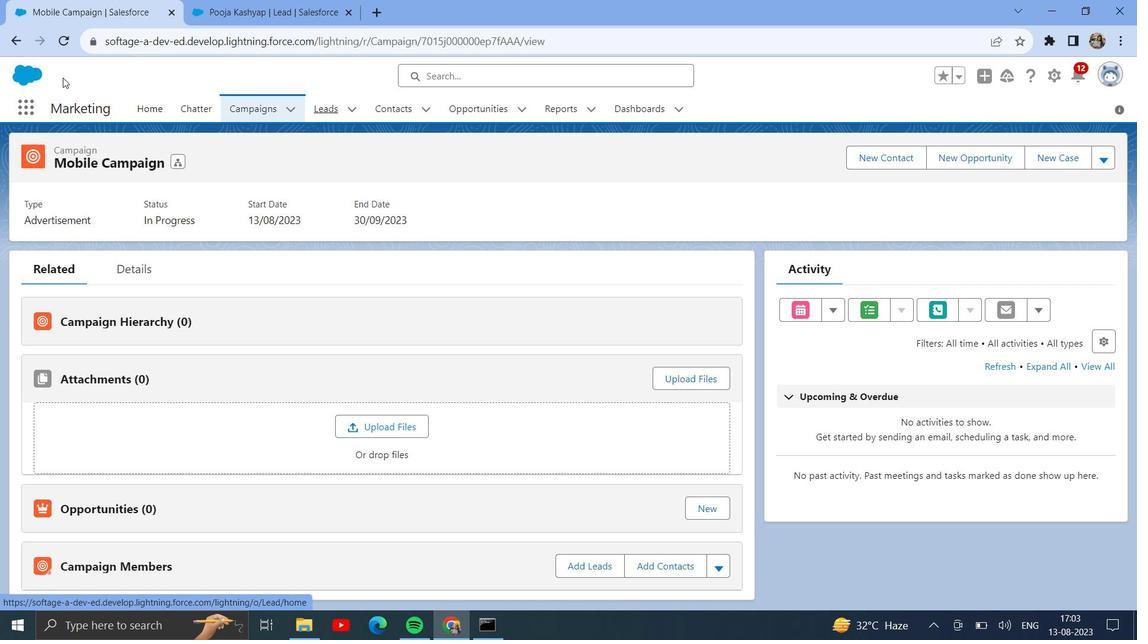 
Action: Mouse scrolled (315, 236) with delta (0, 0)
Screenshot: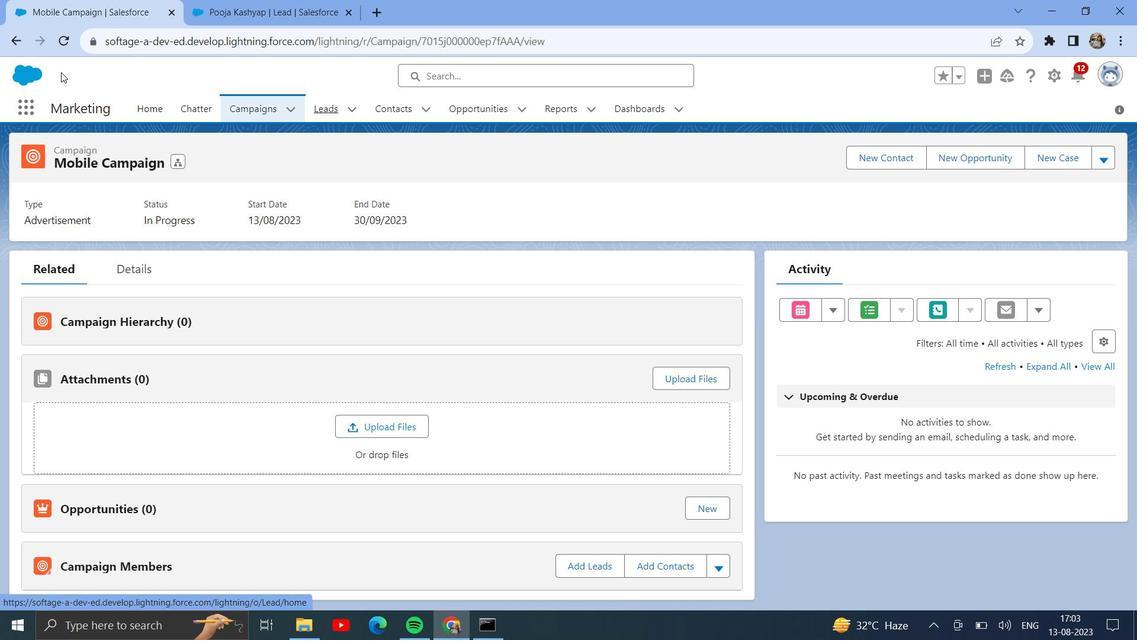 
Action: Mouse scrolled (315, 236) with delta (0, 0)
Screenshot: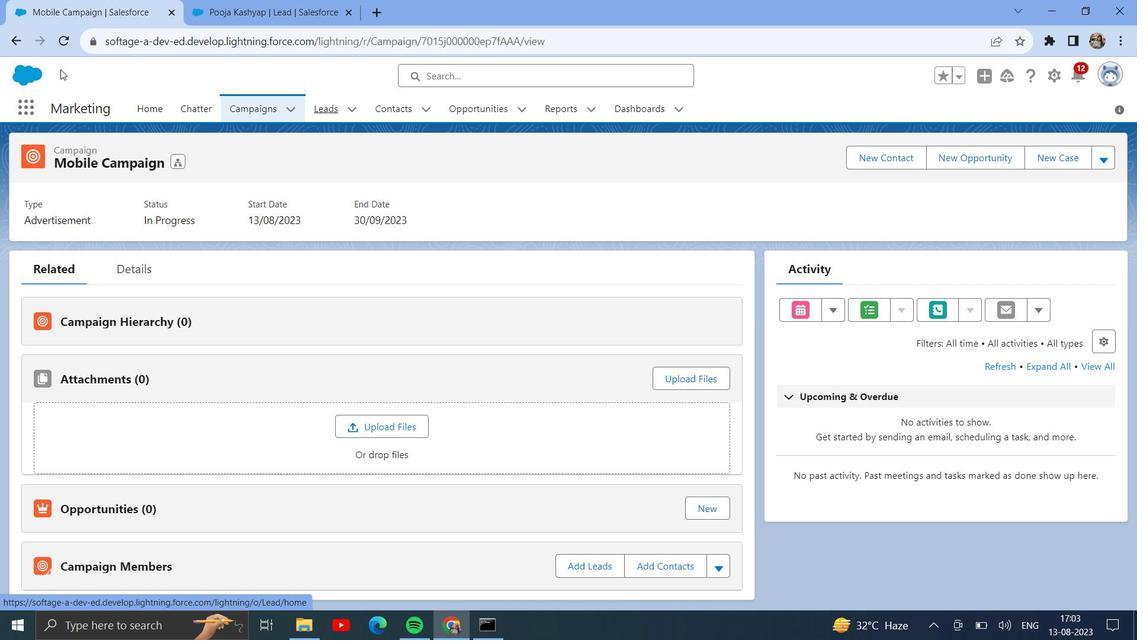 
Action: Mouse scrolled (315, 236) with delta (0, 0)
Screenshot: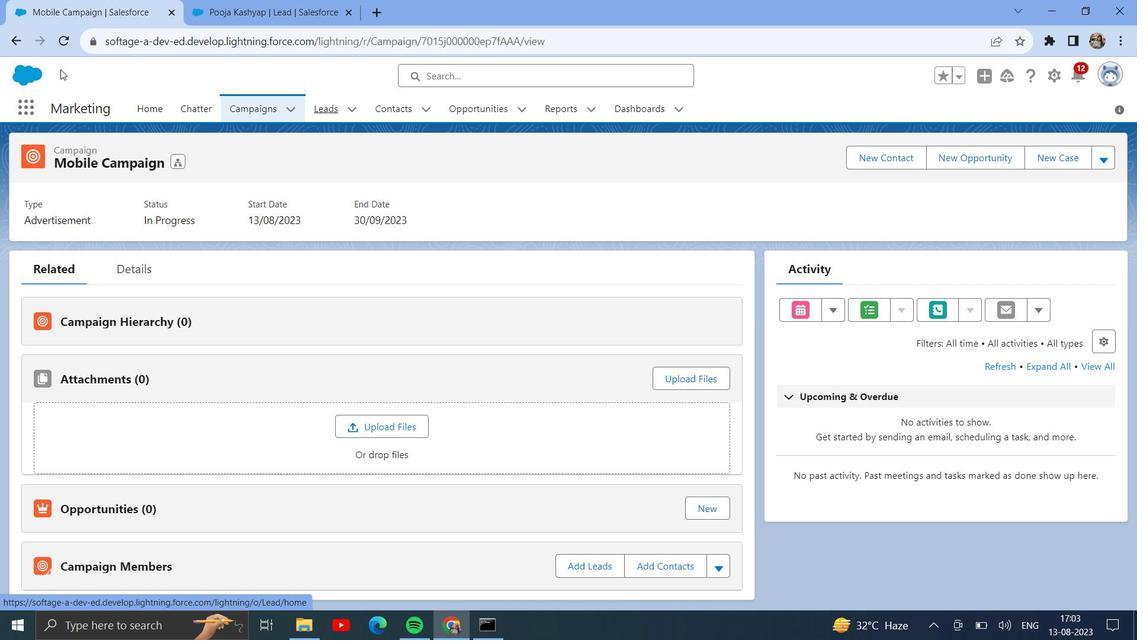 
Action: Mouse scrolled (315, 236) with delta (0, 0)
Screenshot: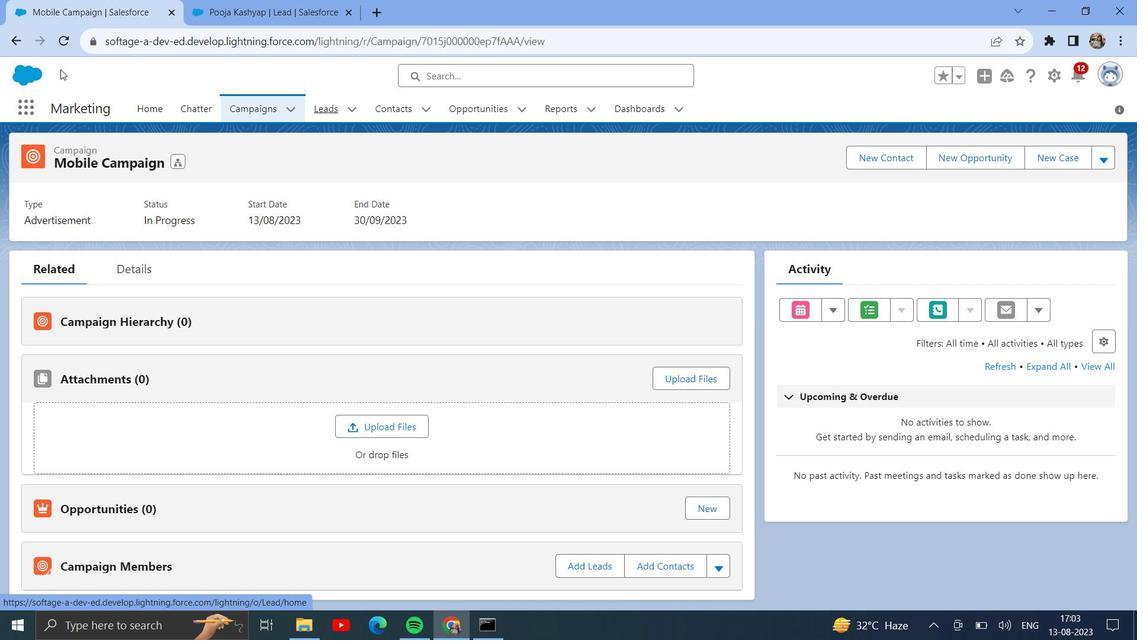 
Action: Mouse scrolled (315, 236) with delta (0, 0)
Screenshot: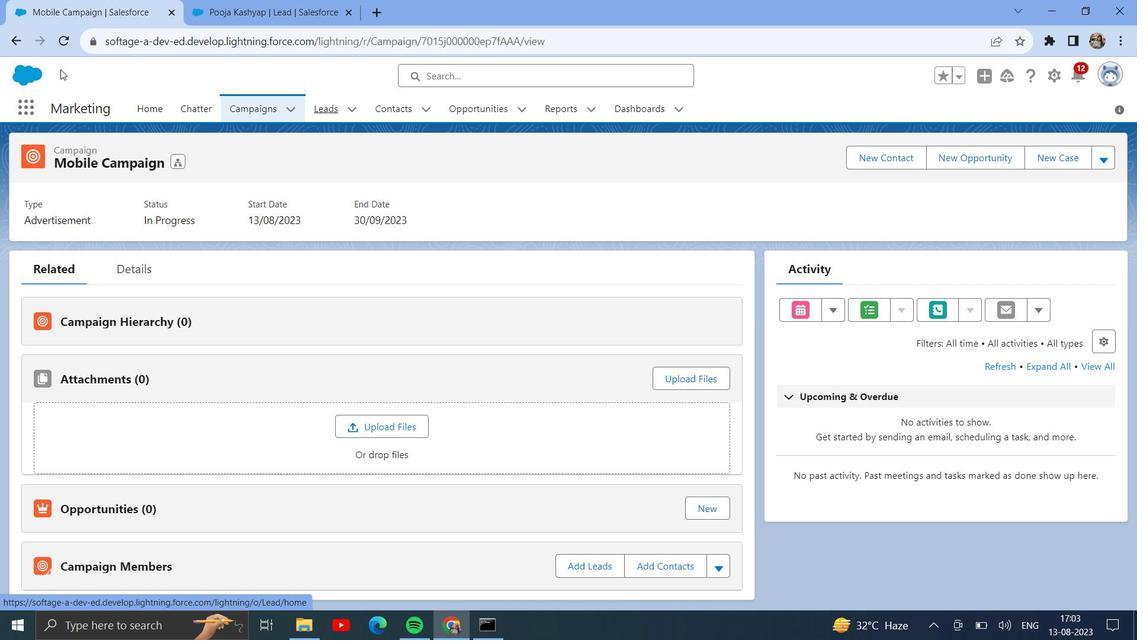 
Action: Mouse moved to (64, 48)
Screenshot: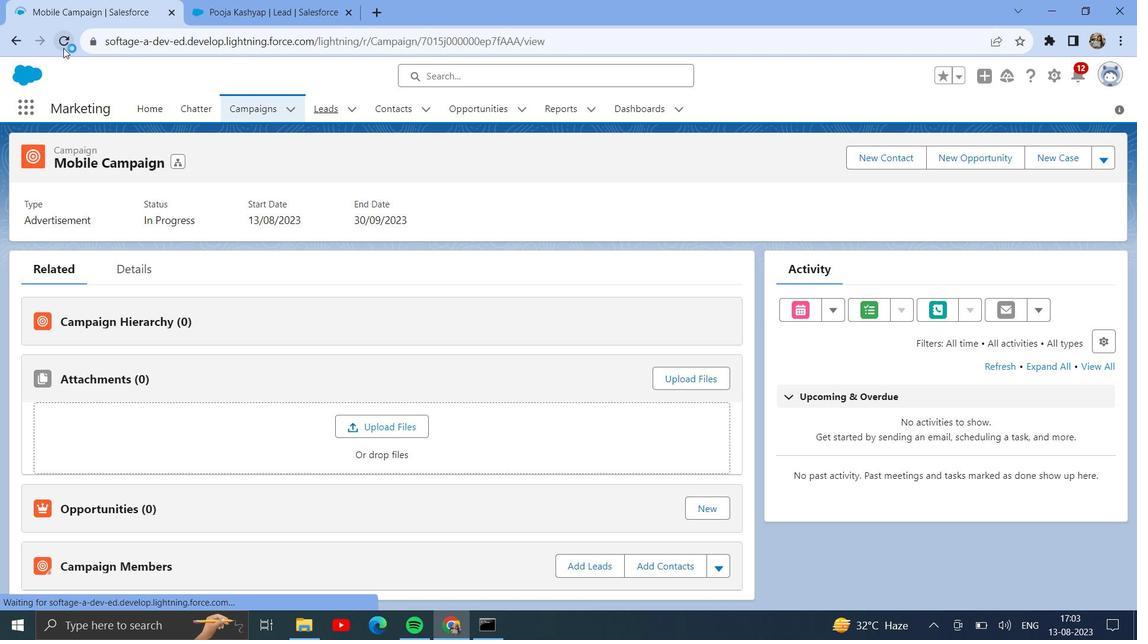 
Action: Mouse pressed left at (64, 48)
Screenshot: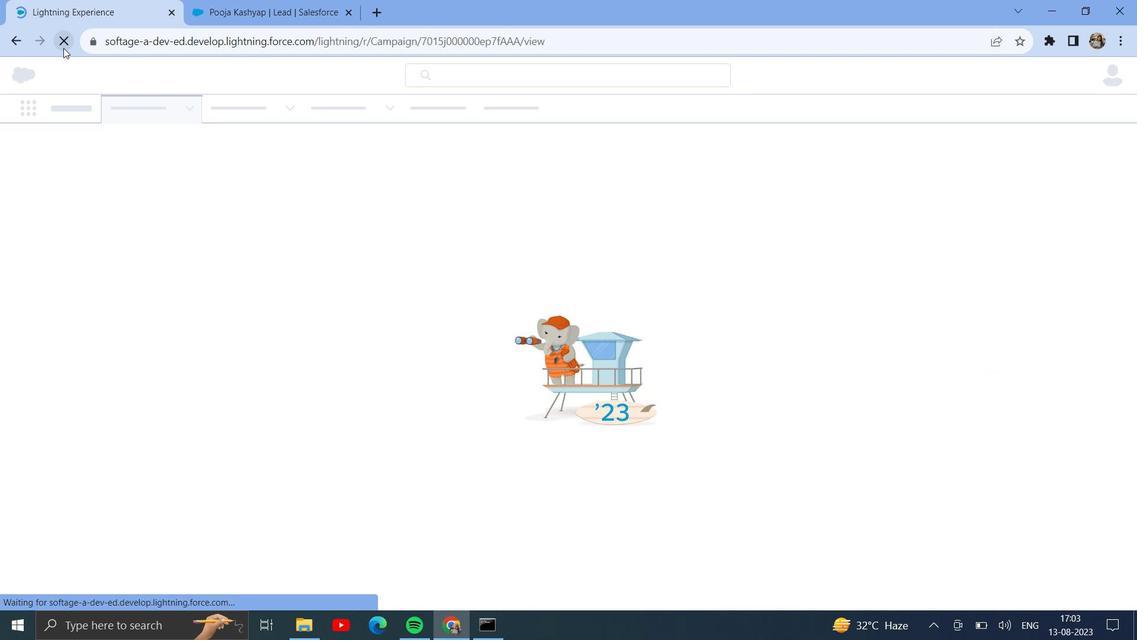 
Action: Mouse moved to (360, 287)
Screenshot: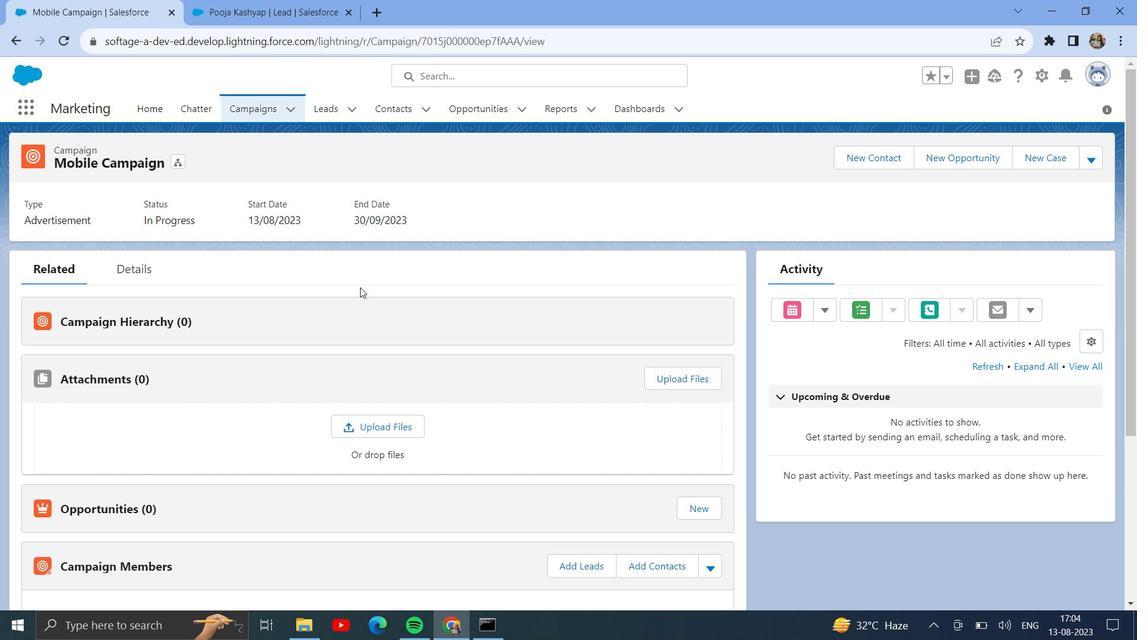 
Action: Mouse scrolled (360, 286) with delta (0, 0)
Screenshot: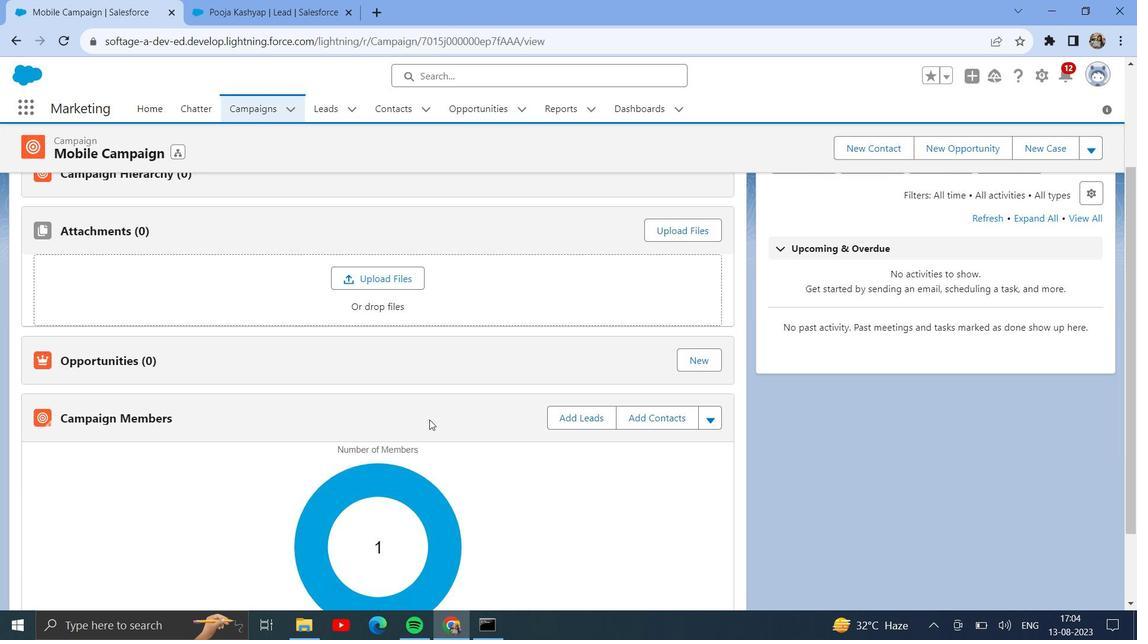 
Action: Mouse scrolled (360, 286) with delta (0, 0)
Screenshot: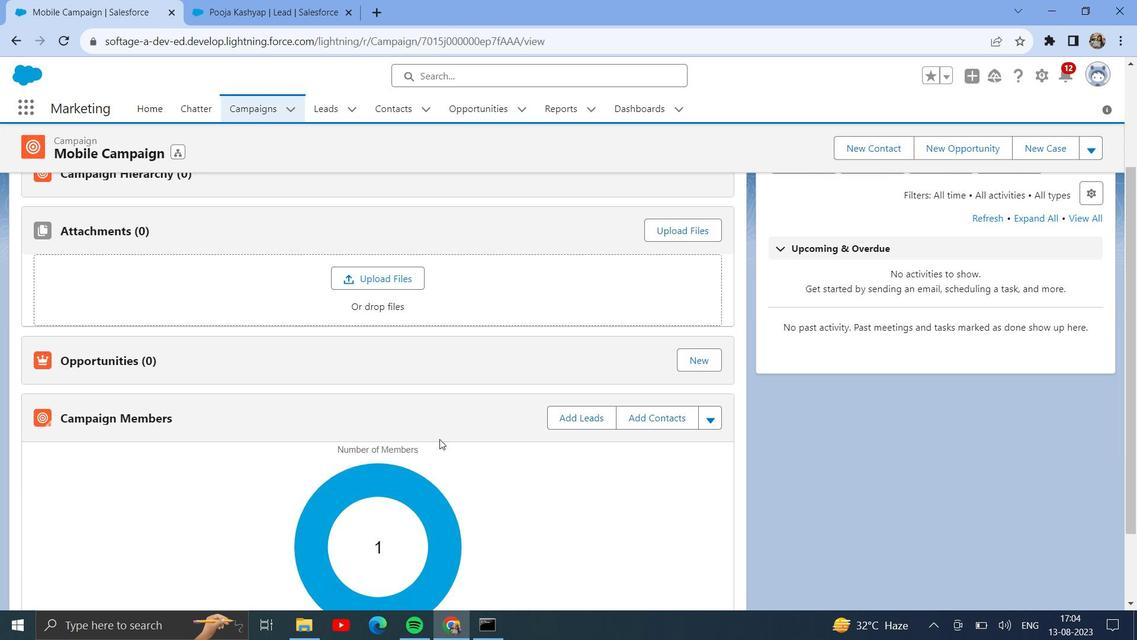
Action: Mouse moved to (447, 456)
Screenshot: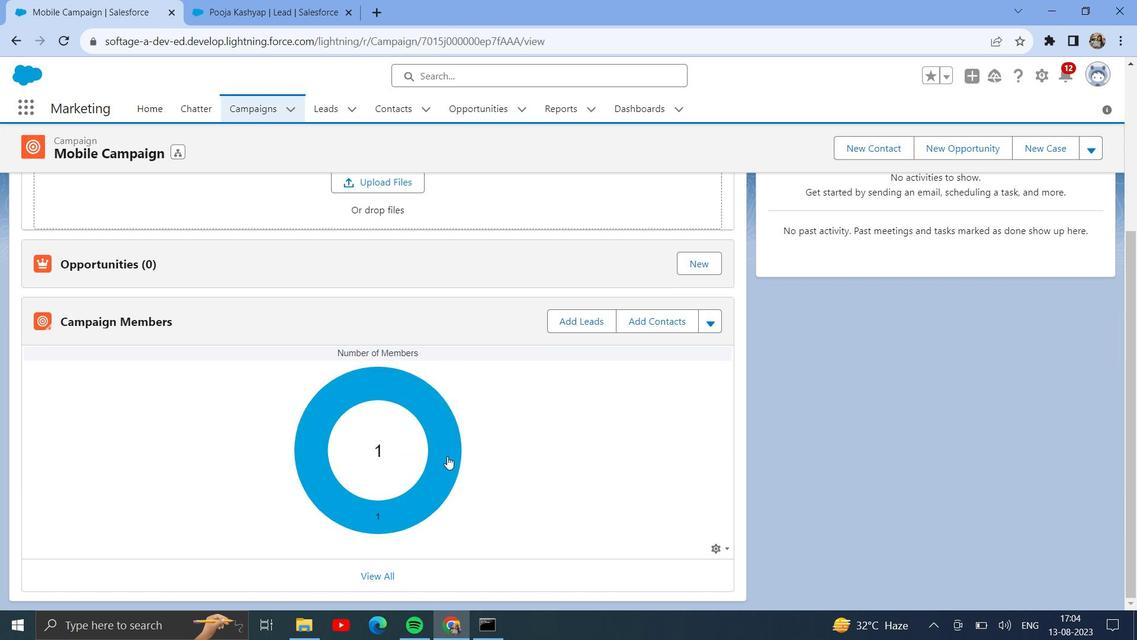 
Action: Mouse scrolled (447, 455) with delta (0, 0)
Screenshot: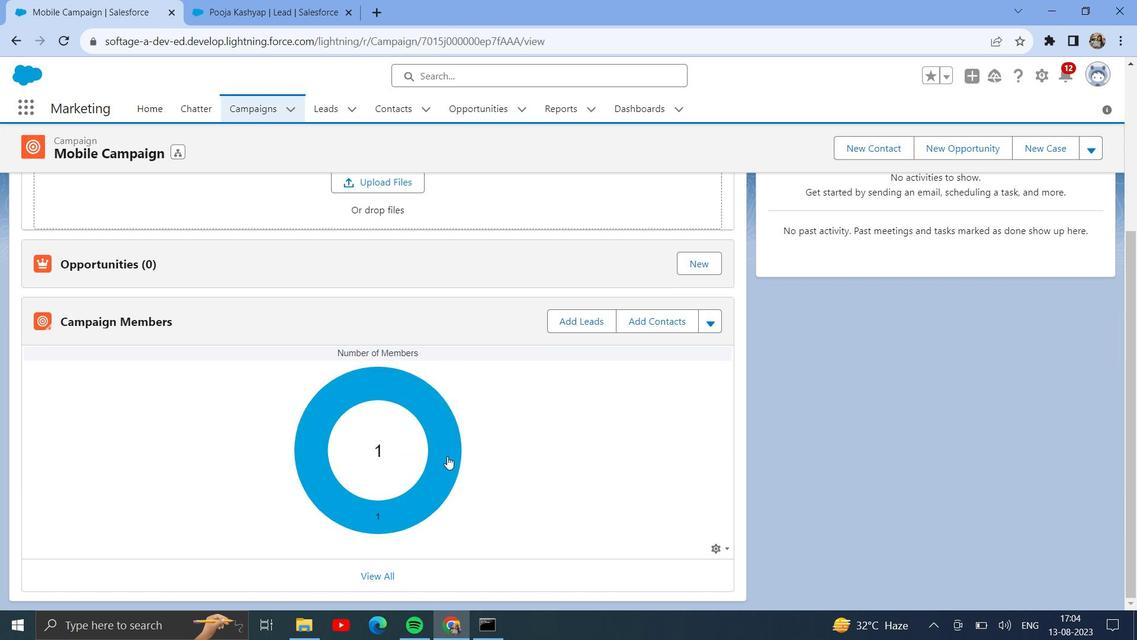 
Action: Mouse scrolled (447, 455) with delta (0, 0)
Screenshot: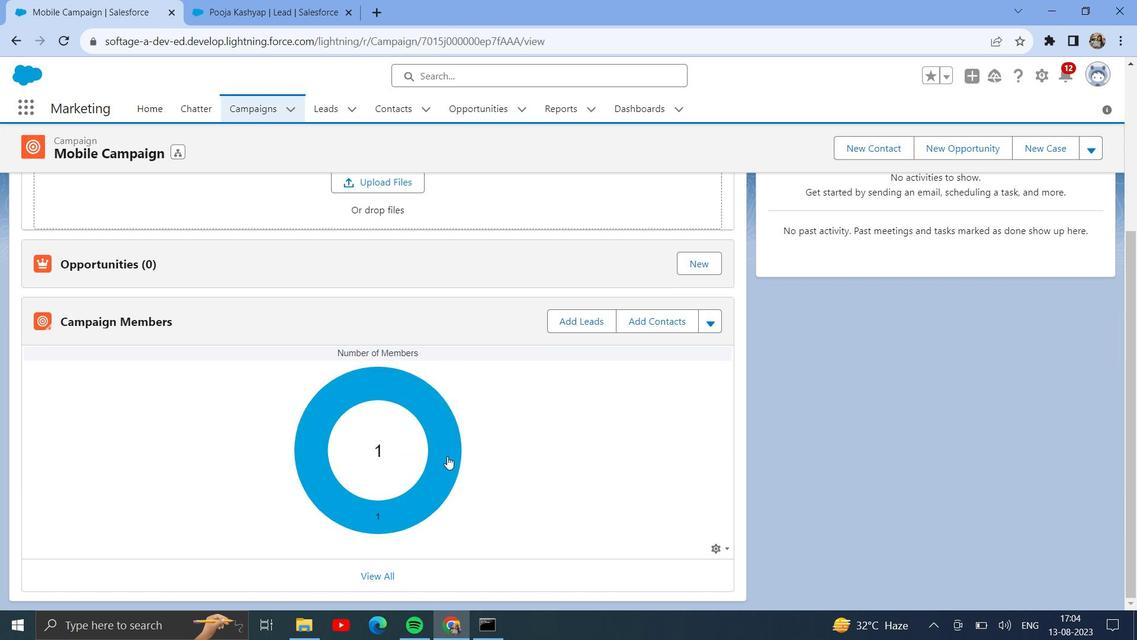 
Action: Mouse scrolled (447, 455) with delta (0, 0)
Screenshot: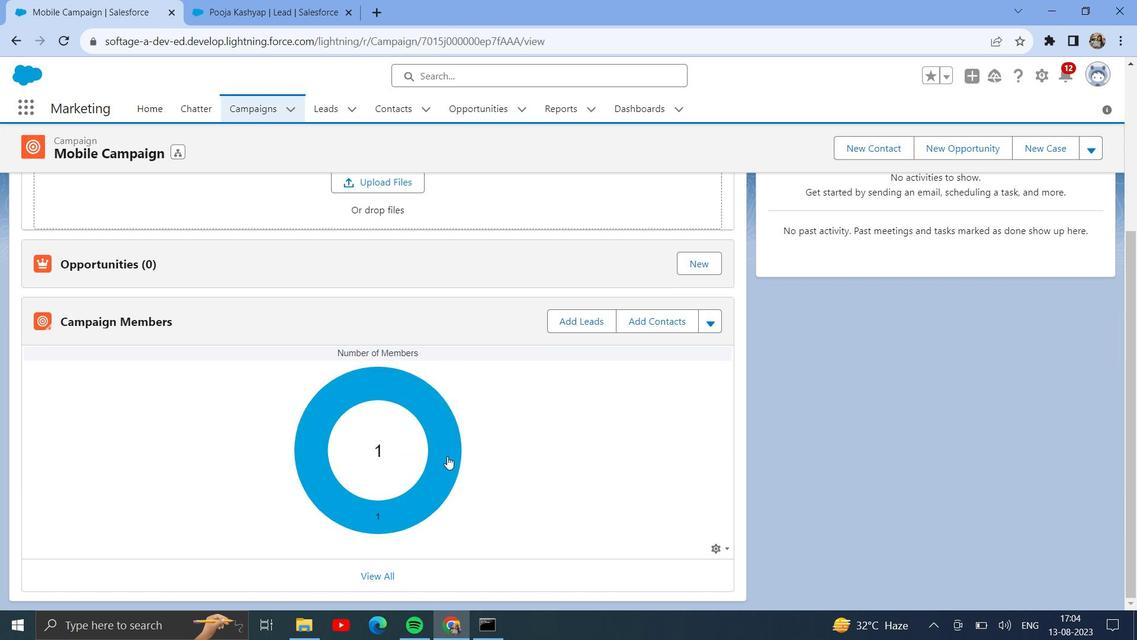 
Action: Mouse scrolled (447, 455) with delta (0, 0)
Screenshot: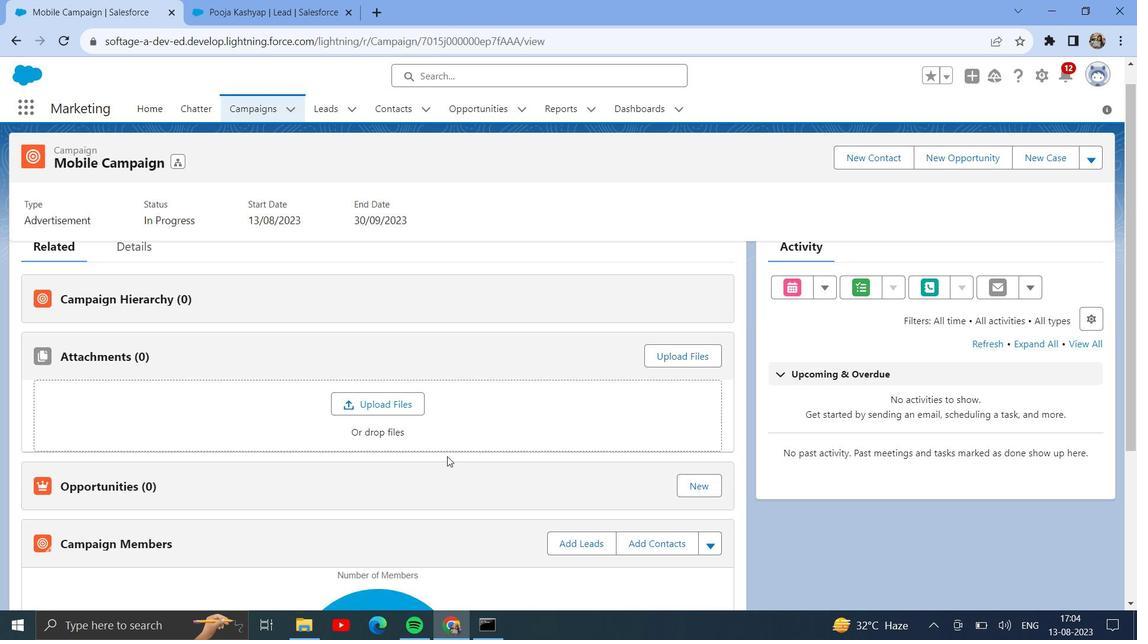 
Action: Mouse scrolled (447, 455) with delta (0, 0)
Screenshot: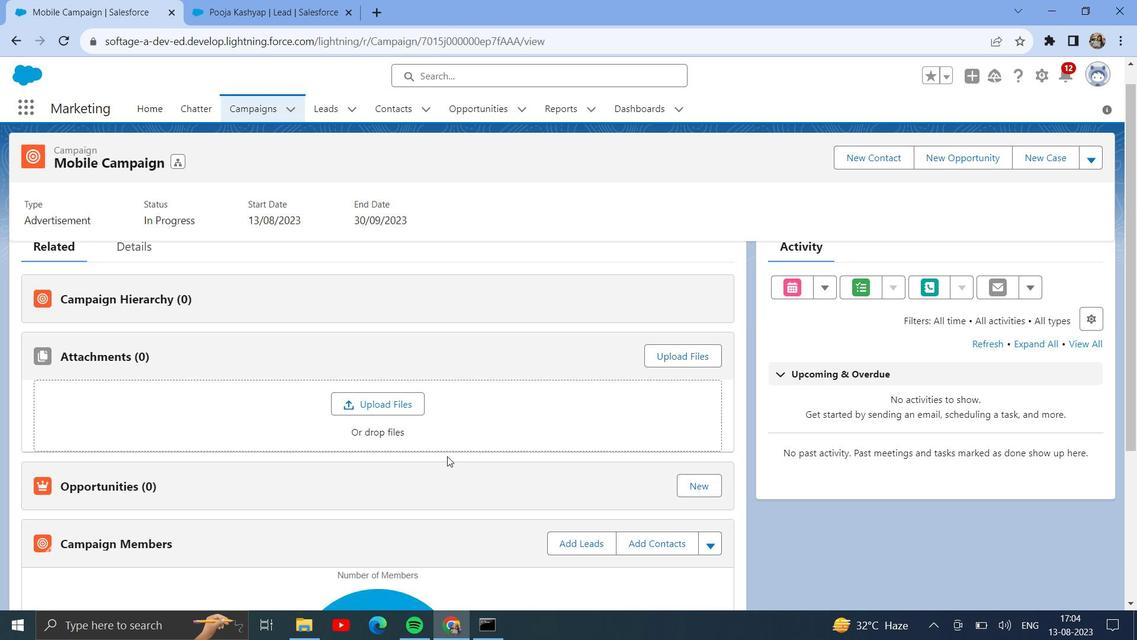 
Action: Mouse scrolled (447, 455) with delta (0, 0)
Screenshot: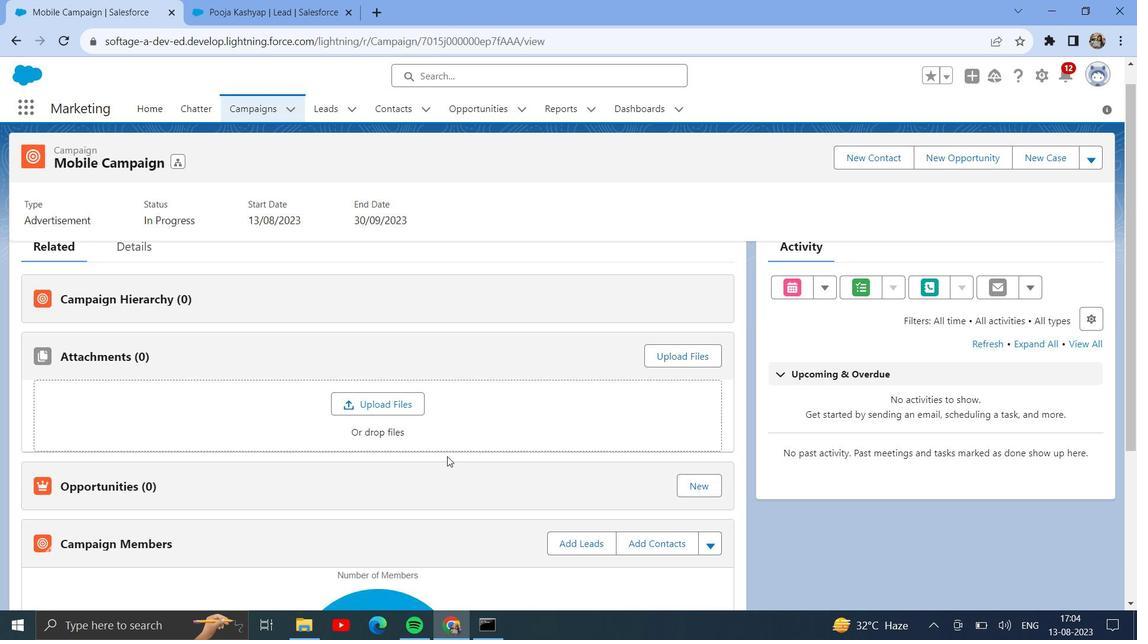
Action: Mouse scrolled (447, 456) with delta (0, 0)
Screenshot: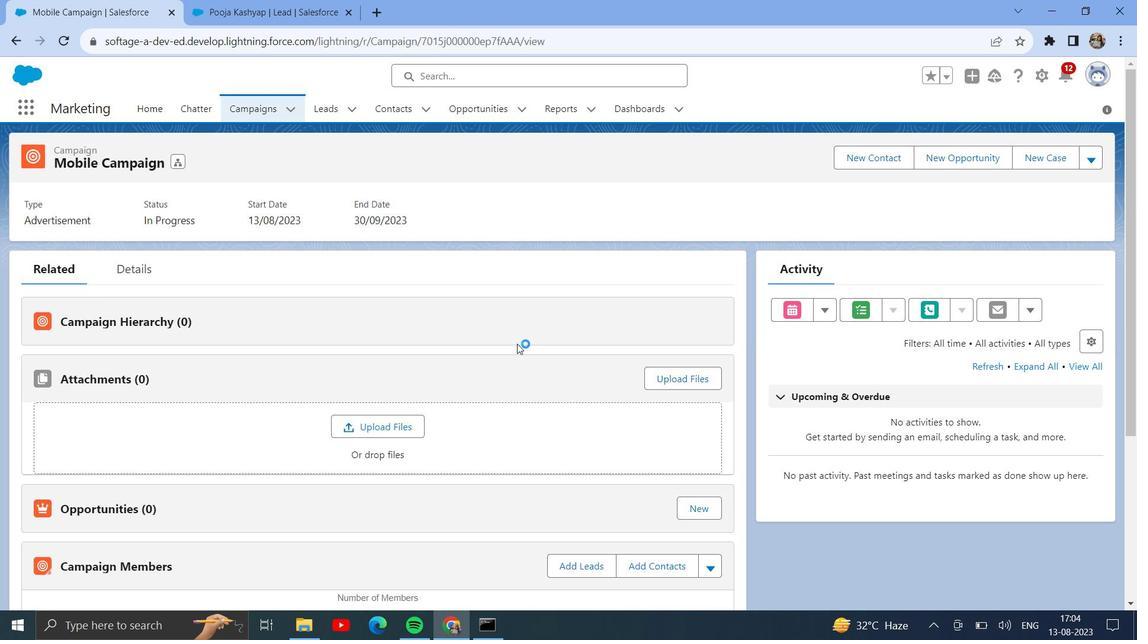 
Action: Mouse scrolled (447, 456) with delta (0, 0)
Screenshot: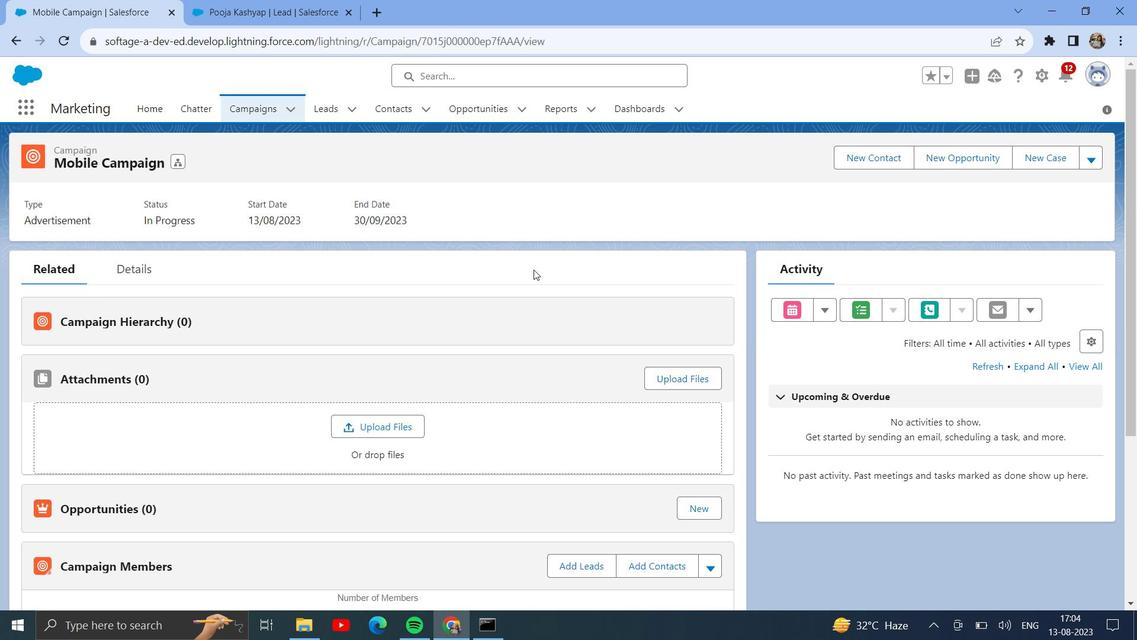 
Action: Mouse scrolled (447, 456) with delta (0, 0)
Screenshot: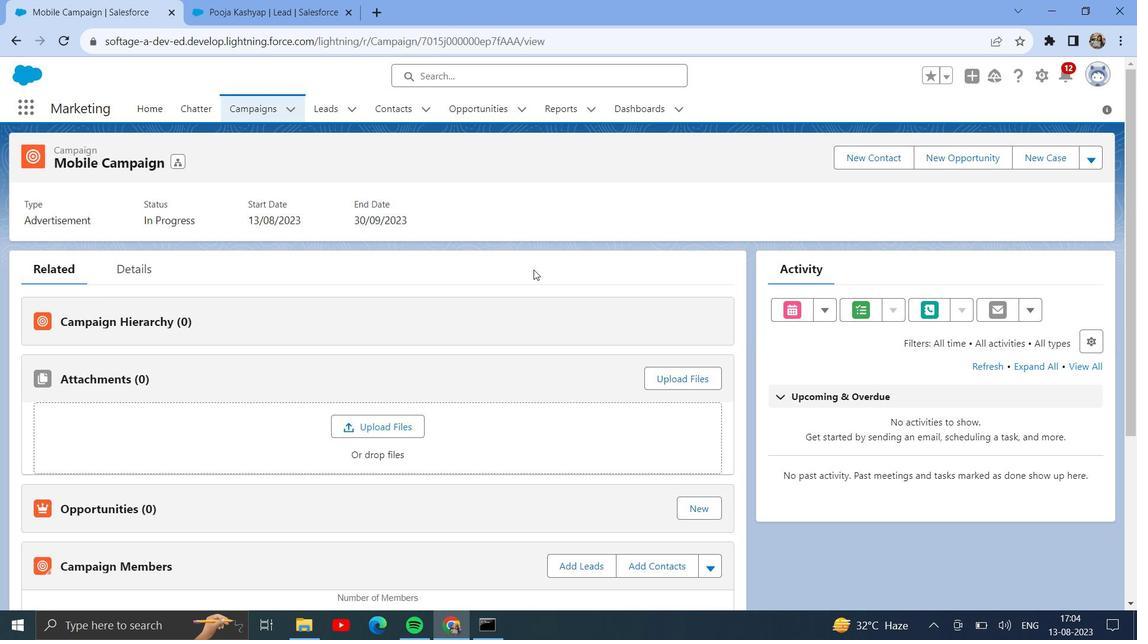 
Action: Mouse scrolled (447, 456) with delta (0, 0)
Screenshot: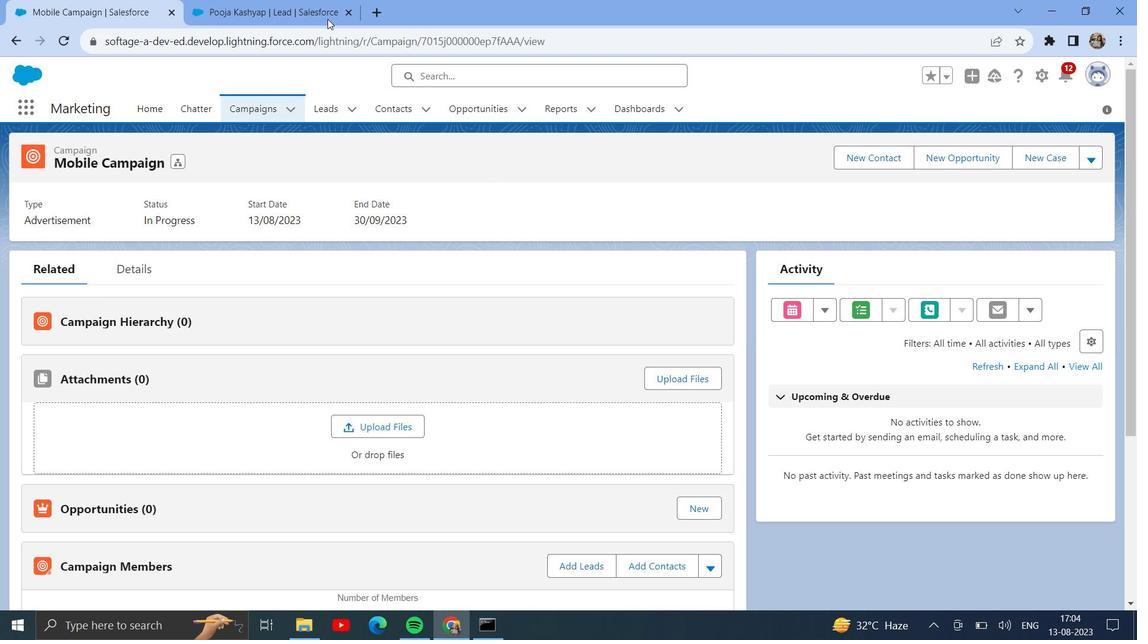 
Action: Mouse scrolled (447, 456) with delta (0, 0)
Screenshot: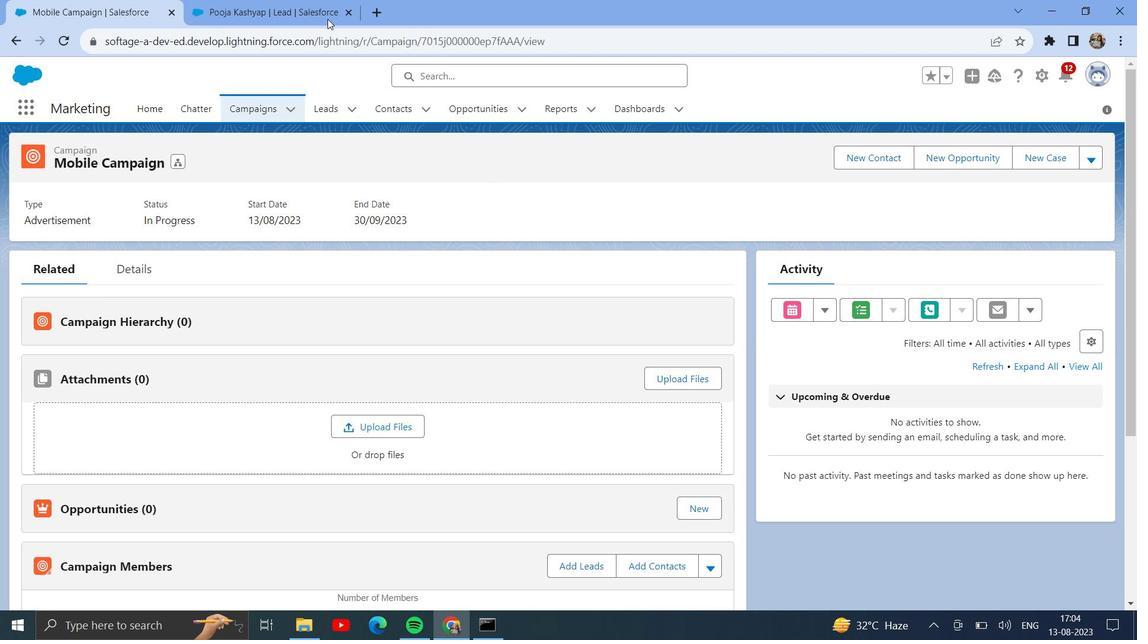 
Action: Mouse scrolled (447, 456) with delta (0, 0)
Screenshot: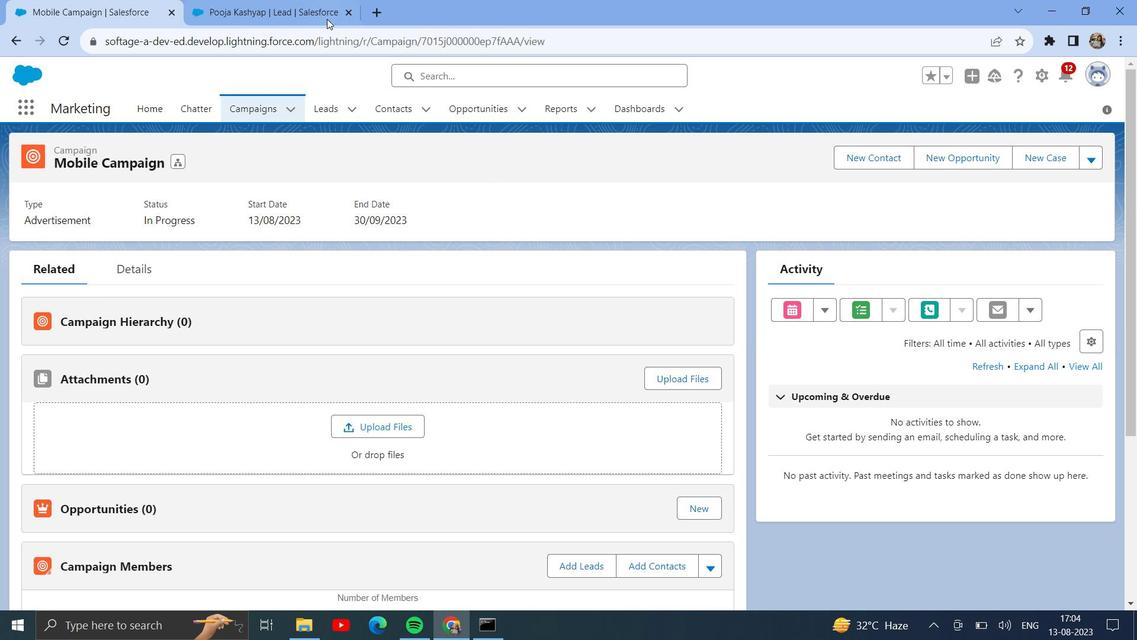 
Action: Mouse scrolled (447, 456) with delta (0, 0)
Screenshot: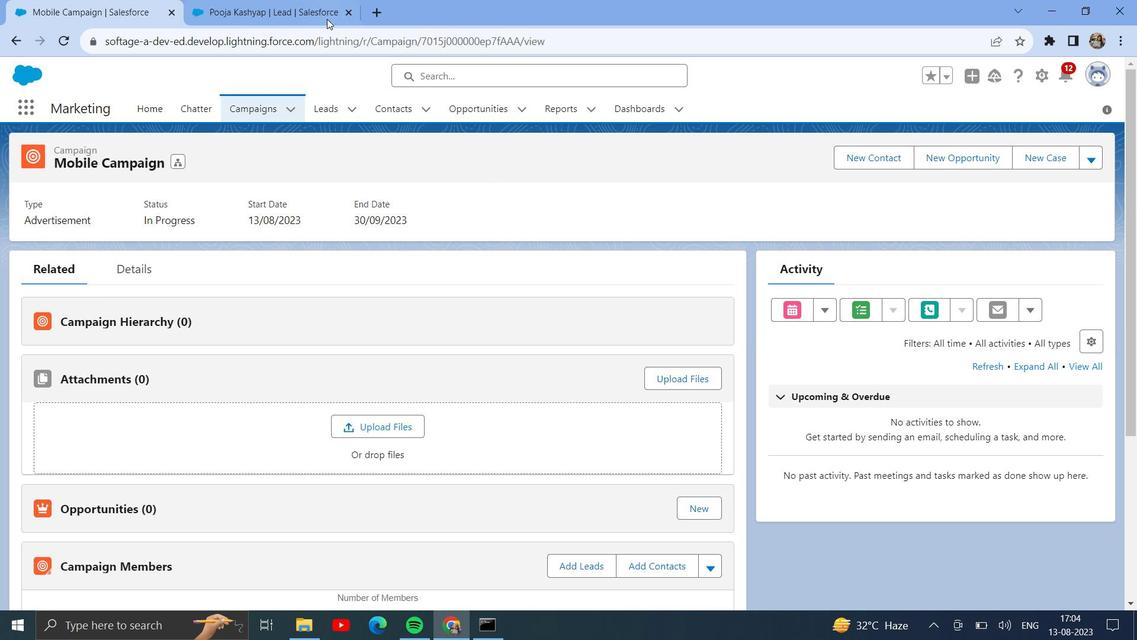 
Action: Mouse moved to (299, 11)
Screenshot: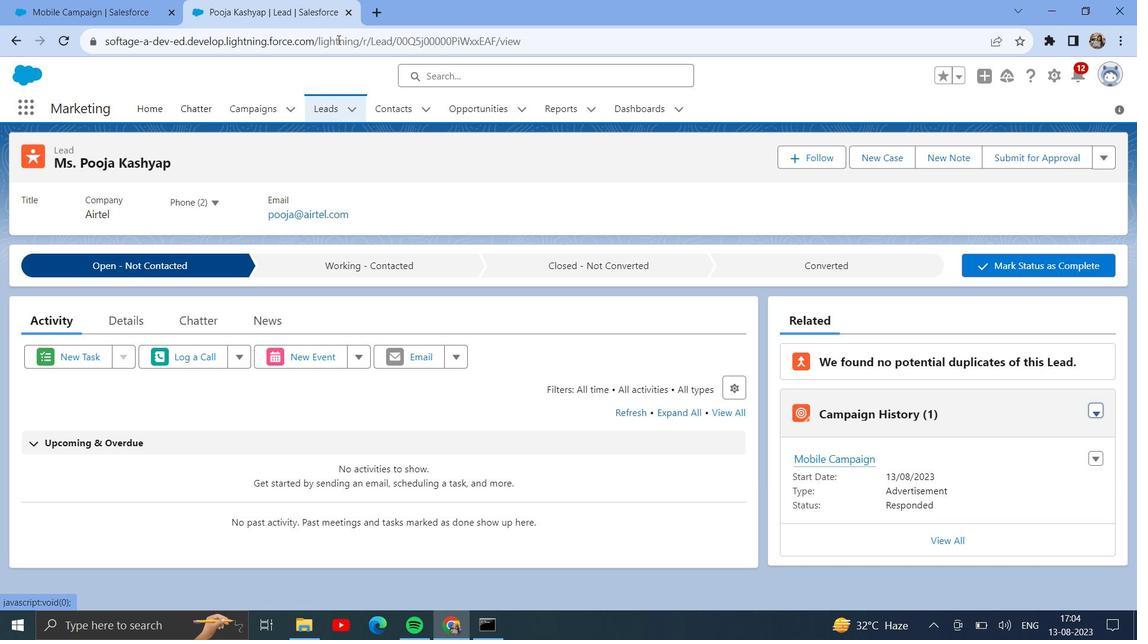 
Action: Mouse pressed left at (299, 11)
Screenshot: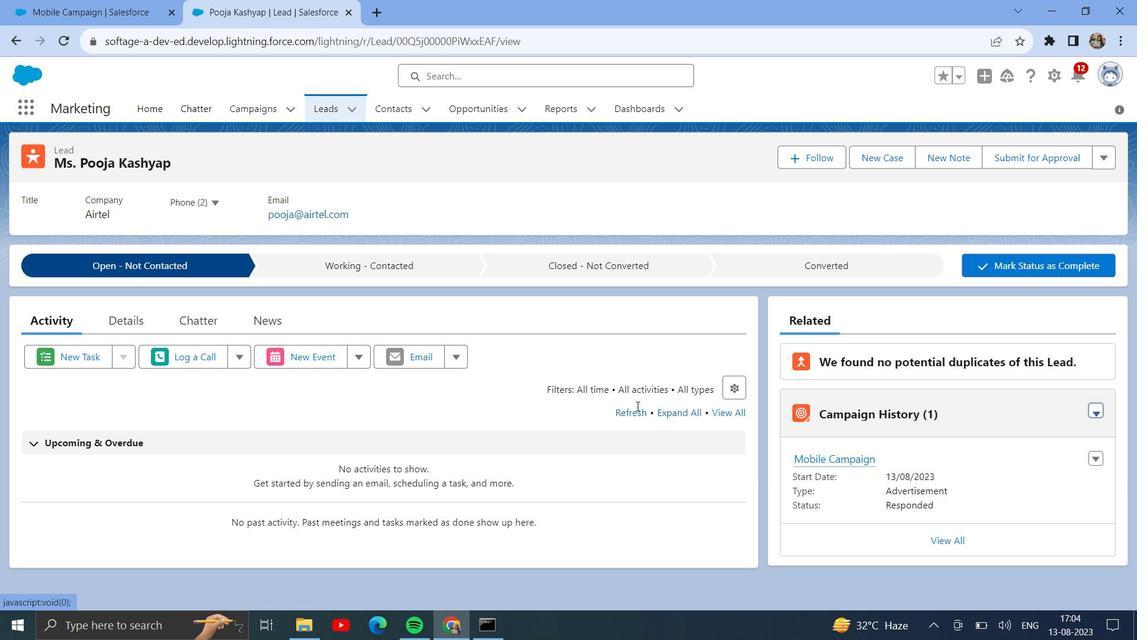 
Action: Mouse moved to (840, 268)
Screenshot: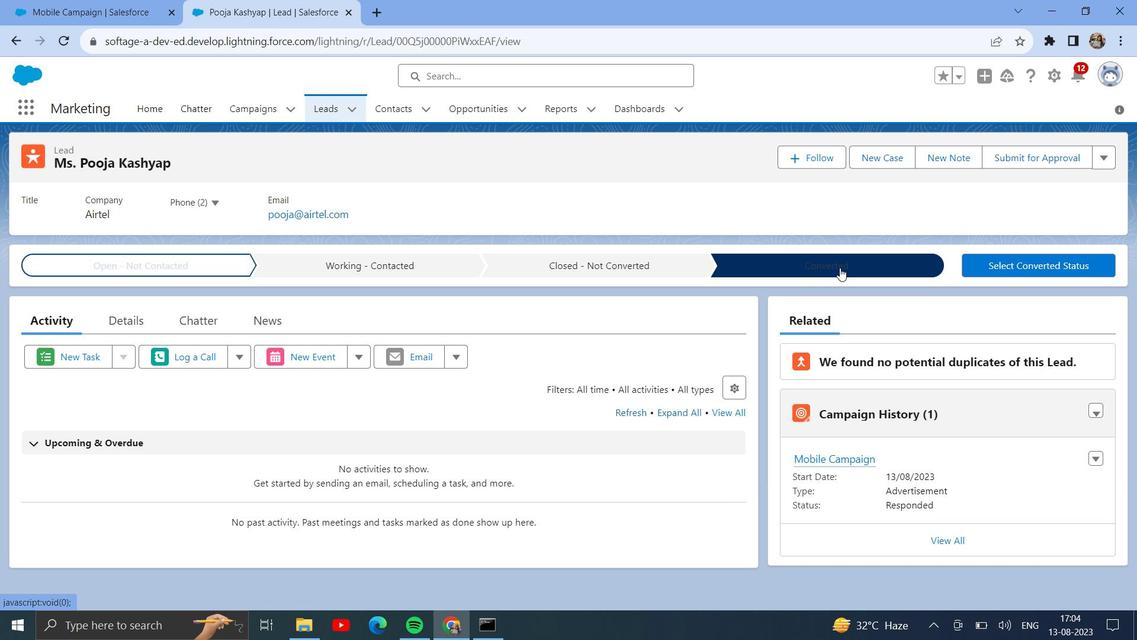
Action: Mouse pressed left at (840, 268)
Screenshot: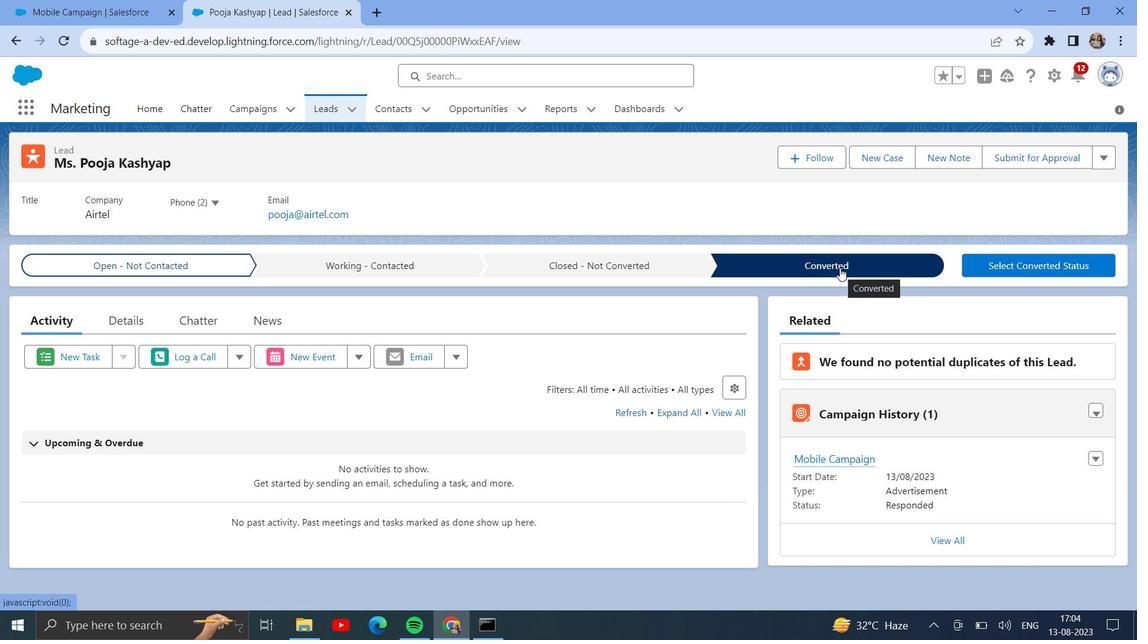 
Action: Mouse moved to (1006, 272)
Screenshot: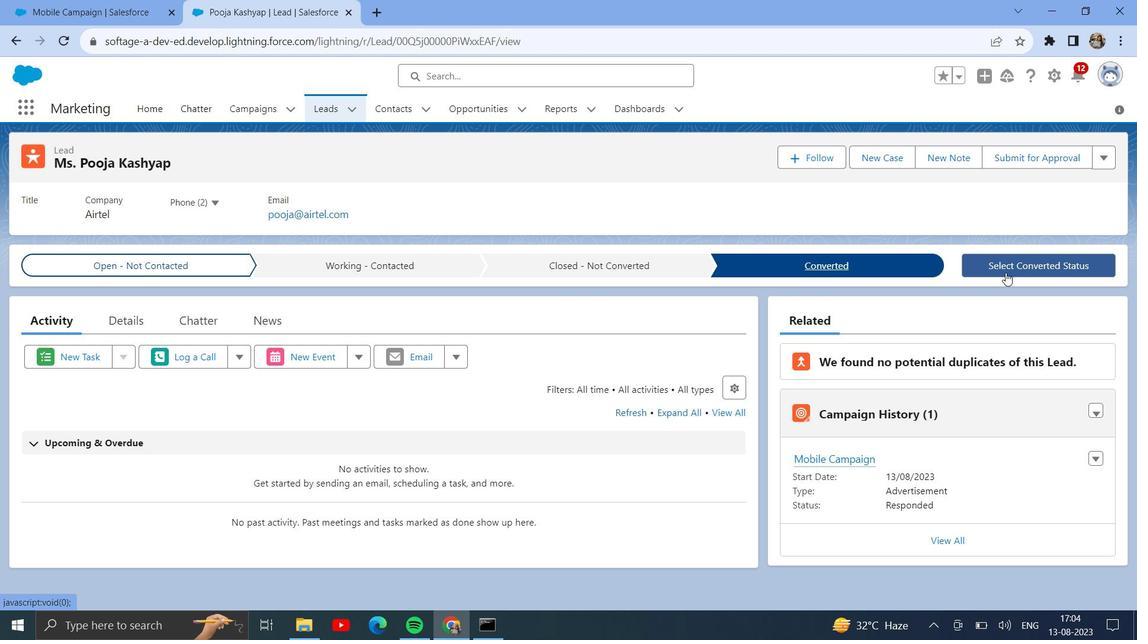 
Action: Mouse pressed left at (1006, 272)
Screenshot: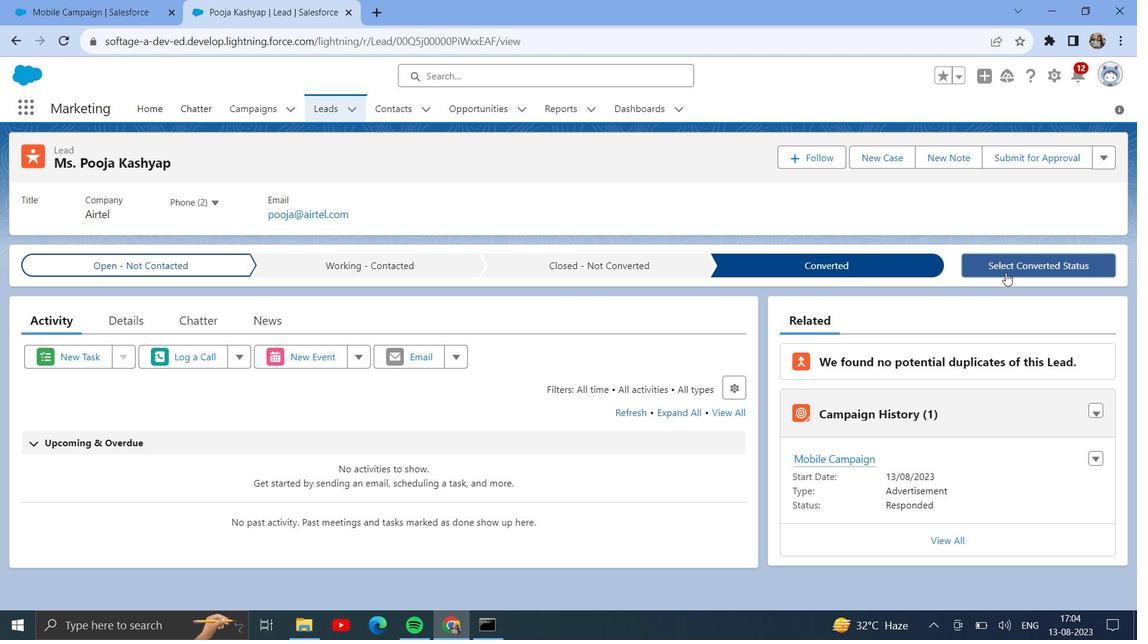 
Action: Mouse moved to (461, 401)
Screenshot: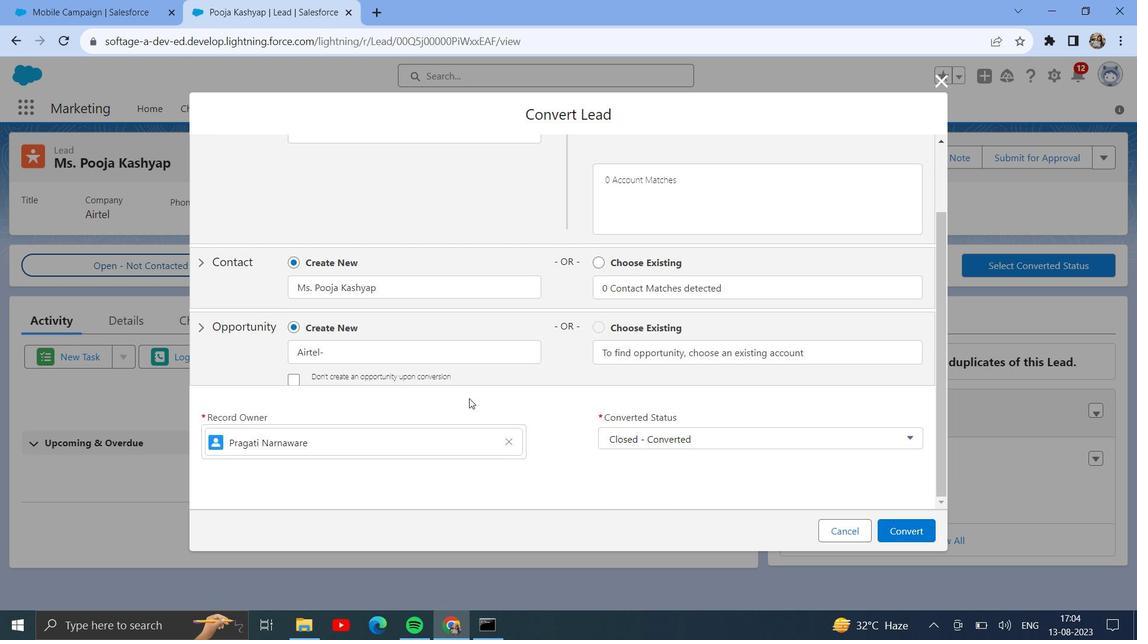 
Action: Mouse scrolled (461, 401) with delta (0, 0)
Screenshot: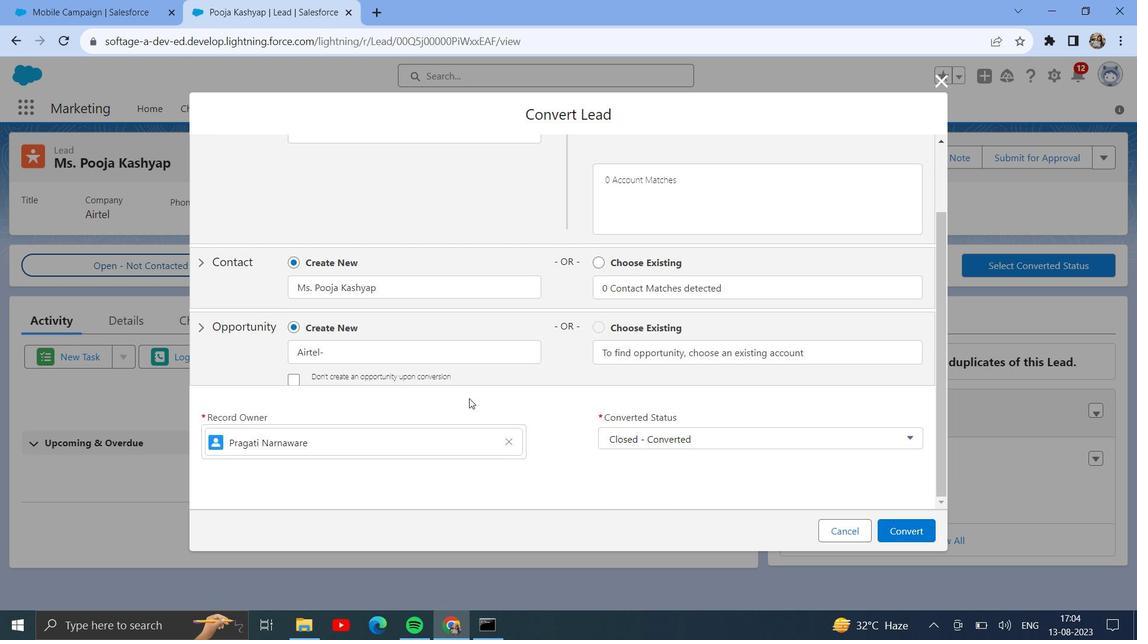 
Action: Mouse scrolled (461, 401) with delta (0, 0)
Screenshot: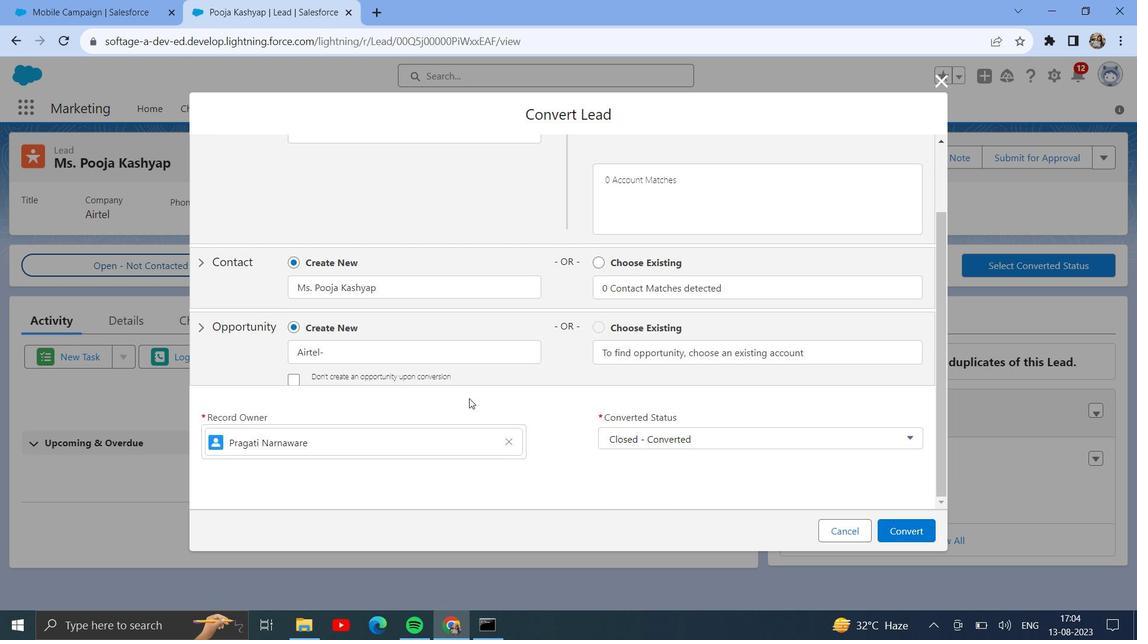 
Action: Mouse moved to (471, 398)
Screenshot: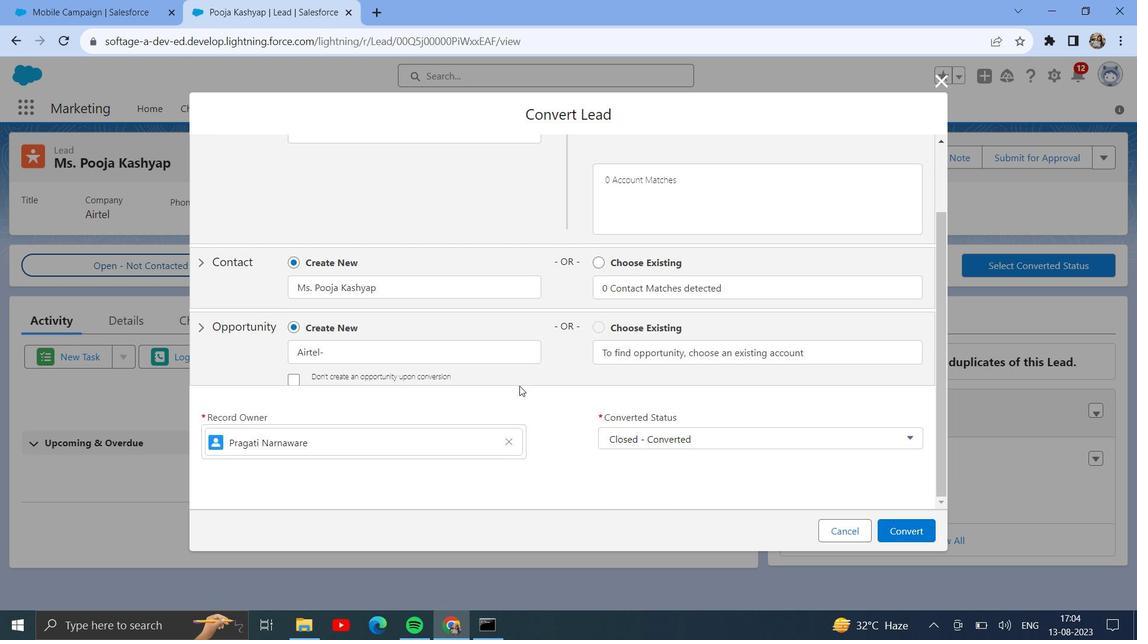 
Action: Mouse scrolled (471, 397) with delta (0, 0)
Screenshot: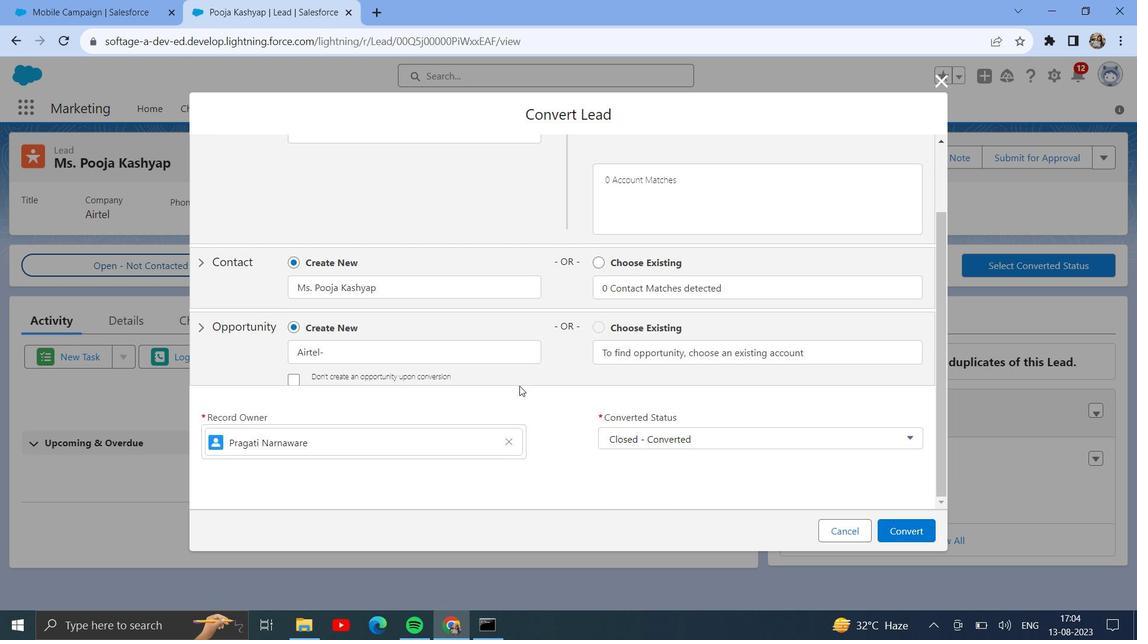 
Action: Mouse moved to (519, 385)
Screenshot: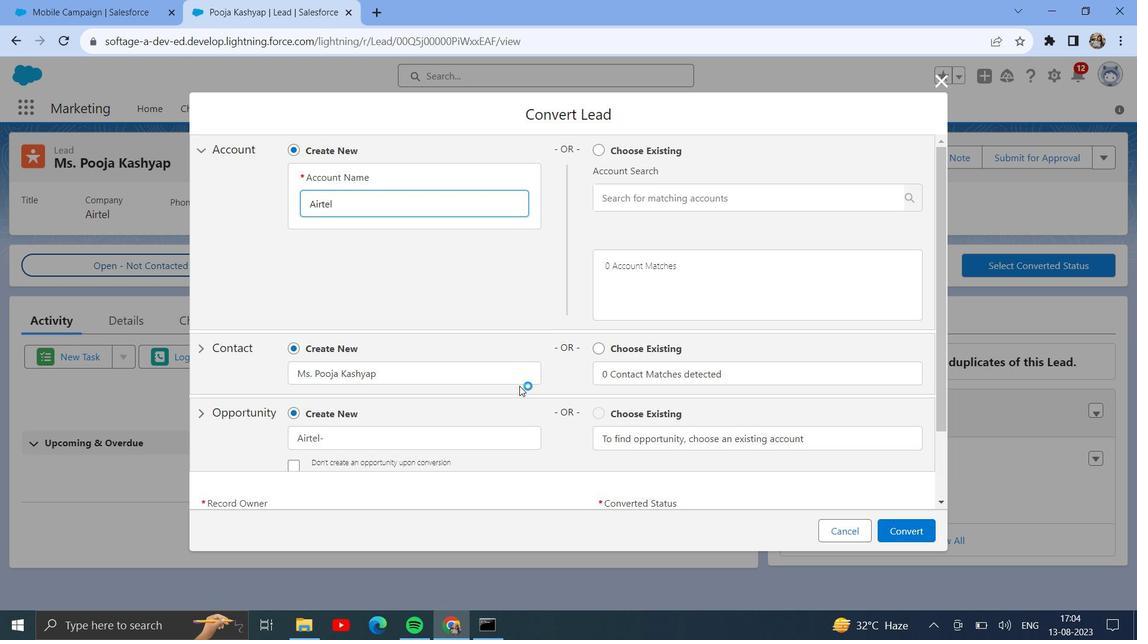 
Action: Mouse scrolled (519, 386) with delta (0, 0)
Screenshot: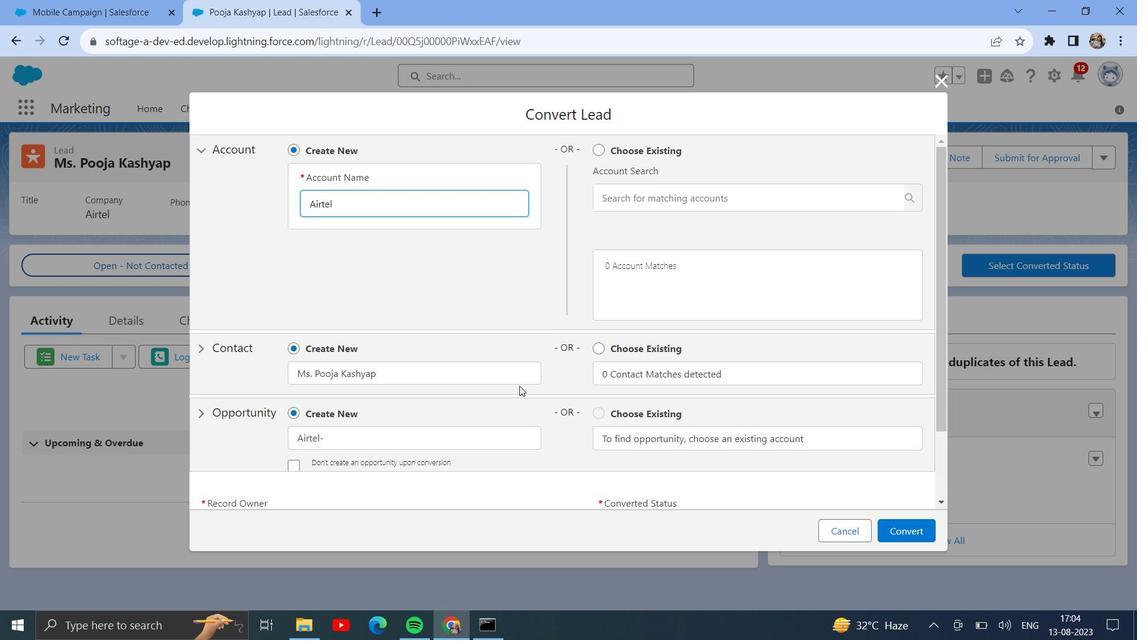 
Action: Mouse scrolled (519, 386) with delta (0, 0)
Screenshot: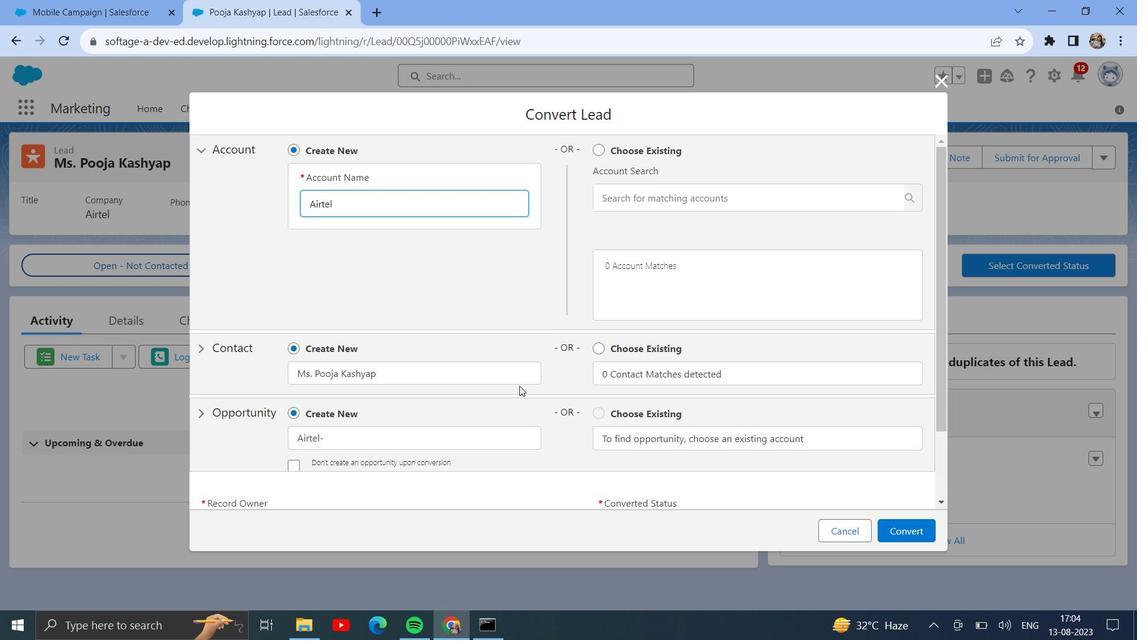 
Action: Mouse moved to (535, 380)
Screenshot: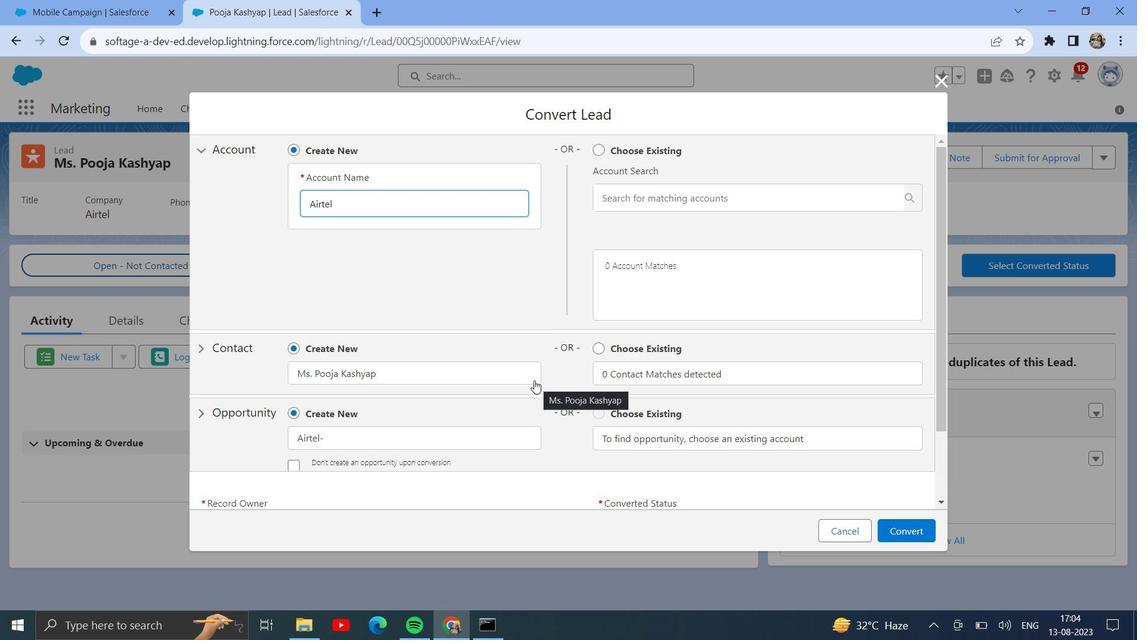 
Action: Mouse scrolled (535, 379) with delta (0, 0)
Screenshot: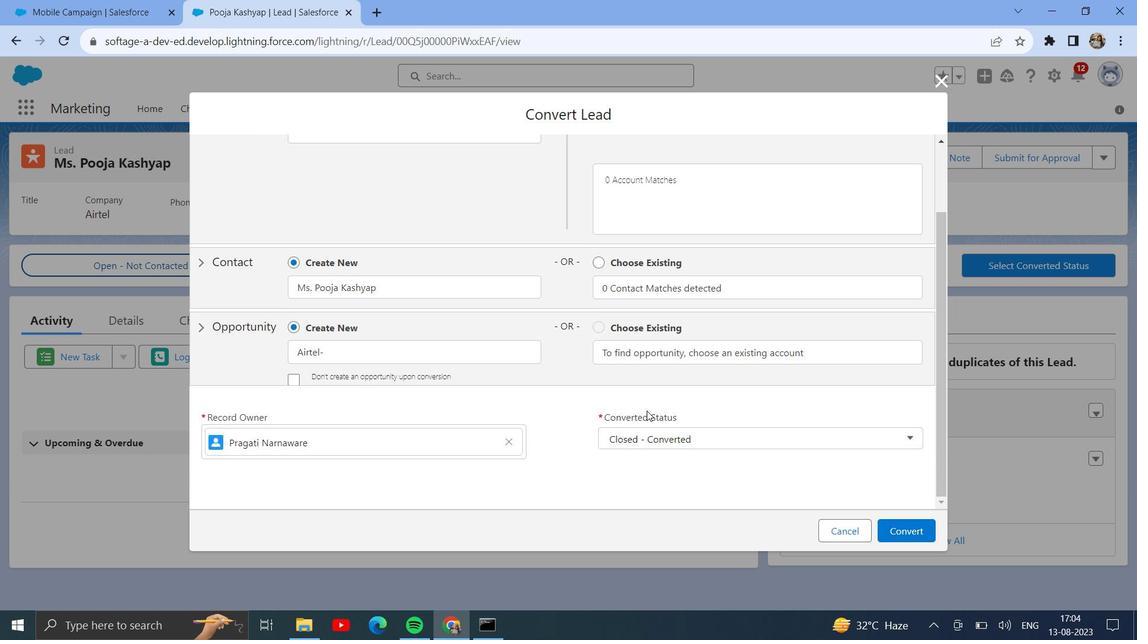 
Action: Mouse scrolled (535, 379) with delta (0, 0)
Screenshot: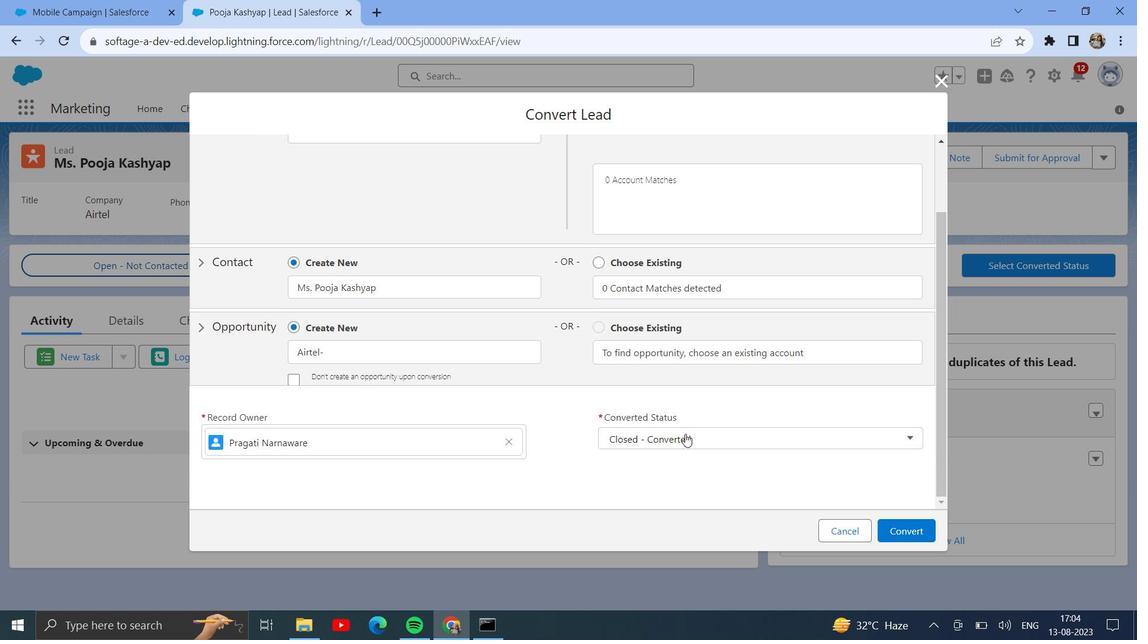
Action: Mouse moved to (896, 528)
Screenshot: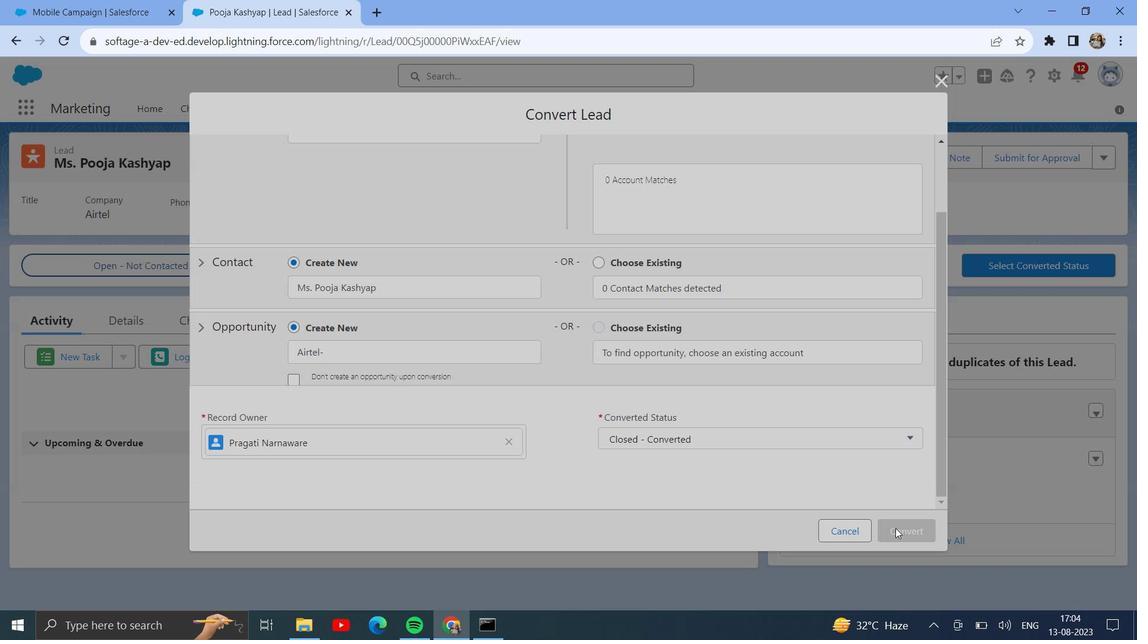 
Action: Mouse pressed left at (896, 528)
Screenshot: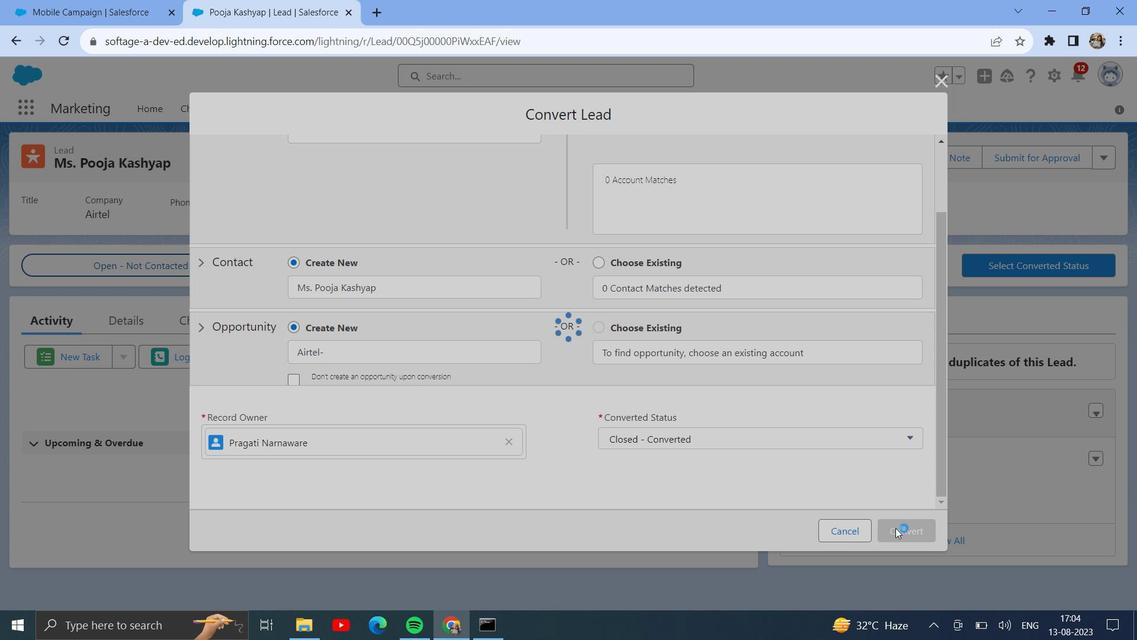 
Action: Mouse moved to (754, 369)
Screenshot: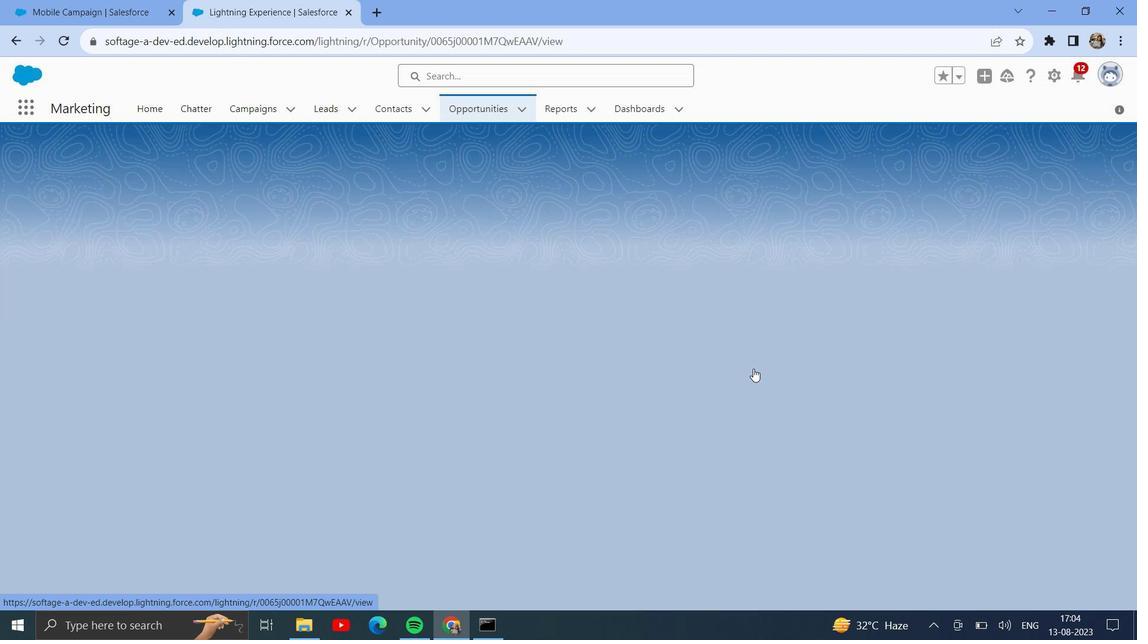 
Action: Mouse pressed left at (754, 369)
Screenshot: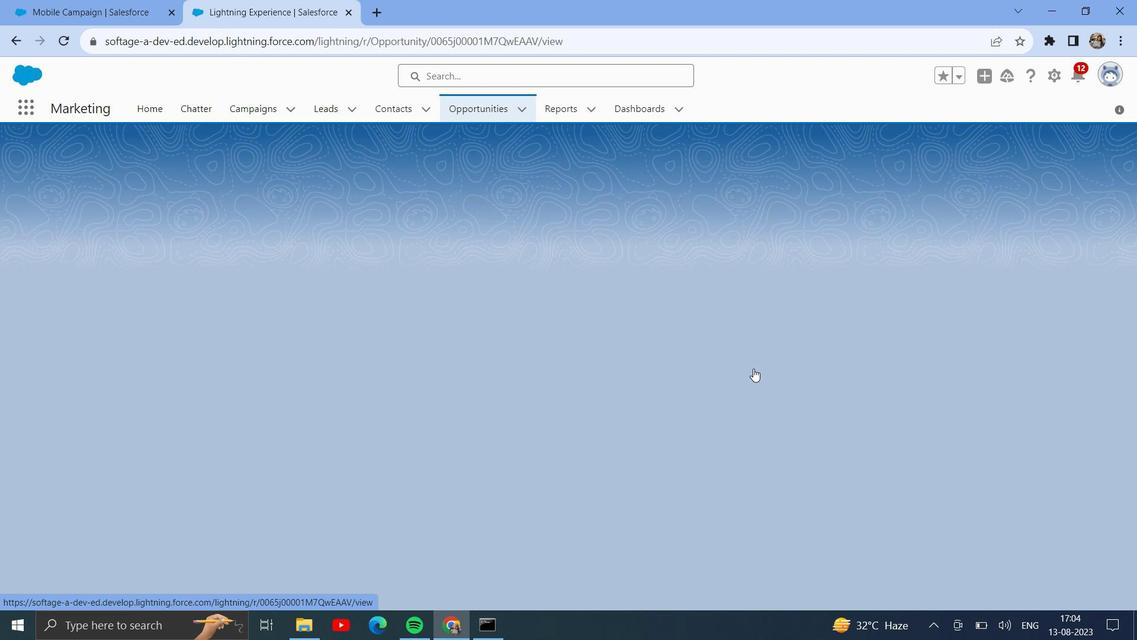 
Action: Mouse moved to (654, 396)
Screenshot: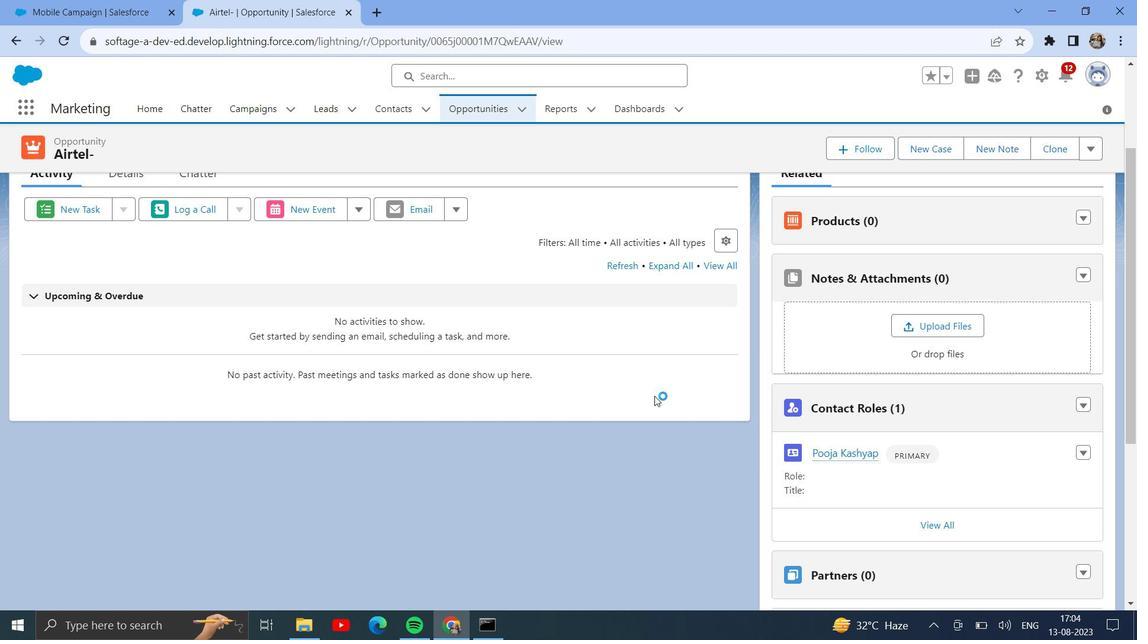 
Action: Mouse scrolled (654, 395) with delta (0, 0)
Screenshot: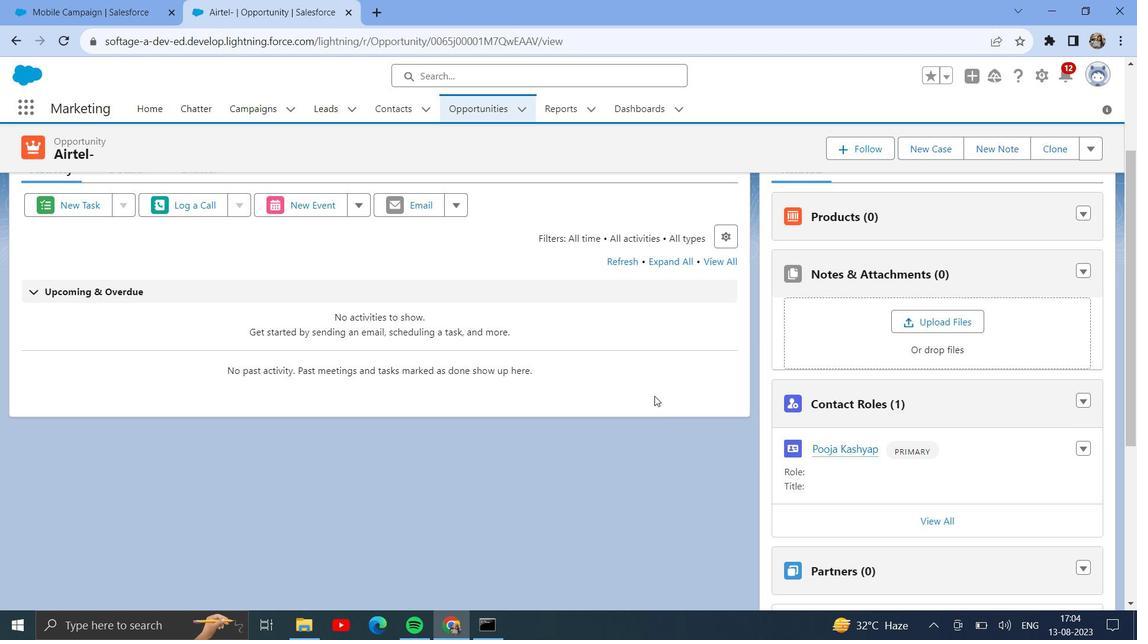 
Action: Mouse scrolled (654, 395) with delta (0, 0)
Screenshot: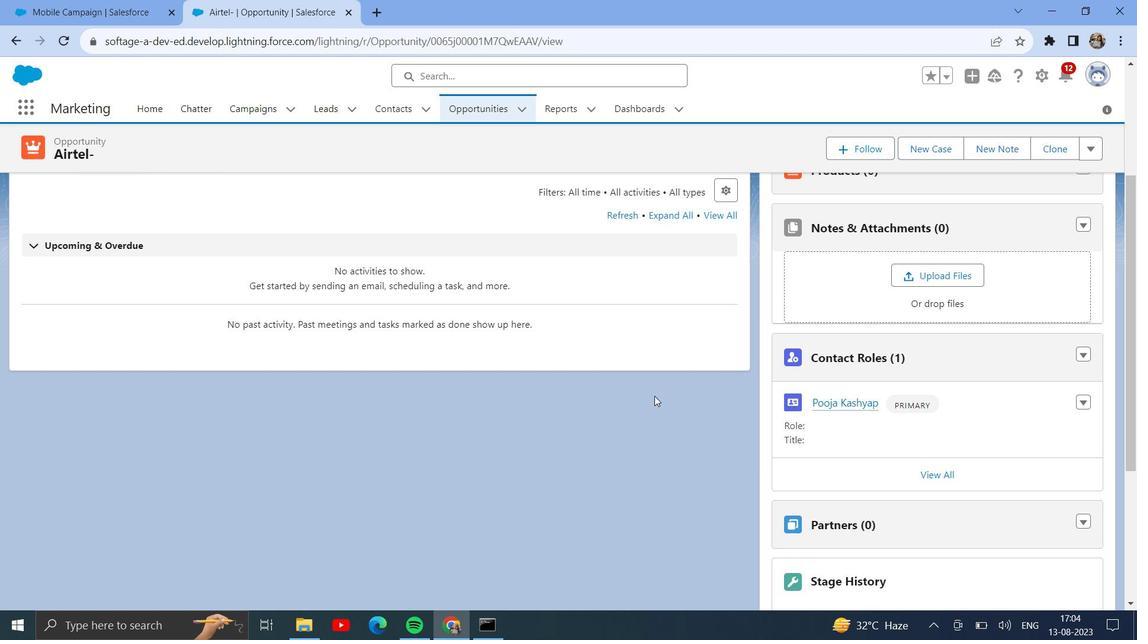 
Action: Mouse scrolled (654, 395) with delta (0, 0)
Screenshot: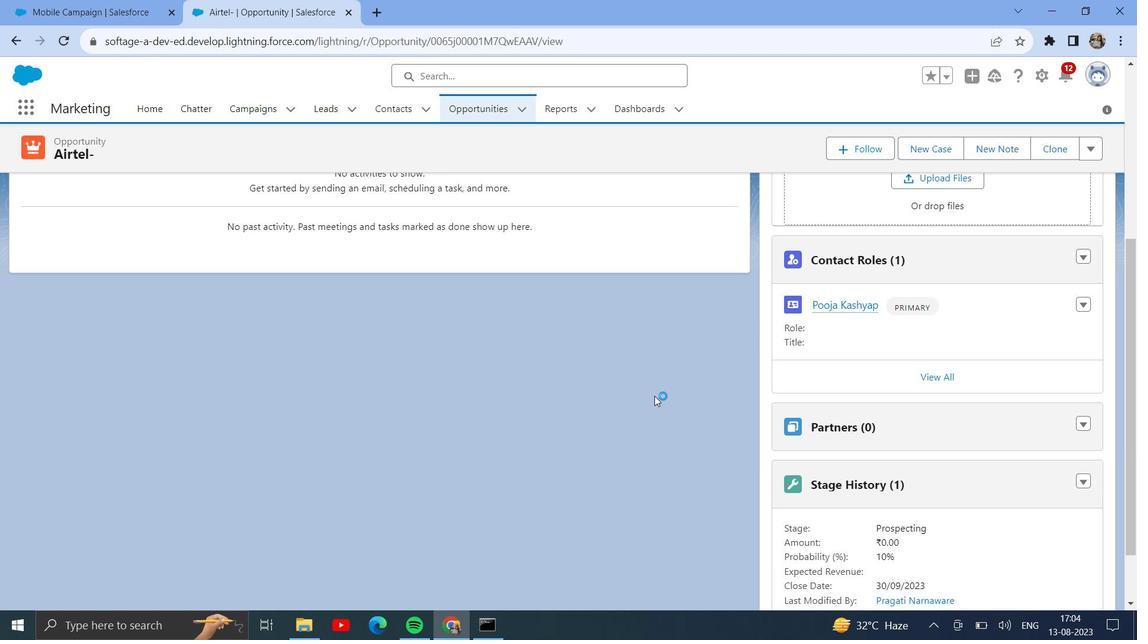 
Action: Mouse scrolled (654, 395) with delta (0, 0)
Screenshot: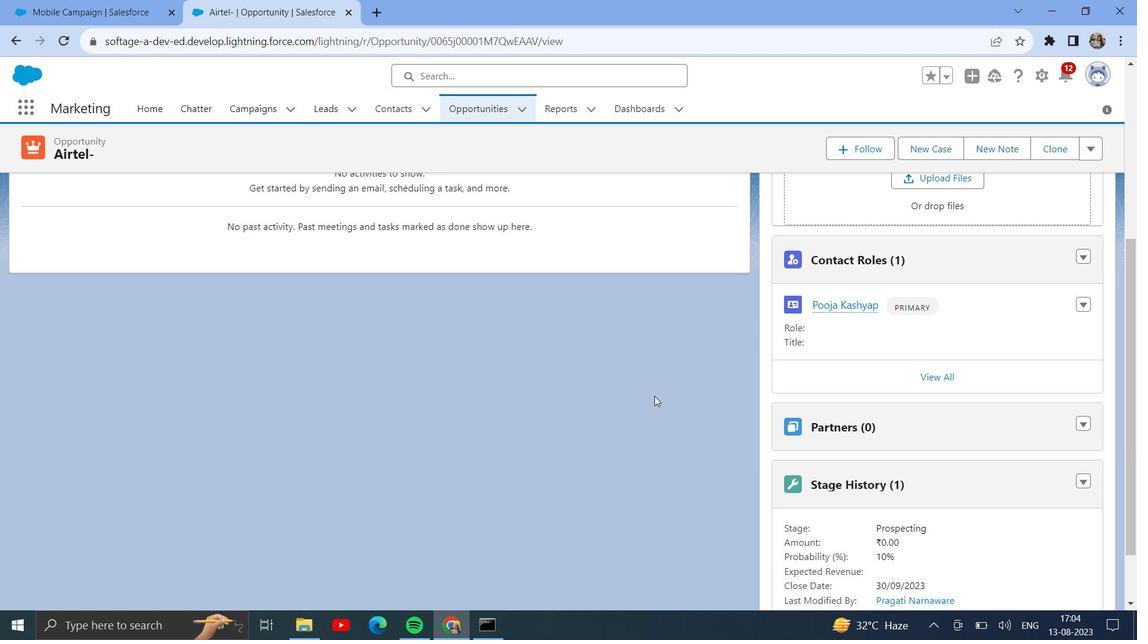 
Action: Mouse scrolled (654, 395) with delta (0, 0)
Screenshot: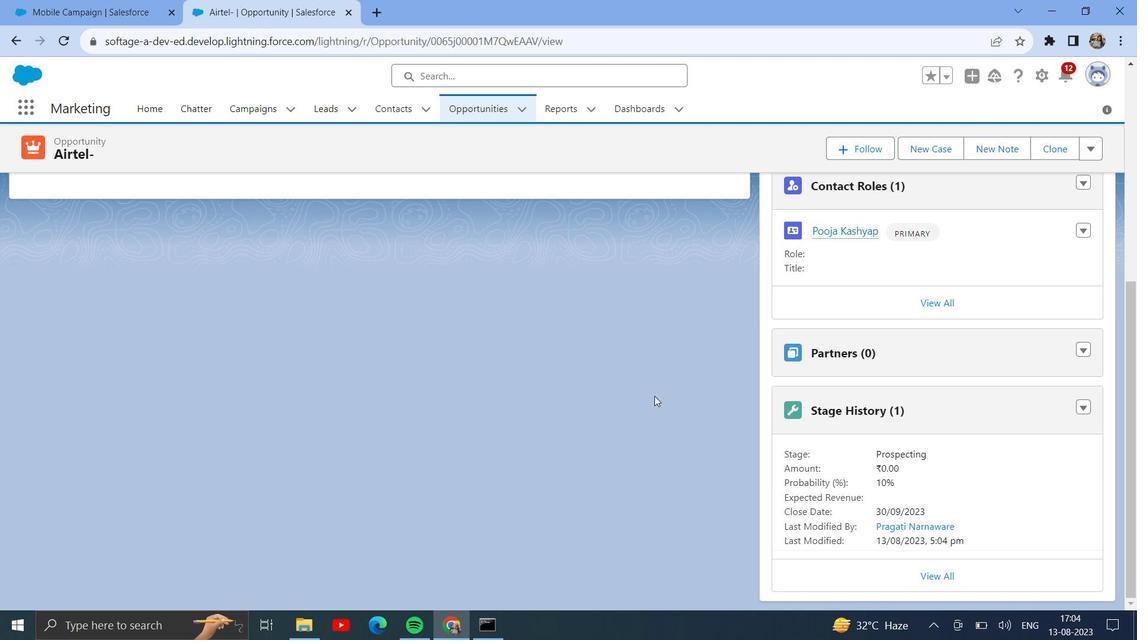 
Action: Mouse scrolled (654, 395) with delta (0, 0)
Screenshot: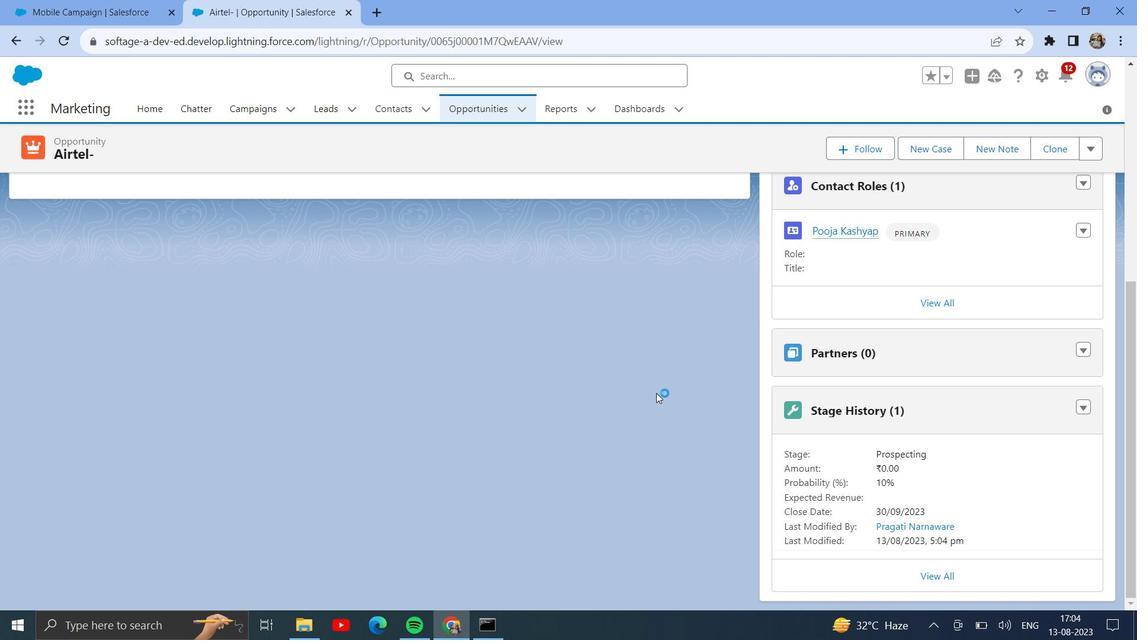 
Action: Mouse scrolled (654, 395) with delta (0, 0)
Screenshot: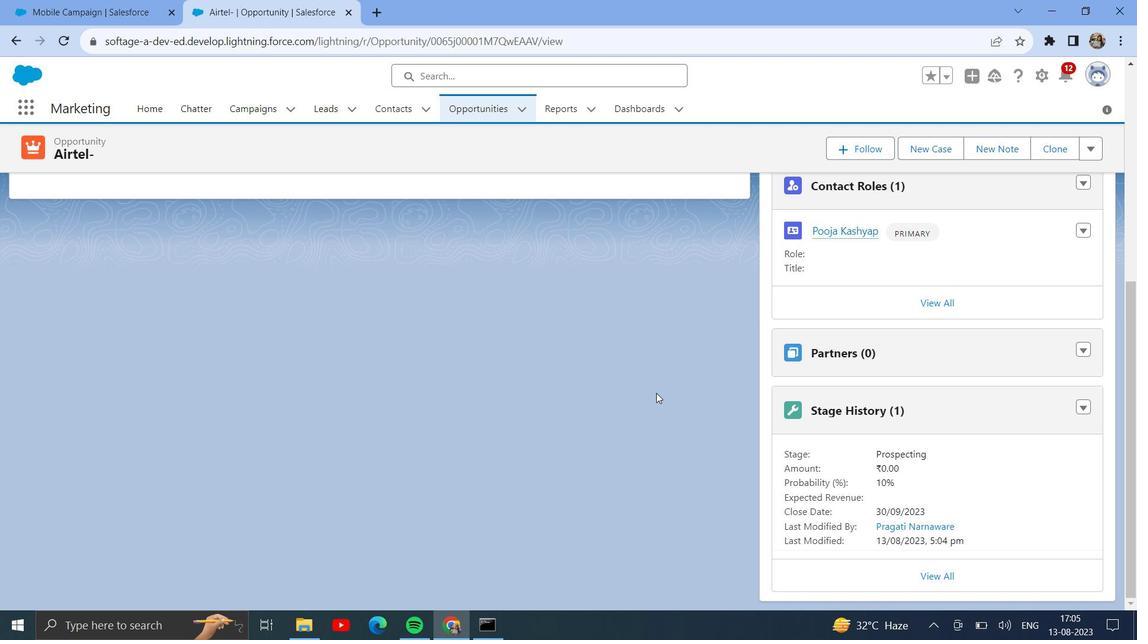 
Action: Mouse moved to (657, 393)
Screenshot: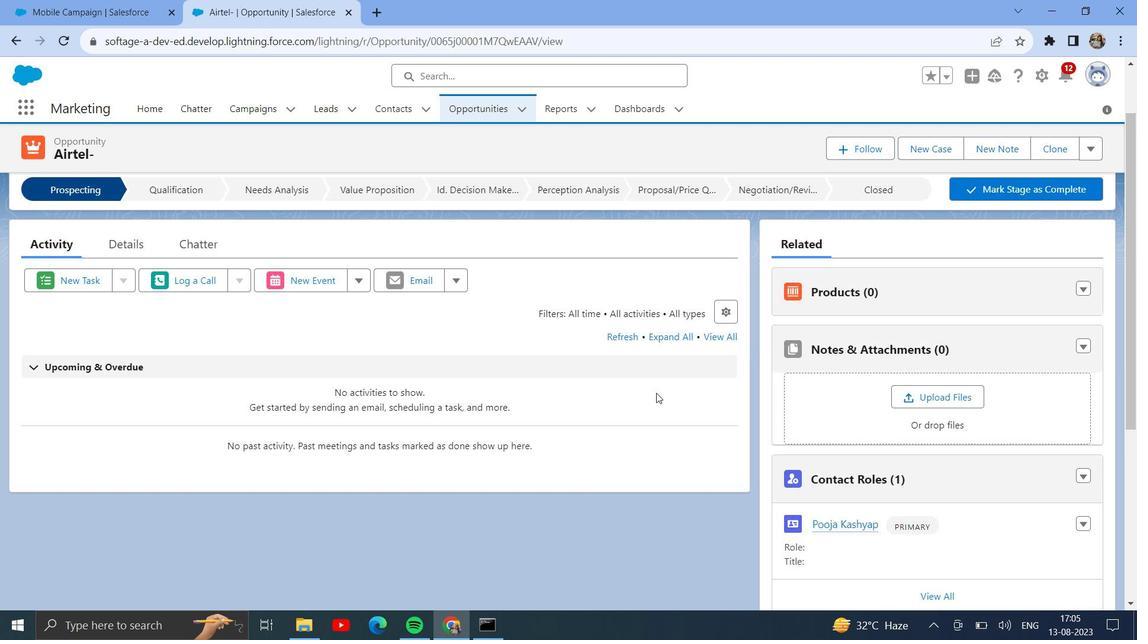
Action: Mouse scrolled (657, 394) with delta (0, 0)
